 Task: Research Airbnb properties in Tabora, Tanzania from 12th  December, 2023 to 15th December, 2023 for 3 adults.2 bedrooms having 3 beds and 1 bathroom. Property type can be flat. Booking option can be shelf check-in. Look for 3 properties as per requirement.
Action: Mouse moved to (484, 114)
Screenshot: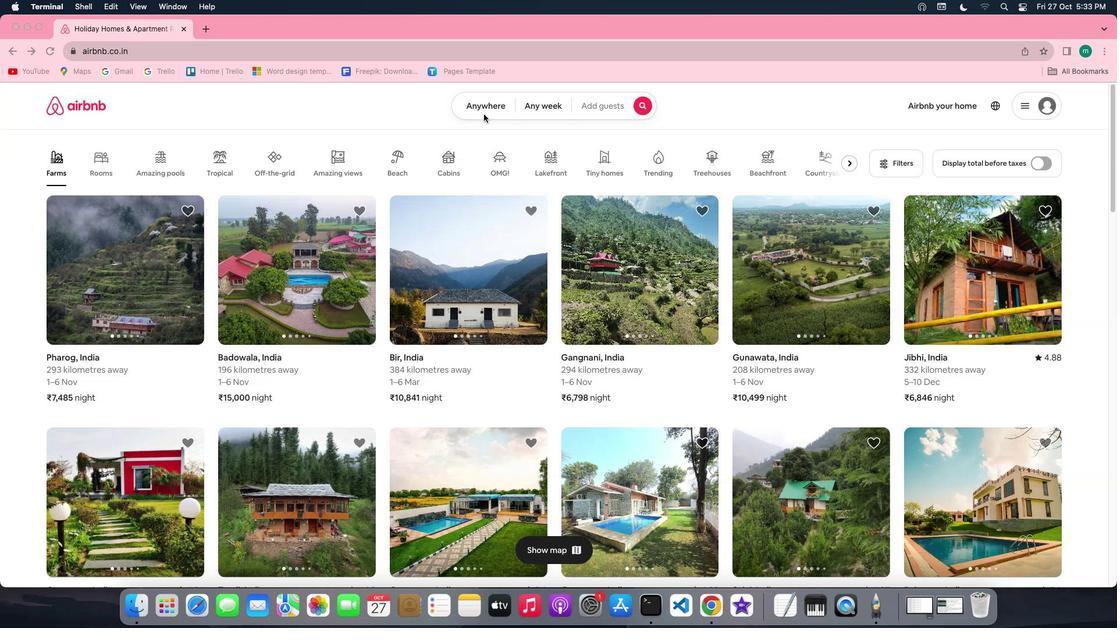 
Action: Mouse pressed left at (484, 114)
Screenshot: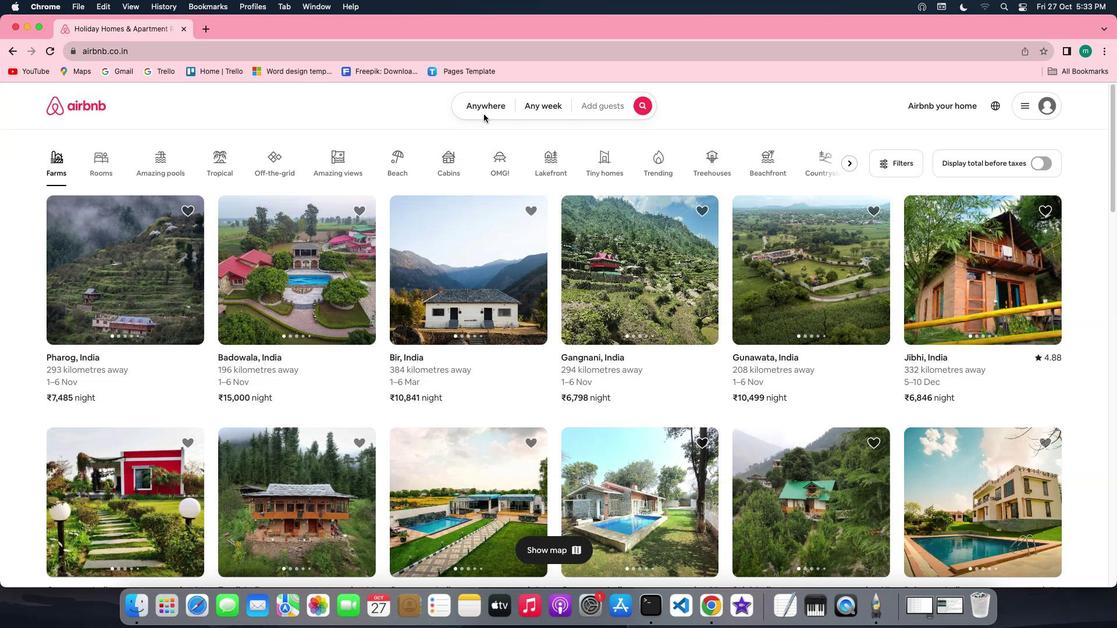 
Action: Mouse pressed left at (484, 114)
Screenshot: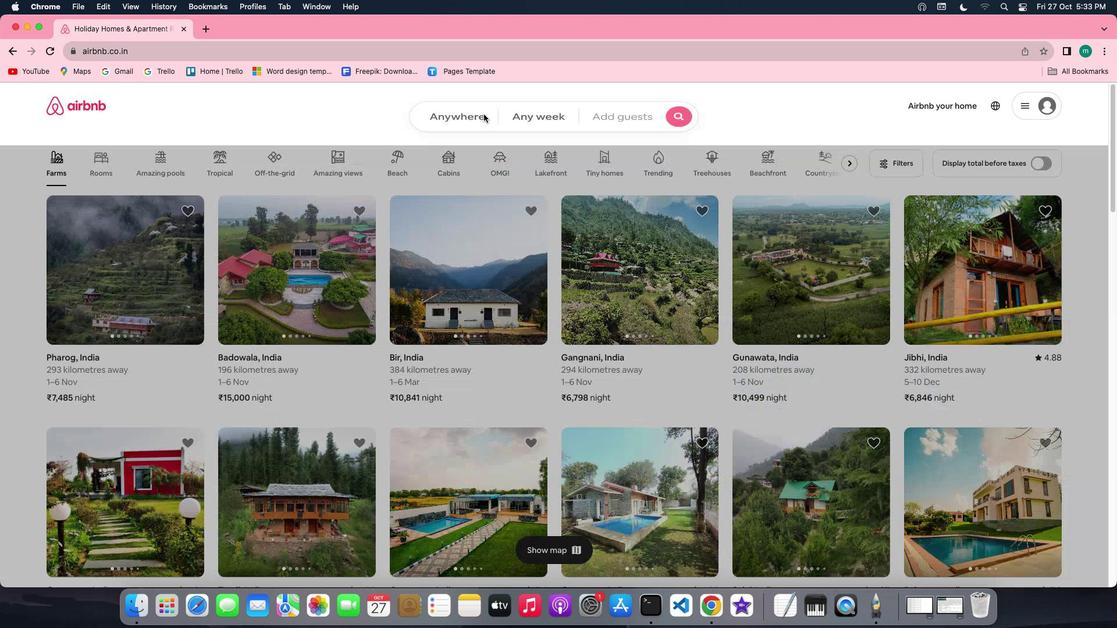 
Action: Mouse moved to (426, 149)
Screenshot: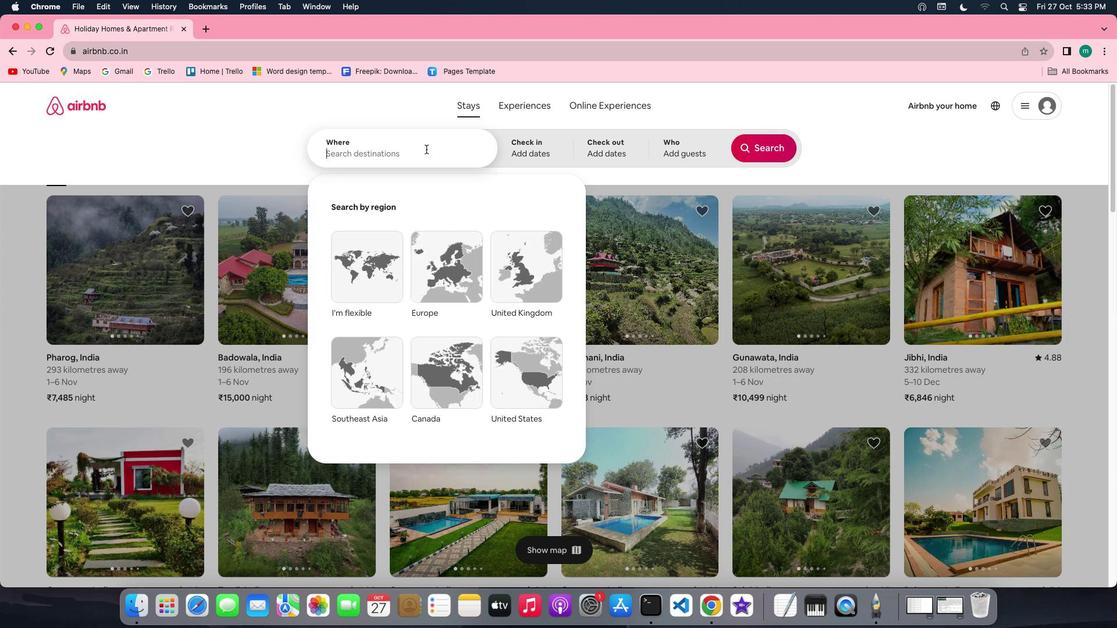 
Action: Mouse pressed left at (426, 149)
Screenshot: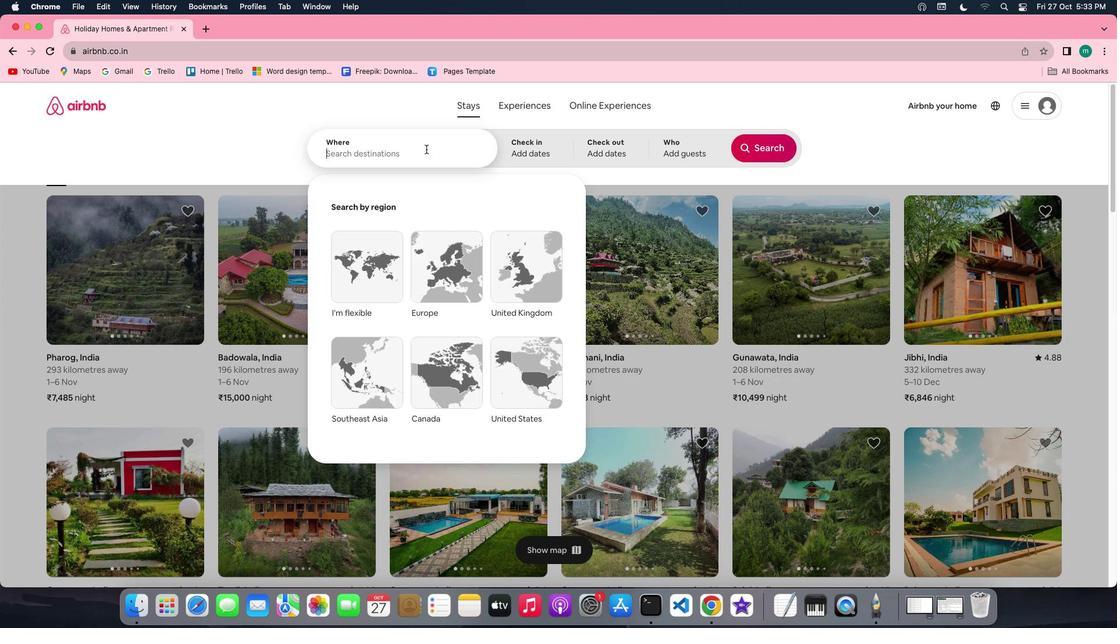 
Action: Key pressed Key.shift'T''a''b''o''r''a'','Key.spaceKey.shift't''a''n''z''a''n''i''a'
Screenshot: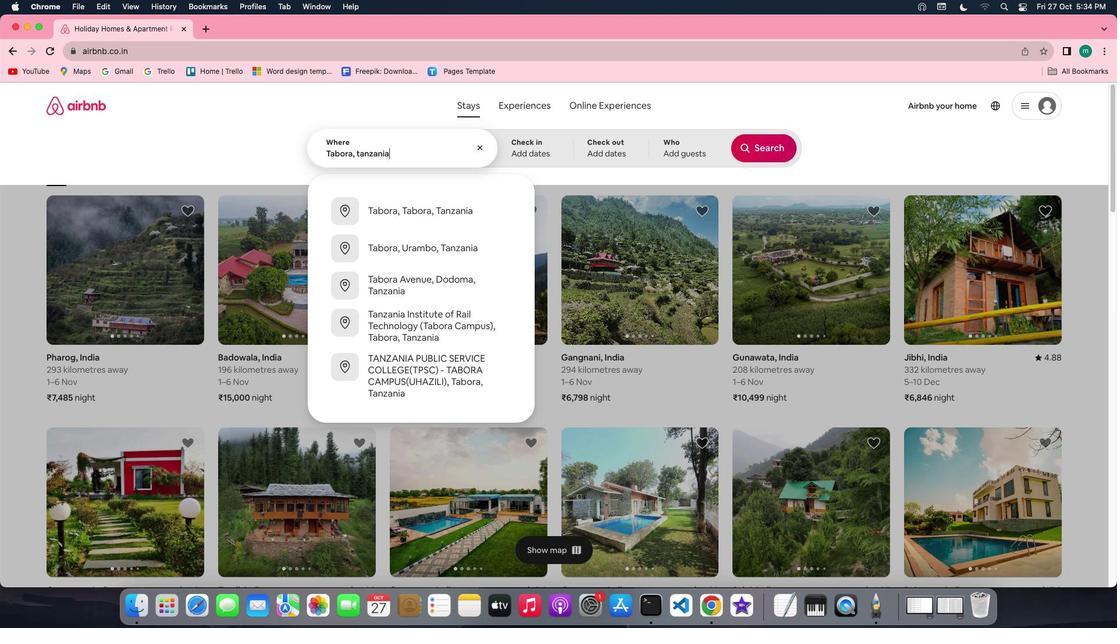 
Action: Mouse moved to (548, 148)
Screenshot: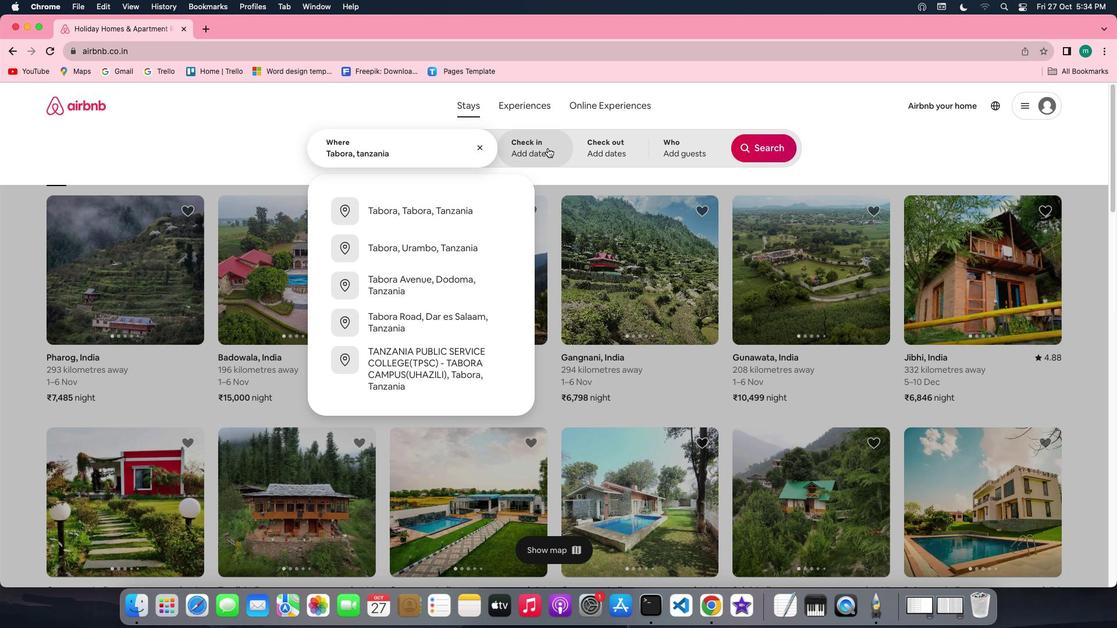 
Action: Mouse pressed left at (548, 148)
Screenshot: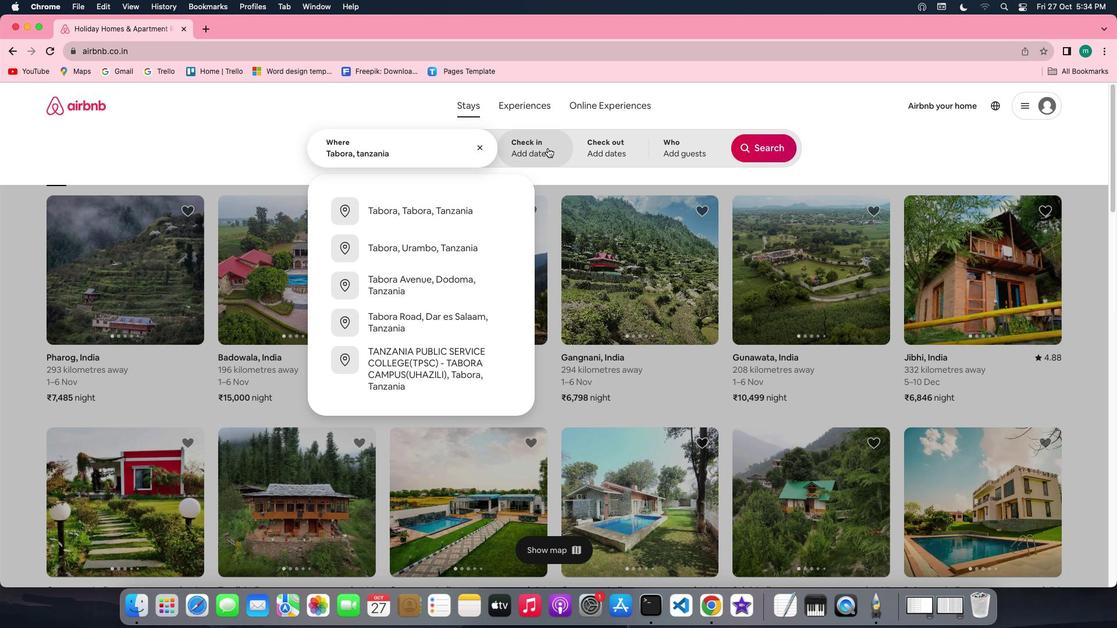 
Action: Mouse moved to (757, 238)
Screenshot: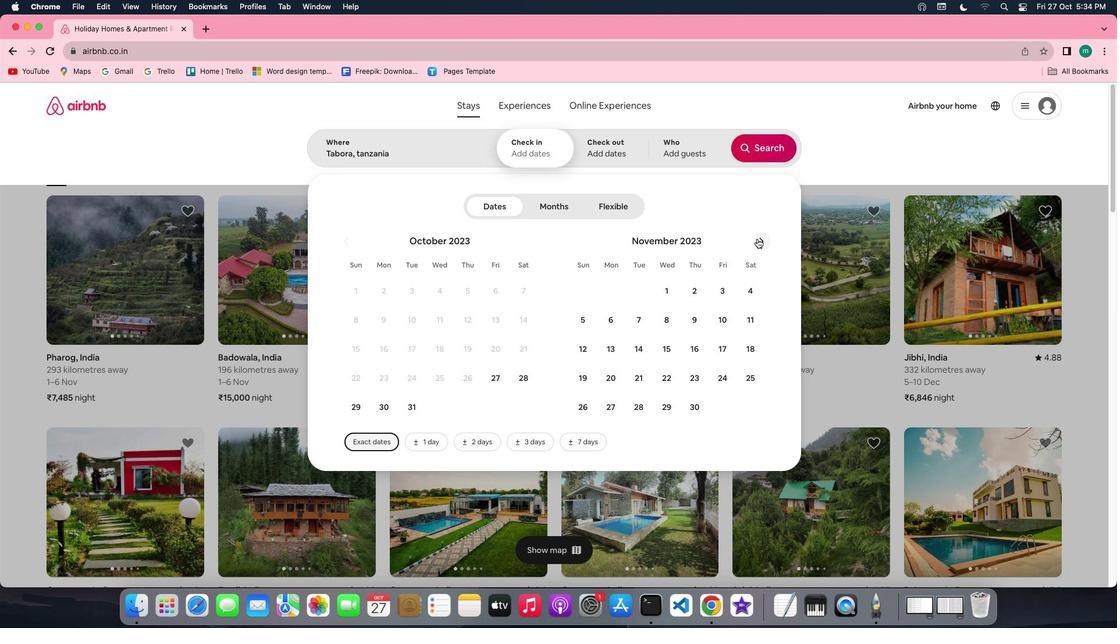 
Action: Mouse pressed left at (757, 238)
Screenshot: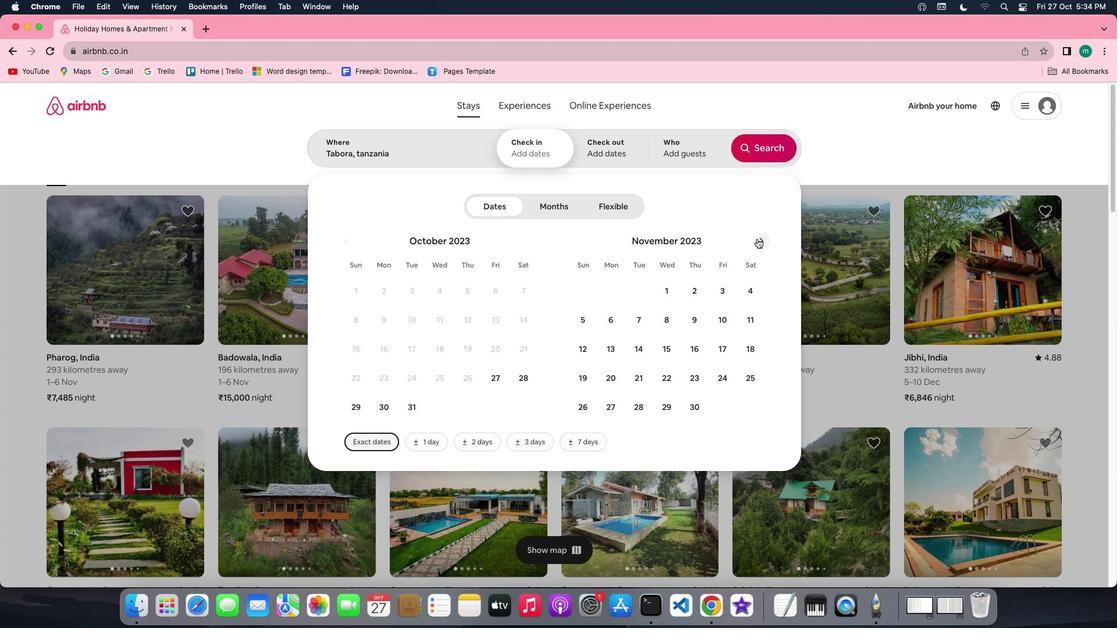 
Action: Mouse moved to (641, 351)
Screenshot: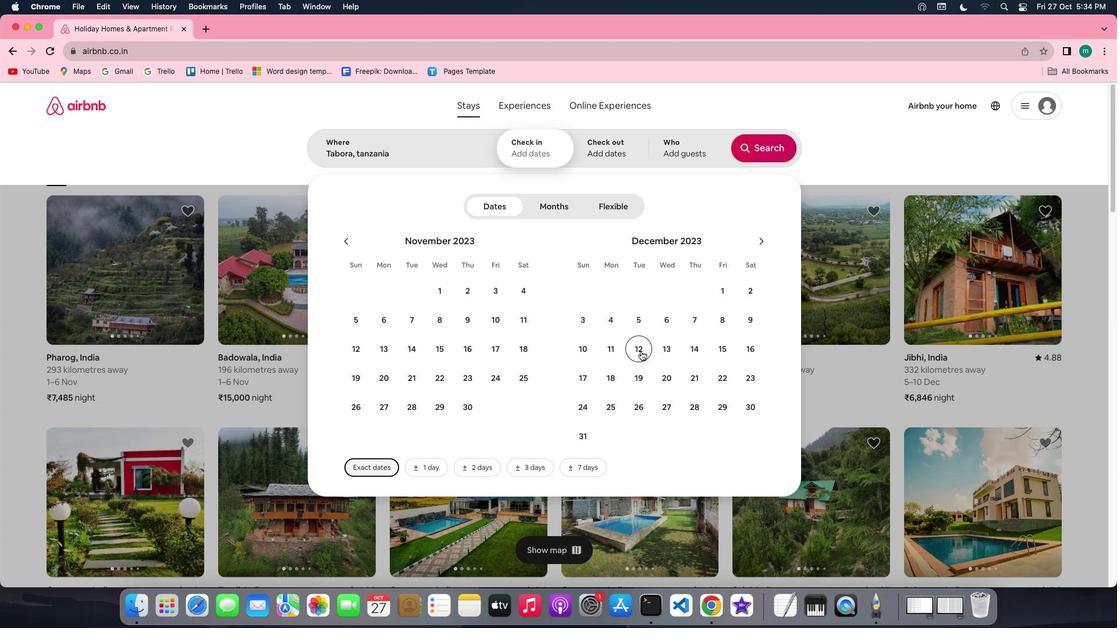 
Action: Mouse pressed left at (641, 351)
Screenshot: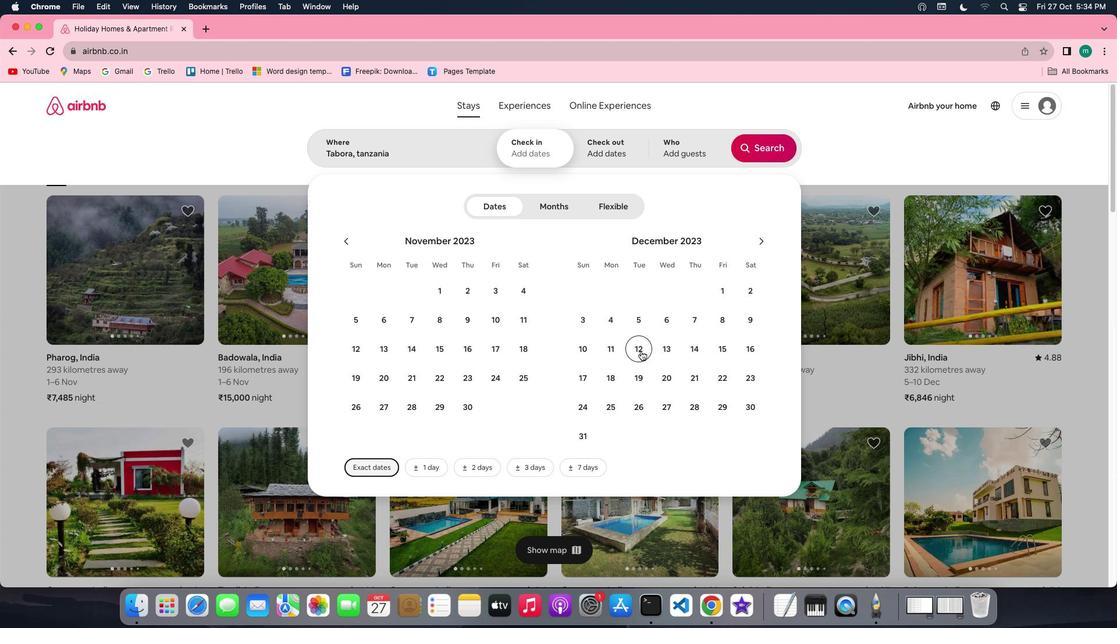 
Action: Mouse moved to (712, 348)
Screenshot: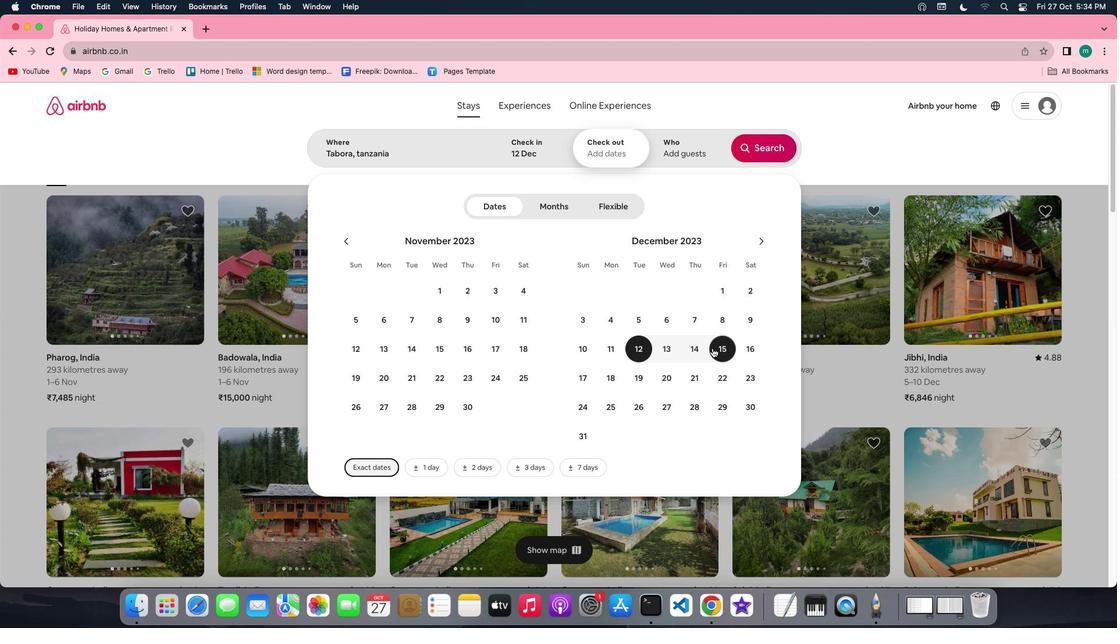
Action: Mouse pressed left at (712, 348)
Screenshot: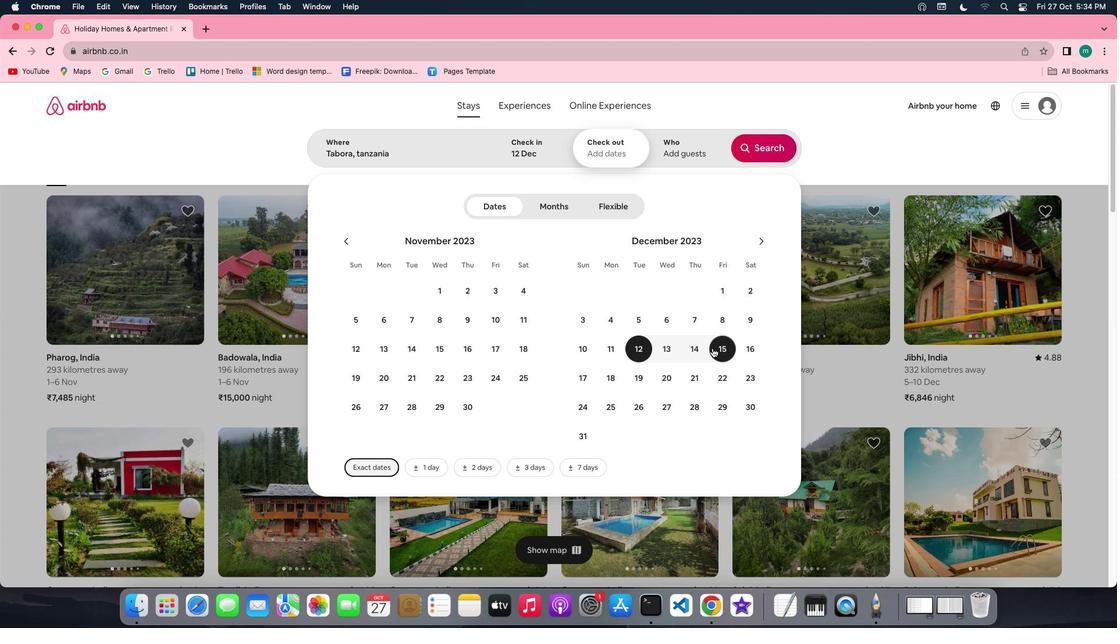
Action: Mouse moved to (679, 159)
Screenshot: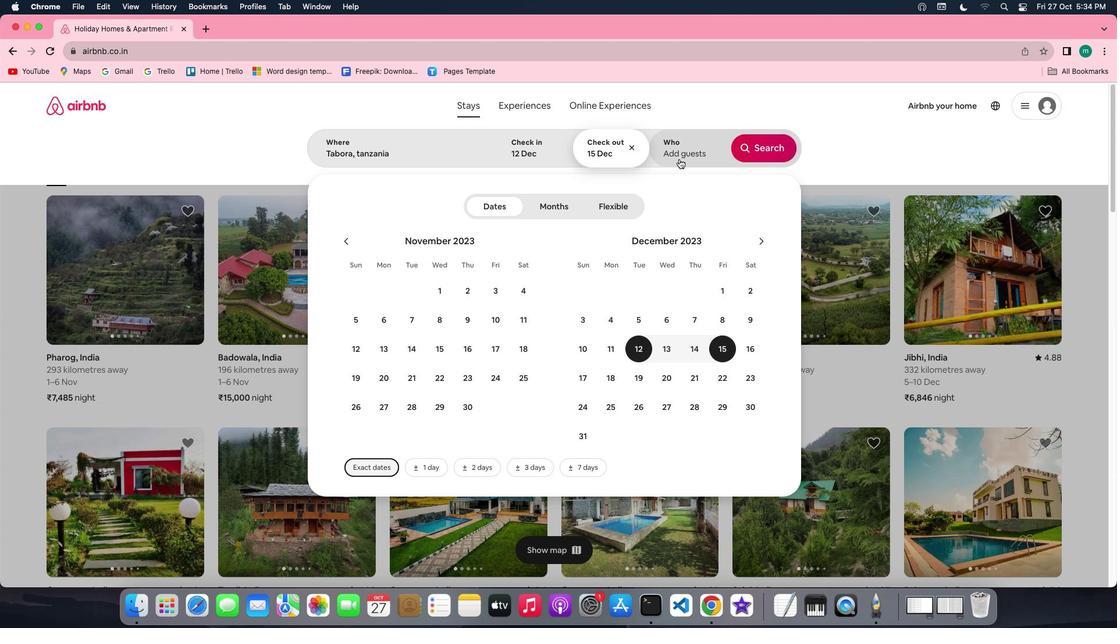 
Action: Mouse pressed left at (679, 159)
Screenshot: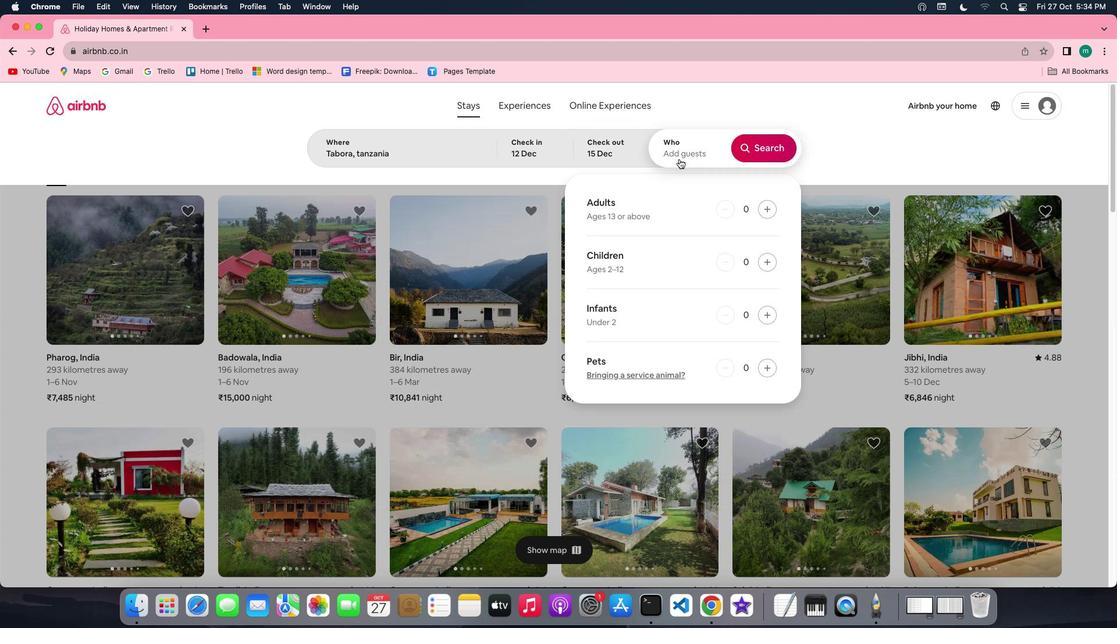
Action: Mouse moved to (768, 207)
Screenshot: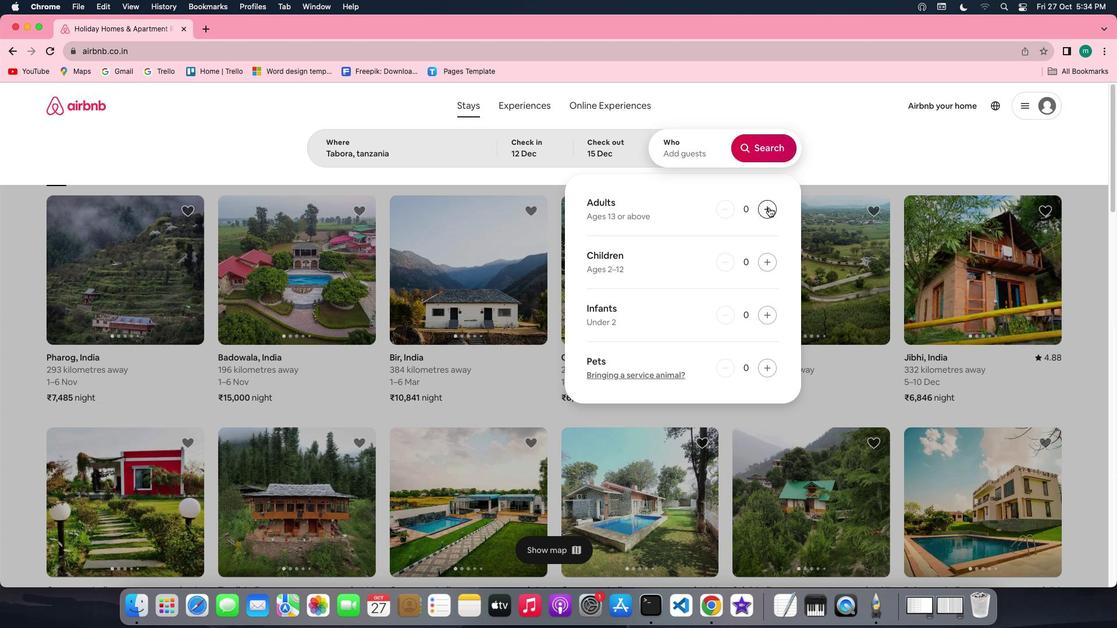
Action: Mouse pressed left at (768, 207)
Screenshot: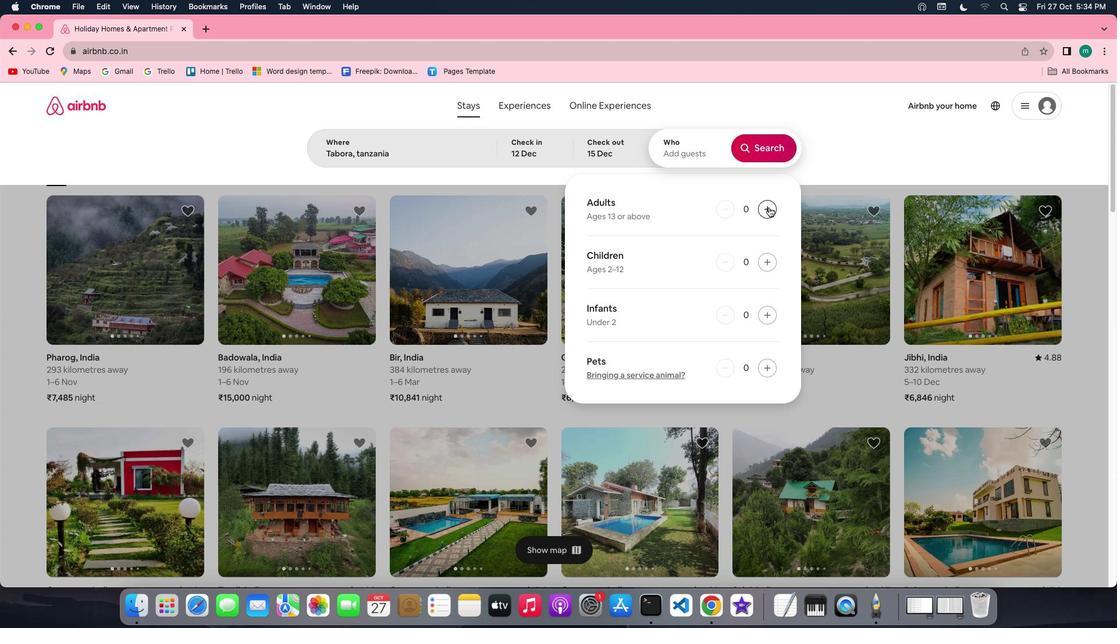 
Action: Mouse pressed left at (768, 207)
Screenshot: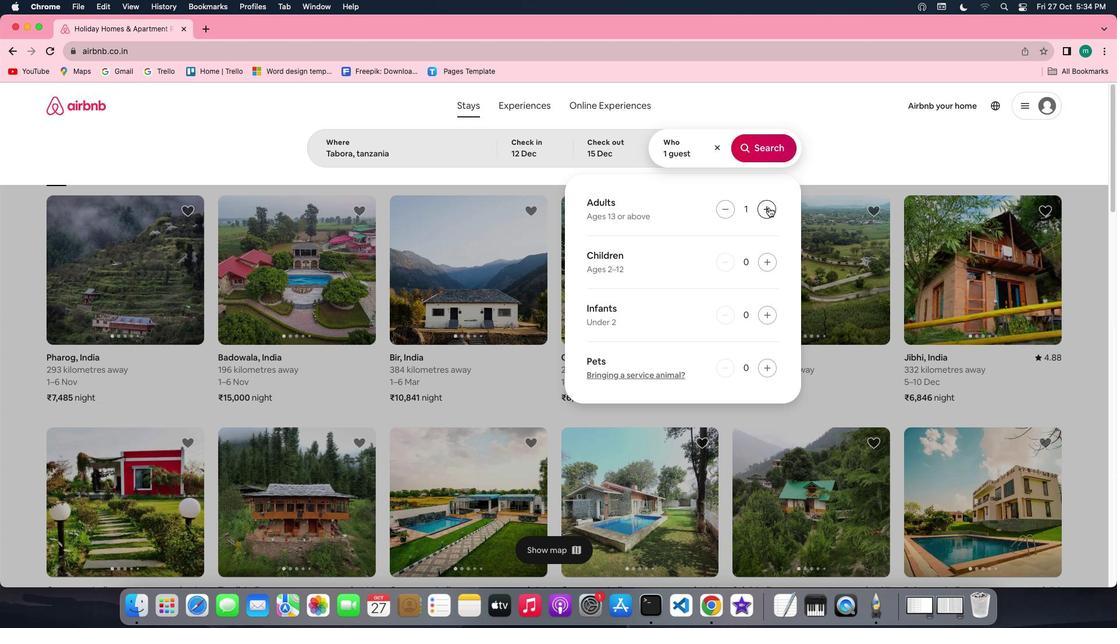 
Action: Mouse pressed left at (768, 207)
Screenshot: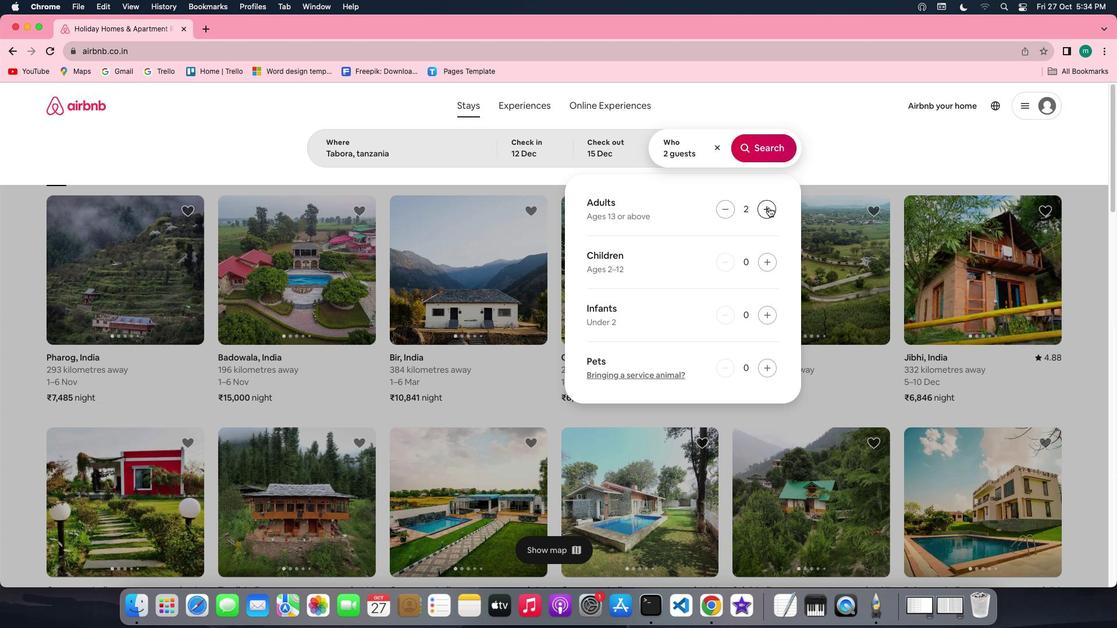 
Action: Mouse moved to (765, 153)
Screenshot: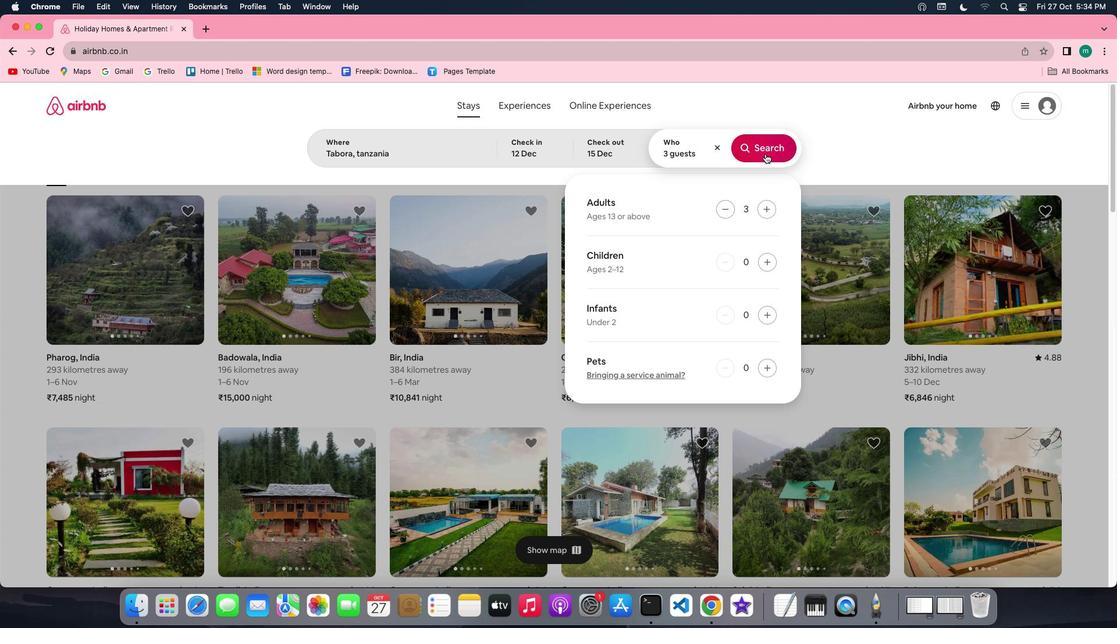 
Action: Mouse pressed left at (765, 153)
Screenshot: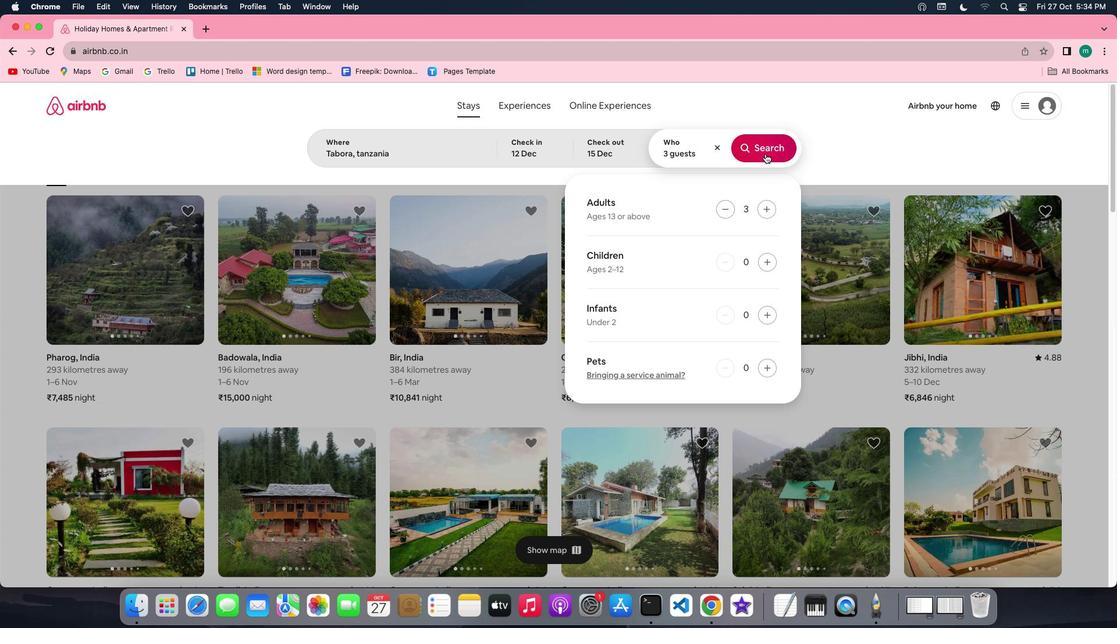 
Action: Mouse moved to (919, 148)
Screenshot: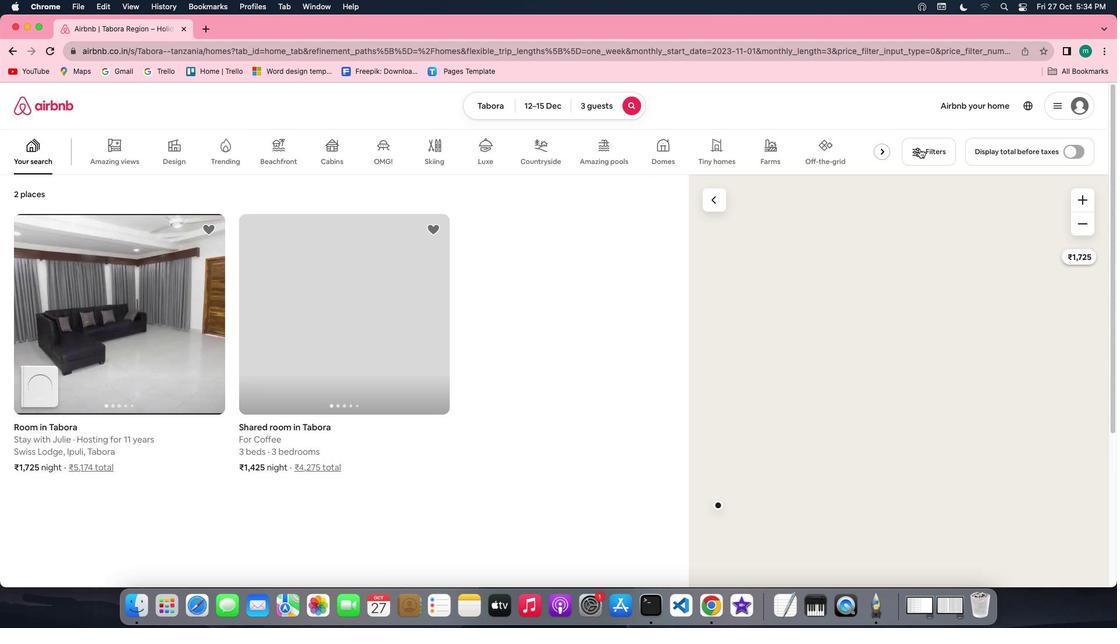 
Action: Mouse pressed left at (919, 148)
Screenshot: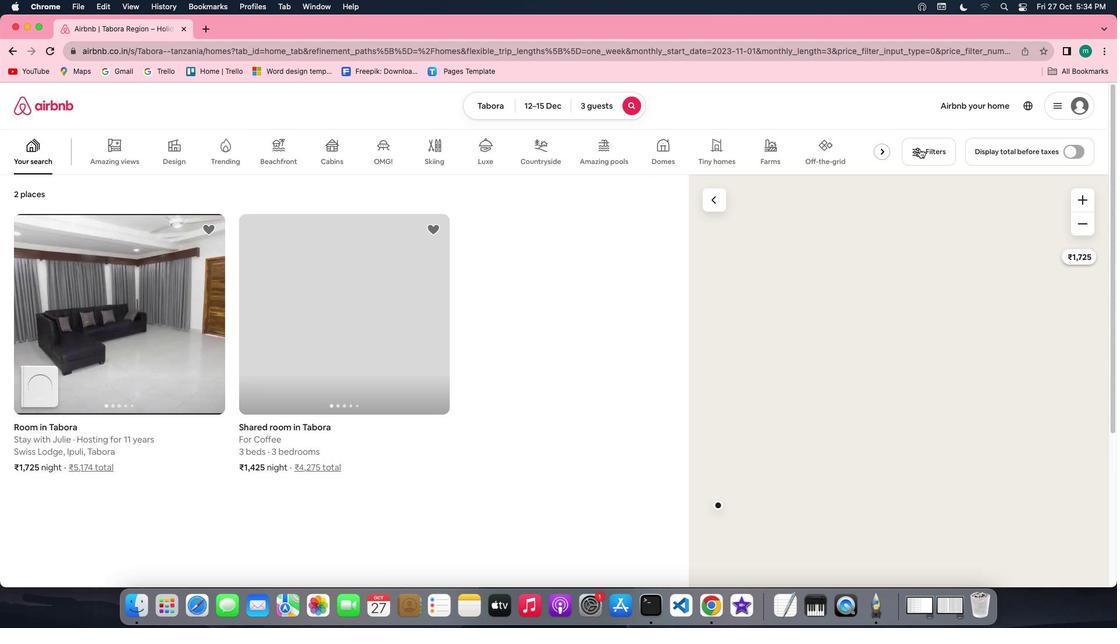 
Action: Mouse moved to (633, 346)
Screenshot: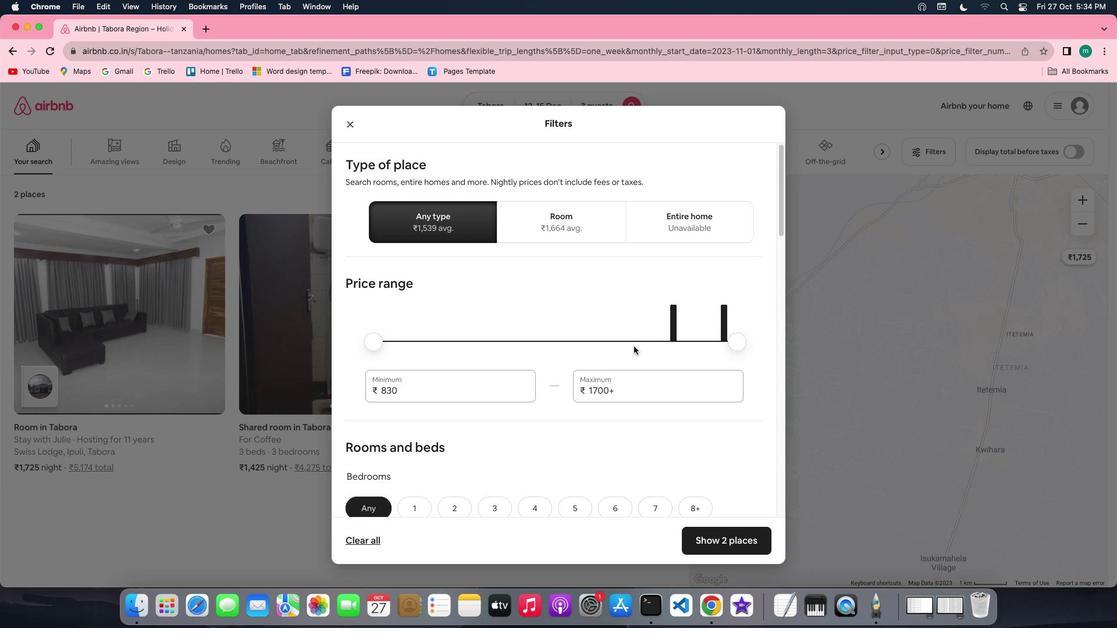 
Action: Mouse scrolled (633, 346) with delta (0, 0)
Screenshot: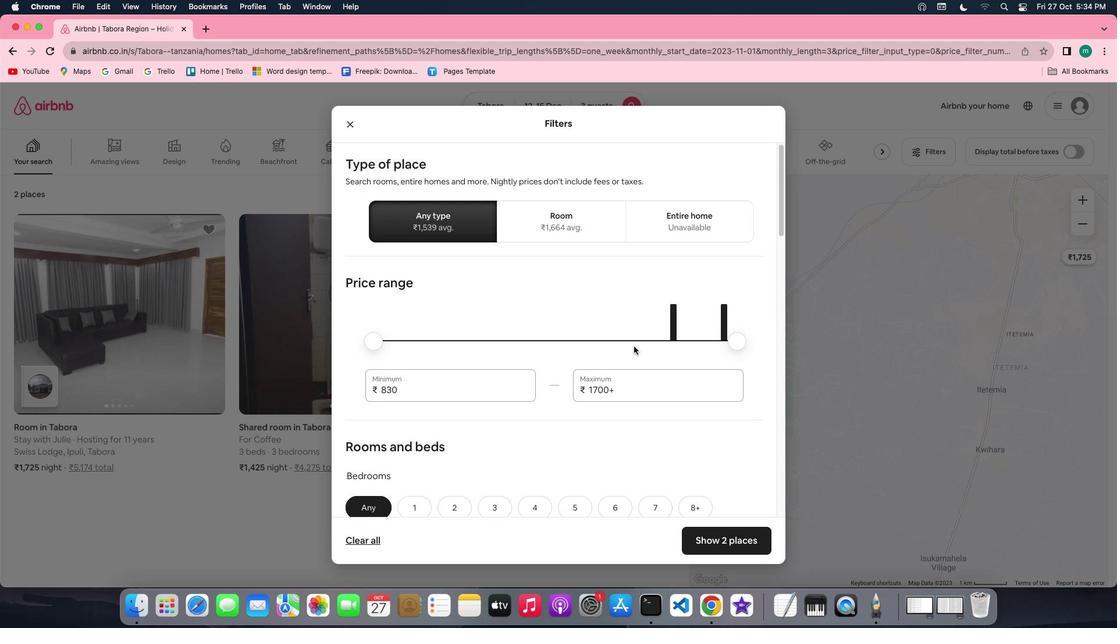 
Action: Mouse scrolled (633, 346) with delta (0, 0)
Screenshot: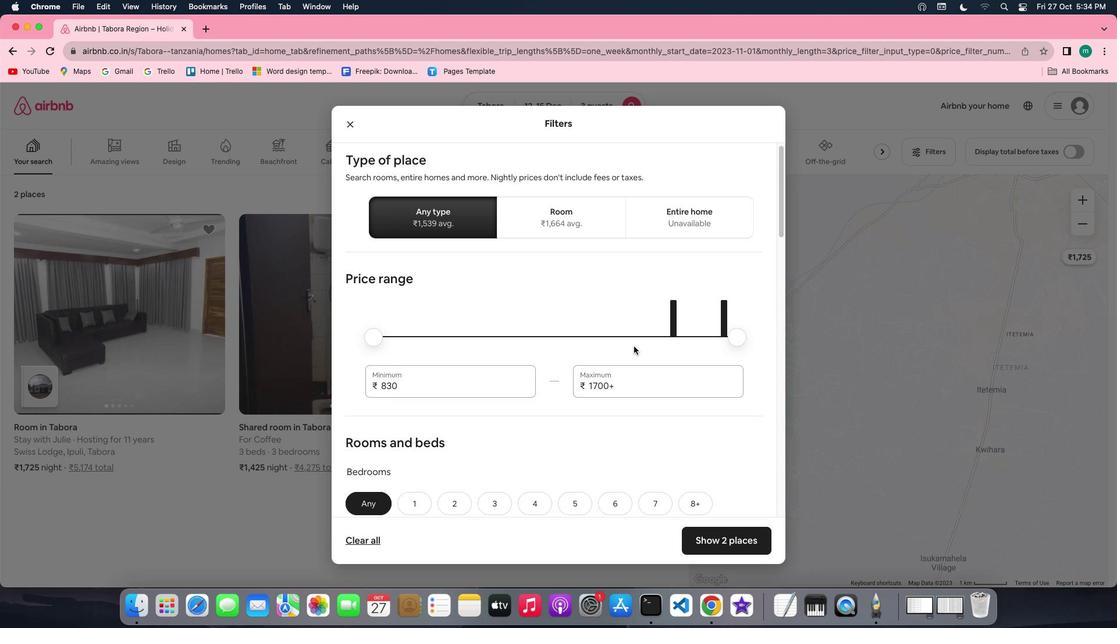 
Action: Mouse scrolled (633, 346) with delta (0, 0)
Screenshot: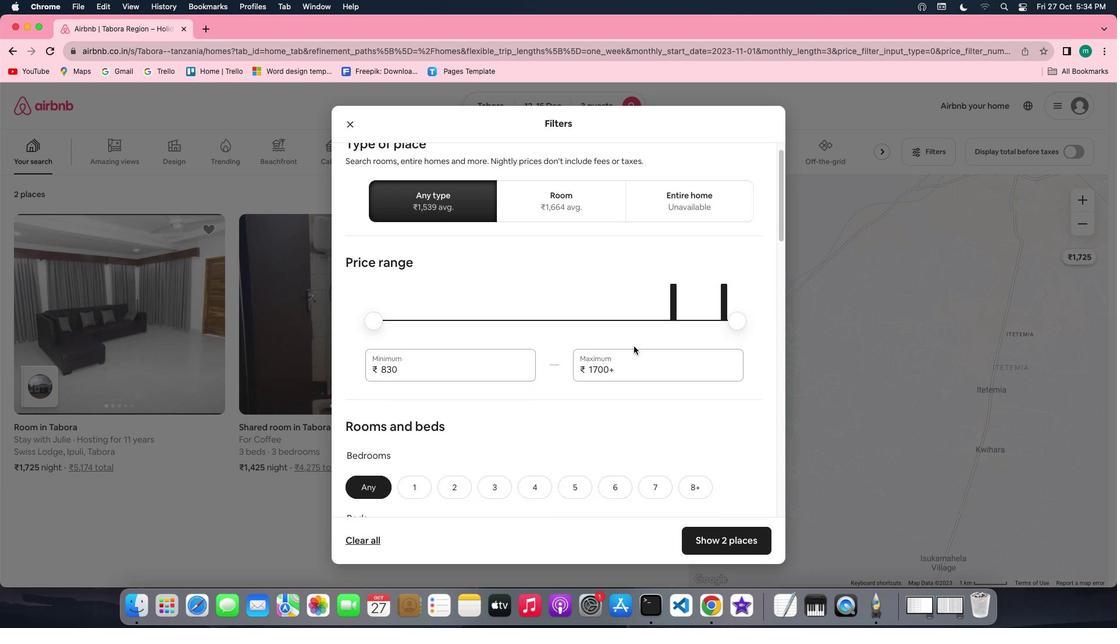 
Action: Mouse scrolled (633, 346) with delta (0, 0)
Screenshot: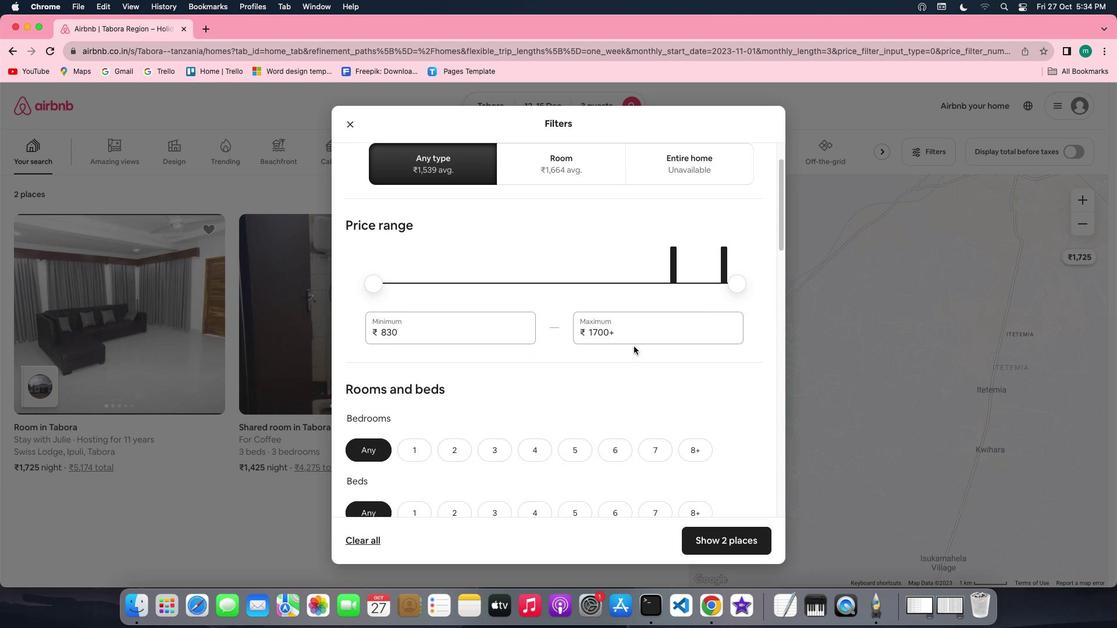 
Action: Mouse scrolled (633, 346) with delta (0, 0)
Screenshot: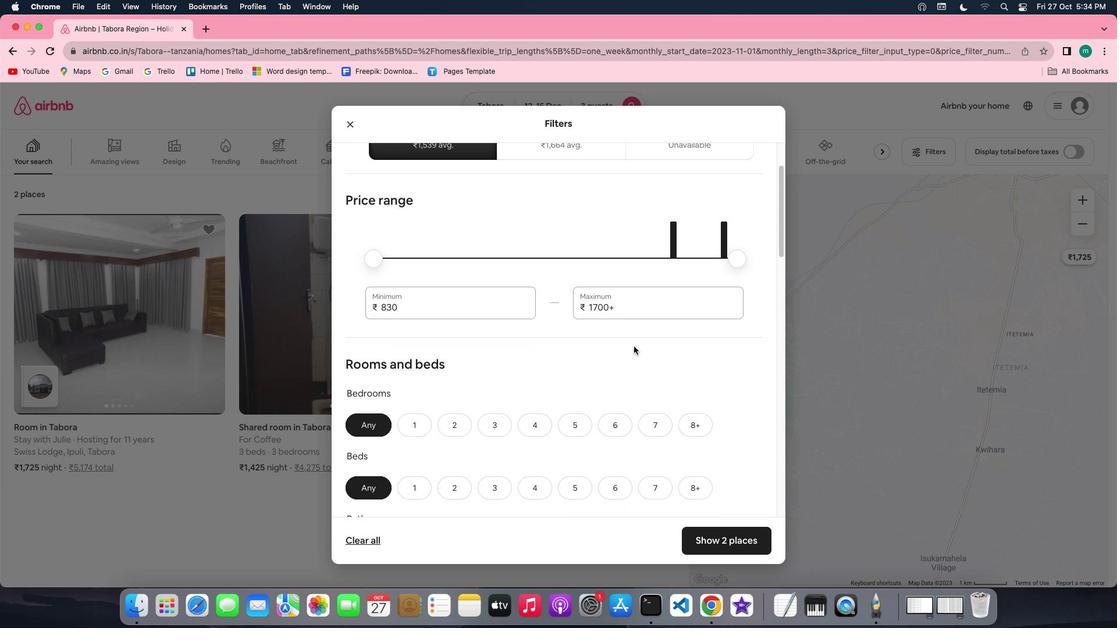 
Action: Mouse scrolled (633, 346) with delta (0, 0)
Screenshot: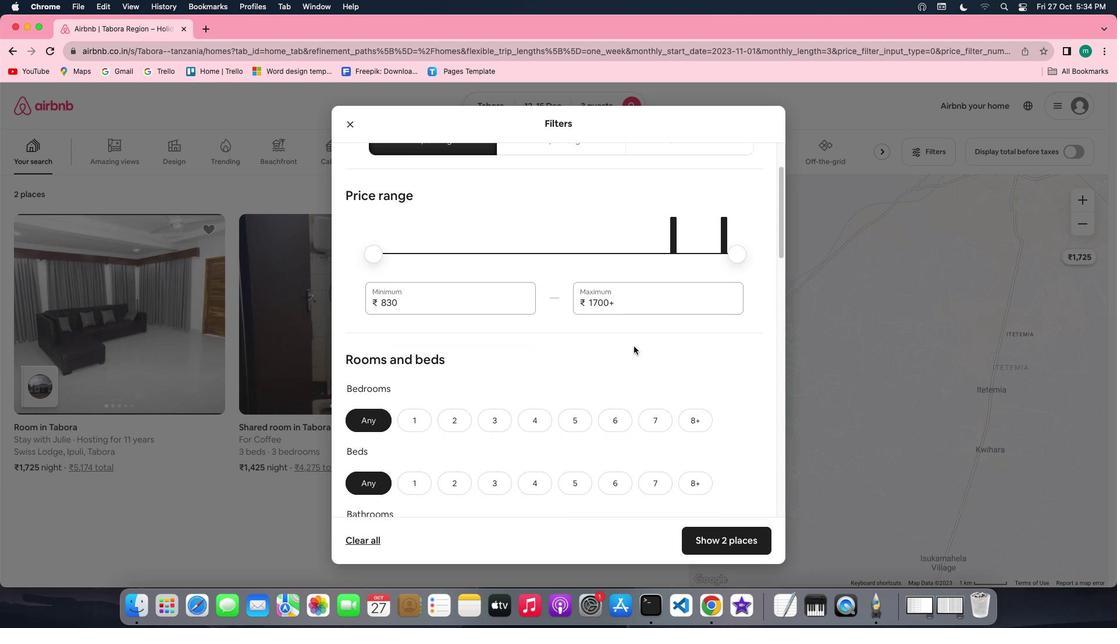 
Action: Mouse moved to (633, 346)
Screenshot: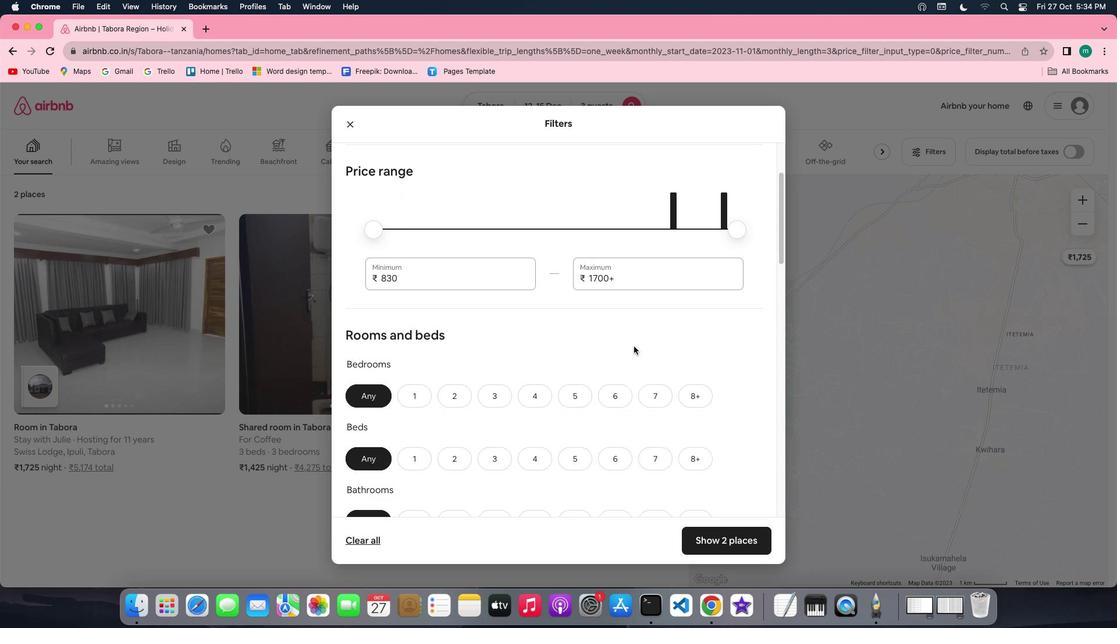 
Action: Mouse scrolled (633, 346) with delta (0, 0)
Screenshot: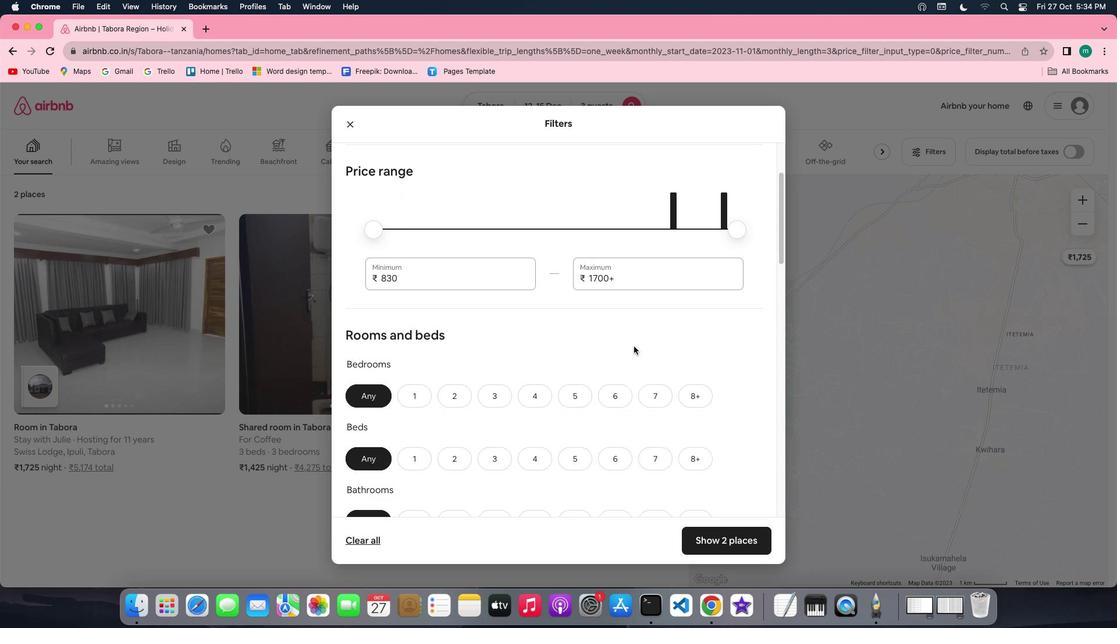 
Action: Mouse scrolled (633, 346) with delta (0, 0)
Screenshot: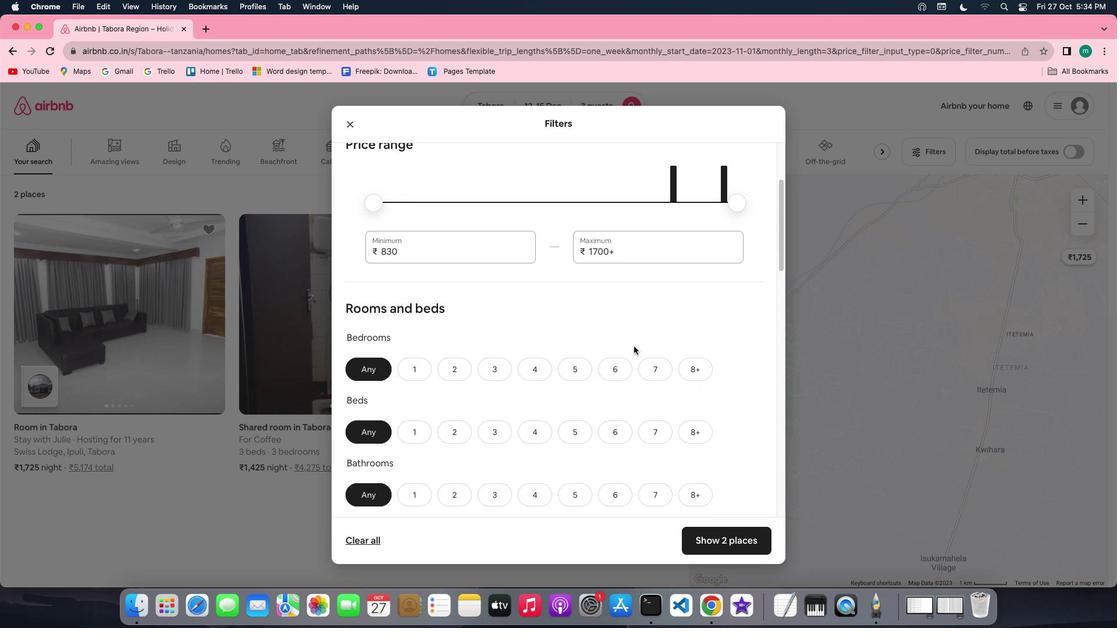 
Action: Mouse scrolled (633, 346) with delta (0, 0)
Screenshot: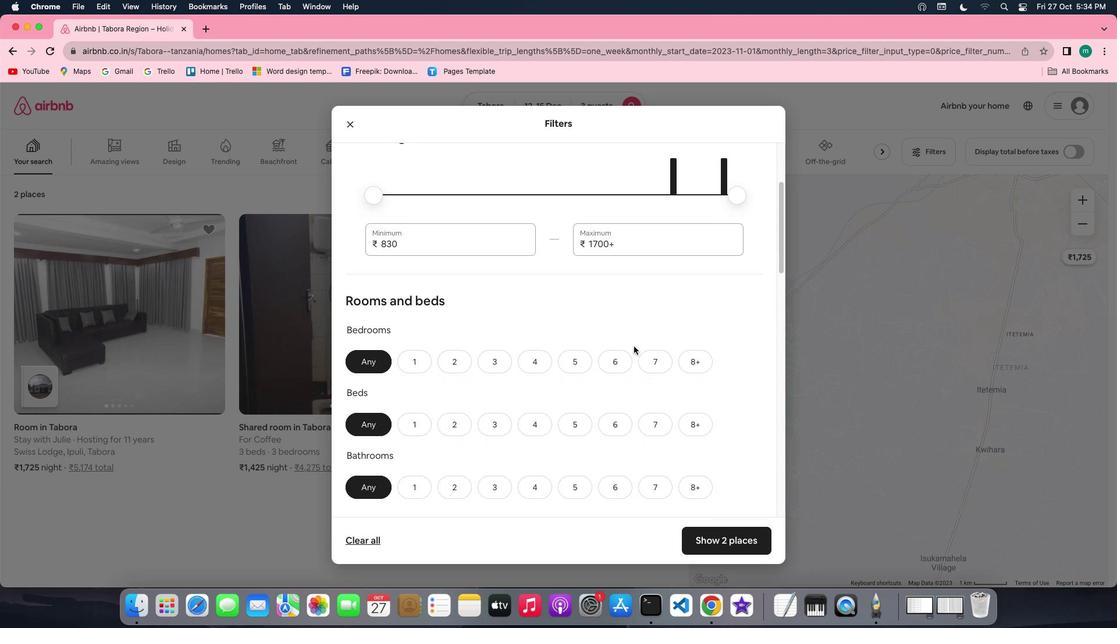 
Action: Mouse scrolled (633, 346) with delta (0, 0)
Screenshot: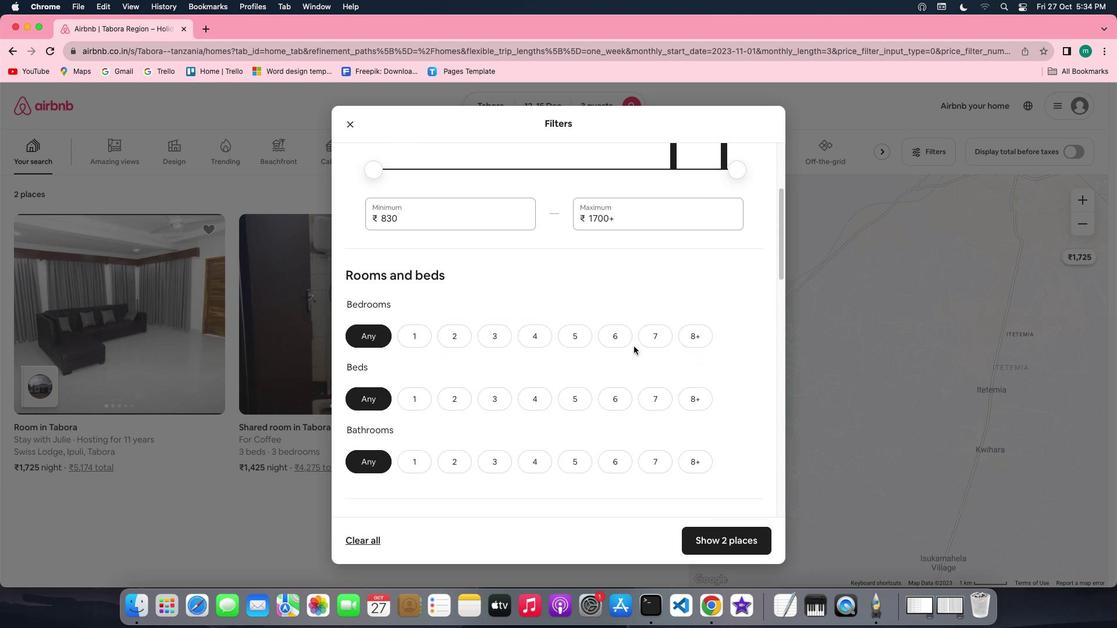 
Action: Mouse scrolled (633, 346) with delta (0, 0)
Screenshot: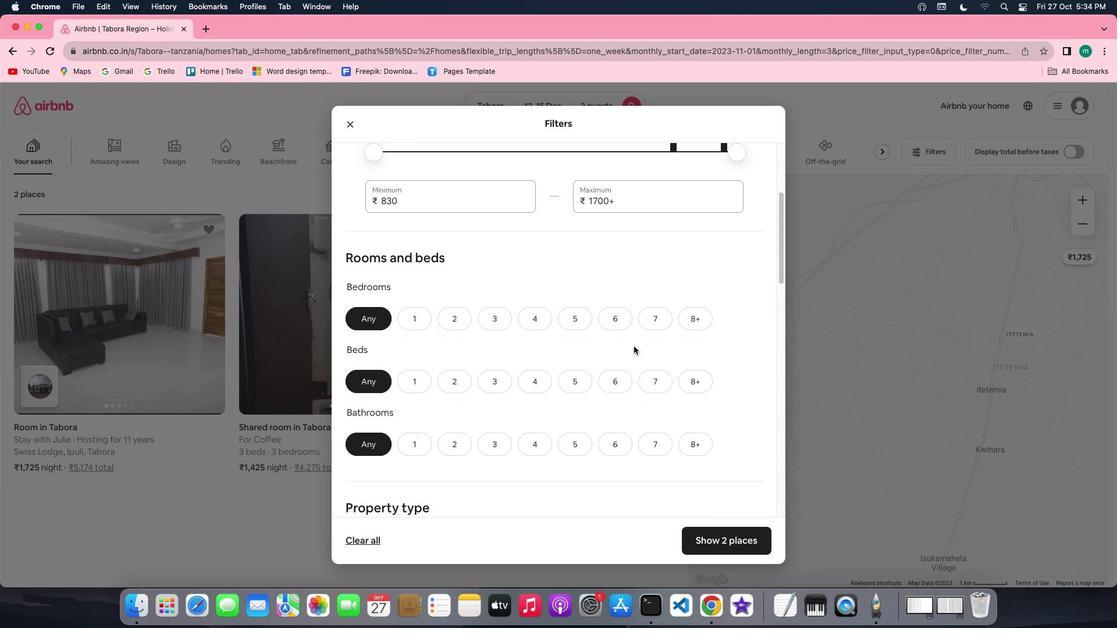 
Action: Mouse scrolled (633, 346) with delta (0, 0)
Screenshot: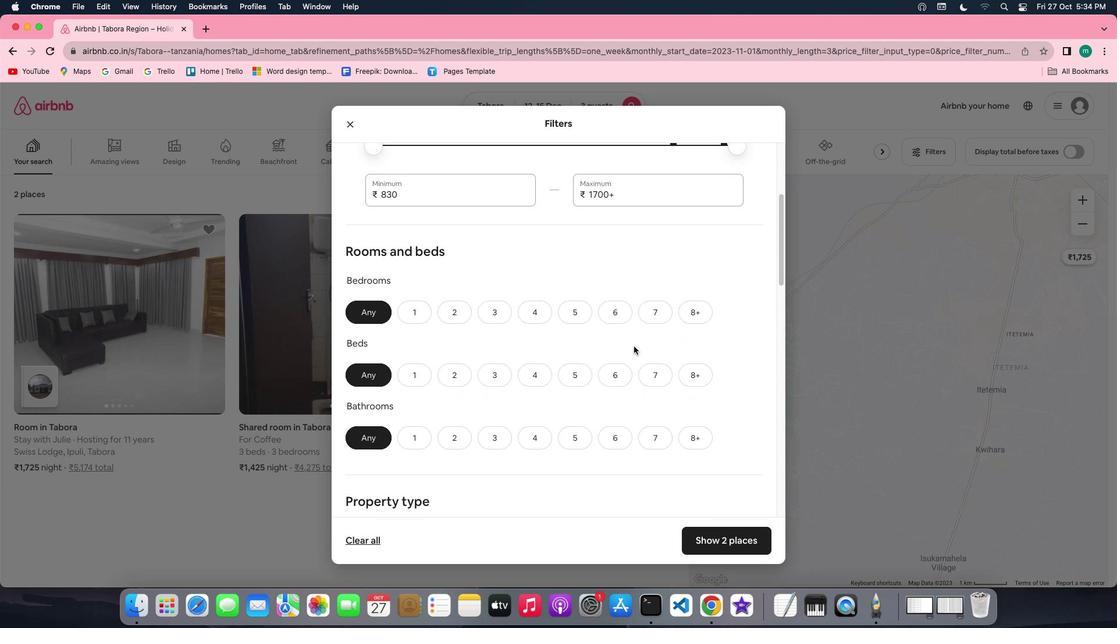 
Action: Mouse scrolled (633, 346) with delta (0, 0)
Screenshot: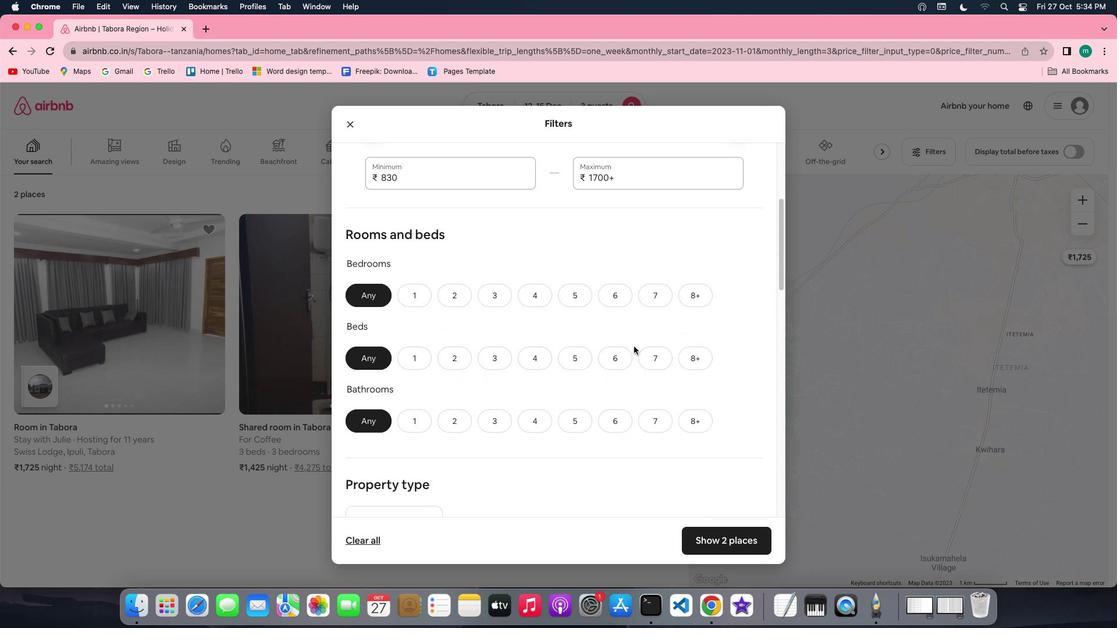 
Action: Mouse scrolled (633, 346) with delta (0, 0)
Screenshot: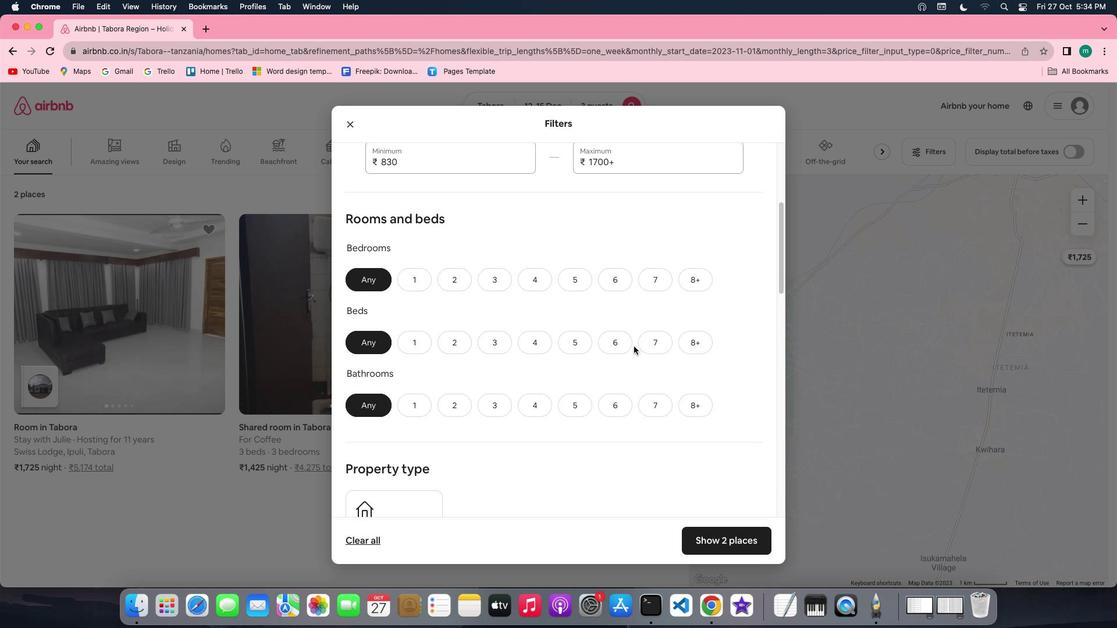 
Action: Mouse scrolled (633, 346) with delta (0, 0)
Screenshot: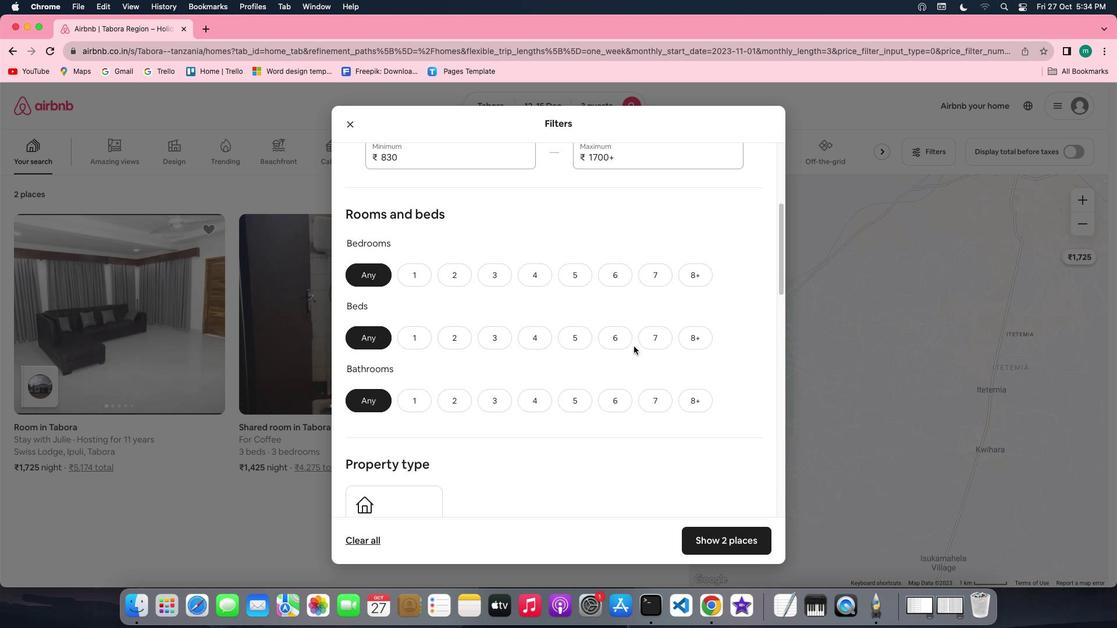 
Action: Mouse moved to (458, 271)
Screenshot: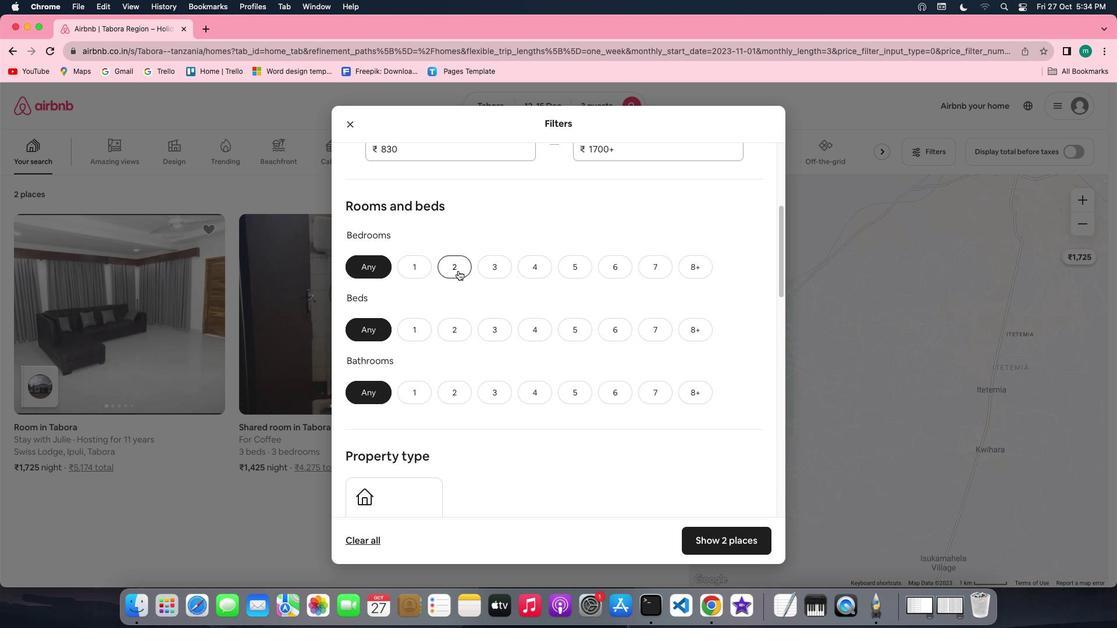 
Action: Mouse pressed left at (458, 271)
Screenshot: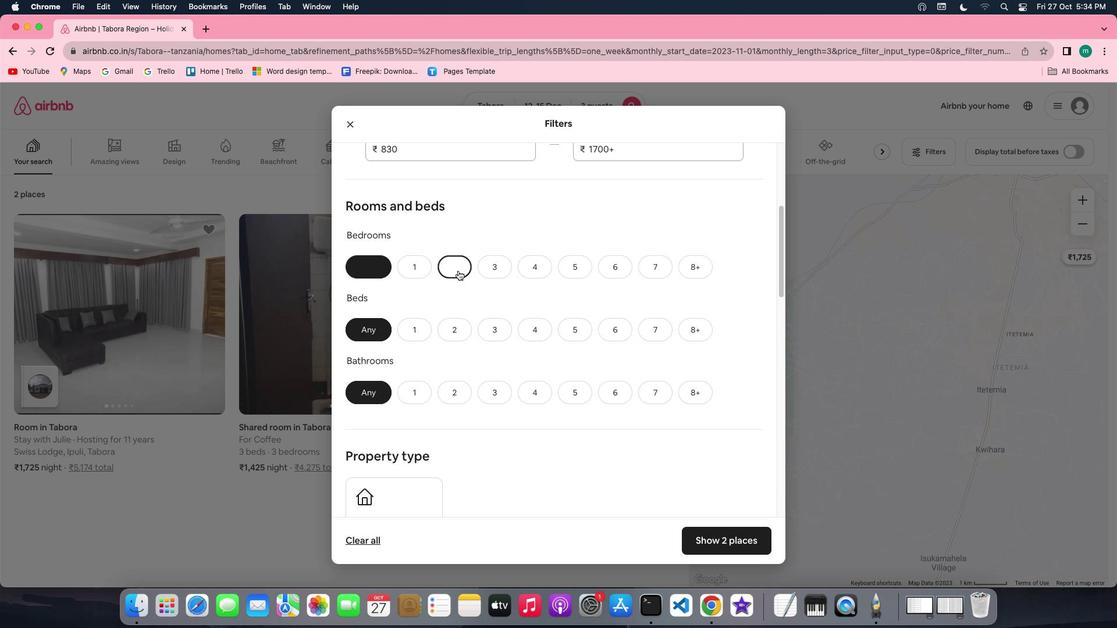 
Action: Mouse moved to (496, 325)
Screenshot: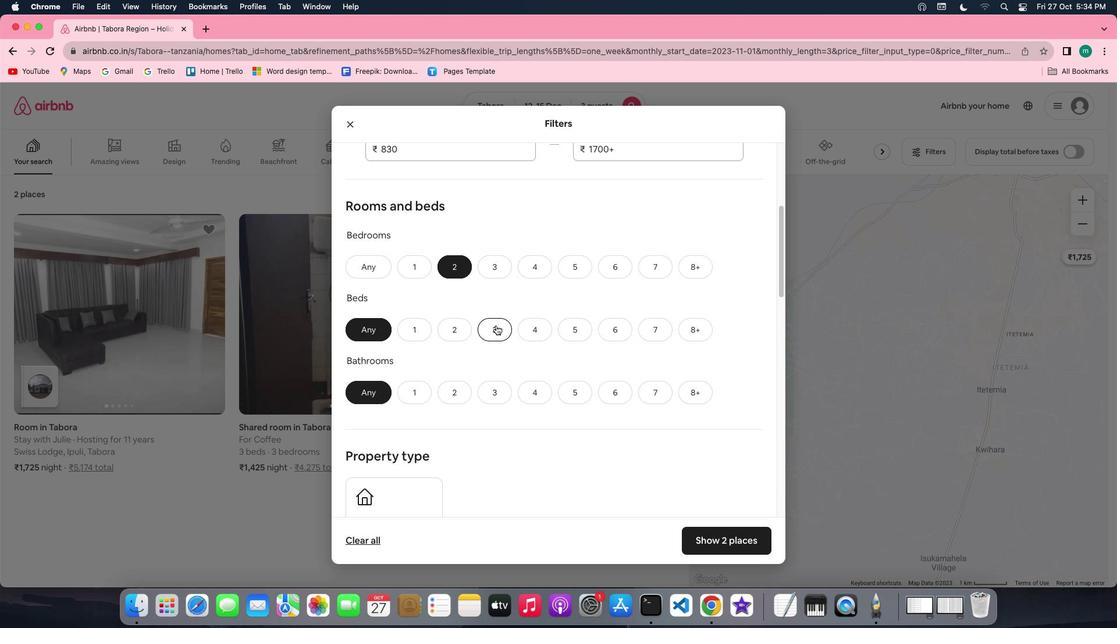 
Action: Mouse pressed left at (496, 325)
Screenshot: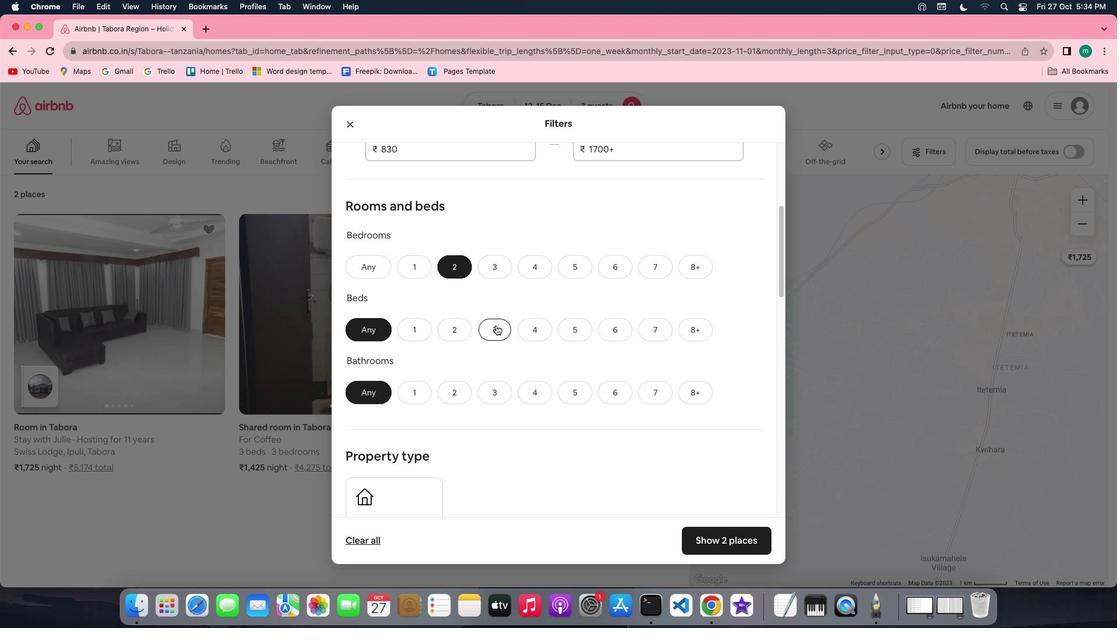 
Action: Mouse moved to (419, 380)
Screenshot: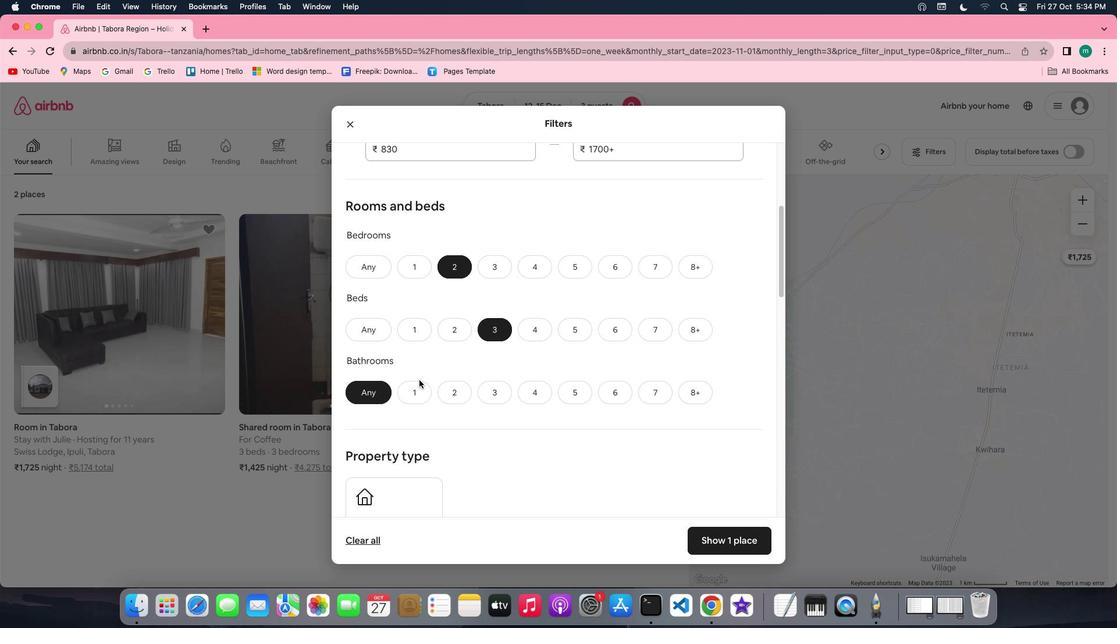 
Action: Mouse pressed left at (419, 380)
Screenshot: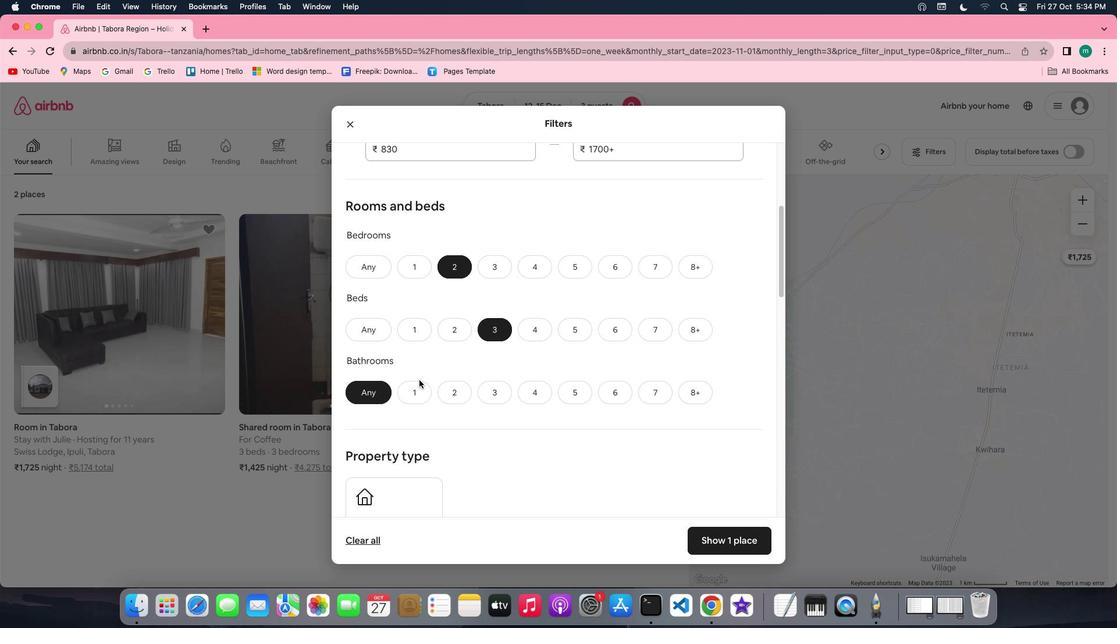 
Action: Mouse moved to (419, 390)
Screenshot: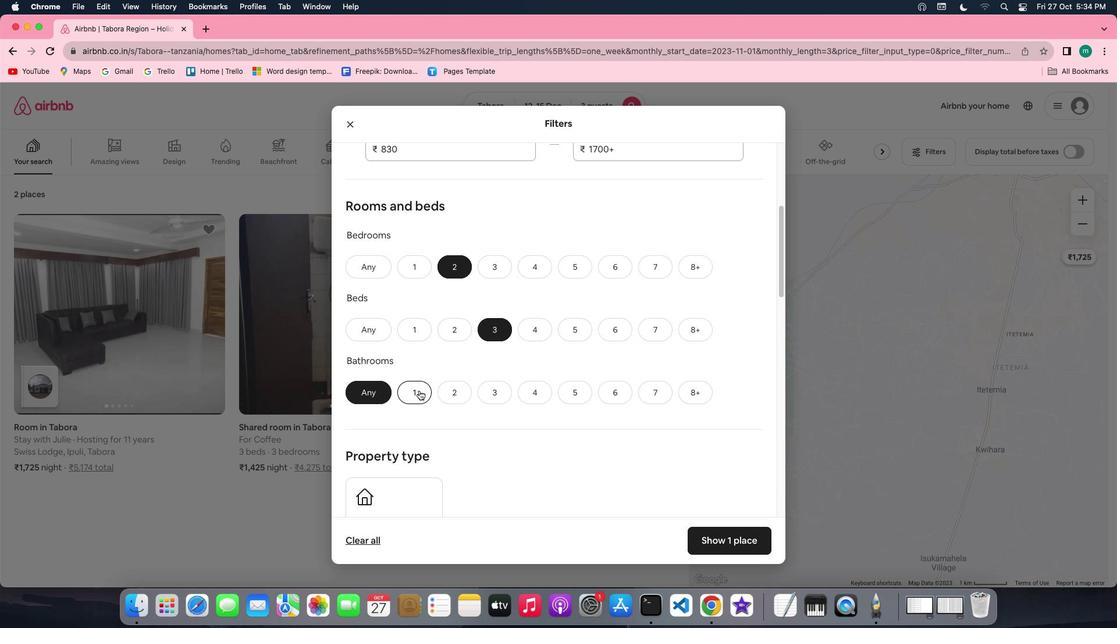 
Action: Mouse pressed left at (419, 390)
Screenshot: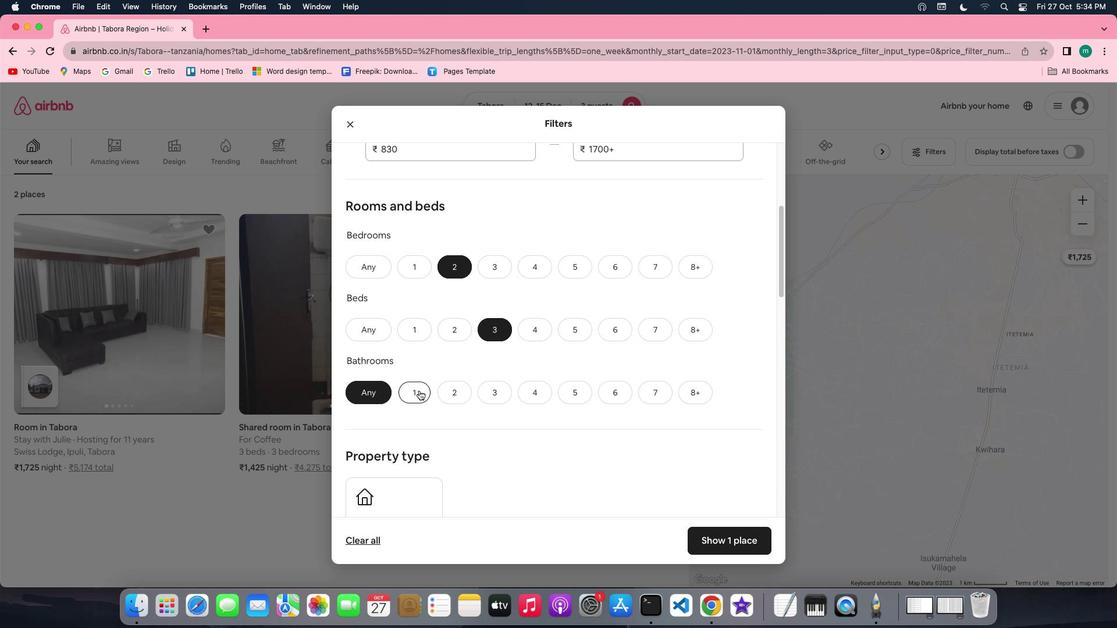 
Action: Mouse moved to (595, 401)
Screenshot: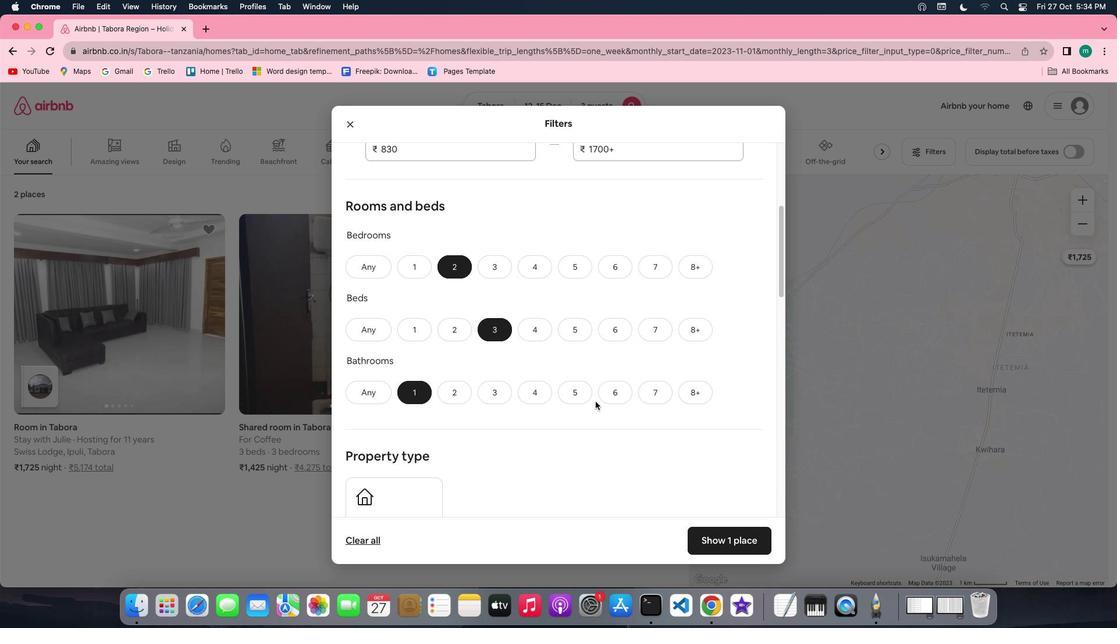 
Action: Mouse scrolled (595, 401) with delta (0, 0)
Screenshot: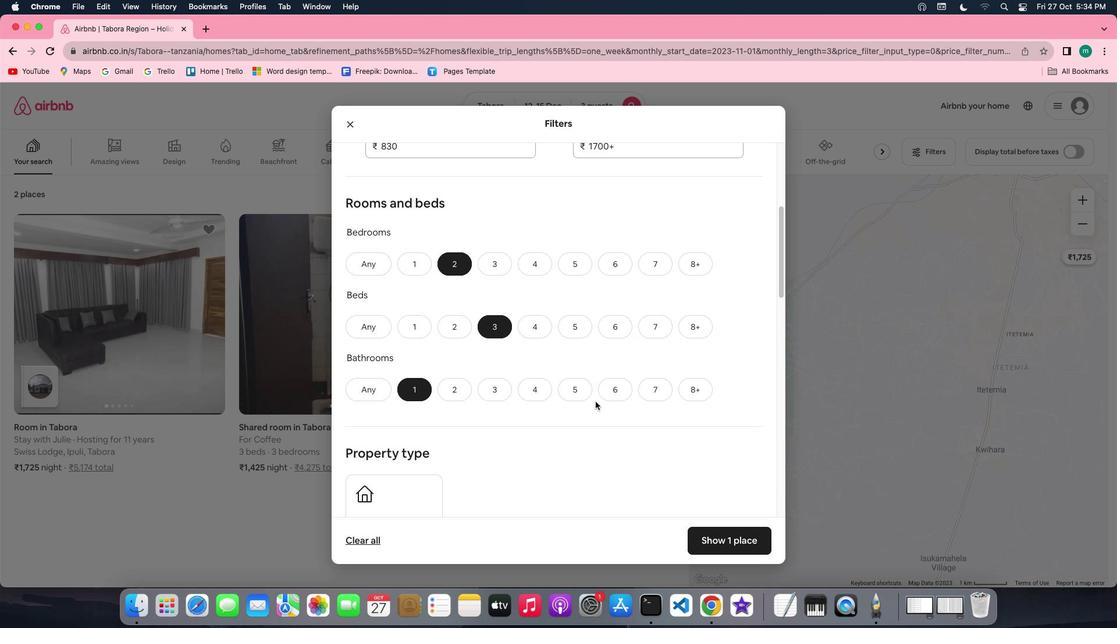 
Action: Mouse scrolled (595, 401) with delta (0, 0)
Screenshot: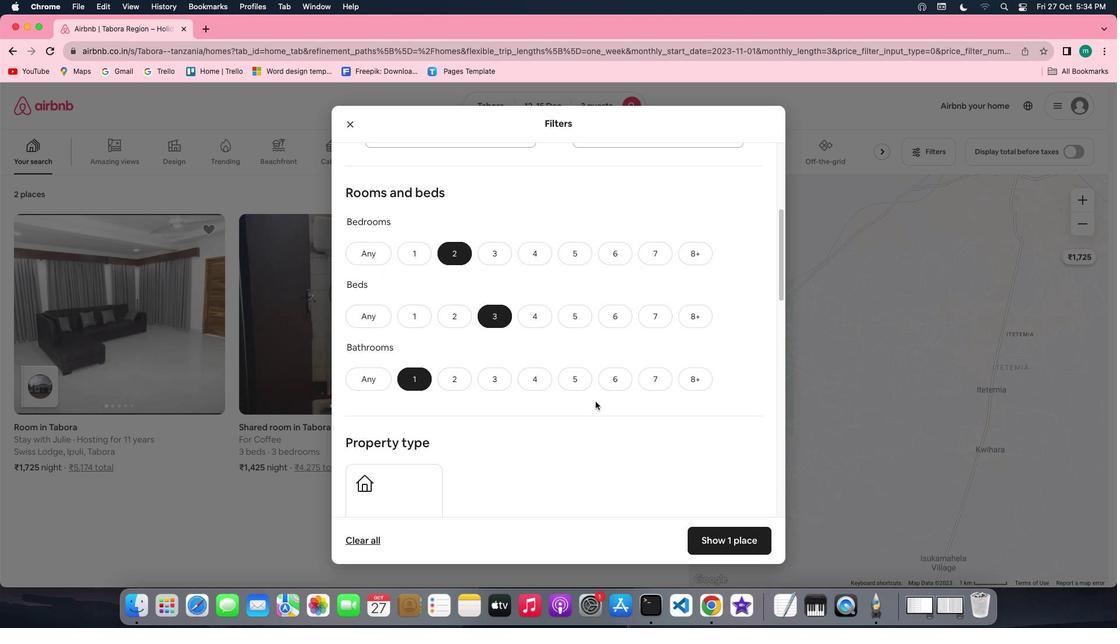 
Action: Mouse scrolled (595, 401) with delta (0, -1)
Screenshot: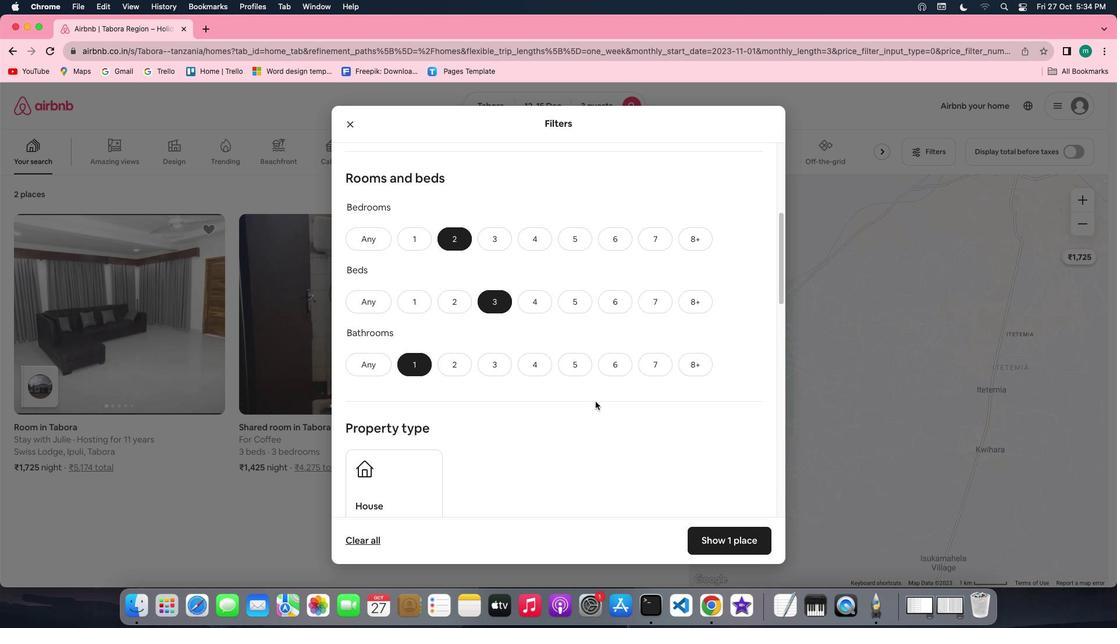 
Action: Mouse scrolled (595, 401) with delta (0, 0)
Screenshot: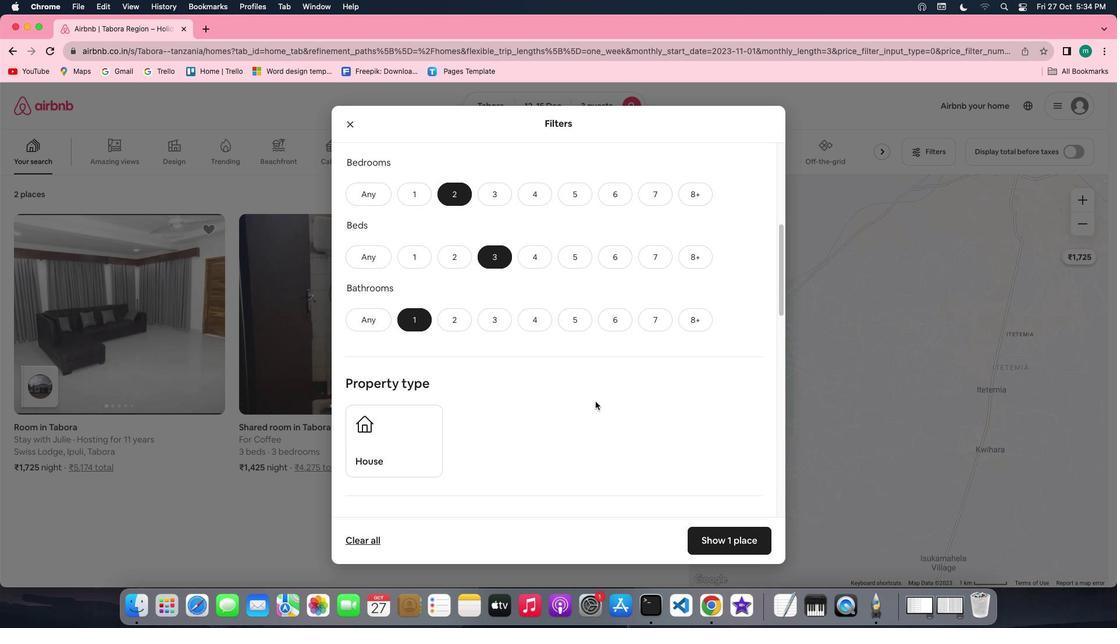 
Action: Mouse scrolled (595, 401) with delta (0, 0)
Screenshot: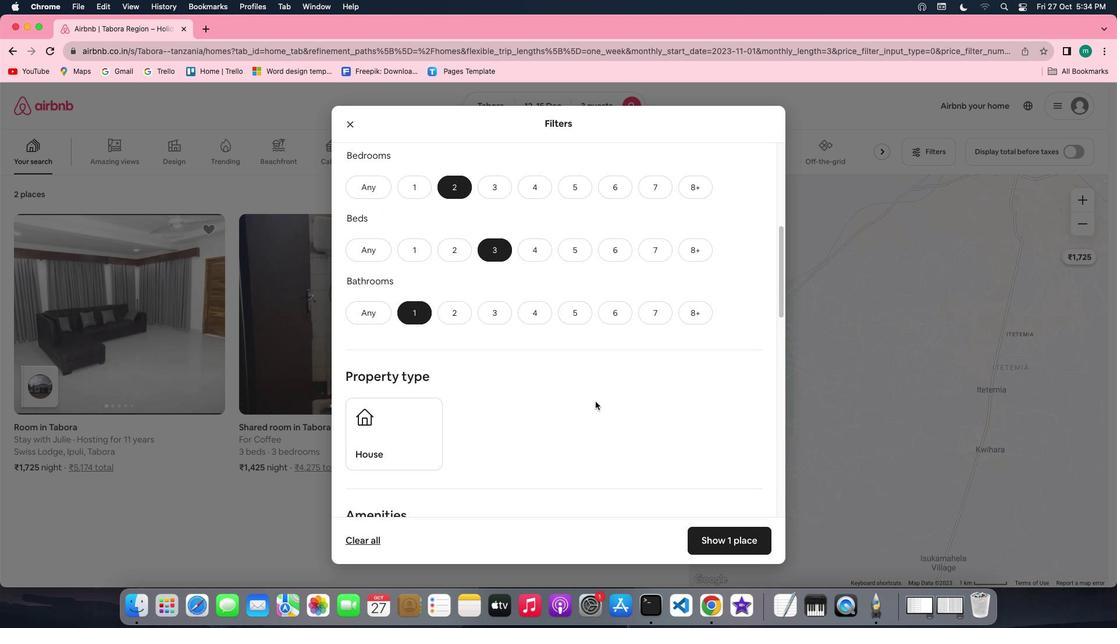 
Action: Mouse scrolled (595, 401) with delta (0, 0)
Screenshot: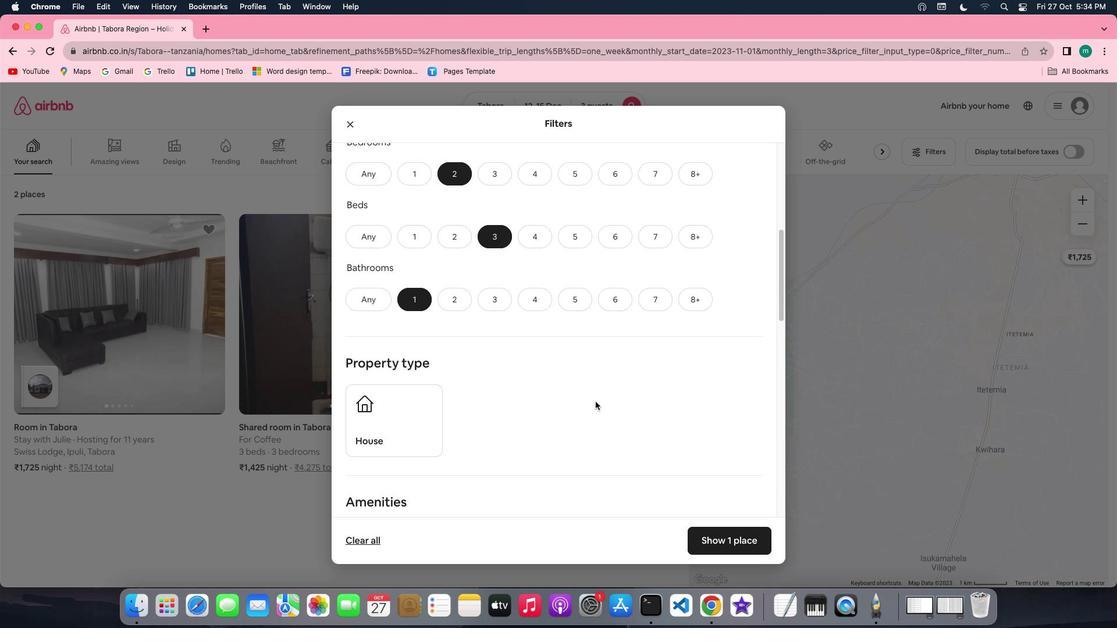
Action: Mouse scrolled (595, 401) with delta (0, 0)
Screenshot: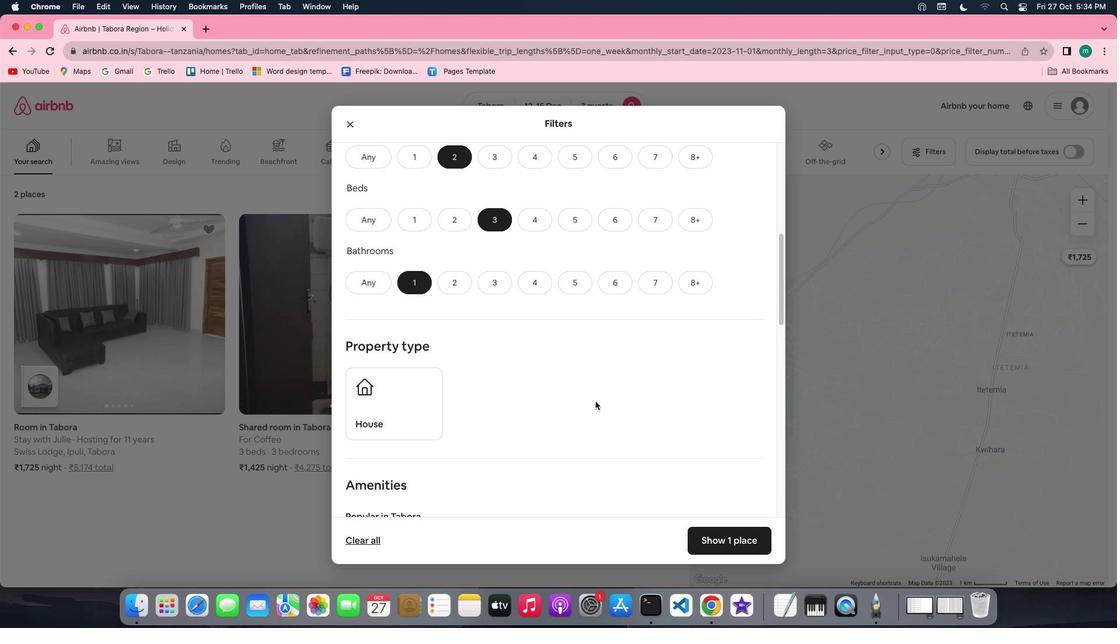 
Action: Mouse scrolled (595, 401) with delta (0, 0)
Screenshot: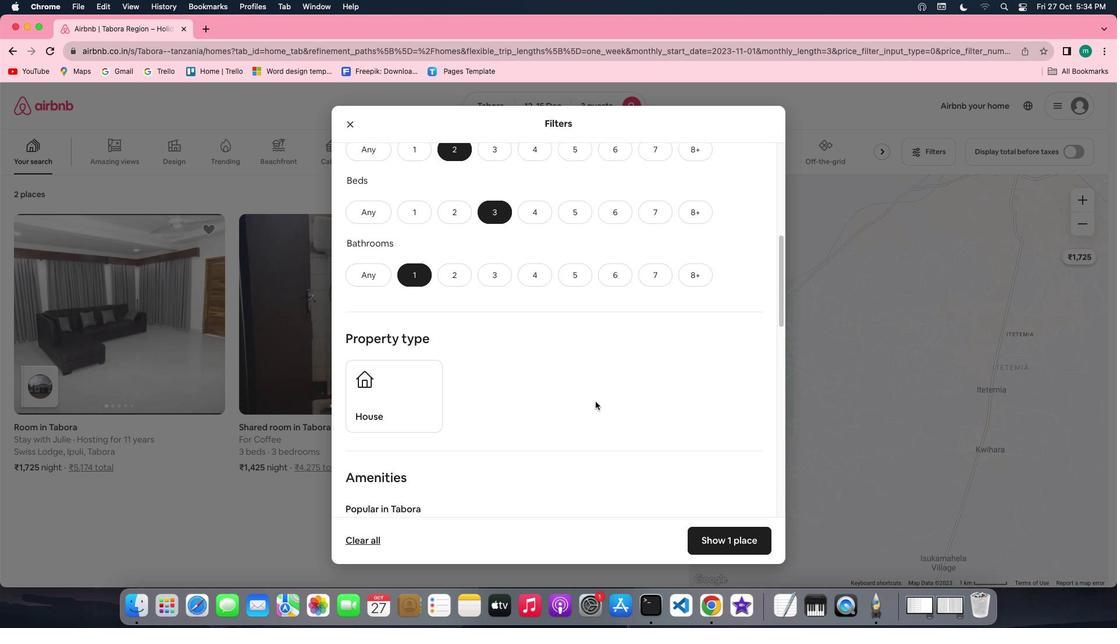 
Action: Mouse scrolled (595, 401) with delta (0, 0)
Screenshot: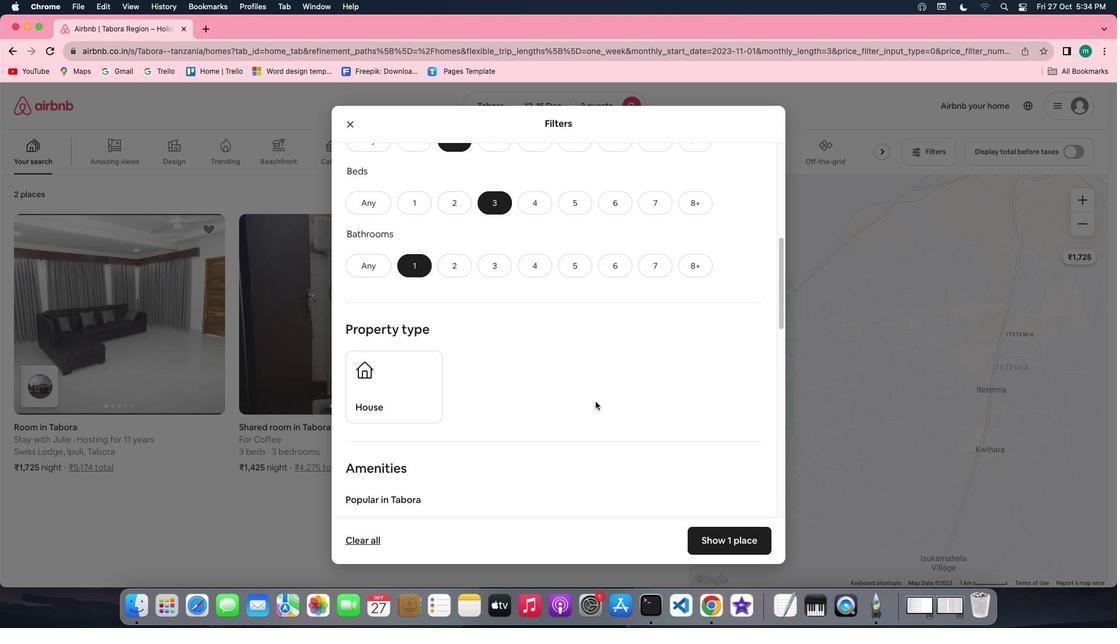 
Action: Mouse scrolled (595, 401) with delta (0, 0)
Screenshot: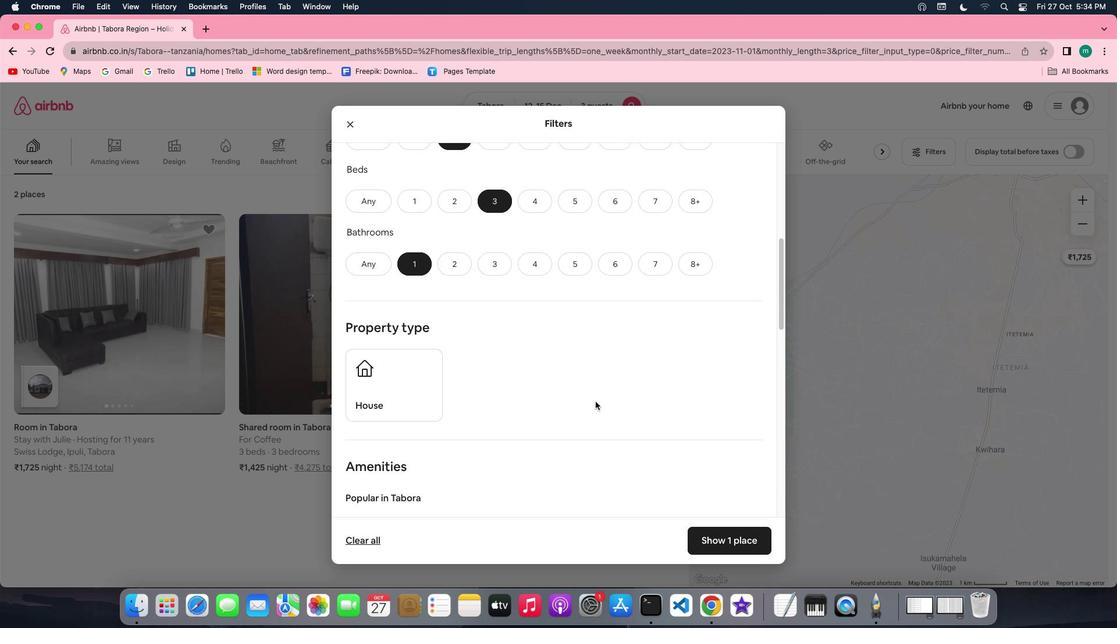 
Action: Mouse scrolled (595, 401) with delta (0, 0)
Screenshot: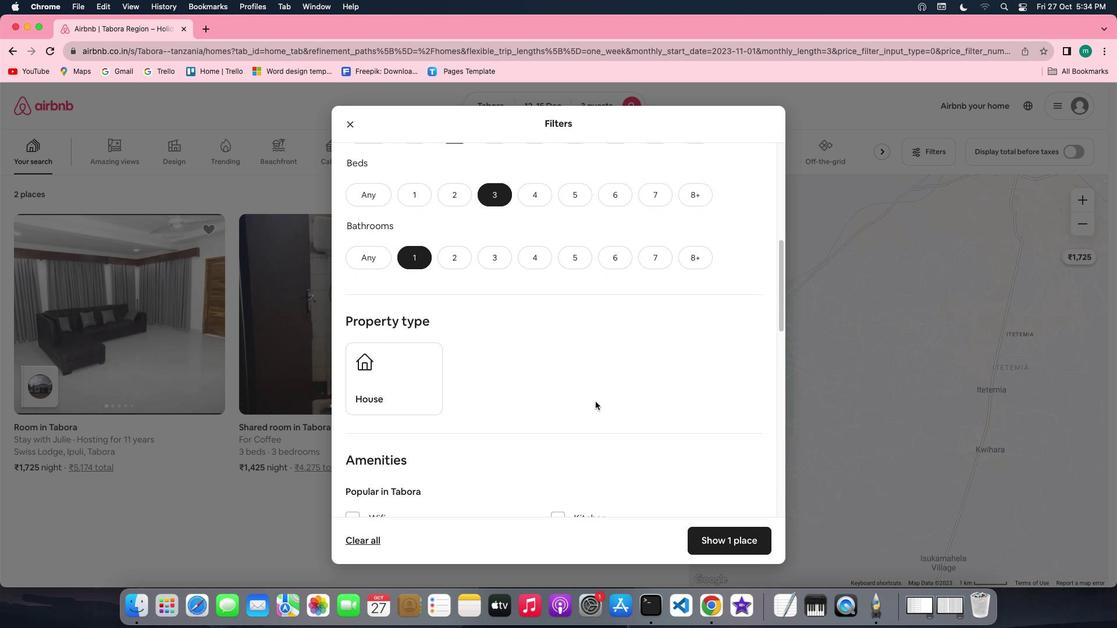 
Action: Mouse scrolled (595, 401) with delta (0, 0)
Screenshot: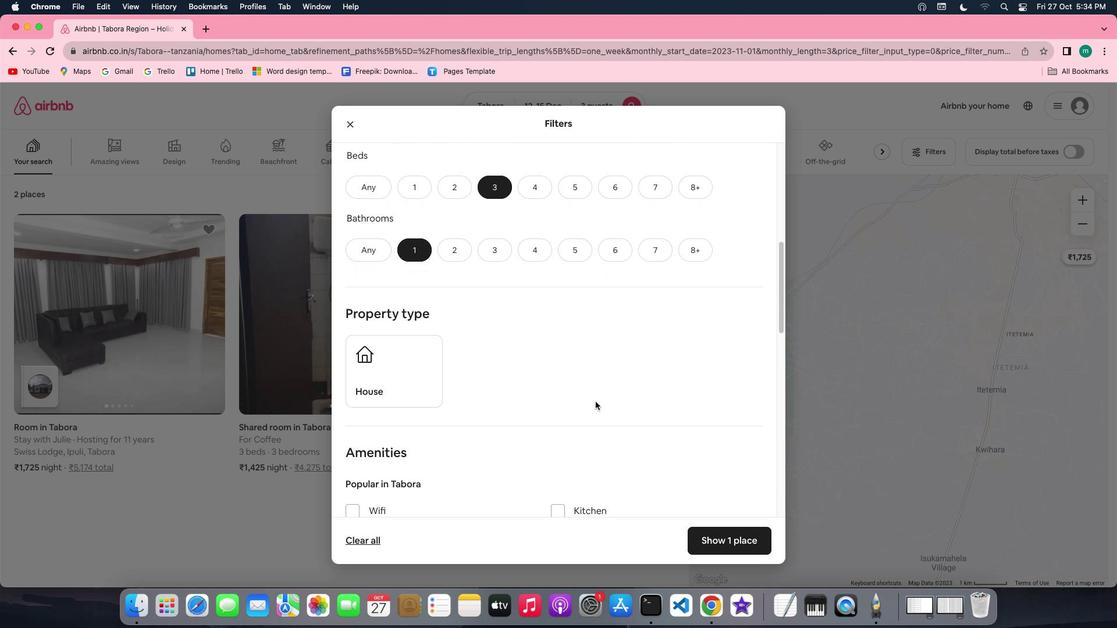 
Action: Mouse moved to (533, 391)
Screenshot: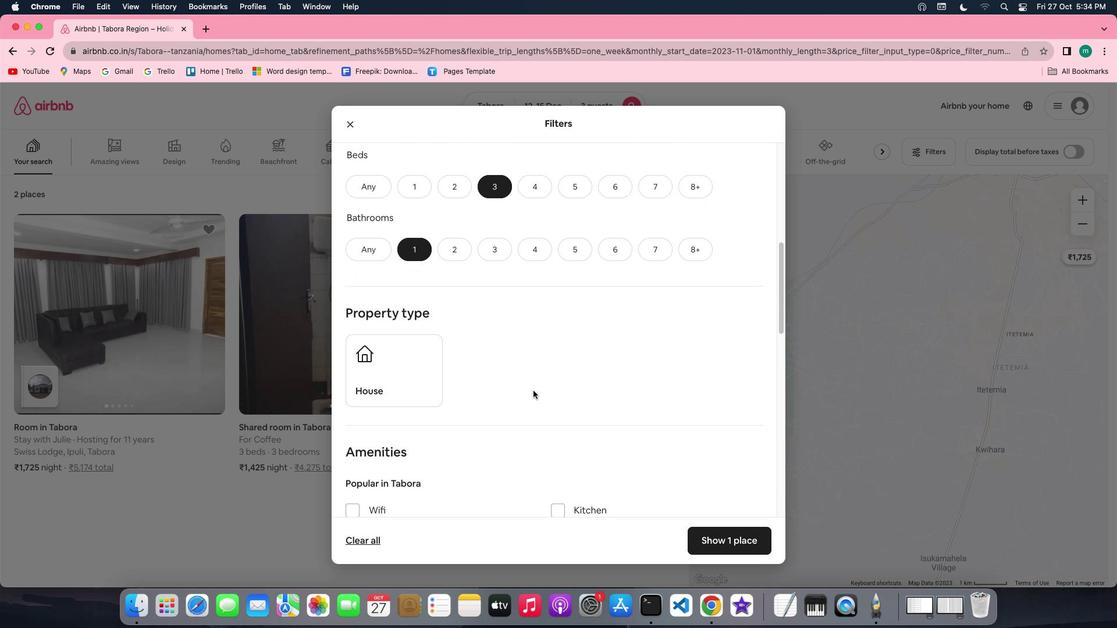 
Action: Mouse scrolled (533, 391) with delta (0, 0)
Screenshot: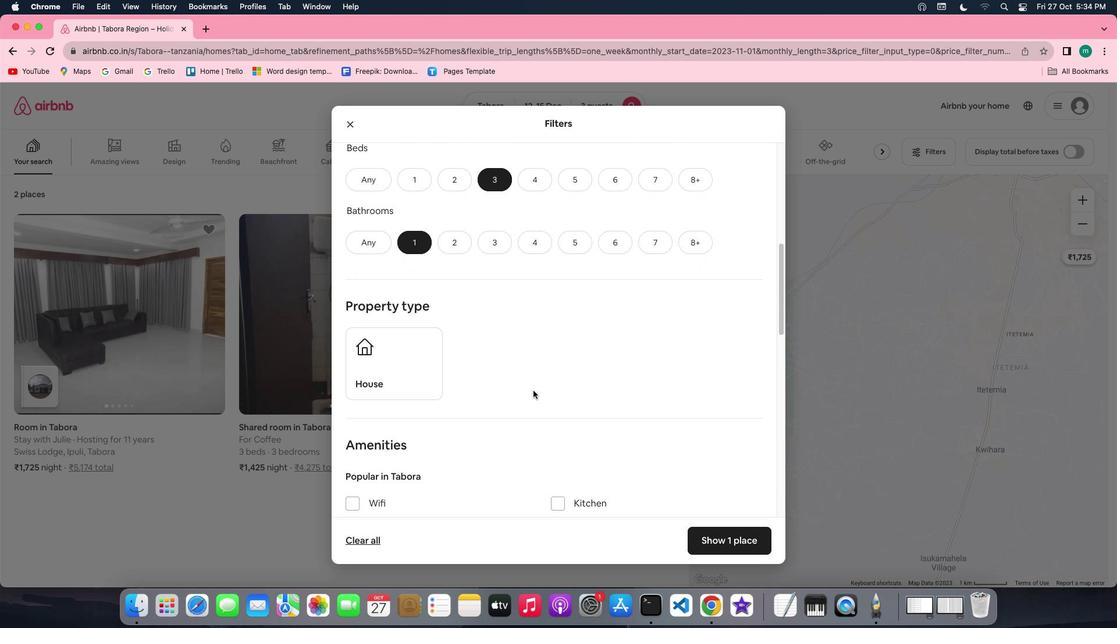 
Action: Mouse scrolled (533, 391) with delta (0, 0)
Screenshot: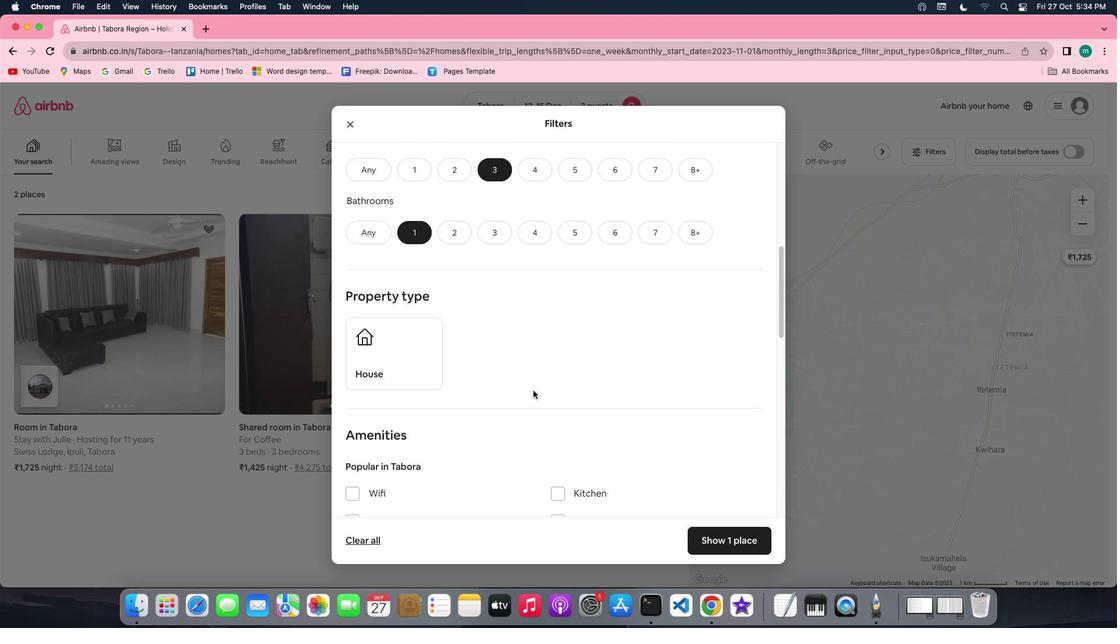 
Action: Mouse scrolled (533, 391) with delta (0, -1)
Screenshot: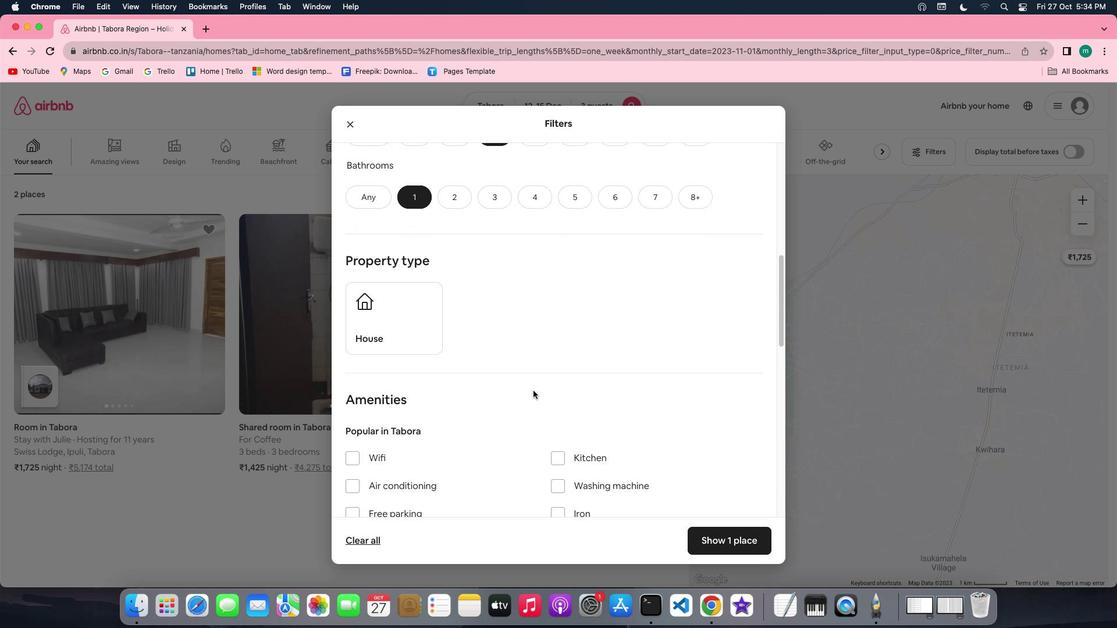 
Action: Mouse scrolled (533, 391) with delta (0, -1)
Screenshot: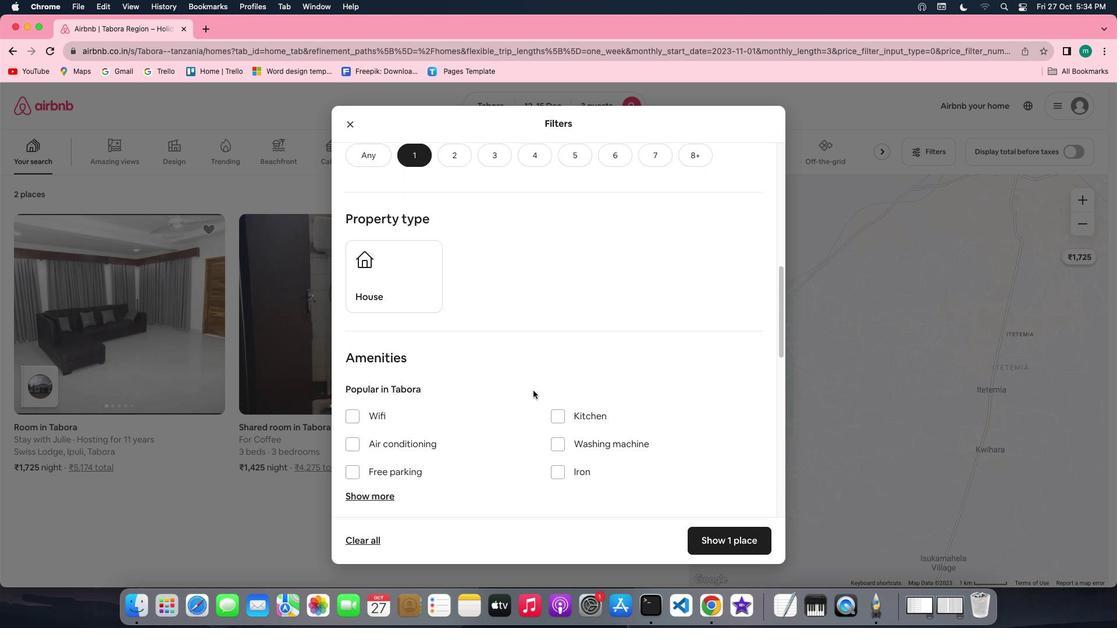 
Action: Mouse scrolled (533, 391) with delta (0, 0)
Screenshot: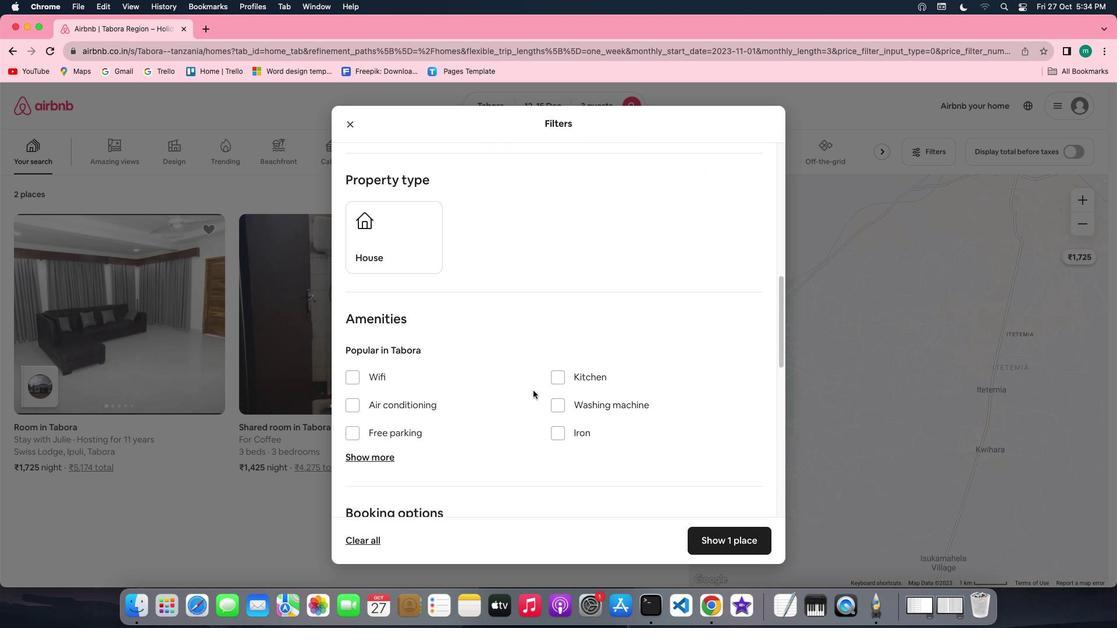 
Action: Mouse scrolled (533, 391) with delta (0, 0)
Screenshot: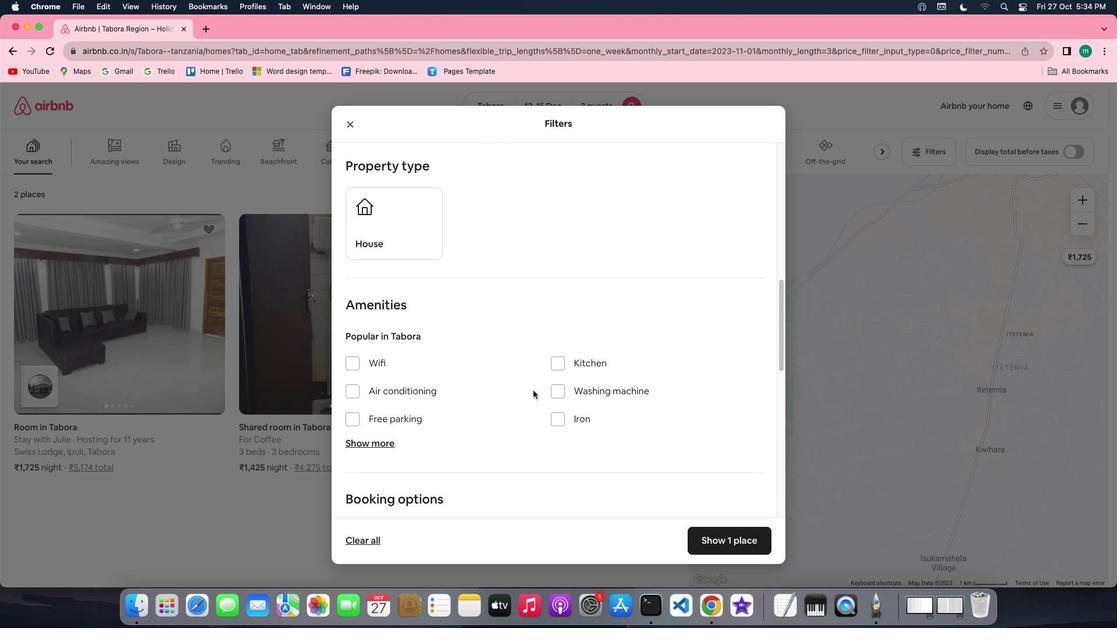 
Action: Mouse scrolled (533, 391) with delta (0, -1)
Screenshot: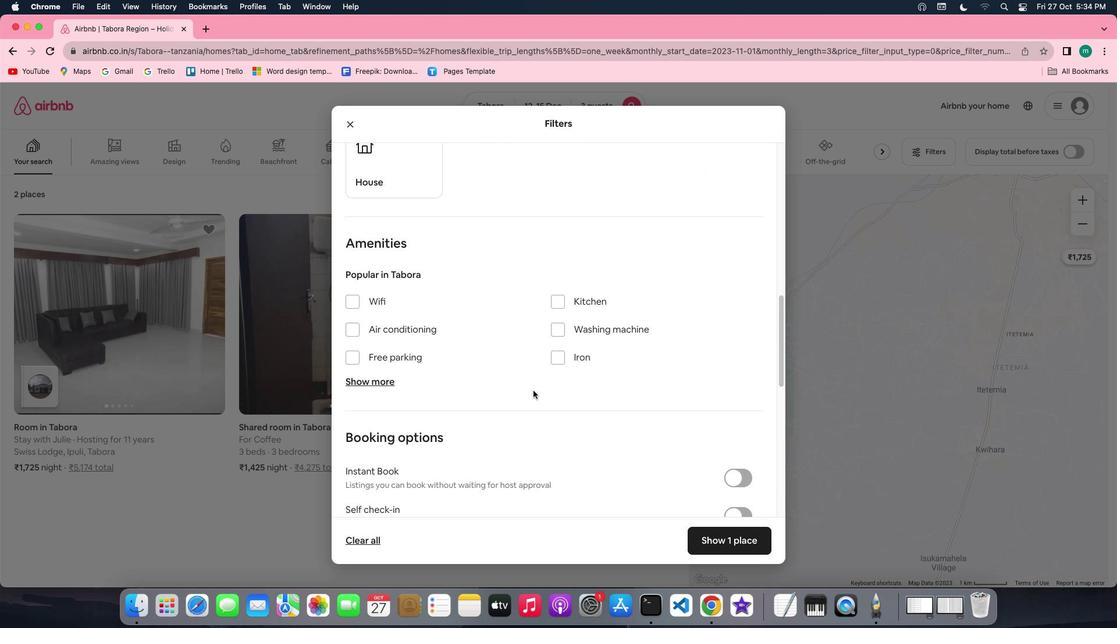 
Action: Mouse scrolled (533, 391) with delta (0, -1)
Screenshot: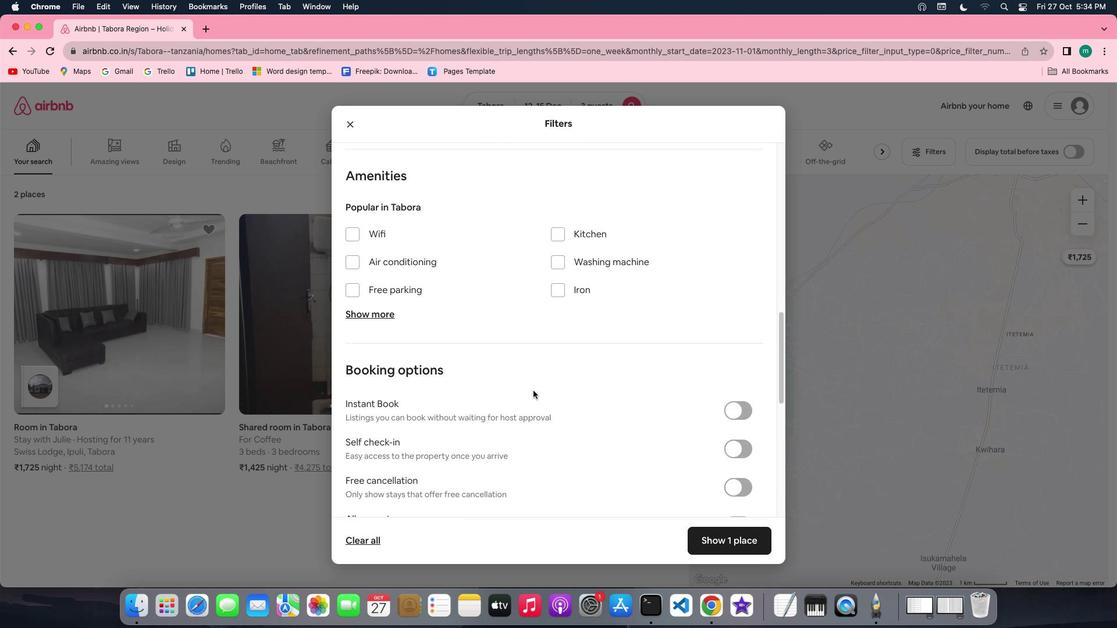
Action: Mouse moved to (592, 418)
Screenshot: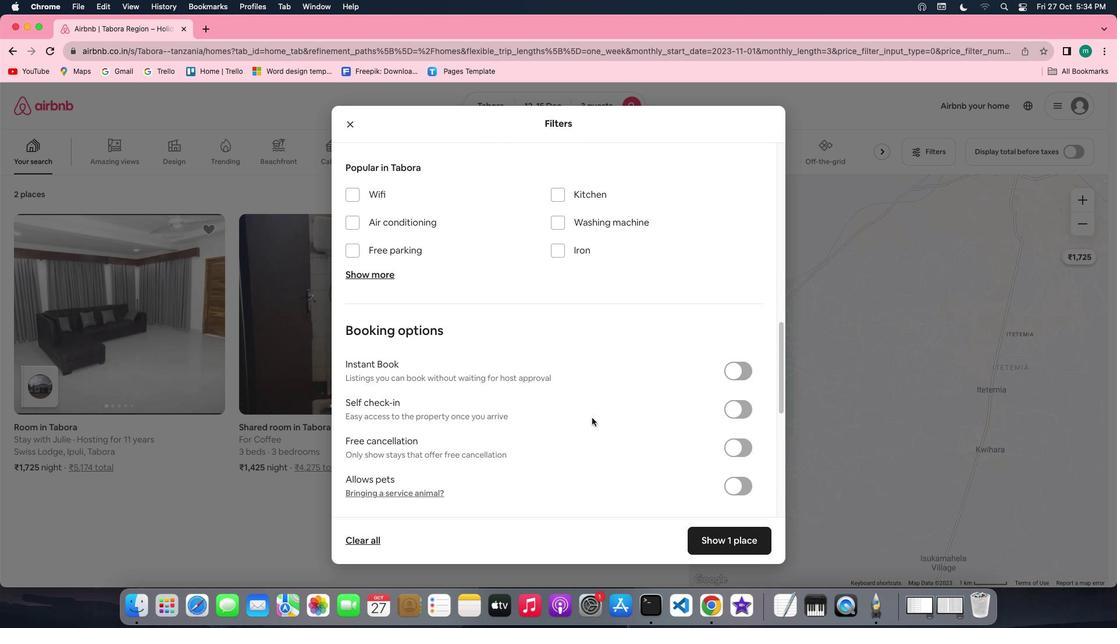 
Action: Mouse scrolled (592, 418) with delta (0, 0)
Screenshot: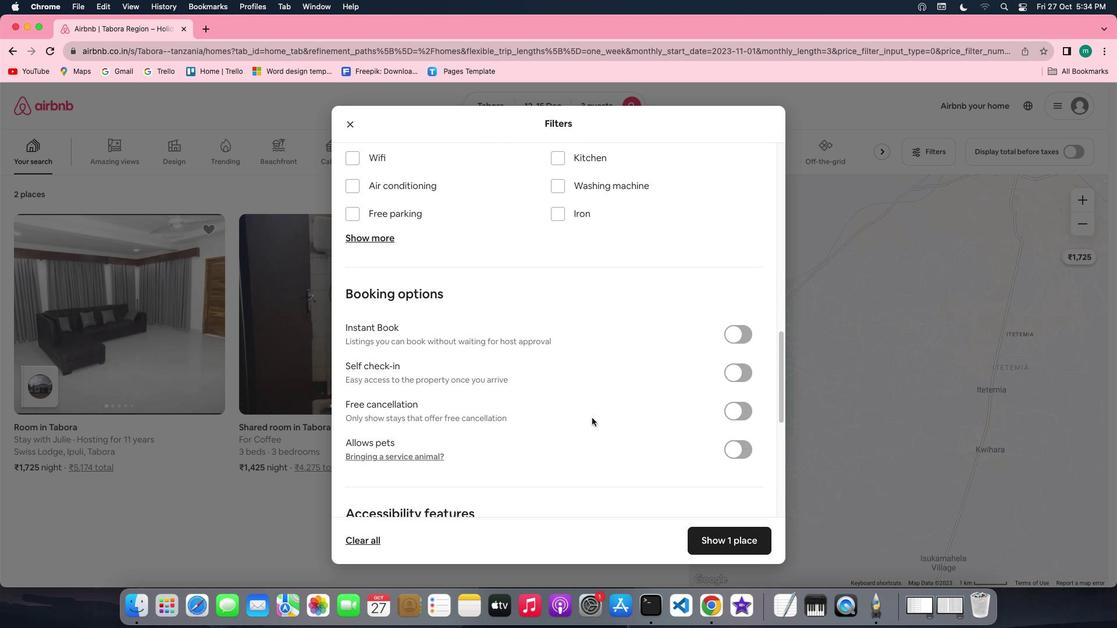 
Action: Mouse scrolled (592, 418) with delta (0, 0)
Screenshot: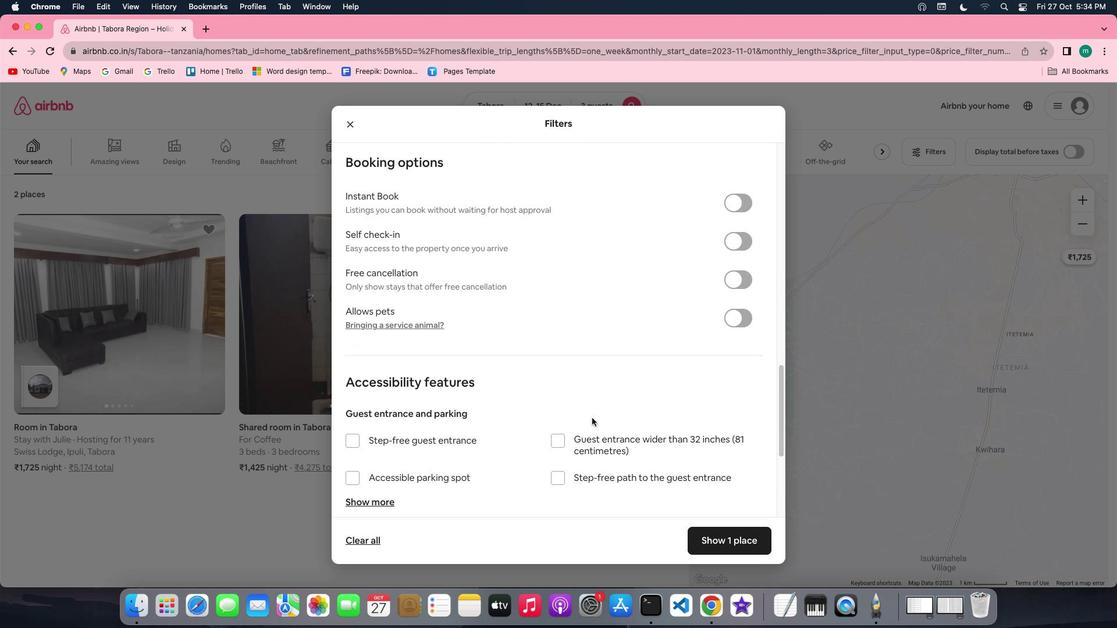 
Action: Mouse scrolled (592, 418) with delta (0, -1)
Screenshot: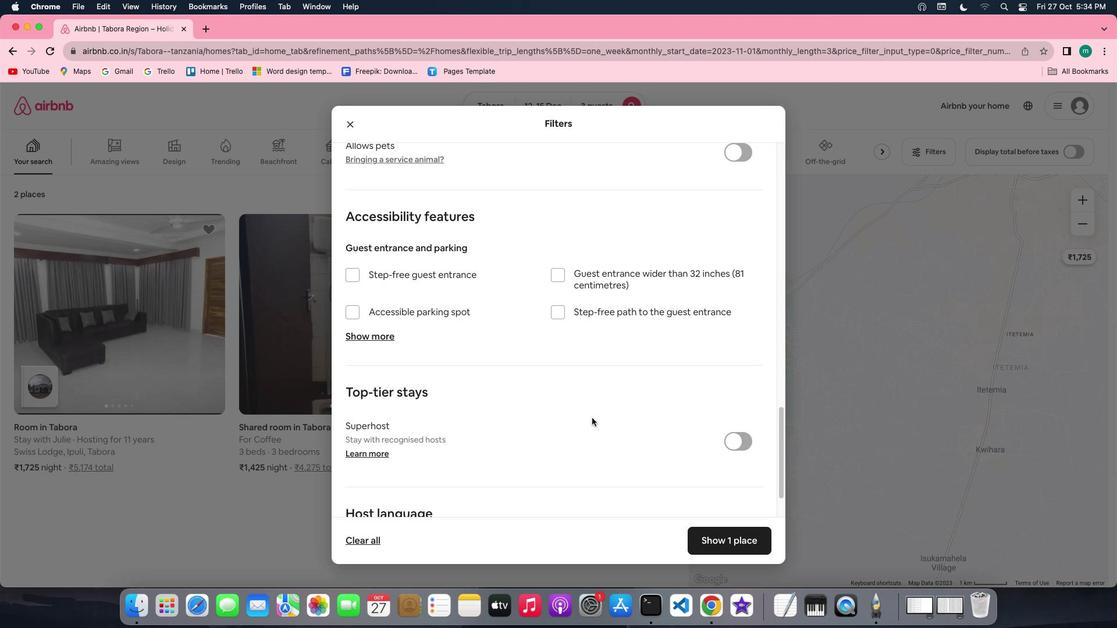 
Action: Mouse scrolled (592, 418) with delta (0, -2)
Screenshot: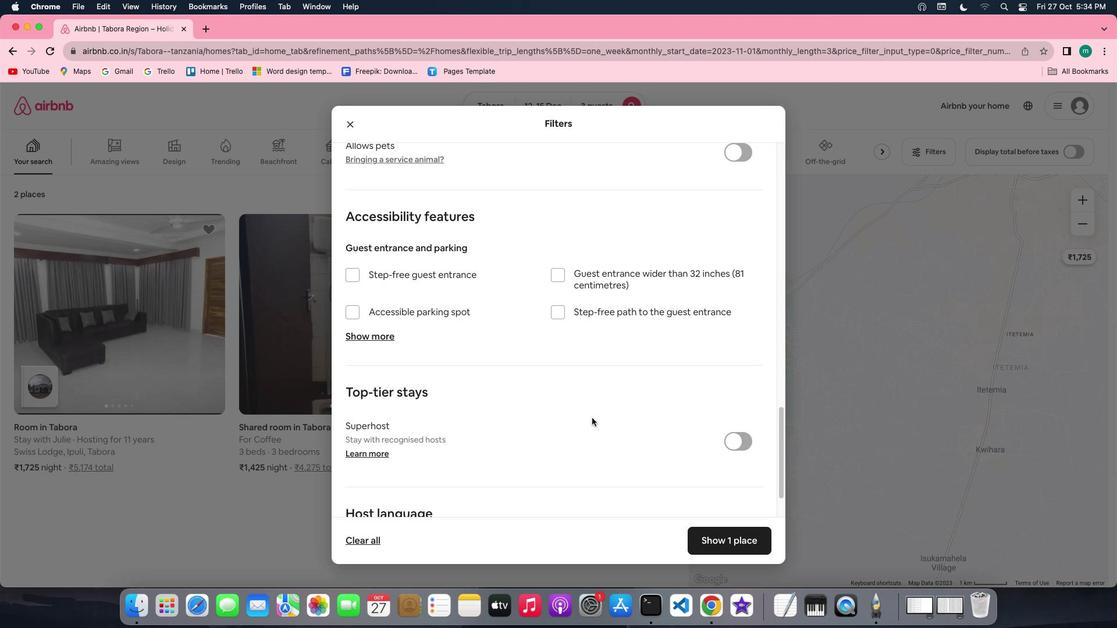 
Action: Mouse scrolled (592, 418) with delta (0, -3)
Screenshot: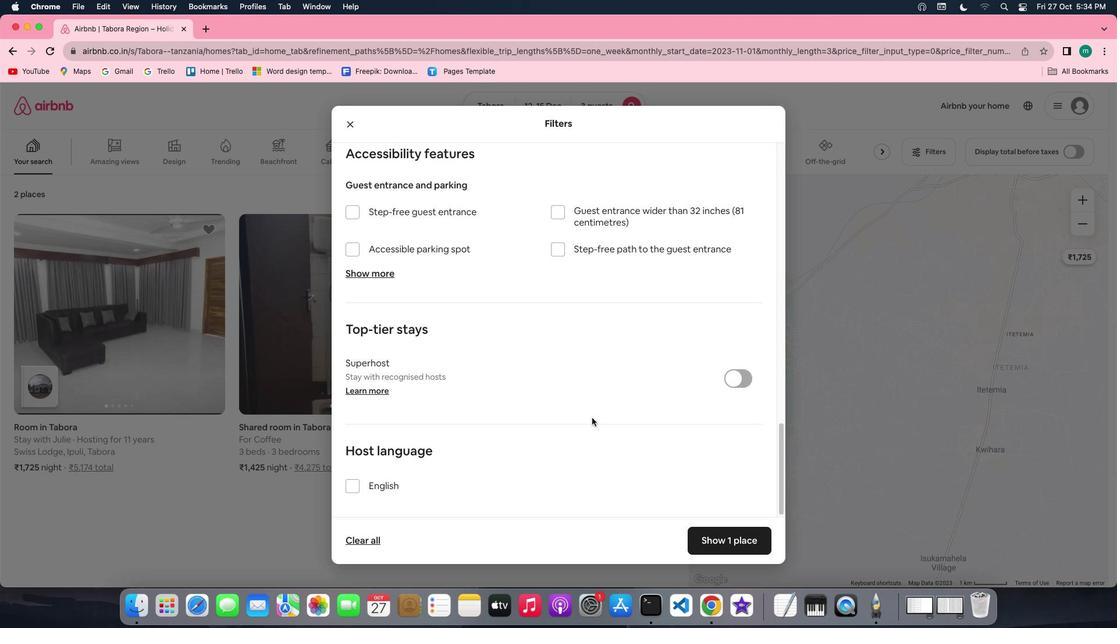 
Action: Mouse scrolled (592, 418) with delta (0, -3)
Screenshot: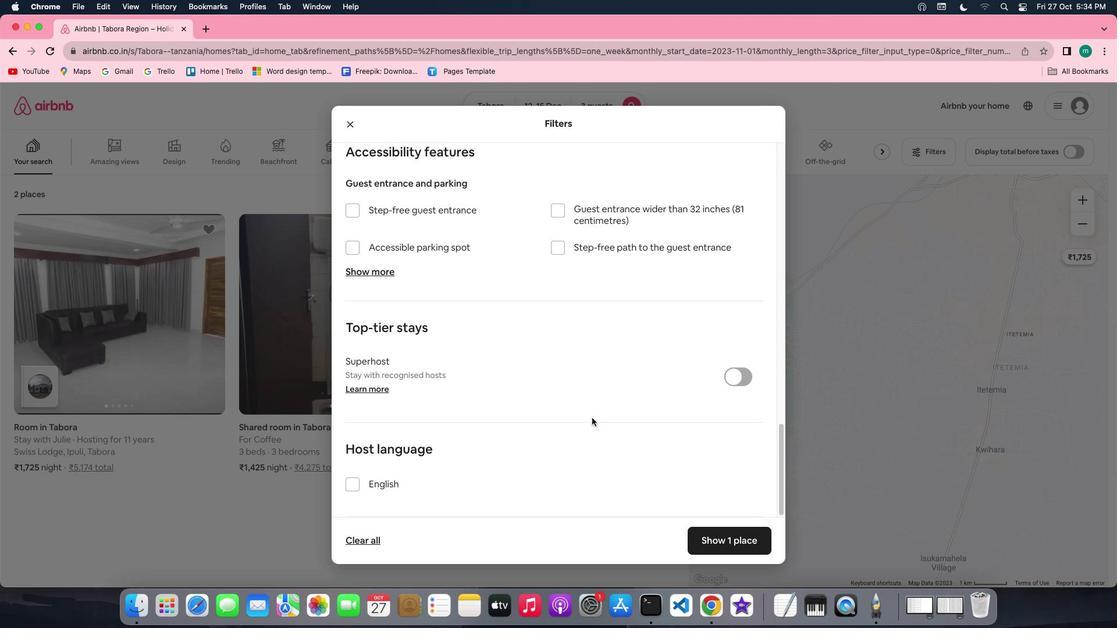 
Action: Mouse moved to (703, 501)
Screenshot: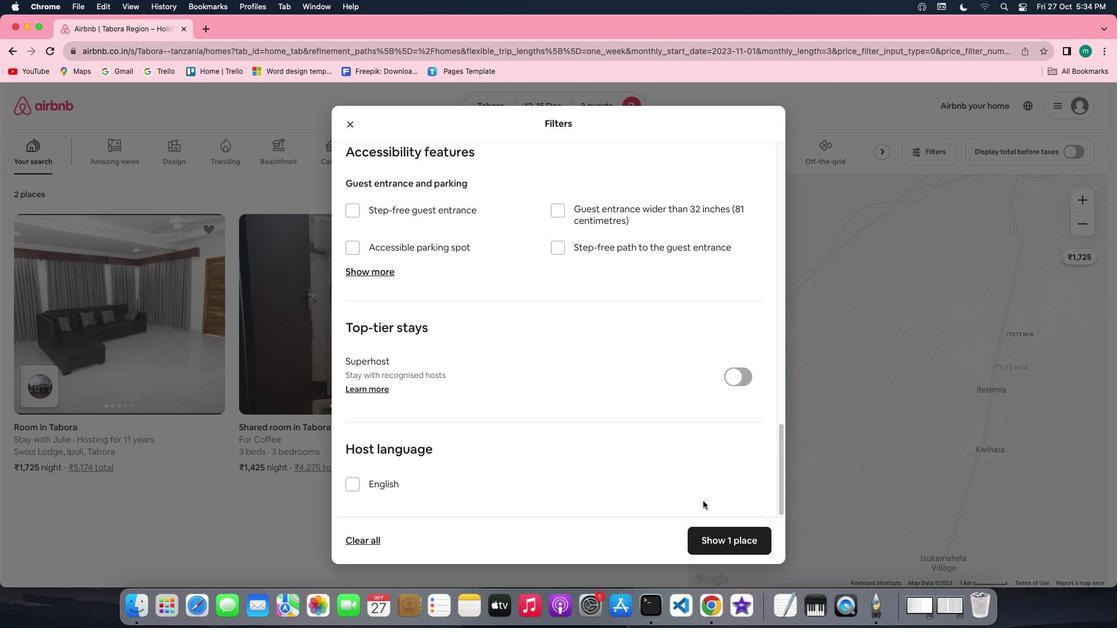 
Action: Mouse scrolled (703, 501) with delta (0, 0)
Screenshot: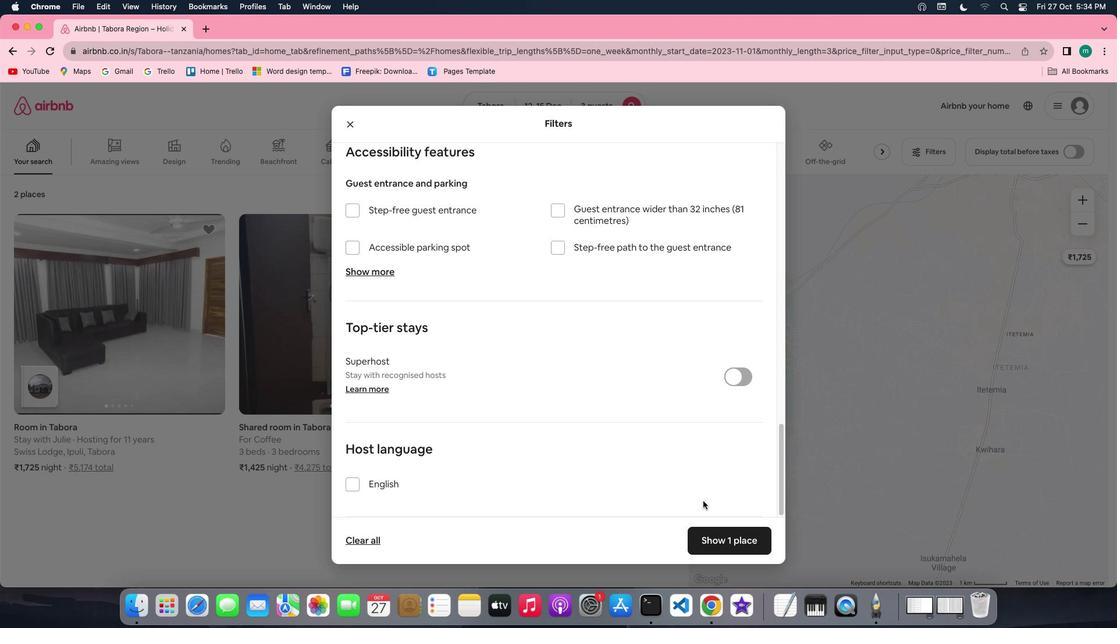 
Action: Mouse scrolled (703, 501) with delta (0, 0)
Screenshot: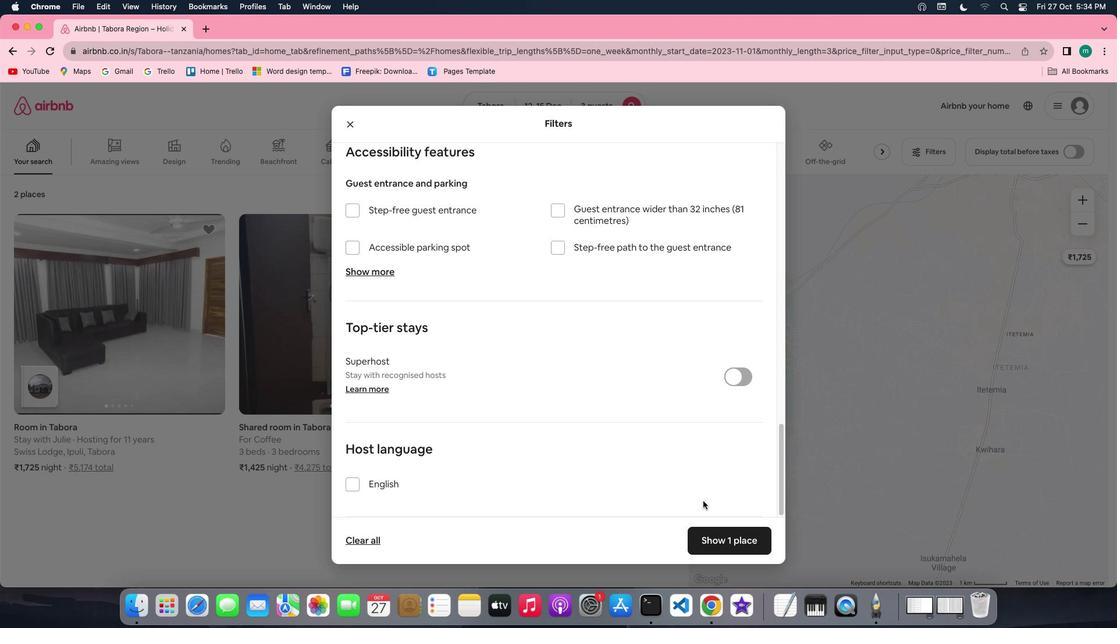 
Action: Mouse scrolled (703, 501) with delta (0, -1)
Screenshot: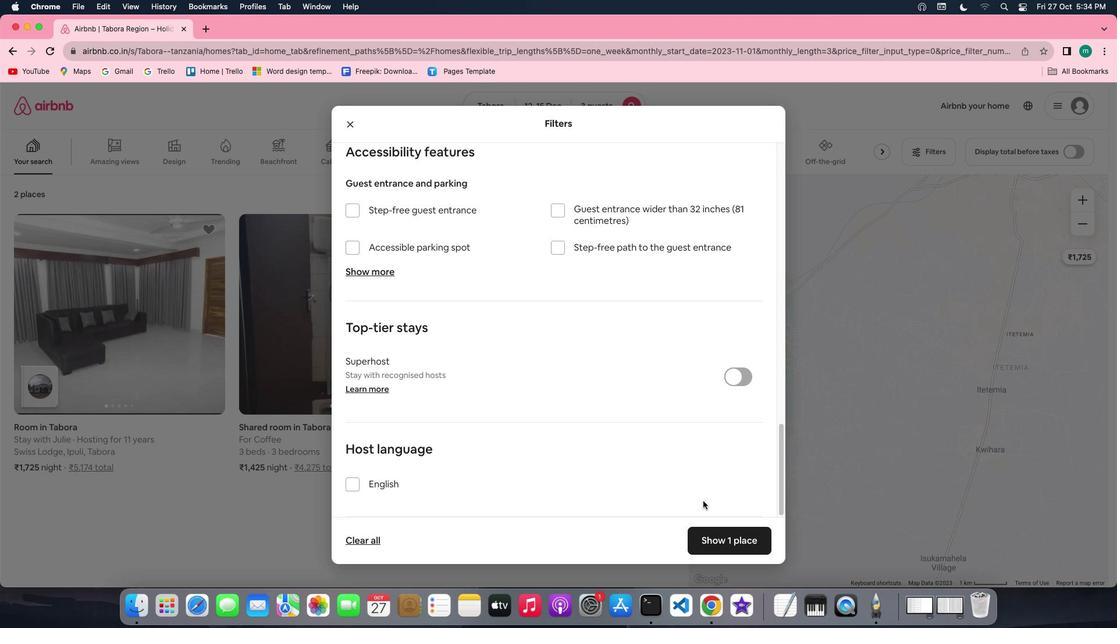 
Action: Mouse scrolled (703, 501) with delta (0, -2)
Screenshot: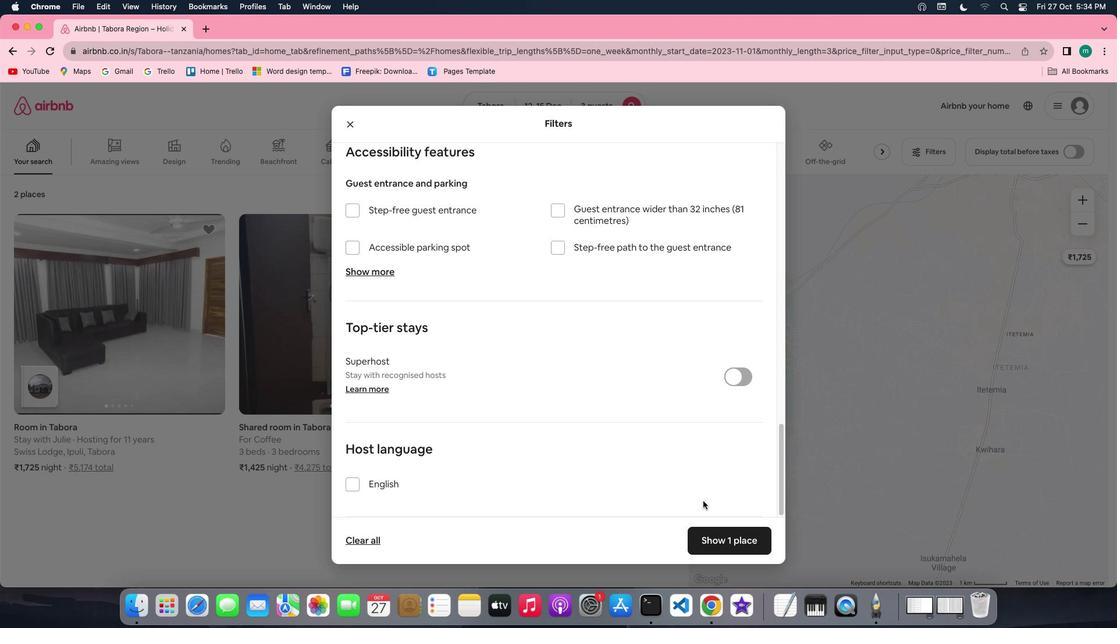 
Action: Mouse scrolled (703, 501) with delta (0, -2)
Screenshot: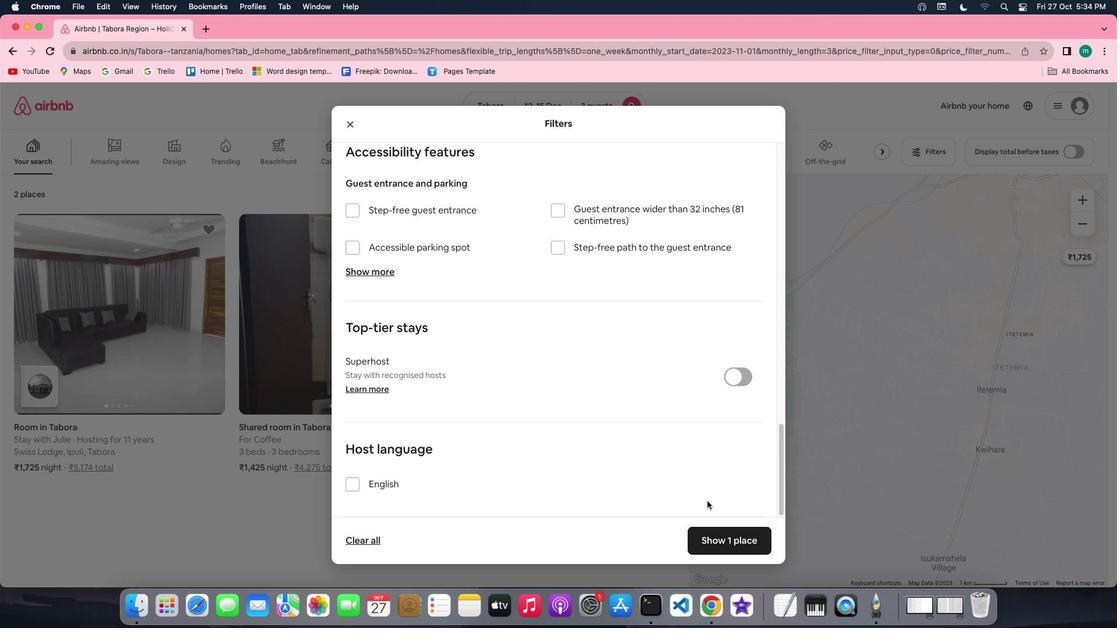 
Action: Mouse moved to (748, 541)
Screenshot: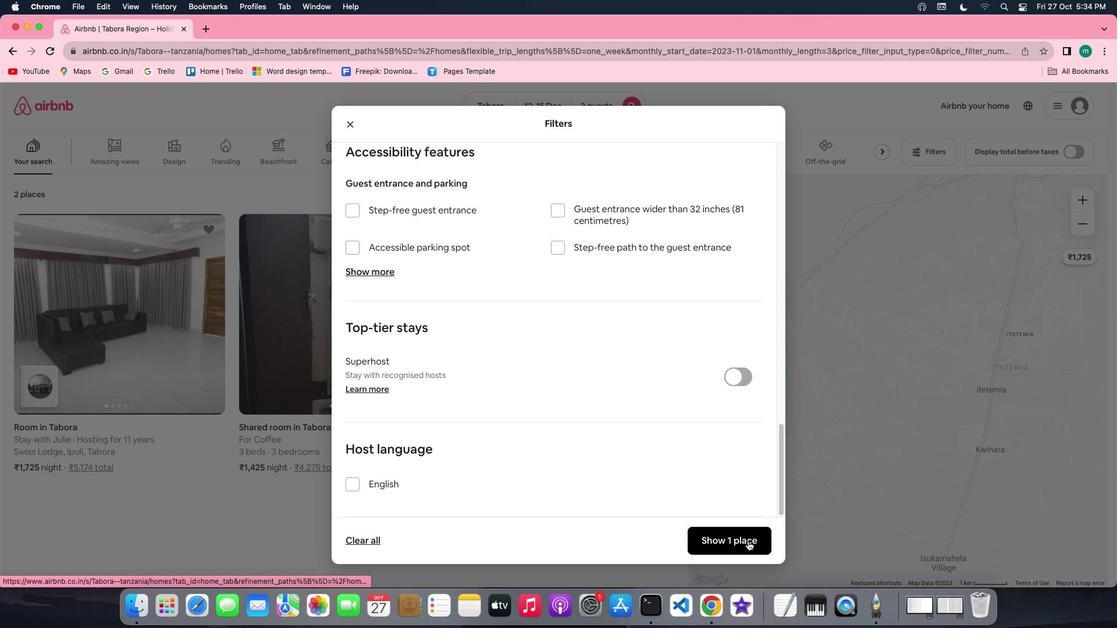 
Action: Mouse pressed left at (748, 541)
Screenshot: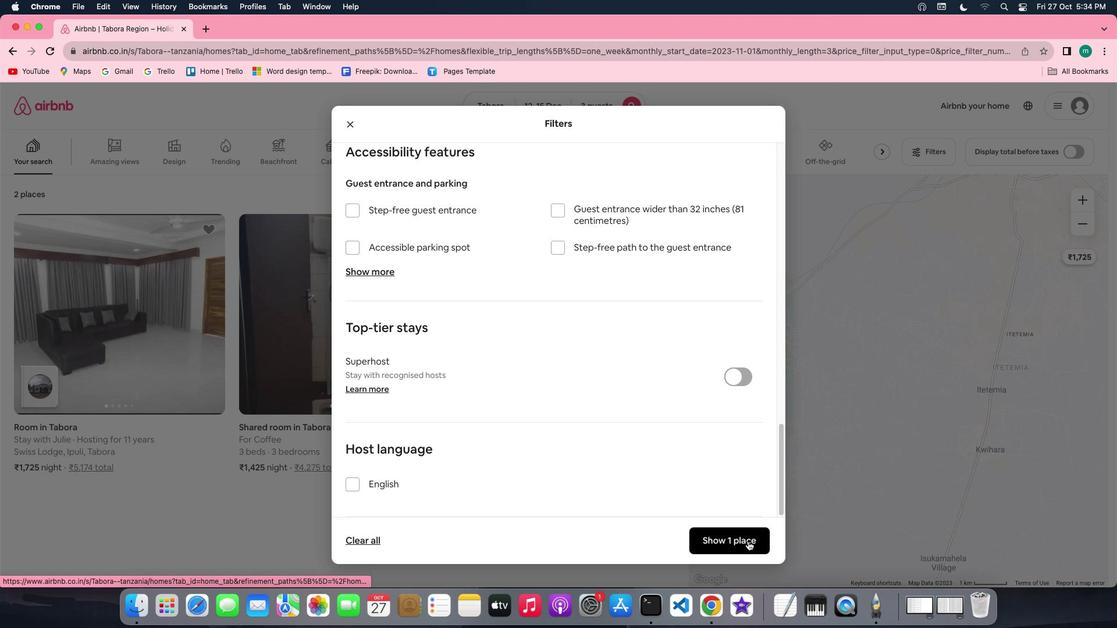
Action: Mouse moved to (158, 321)
Screenshot: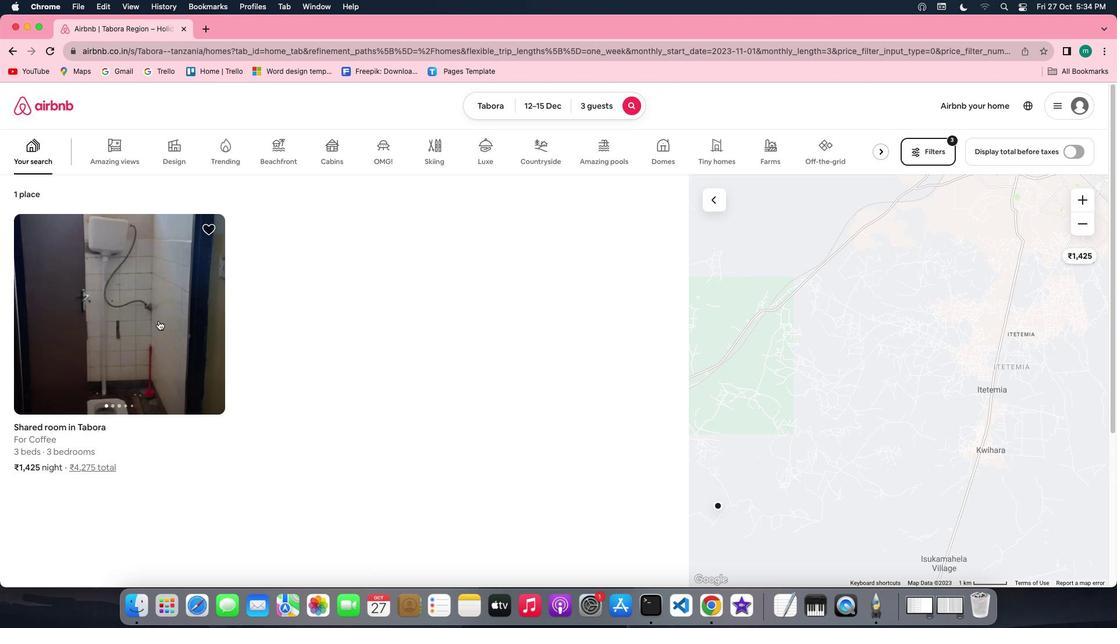 
Action: Mouse pressed left at (158, 321)
Screenshot: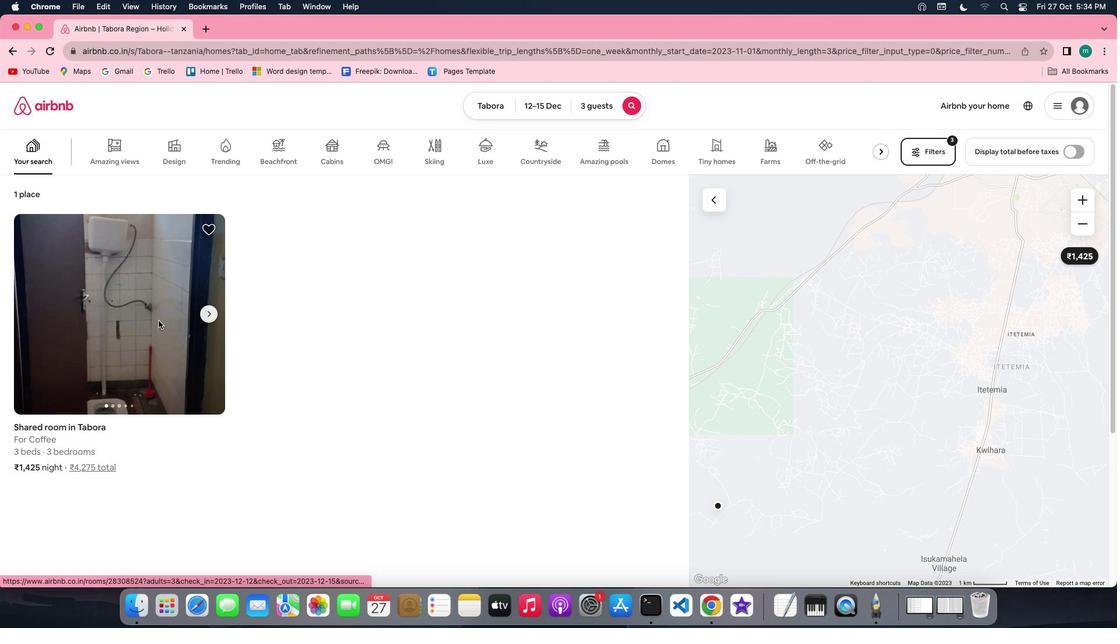 
Action: Mouse moved to (814, 434)
Screenshot: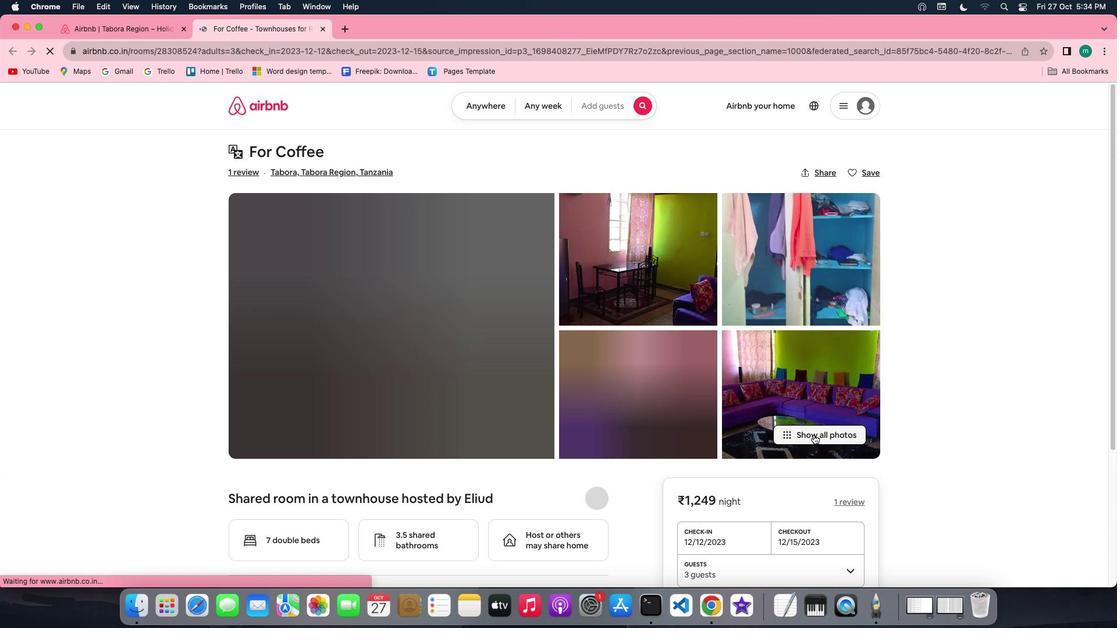 
Action: Mouse pressed left at (814, 434)
Screenshot: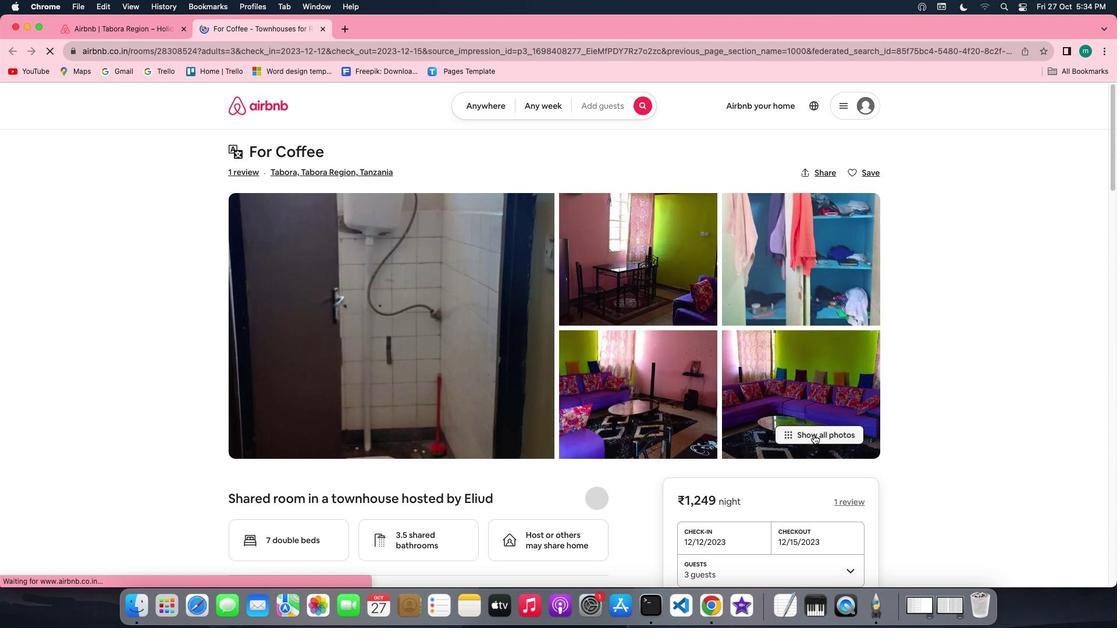 
Action: Mouse moved to (519, 460)
Screenshot: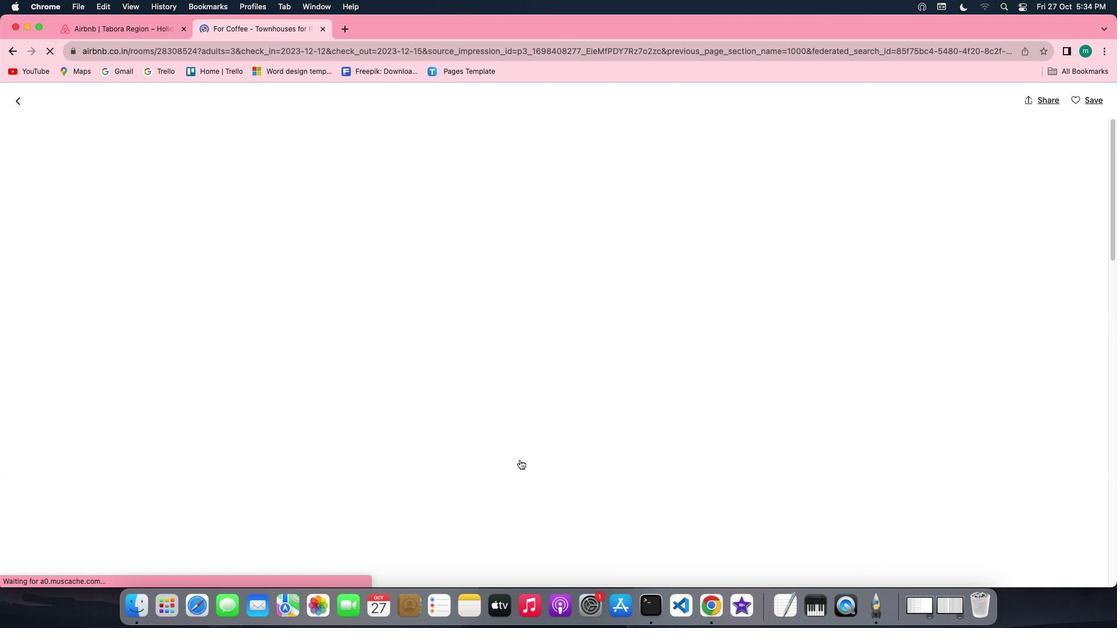 
Action: Mouse scrolled (519, 460) with delta (0, 0)
Screenshot: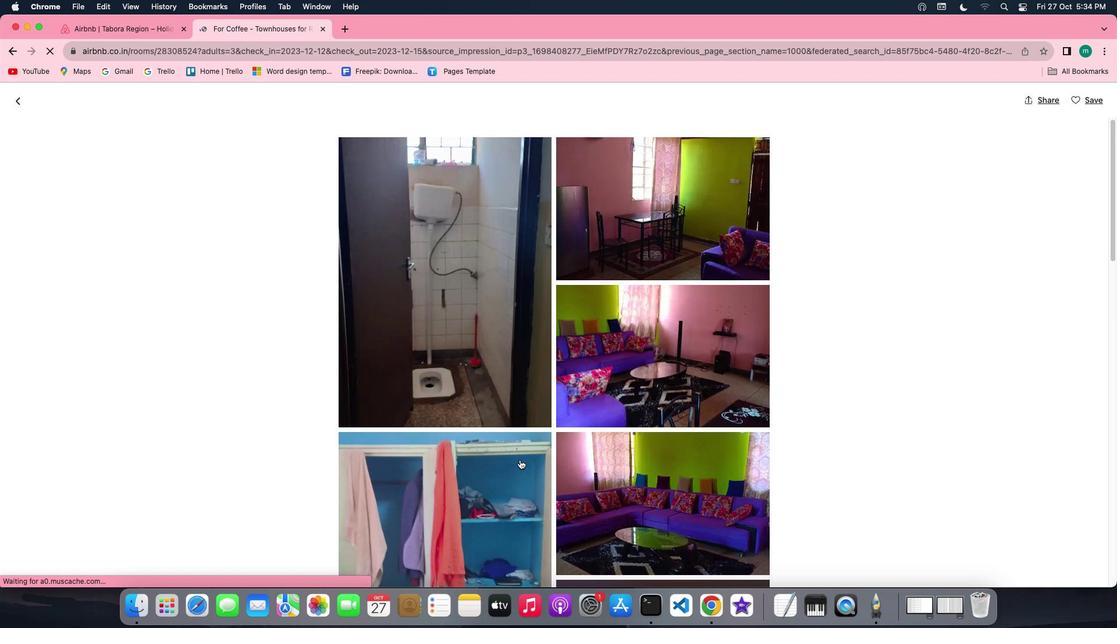 
Action: Mouse scrolled (519, 460) with delta (0, 0)
Screenshot: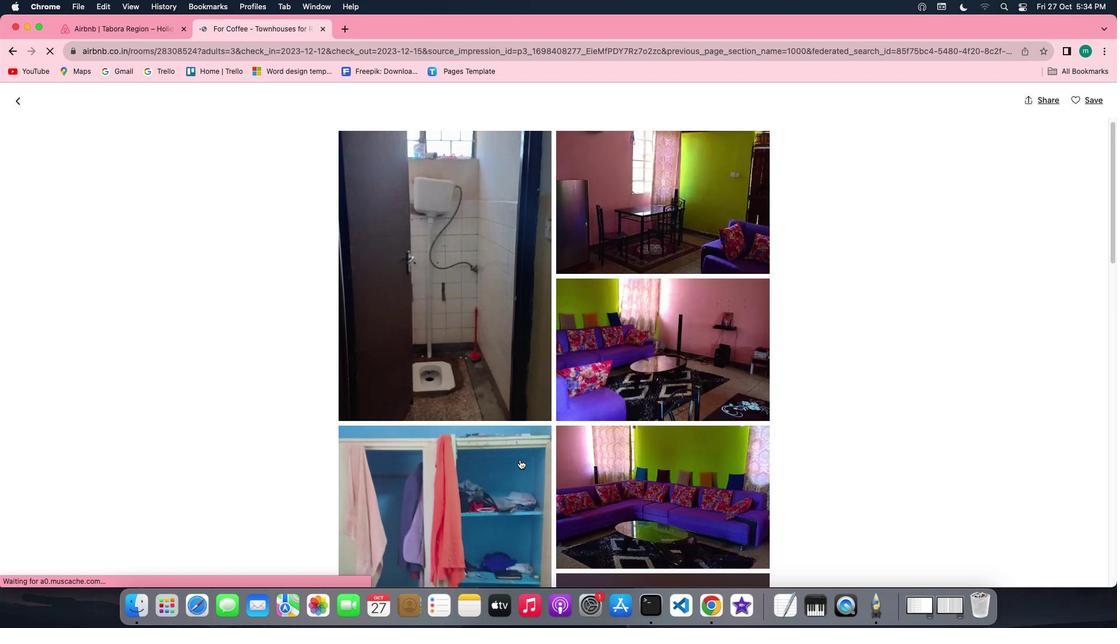 
Action: Mouse scrolled (519, 460) with delta (0, -1)
Screenshot: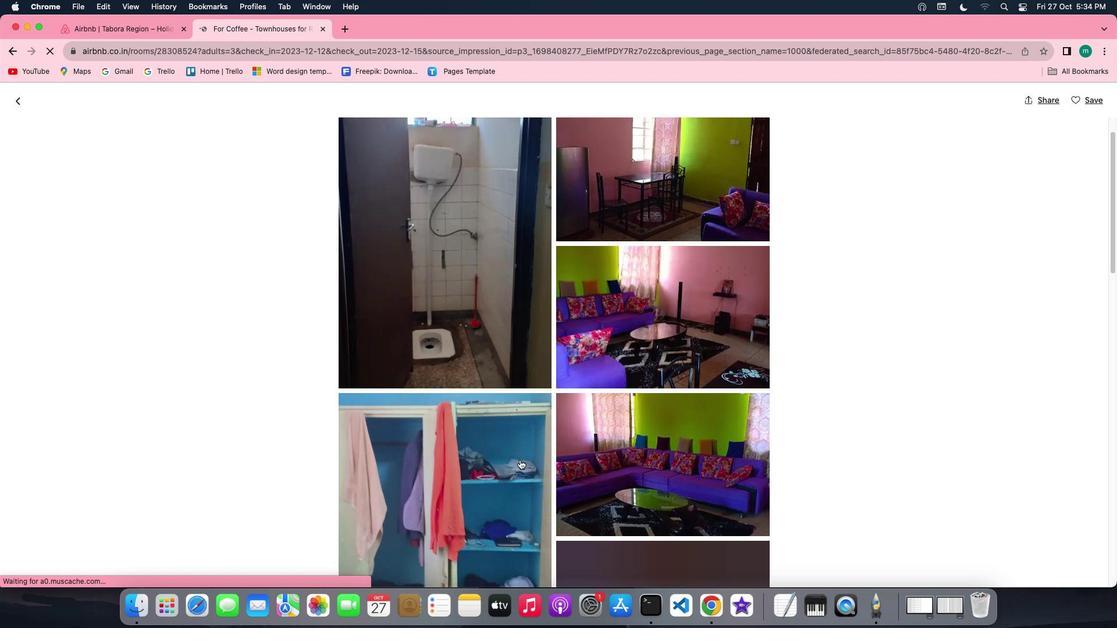 
Action: Mouse scrolled (519, 460) with delta (0, -1)
Screenshot: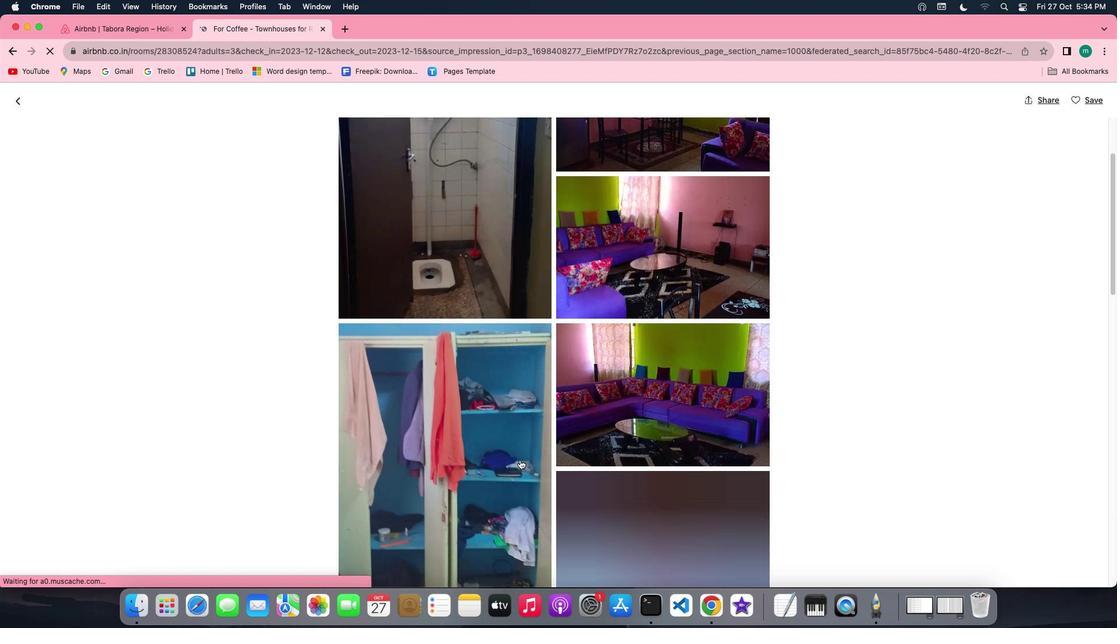 
Action: Mouse scrolled (519, 460) with delta (0, -1)
Screenshot: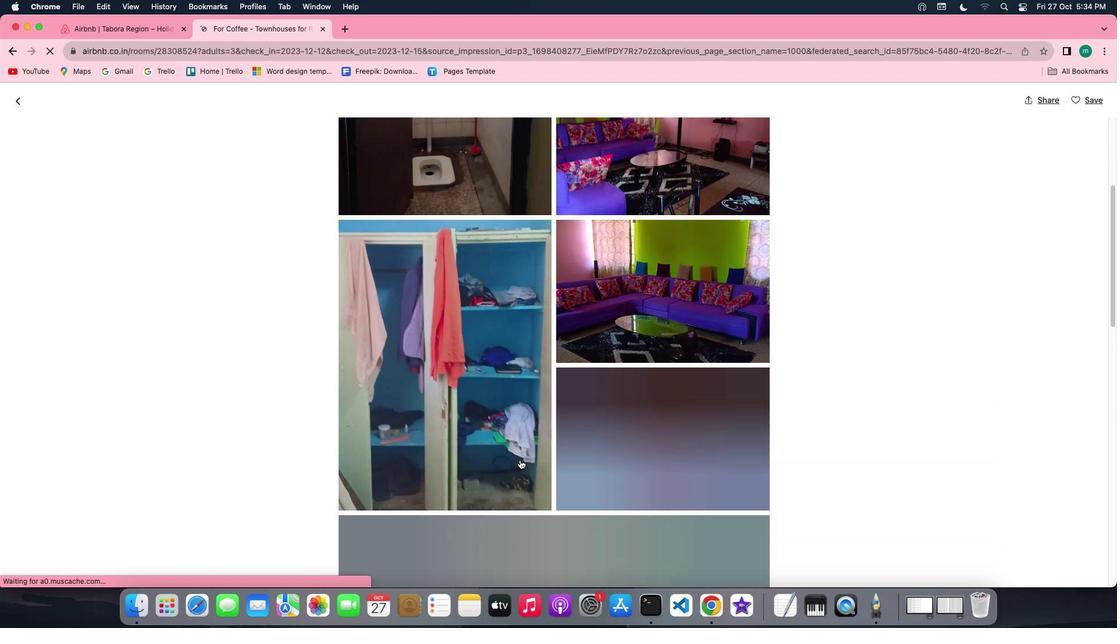 
Action: Mouse scrolled (519, 460) with delta (0, 0)
Screenshot: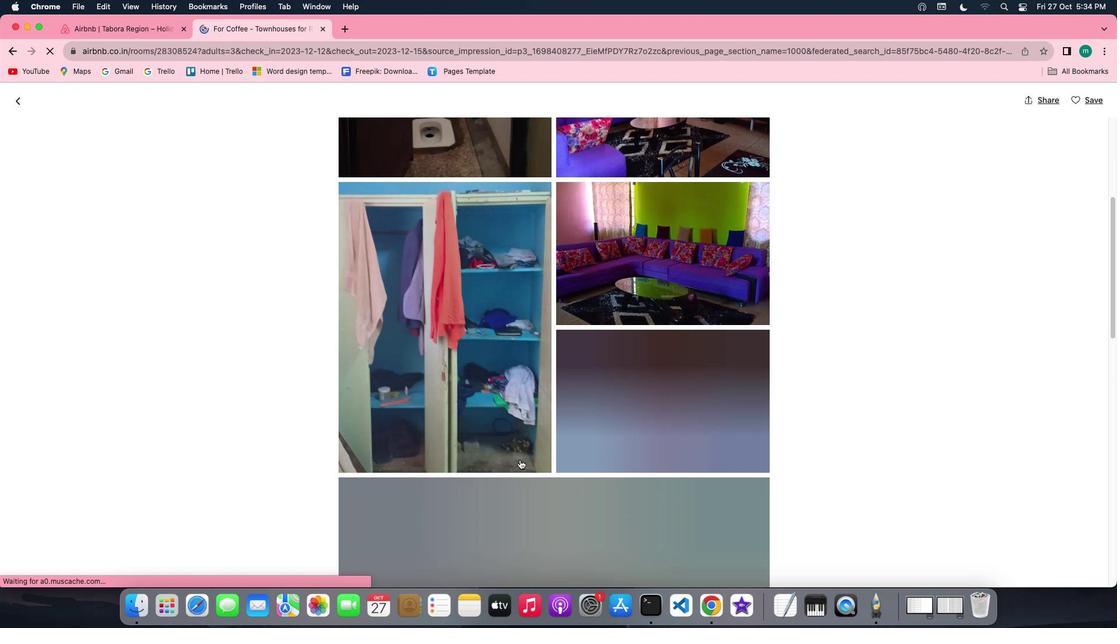 
Action: Mouse scrolled (519, 460) with delta (0, 0)
Screenshot: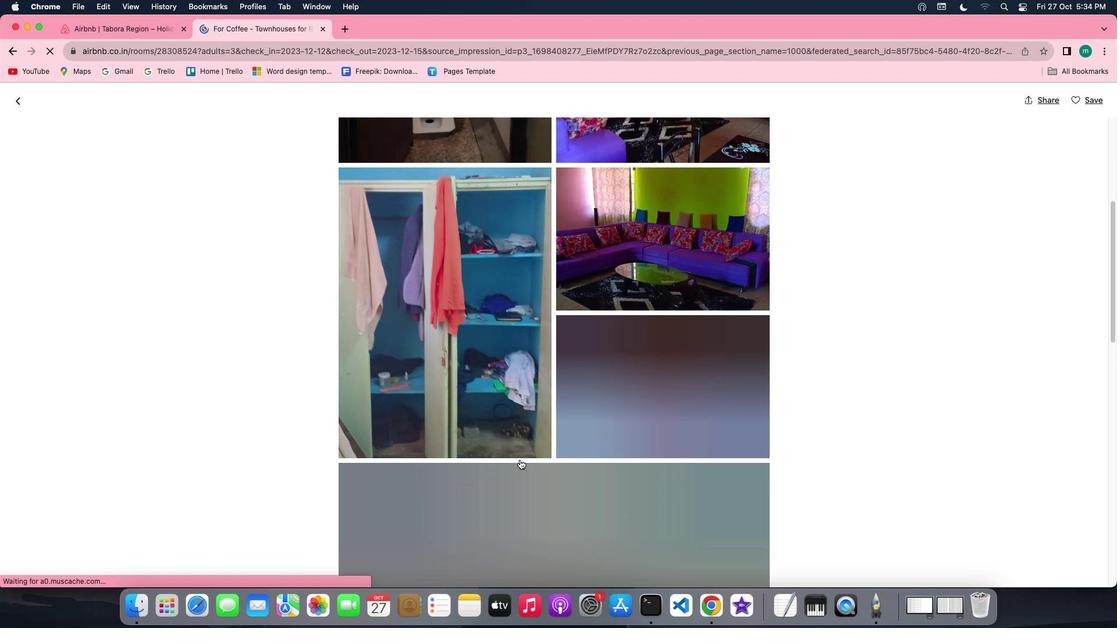
Action: Mouse scrolled (519, 460) with delta (0, -1)
Screenshot: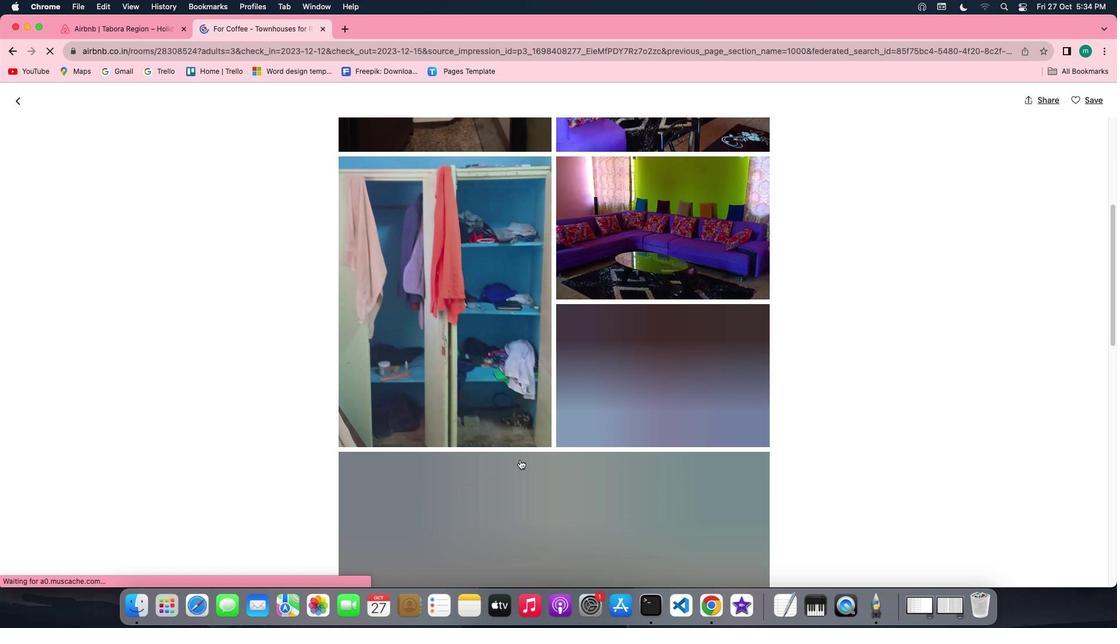 
Action: Mouse scrolled (519, 460) with delta (0, -1)
Screenshot: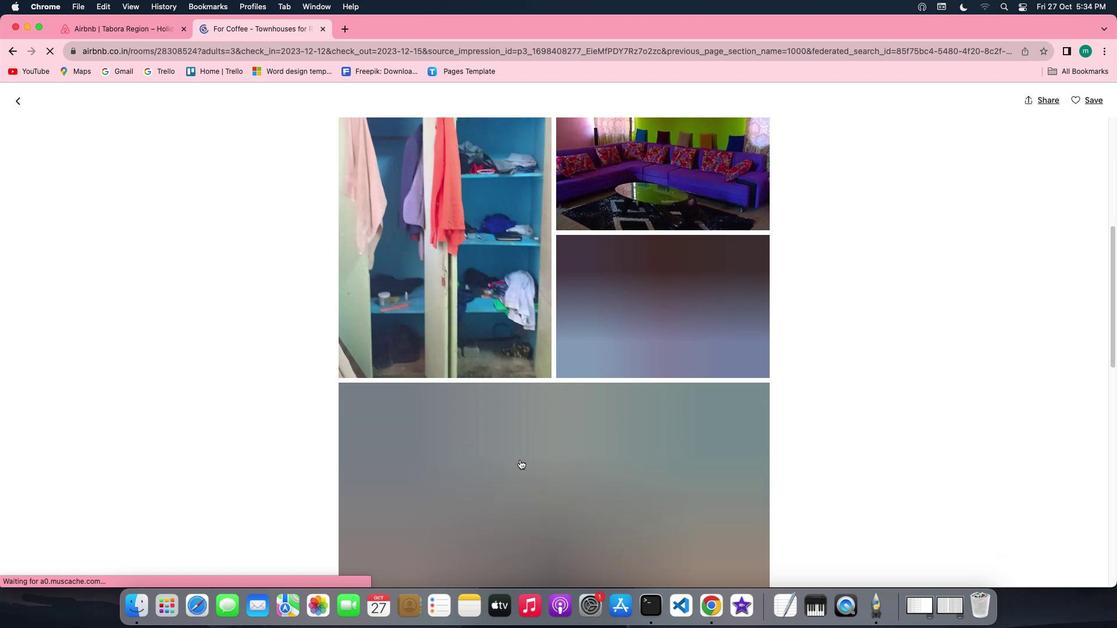
Action: Mouse scrolled (519, 460) with delta (0, 0)
Screenshot: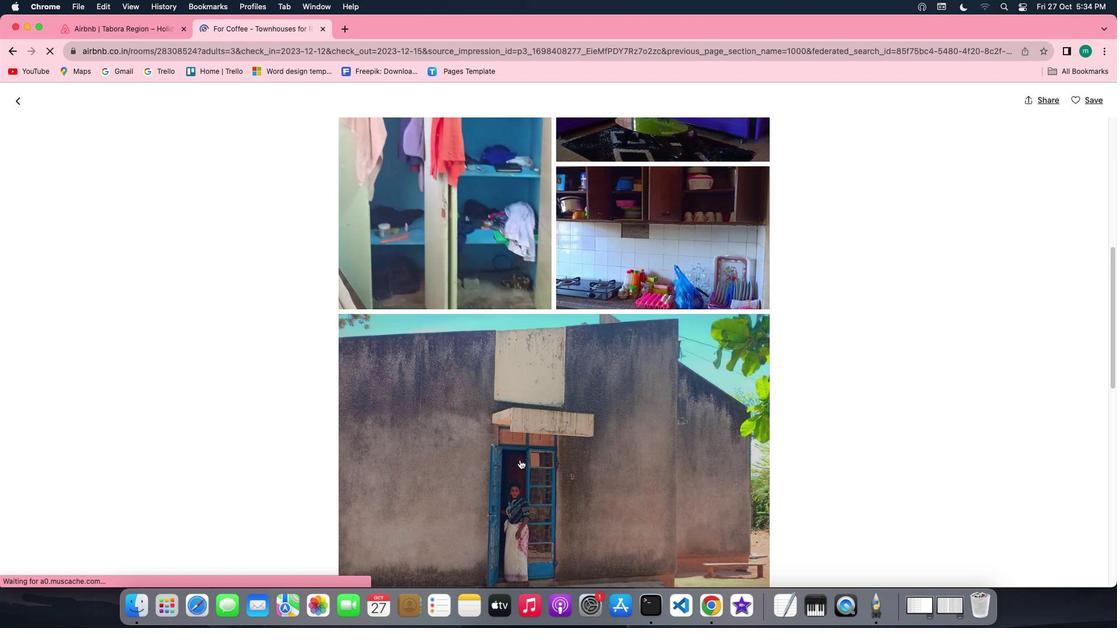 
Action: Mouse scrolled (519, 460) with delta (0, 0)
Screenshot: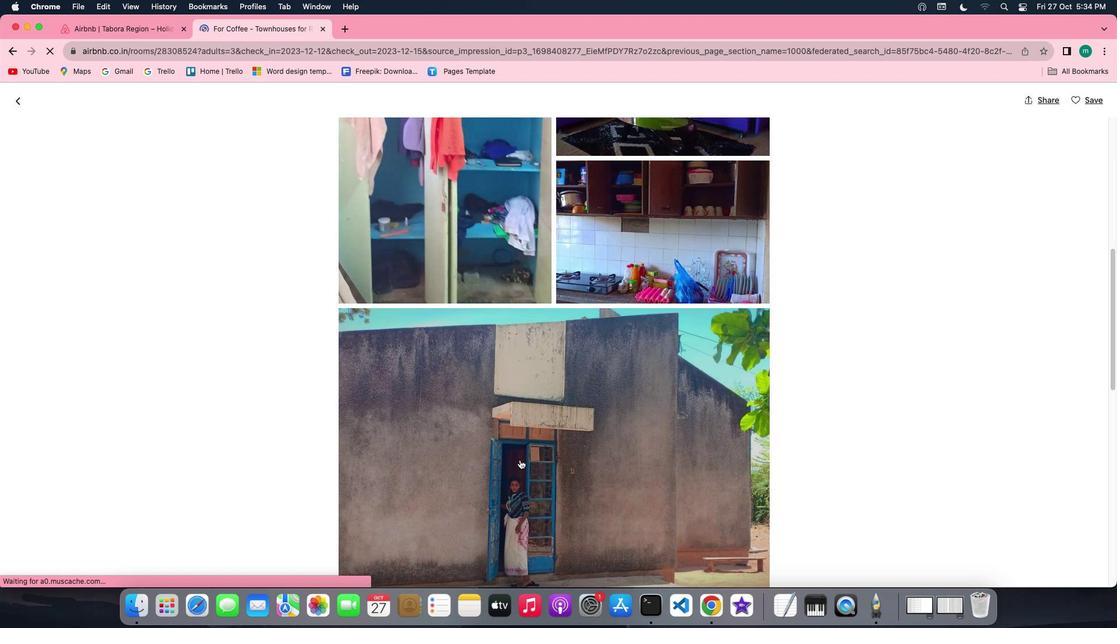 
Action: Mouse scrolled (519, 460) with delta (0, 0)
Screenshot: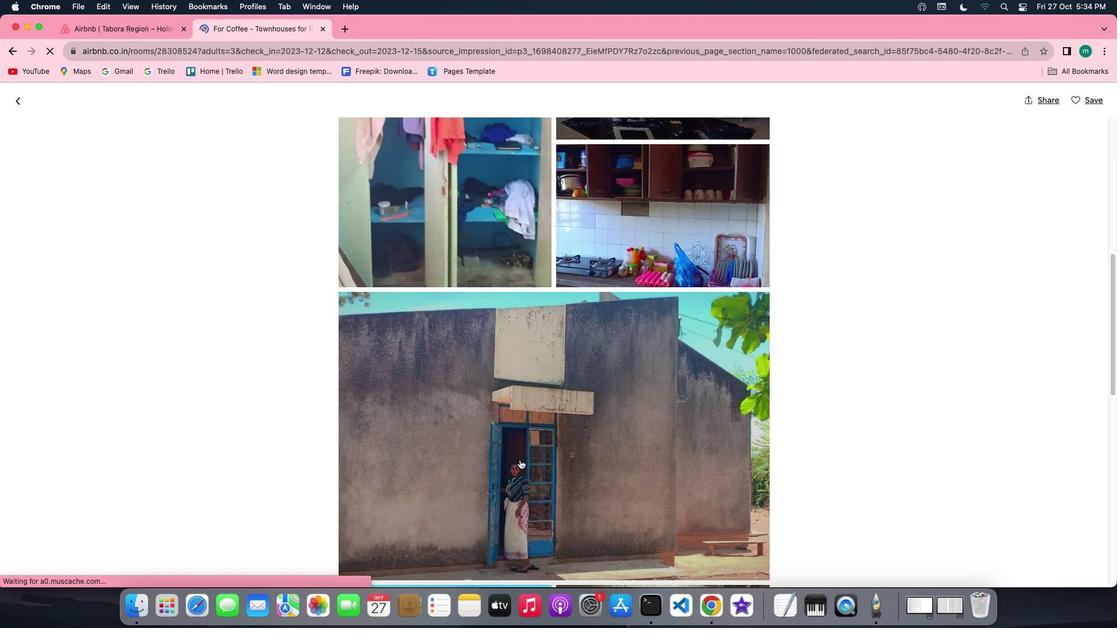 
Action: Mouse scrolled (519, 460) with delta (0, 0)
Screenshot: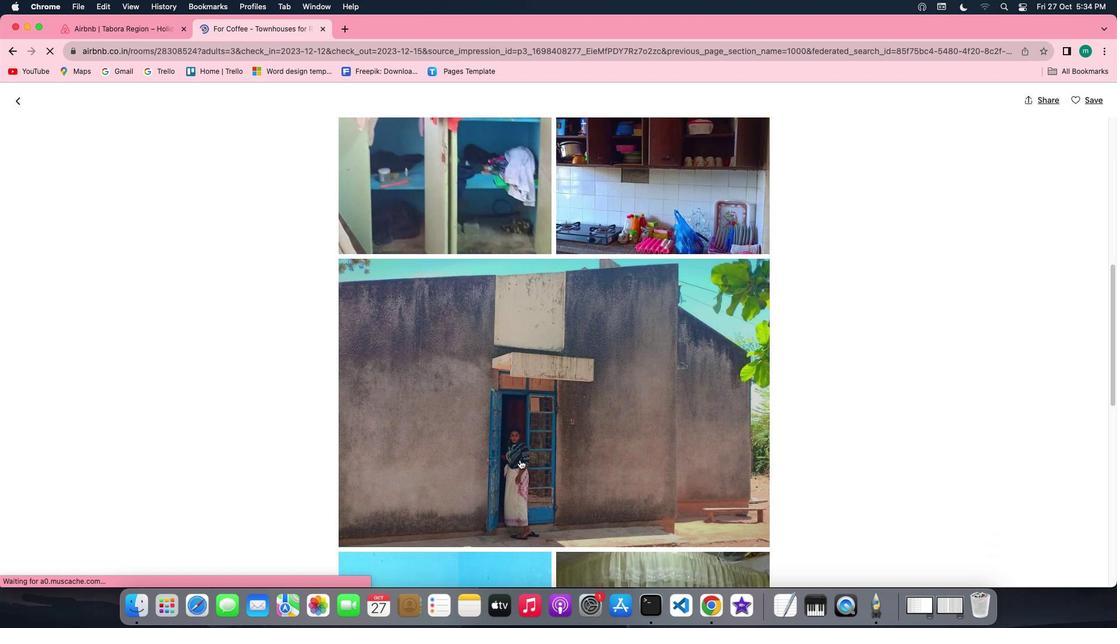 
Action: Mouse scrolled (519, 460) with delta (0, 0)
Screenshot: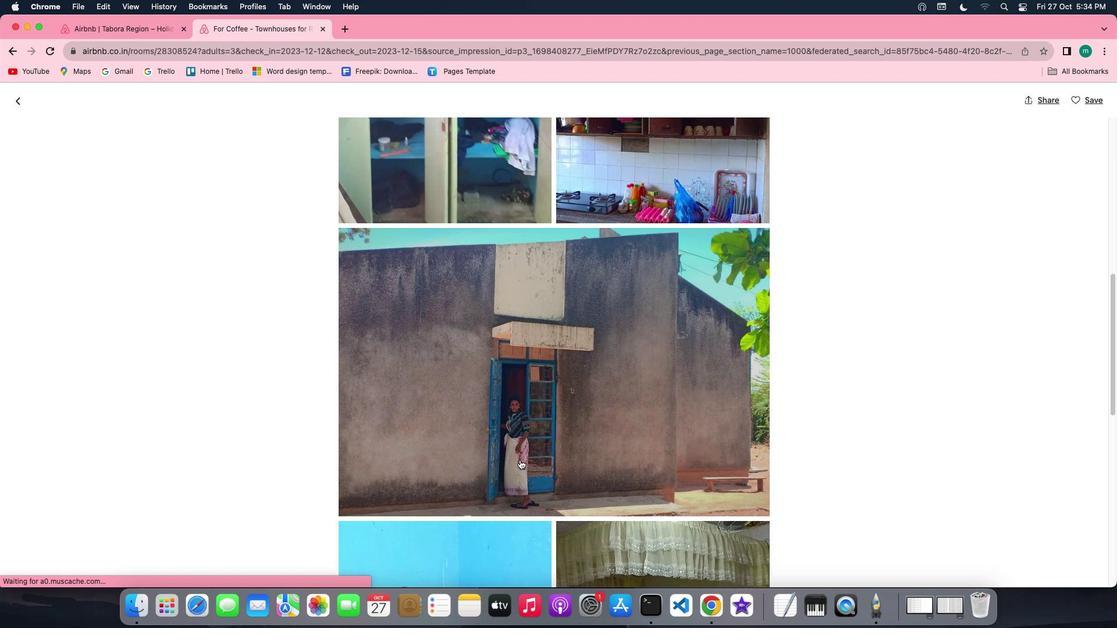 
Action: Mouse scrolled (519, 460) with delta (0, 0)
Screenshot: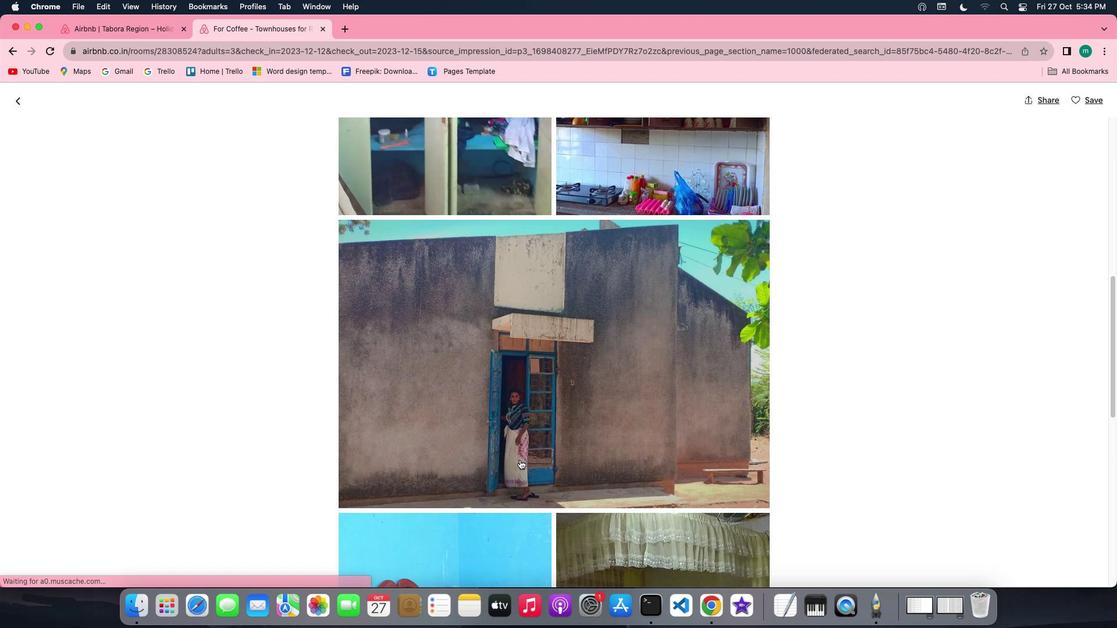 
Action: Mouse scrolled (519, 460) with delta (0, -1)
Screenshot: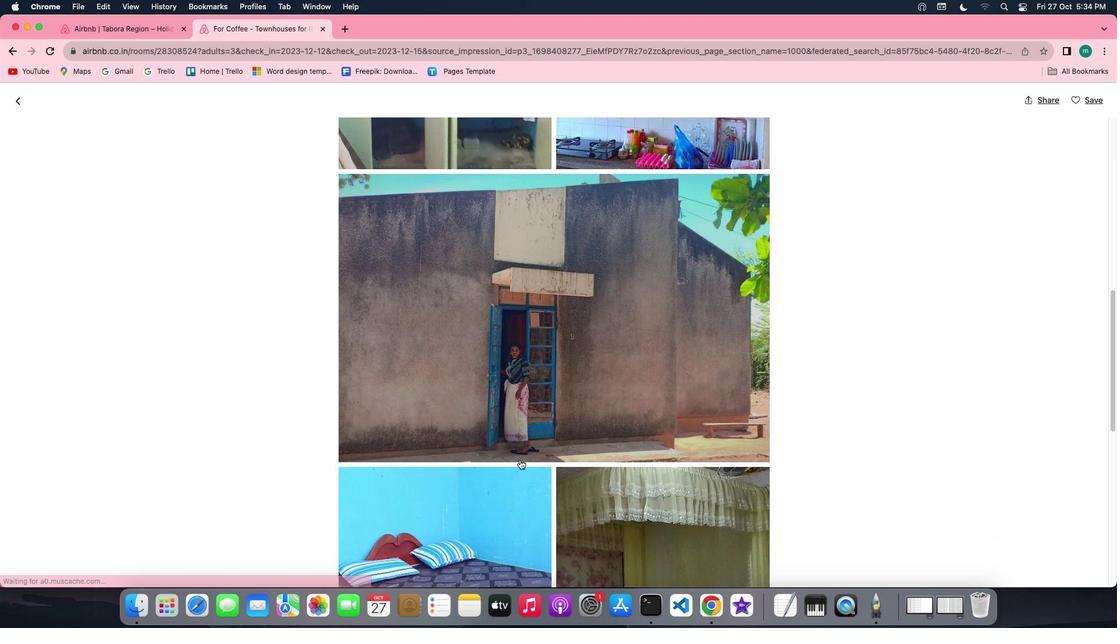 
Action: Mouse scrolled (519, 460) with delta (0, -1)
Screenshot: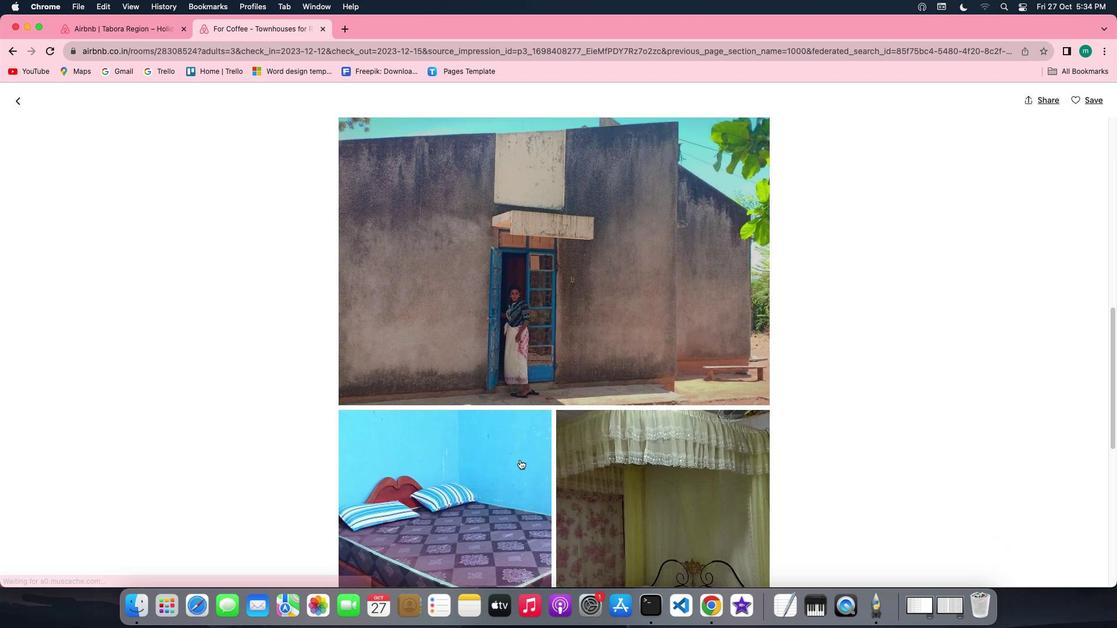 
Action: Mouse scrolled (519, 460) with delta (0, 0)
Screenshot: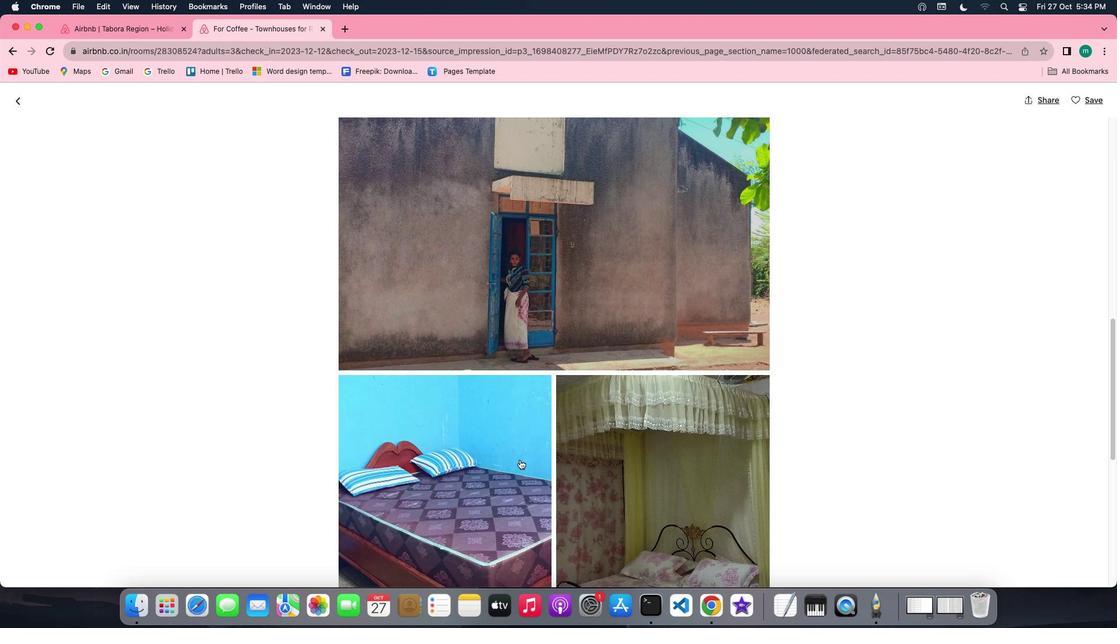 
Action: Mouse scrolled (519, 460) with delta (0, 0)
Screenshot: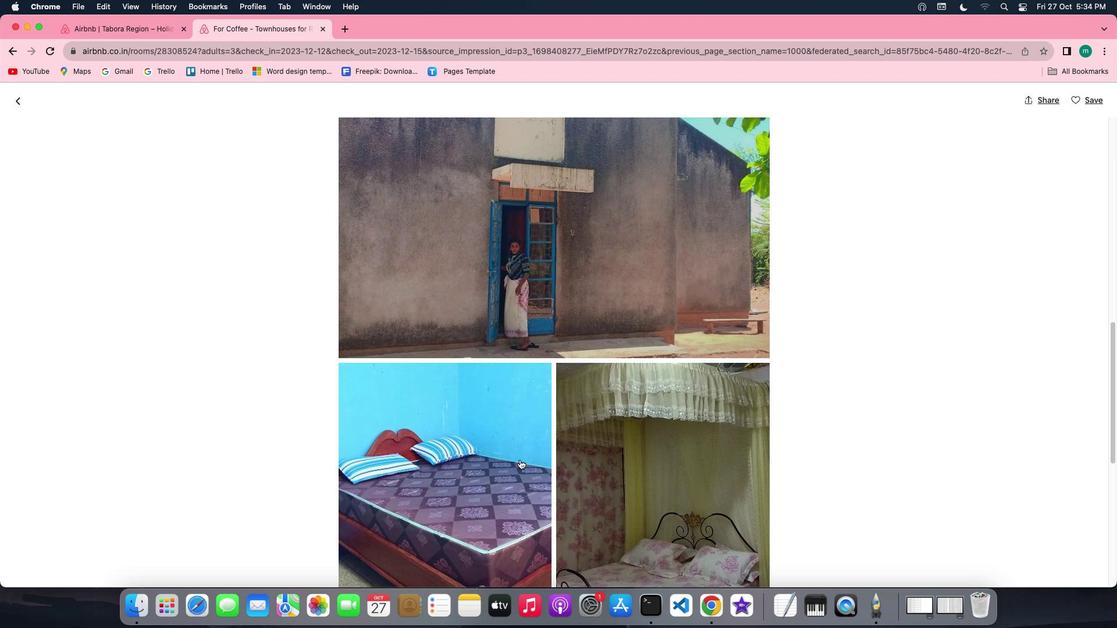 
Action: Mouse scrolled (519, 460) with delta (0, -1)
Screenshot: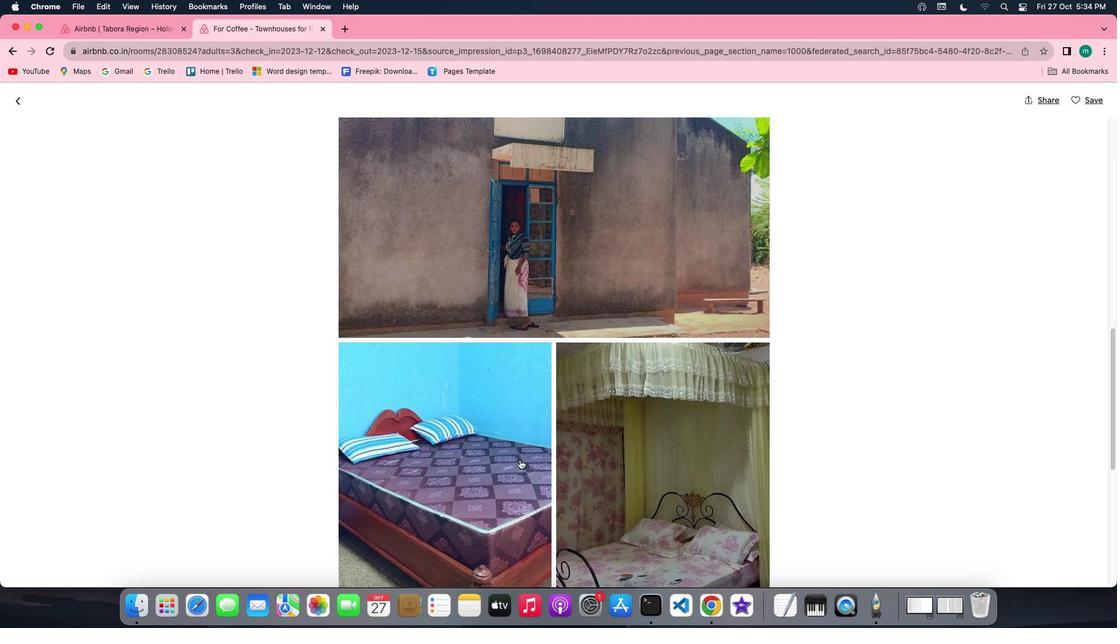 
Action: Mouse scrolled (519, 460) with delta (0, 0)
Screenshot: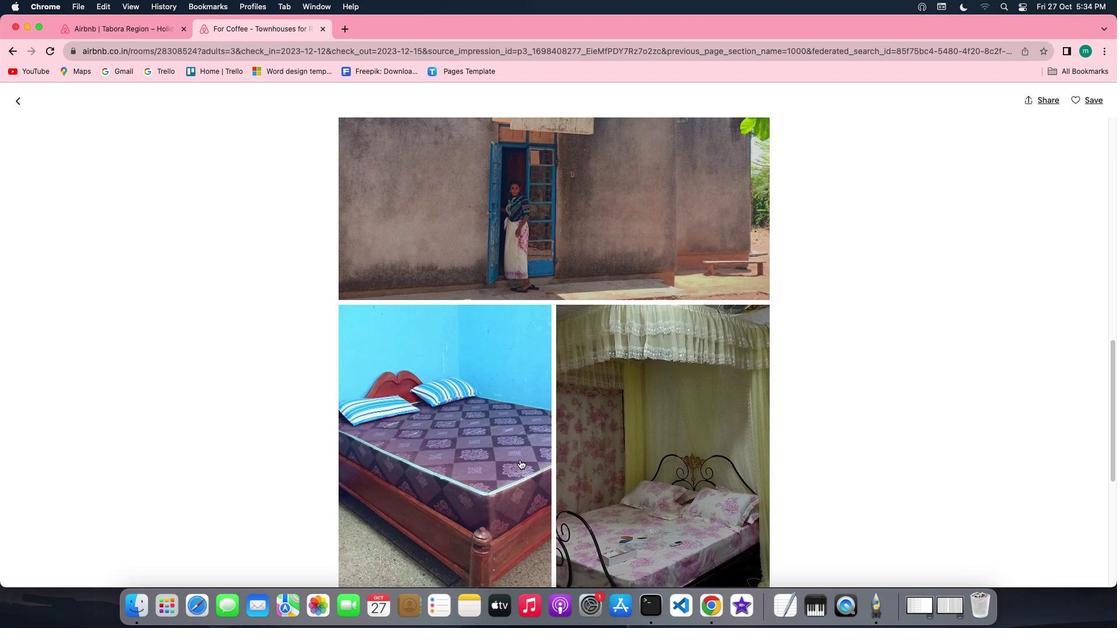 
Action: Mouse scrolled (519, 460) with delta (0, 0)
Screenshot: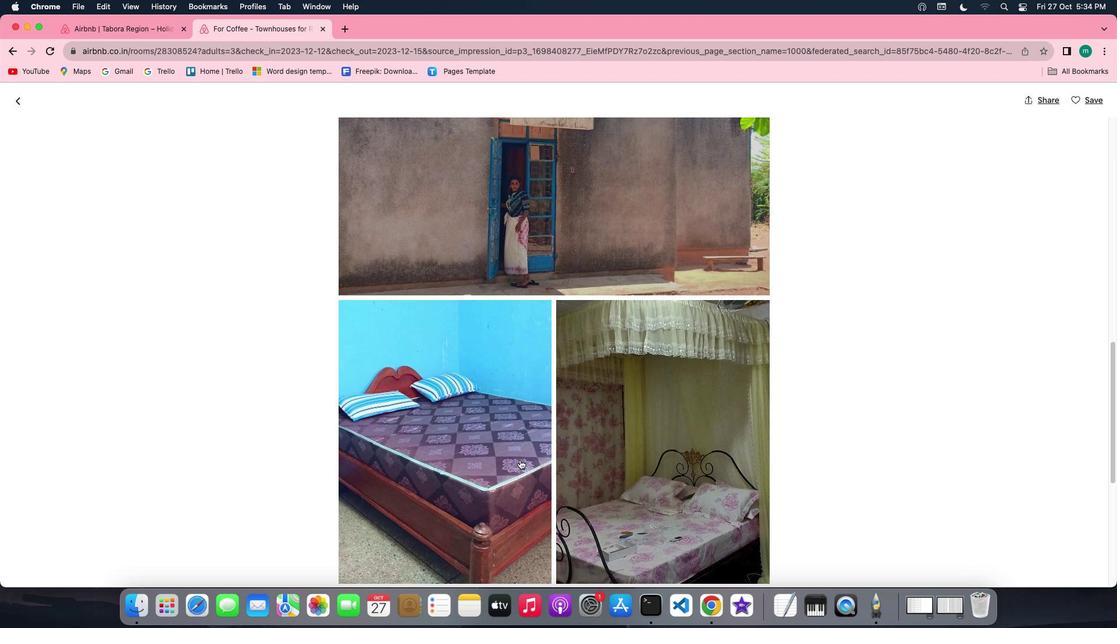 
Action: Mouse scrolled (519, 460) with delta (0, 0)
Screenshot: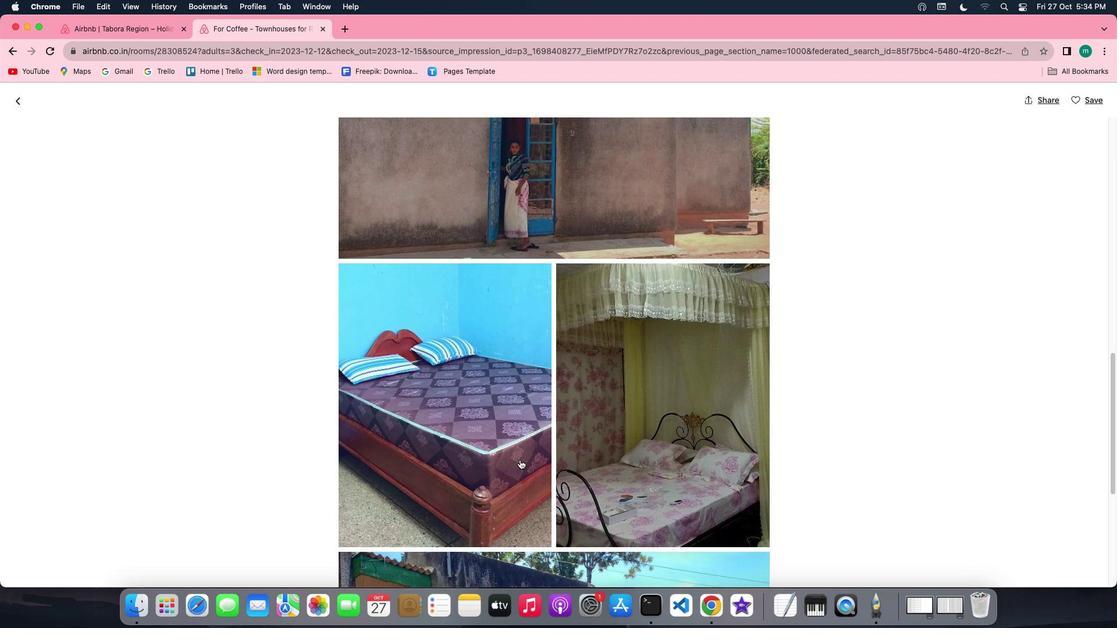
Action: Mouse scrolled (519, 460) with delta (0, 0)
Screenshot: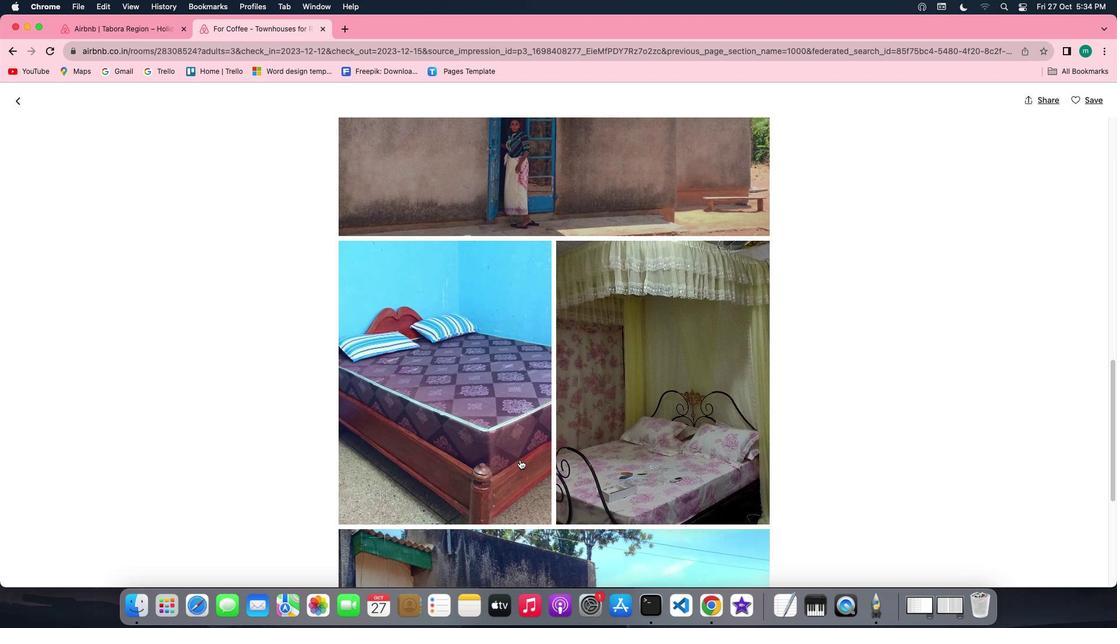 
Action: Mouse scrolled (519, 460) with delta (0, 0)
Screenshot: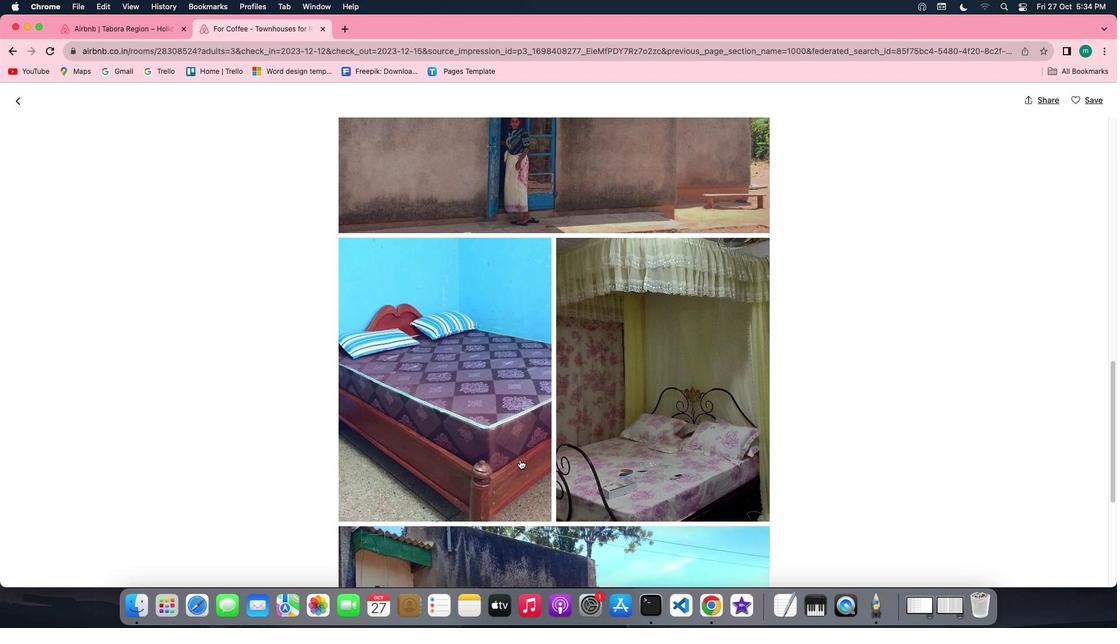 
Action: Mouse scrolled (519, 460) with delta (0, 0)
Screenshot: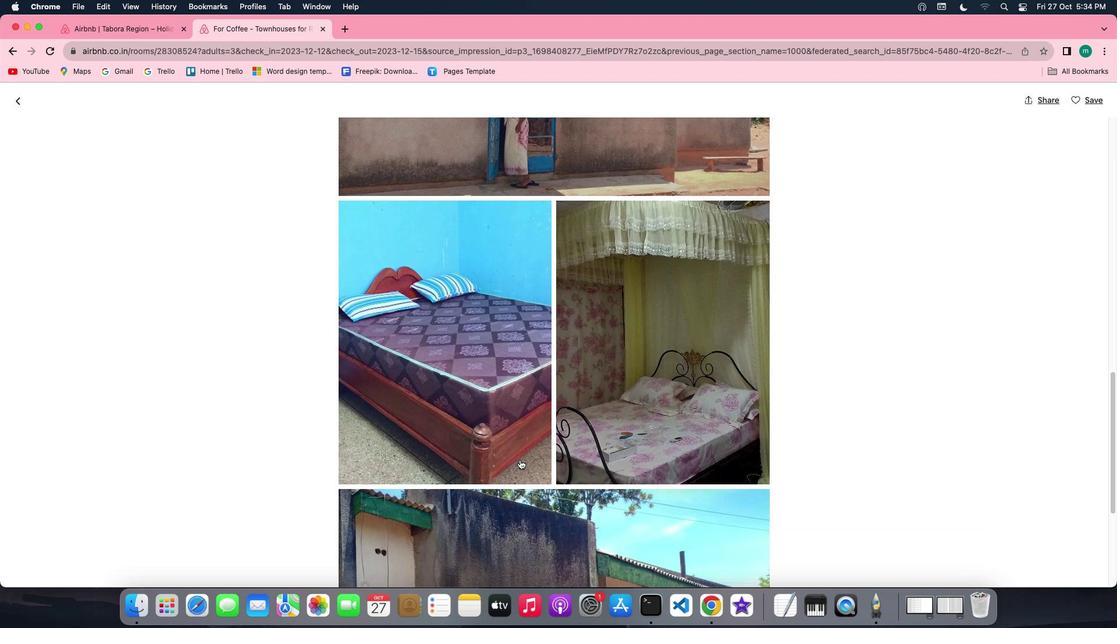 
Action: Mouse scrolled (519, 460) with delta (0, 0)
Screenshot: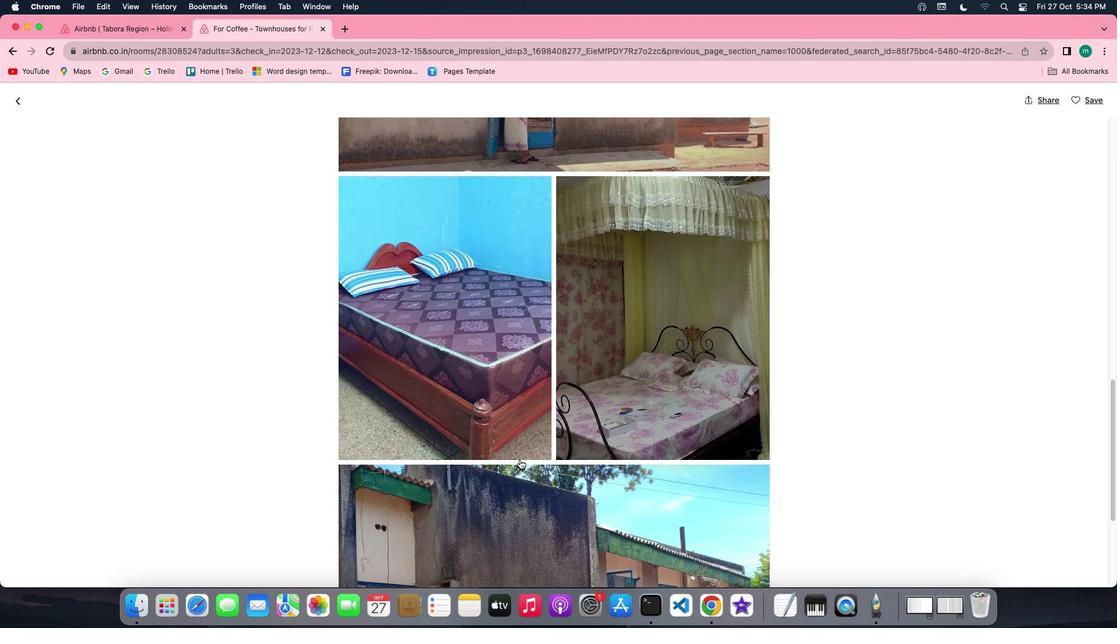 
Action: Mouse scrolled (519, 460) with delta (0, 0)
Screenshot: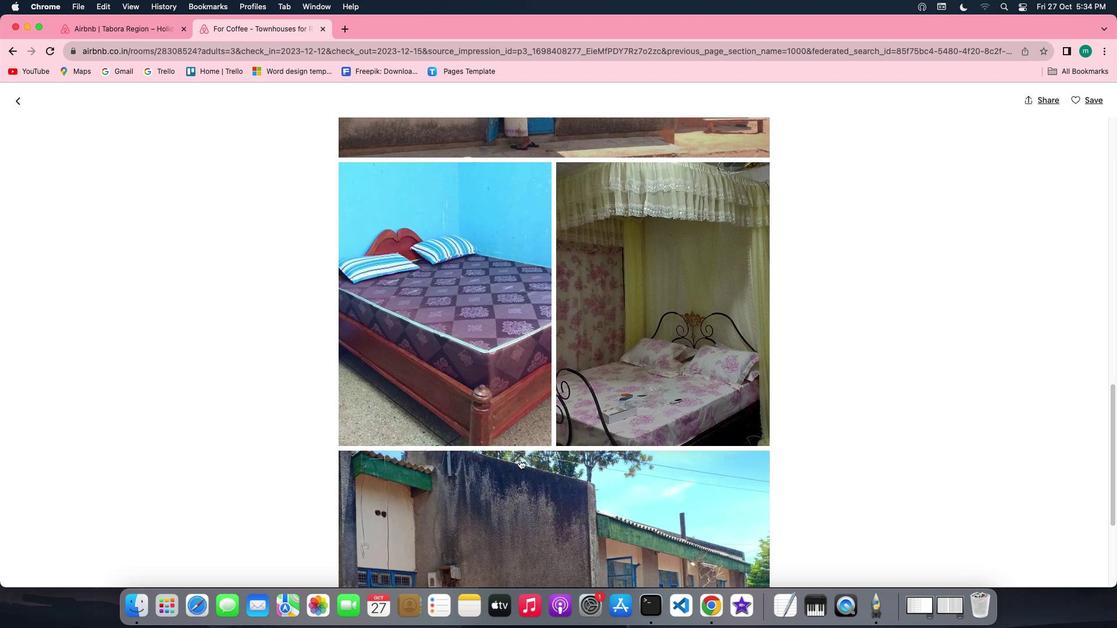 
Action: Mouse scrolled (519, 460) with delta (0, -1)
Screenshot: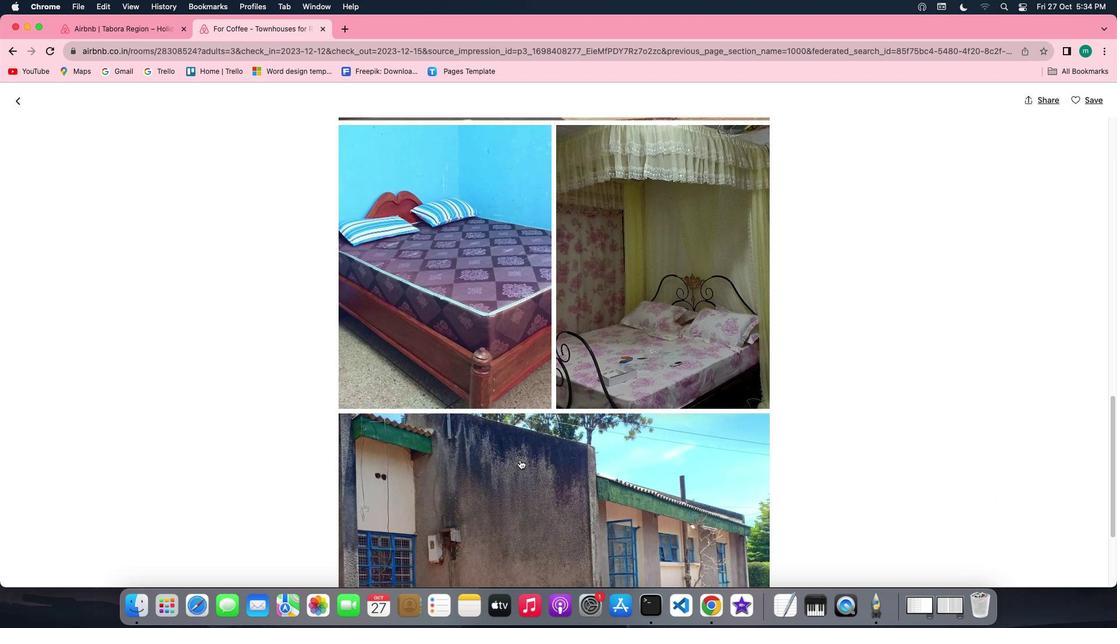 
Action: Mouse scrolled (519, 460) with delta (0, -1)
Screenshot: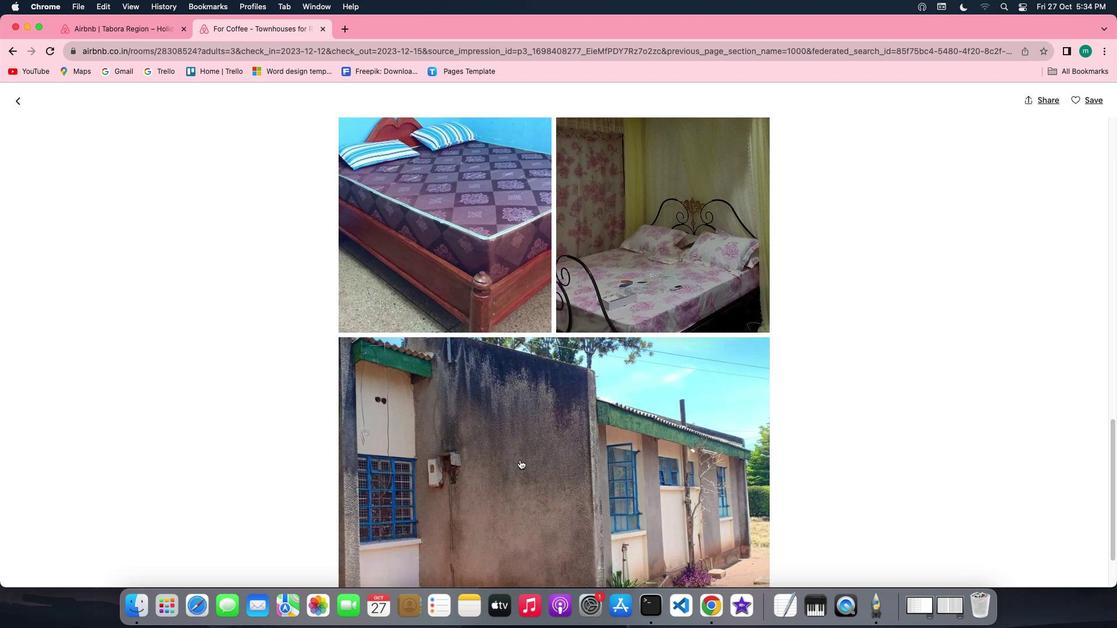 
Action: Mouse scrolled (519, 460) with delta (0, 0)
Screenshot: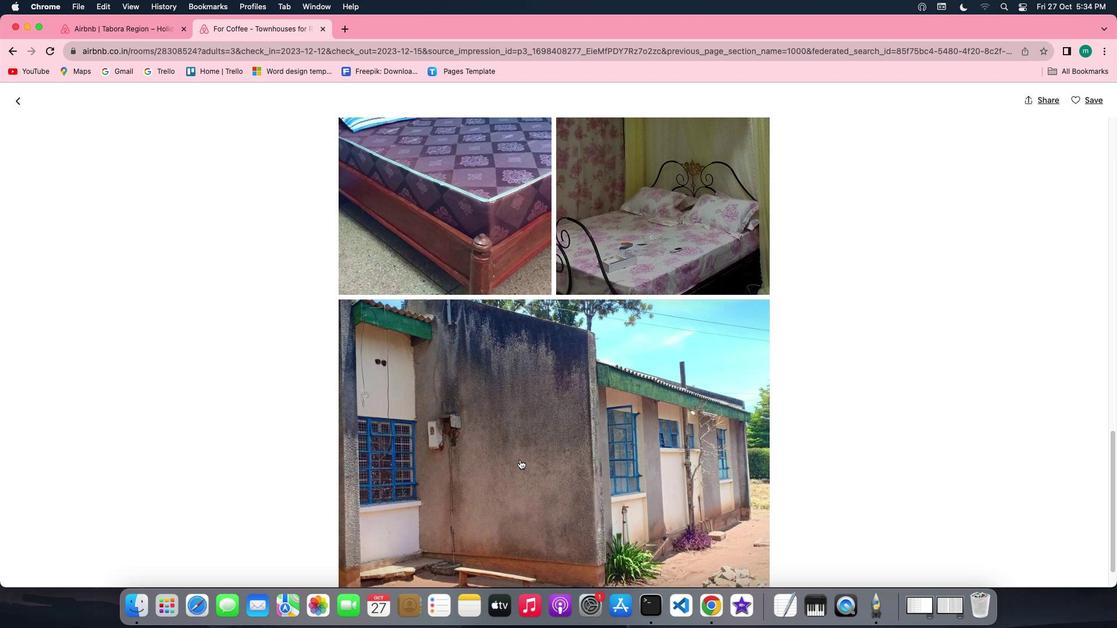 
Action: Mouse scrolled (519, 460) with delta (0, 0)
Screenshot: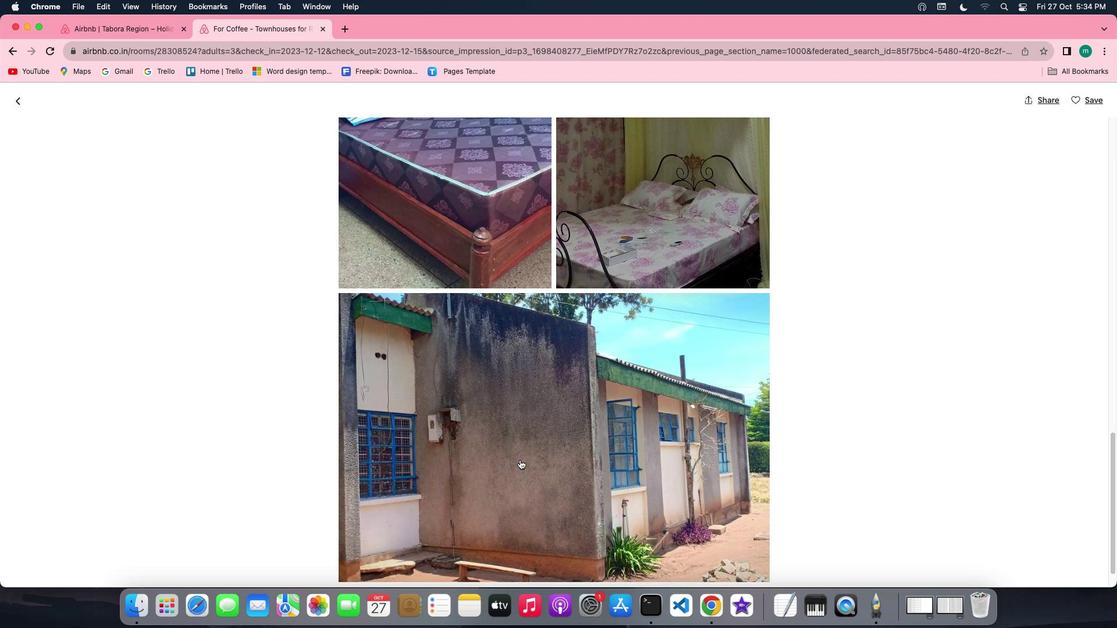 
Action: Mouse scrolled (519, 460) with delta (0, -1)
Screenshot: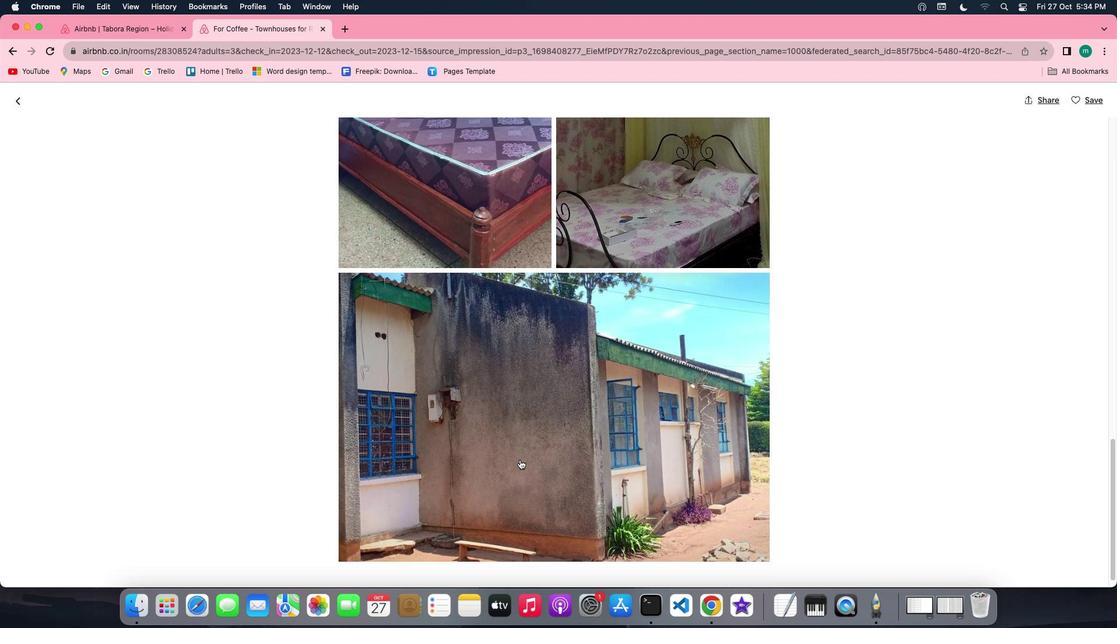 
Action: Mouse scrolled (519, 460) with delta (0, -1)
Screenshot: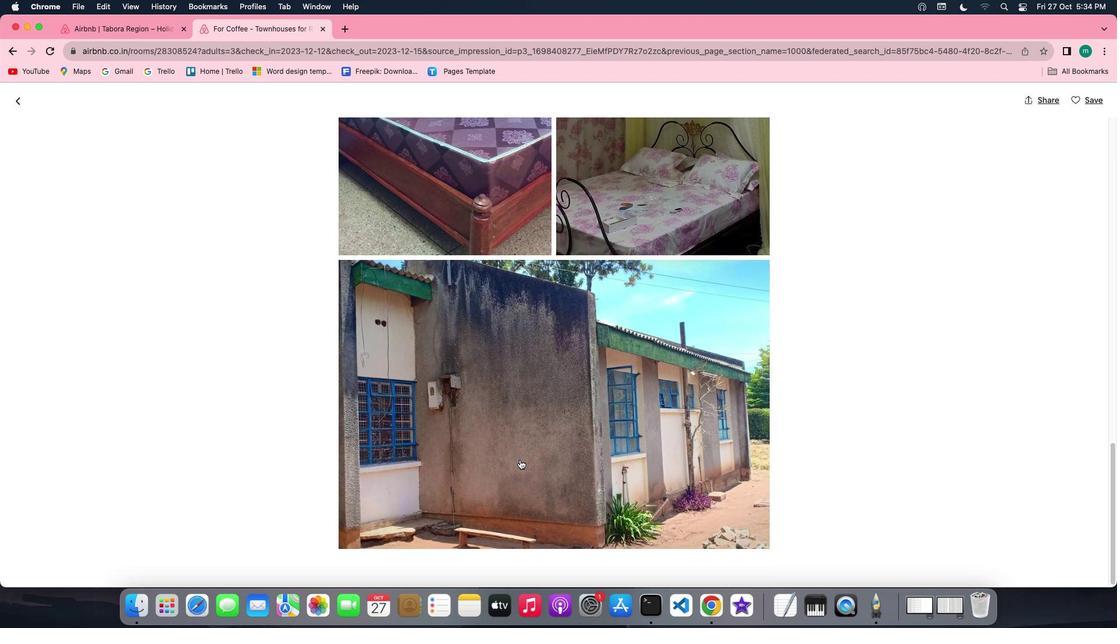
Action: Mouse scrolled (519, 460) with delta (0, 0)
Screenshot: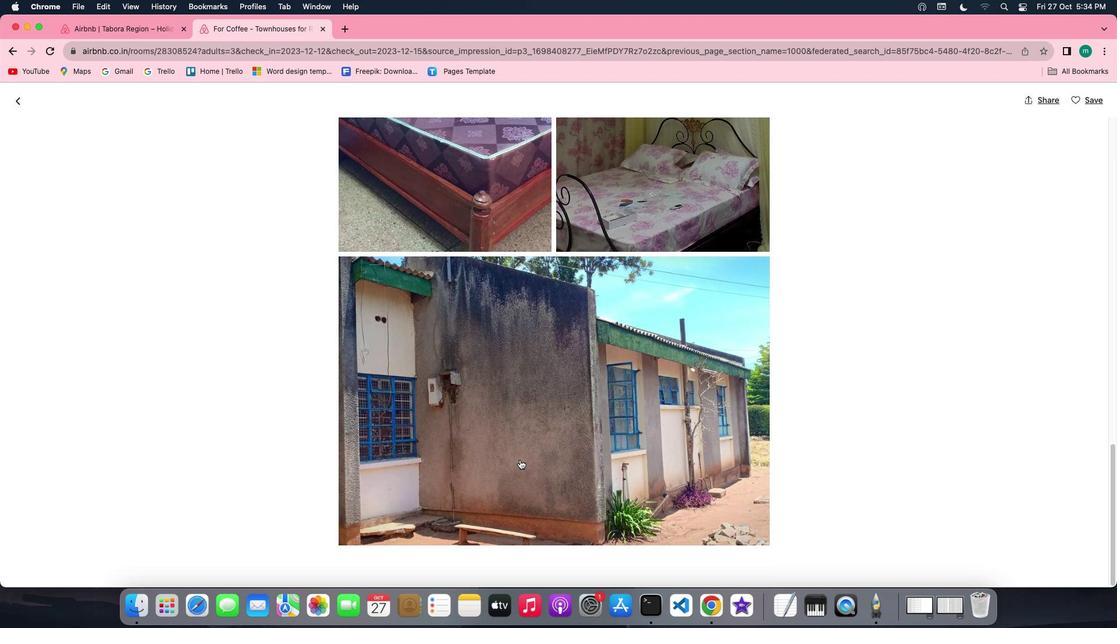 
Action: Mouse scrolled (519, 460) with delta (0, 0)
Screenshot: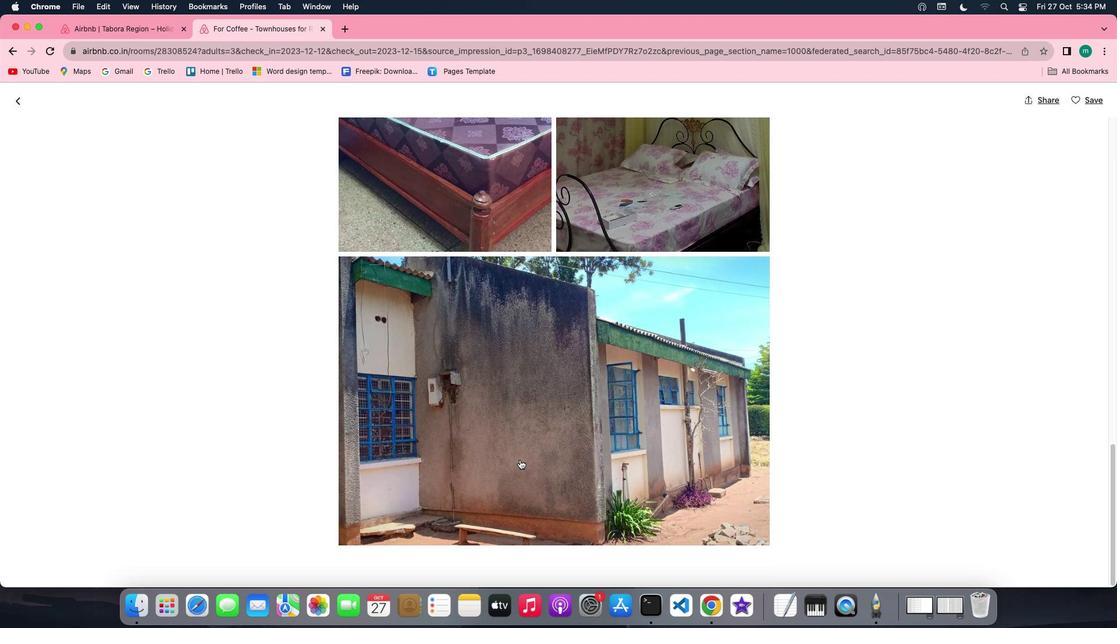 
Action: Mouse scrolled (519, 460) with delta (0, -1)
Screenshot: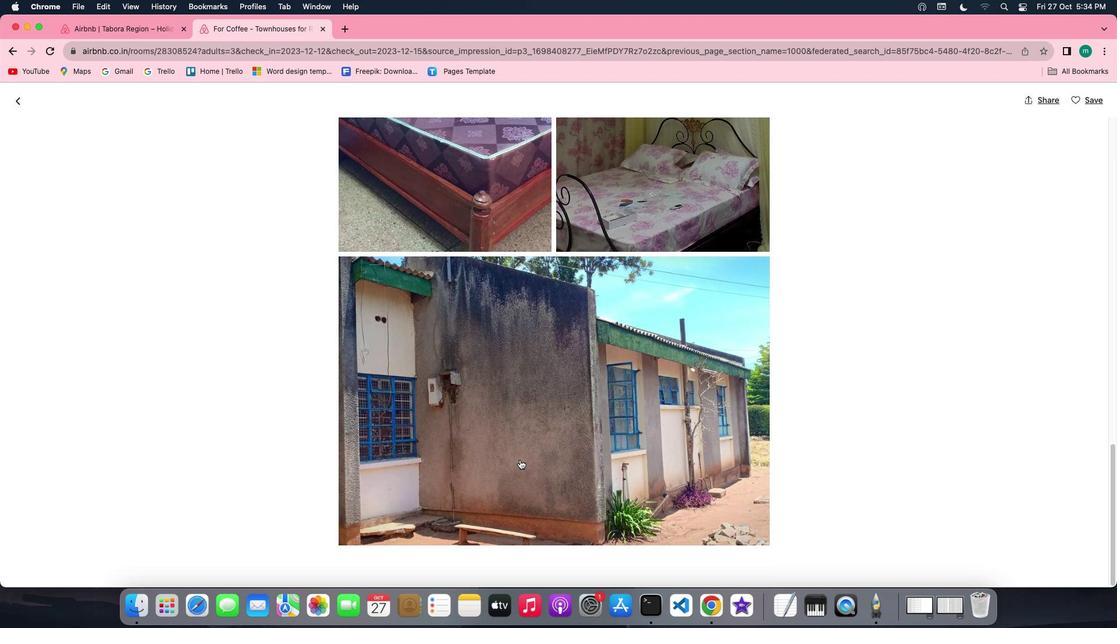
Action: Mouse scrolled (519, 460) with delta (0, -2)
Screenshot: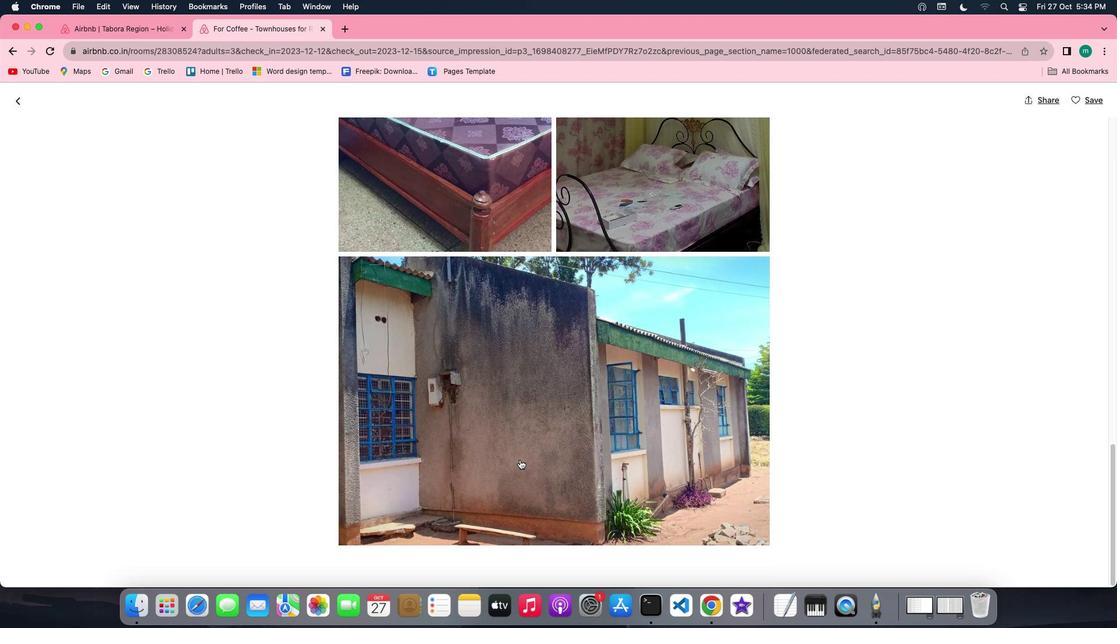 
Action: Mouse moved to (16, 102)
Screenshot: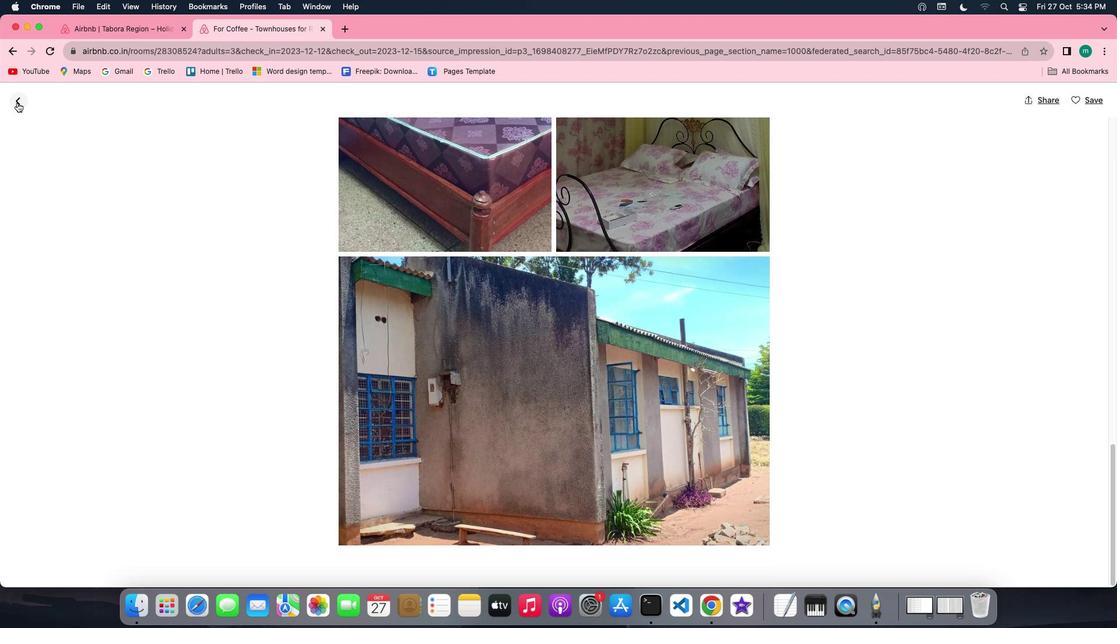 
Action: Mouse pressed left at (16, 102)
Screenshot: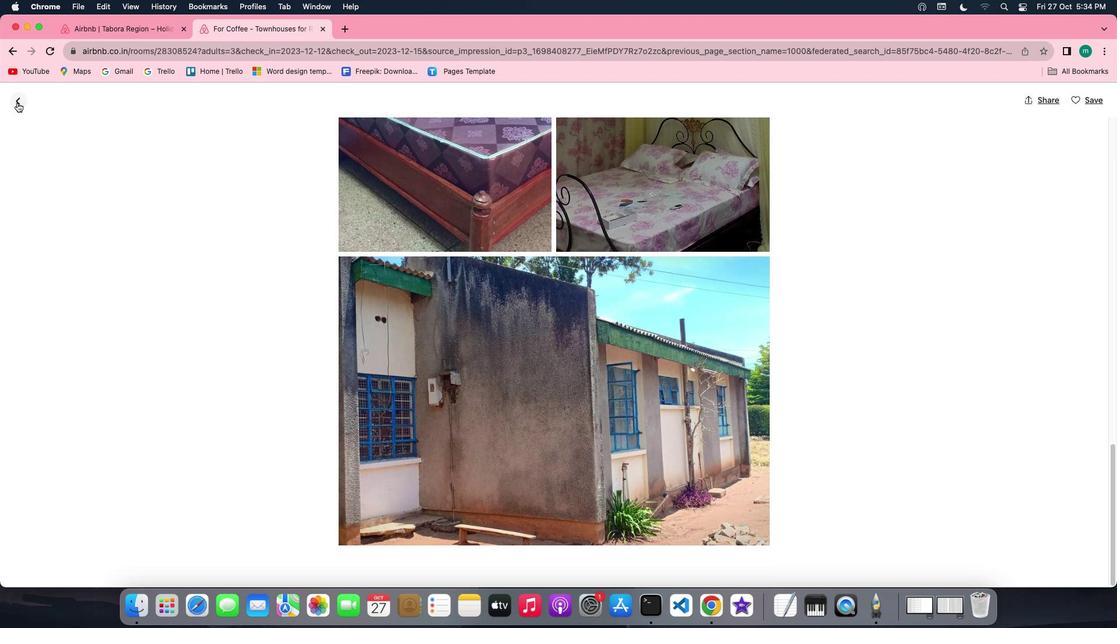 
Action: Mouse moved to (515, 427)
Screenshot: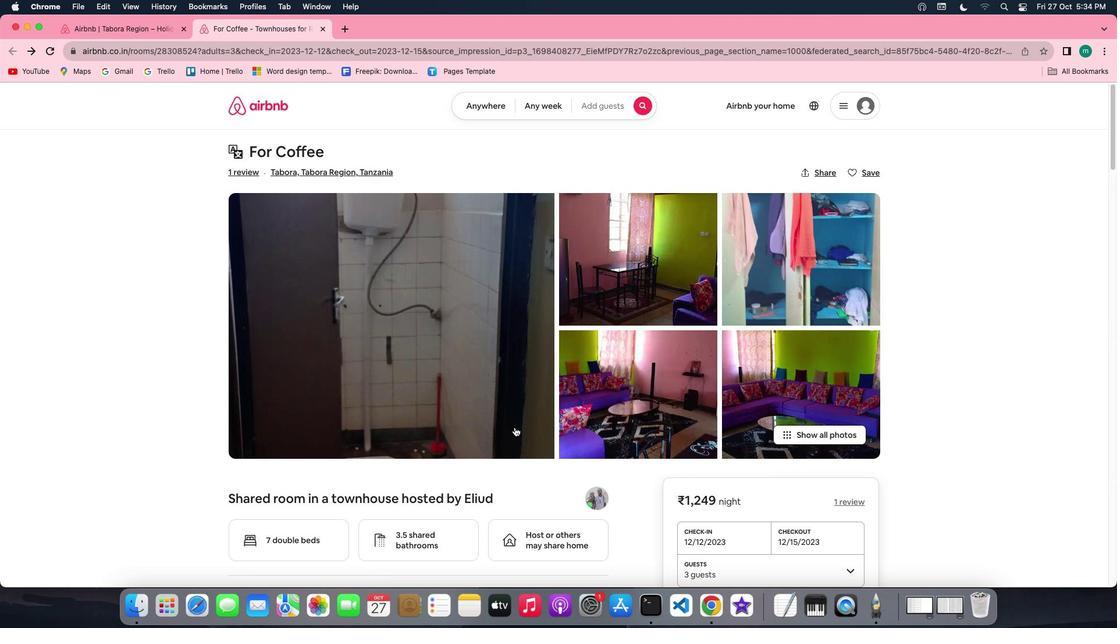 
Action: Mouse scrolled (515, 427) with delta (0, 0)
Screenshot: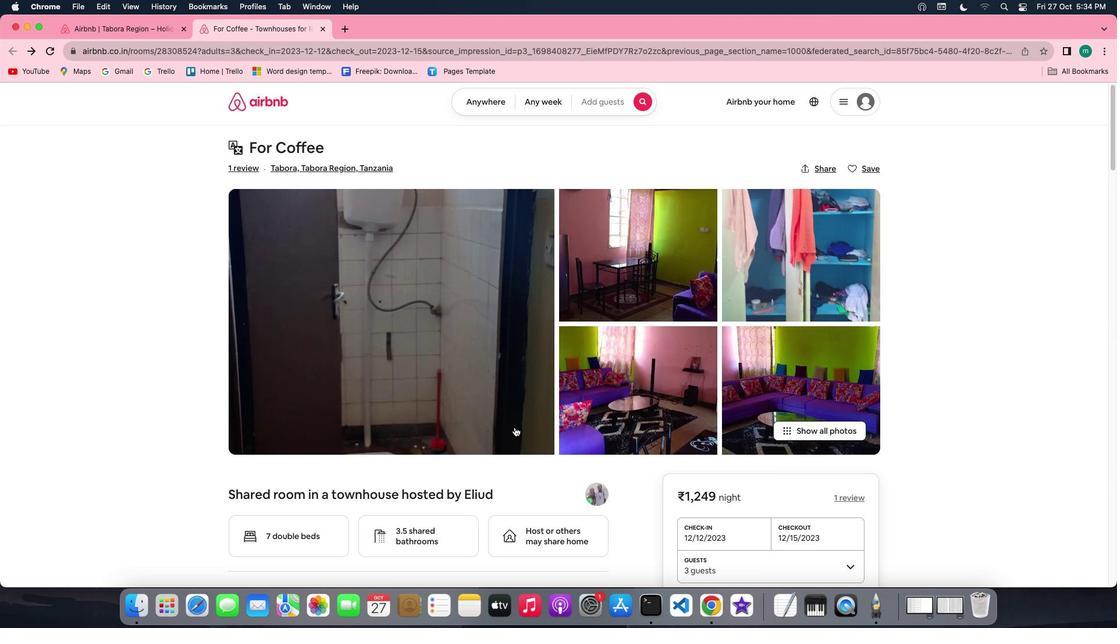 
Action: Mouse scrolled (515, 427) with delta (0, 0)
Screenshot: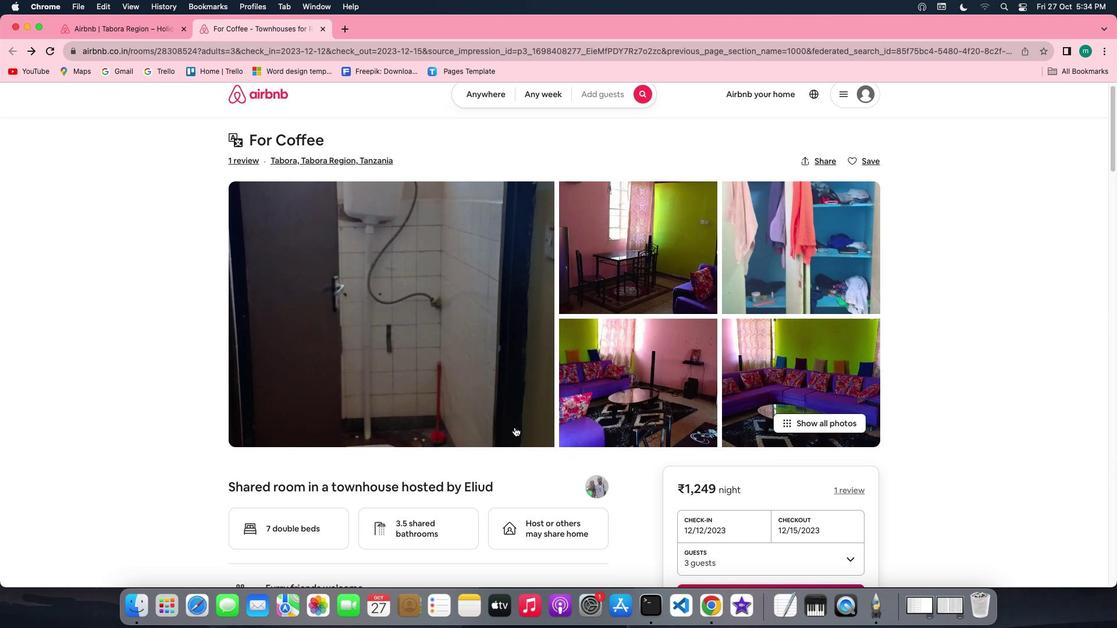 
Action: Mouse scrolled (515, 427) with delta (0, -1)
Screenshot: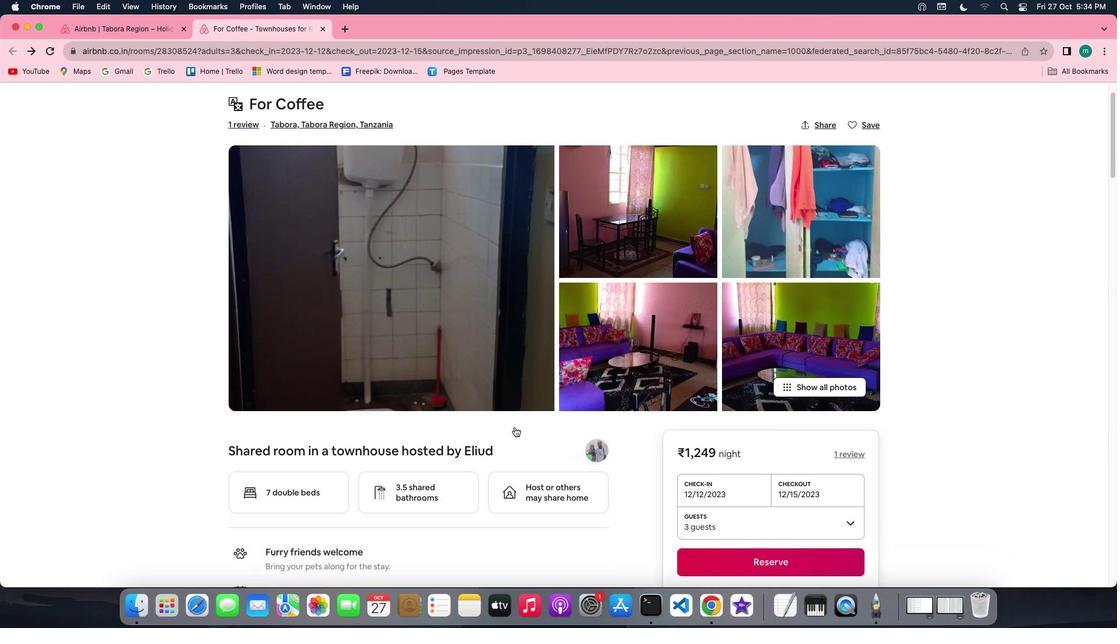 
Action: Mouse scrolled (515, 427) with delta (0, -1)
Screenshot: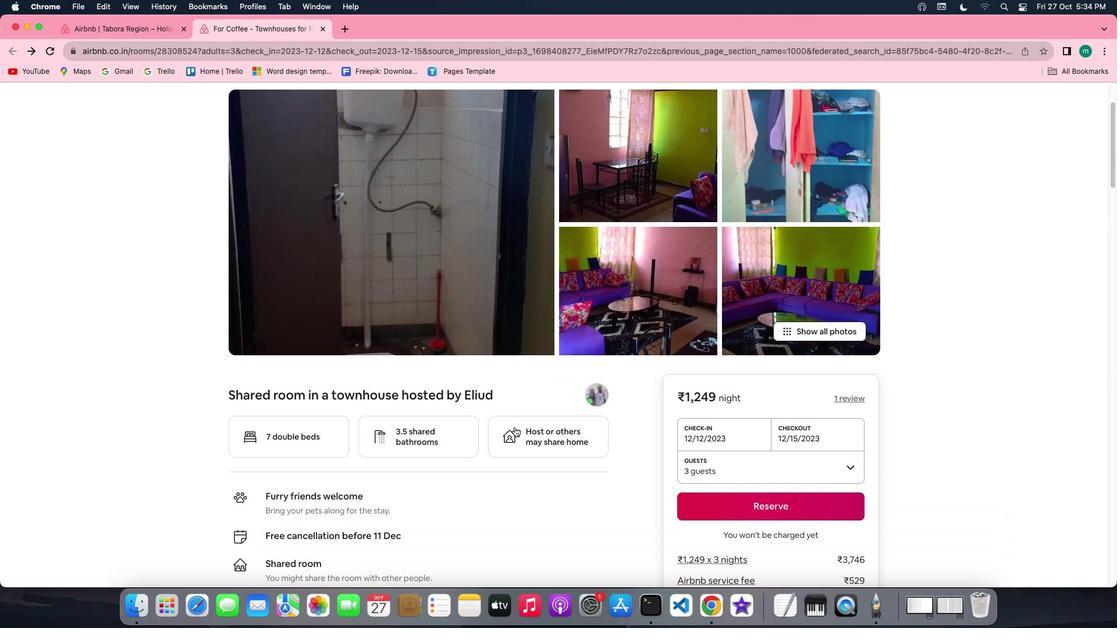 
Action: Mouse scrolled (515, 427) with delta (0, 0)
Screenshot: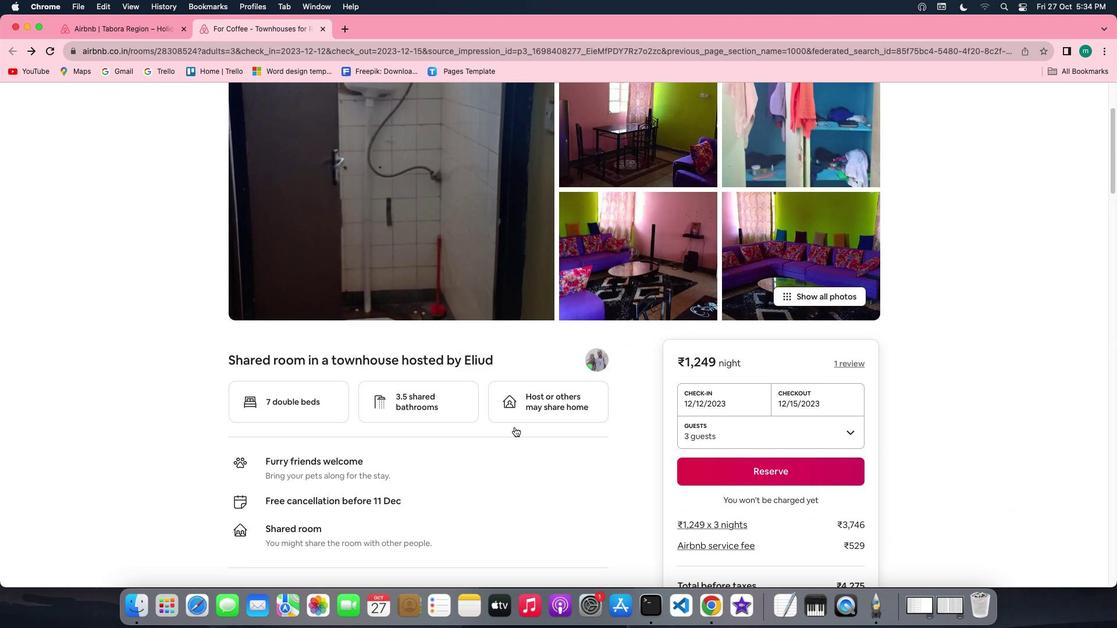 
Action: Mouse scrolled (515, 427) with delta (0, 0)
Screenshot: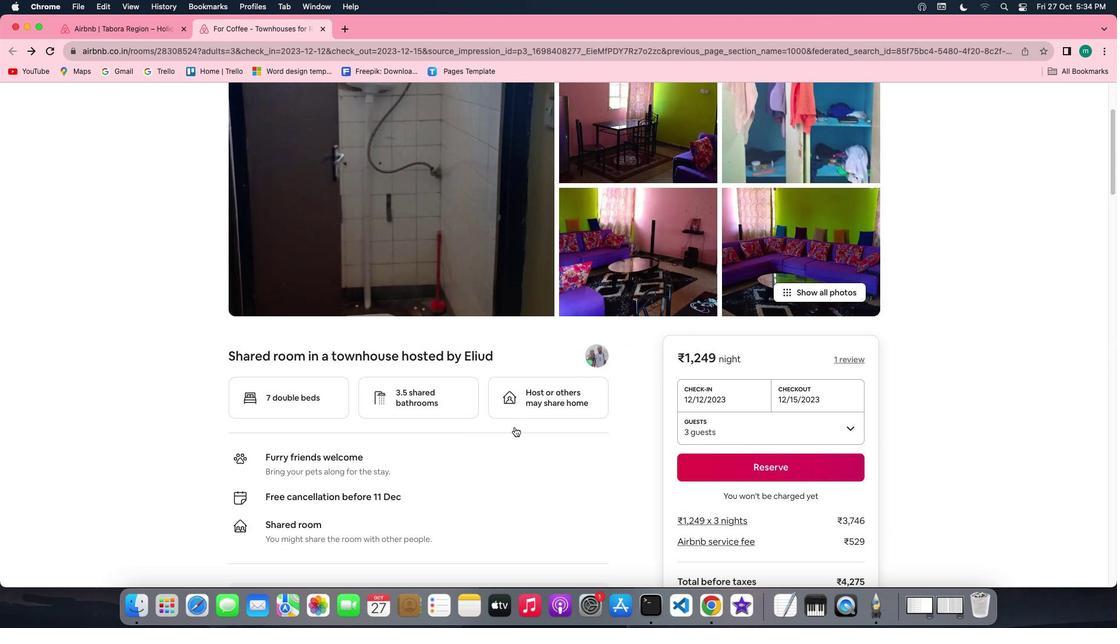 
Action: Mouse scrolled (515, 427) with delta (0, 0)
Screenshot: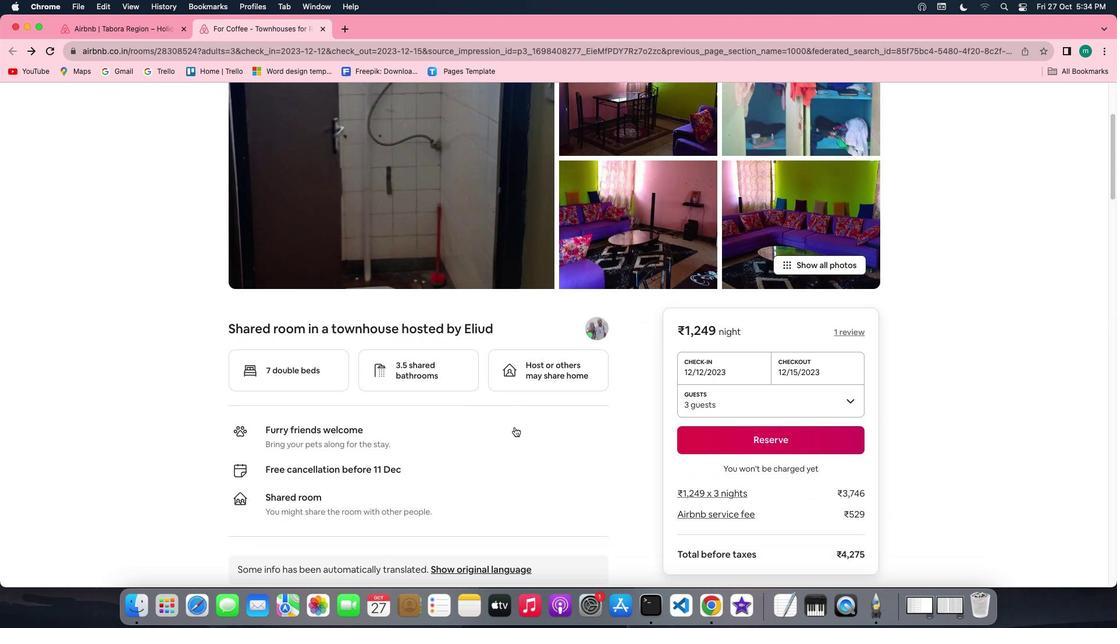 
Action: Mouse scrolled (515, 427) with delta (0, 0)
Screenshot: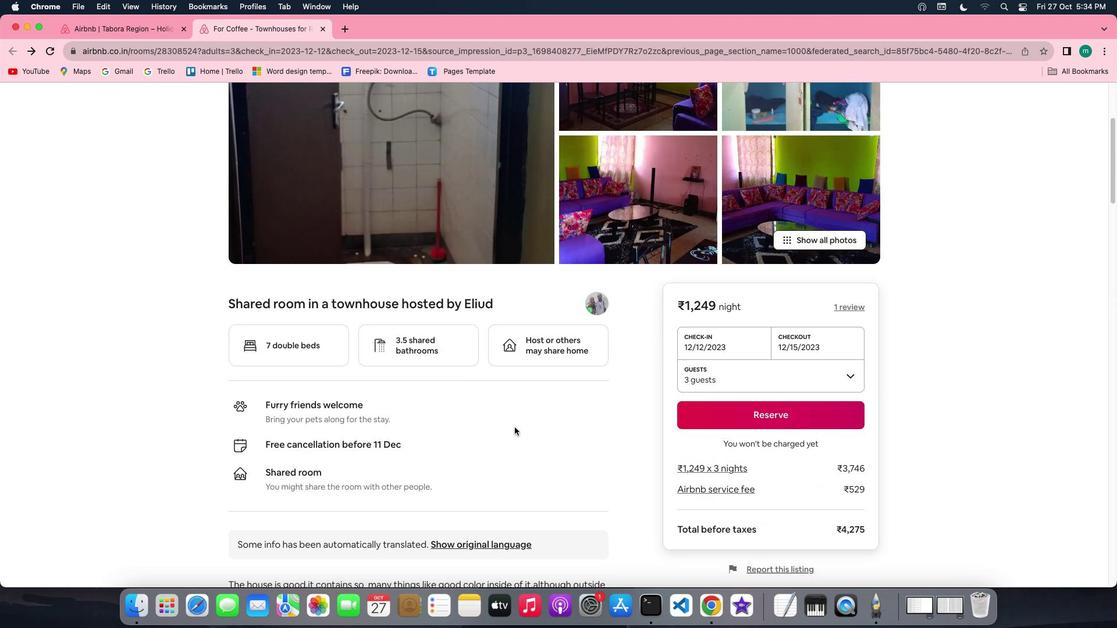 
Action: Mouse scrolled (515, 427) with delta (0, 0)
Screenshot: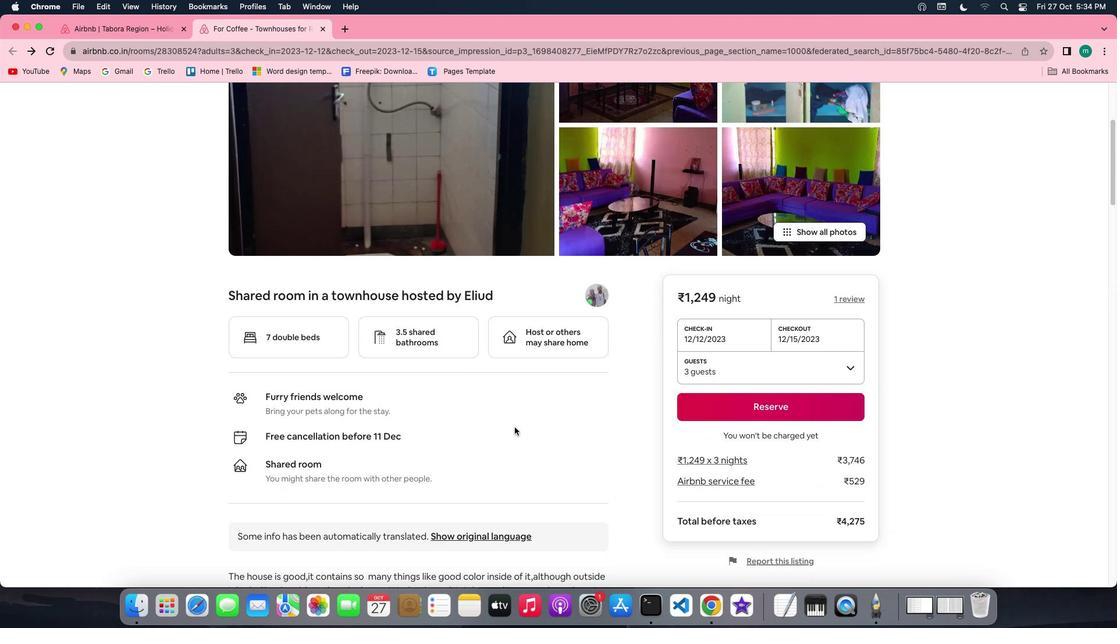 
Action: Mouse scrolled (515, 427) with delta (0, -1)
Screenshot: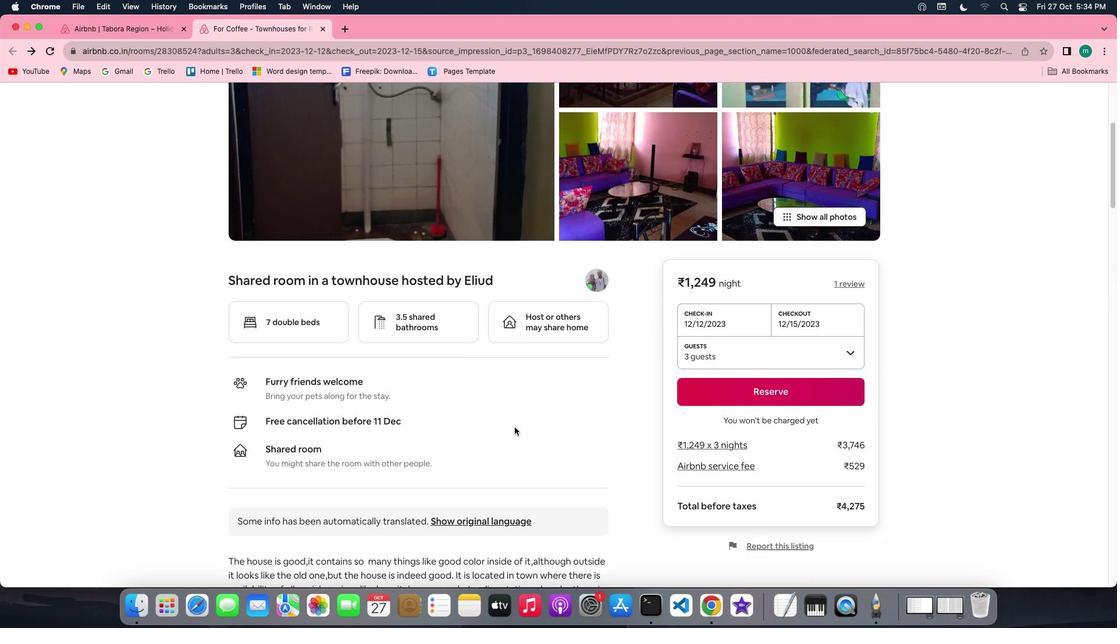 
Action: Mouse scrolled (515, 427) with delta (0, -1)
Screenshot: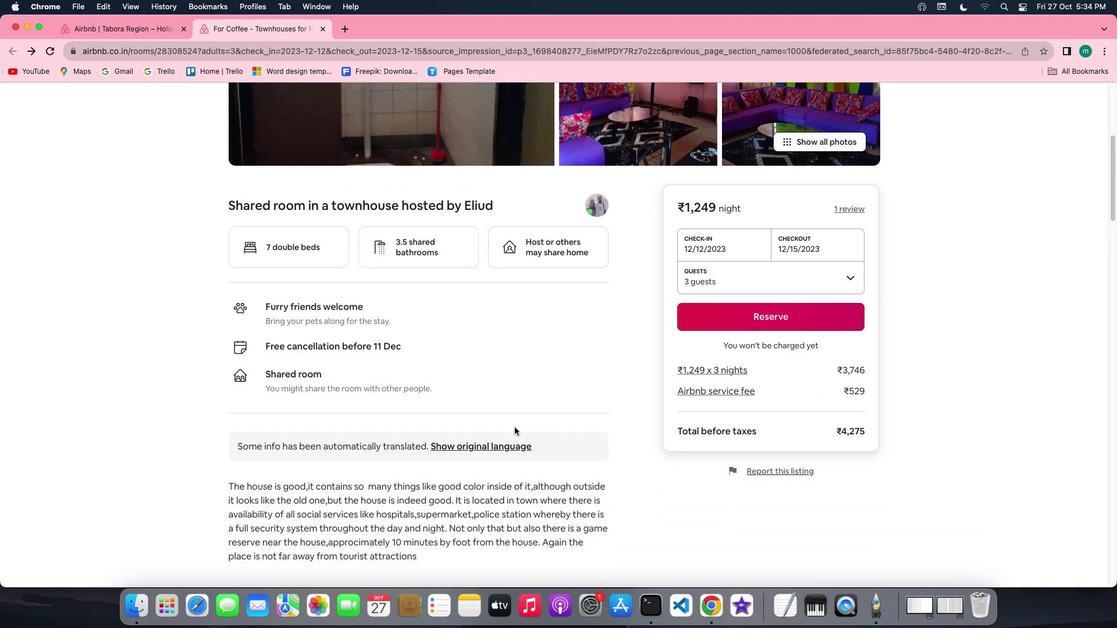 
Action: Mouse scrolled (515, 427) with delta (0, 0)
Screenshot: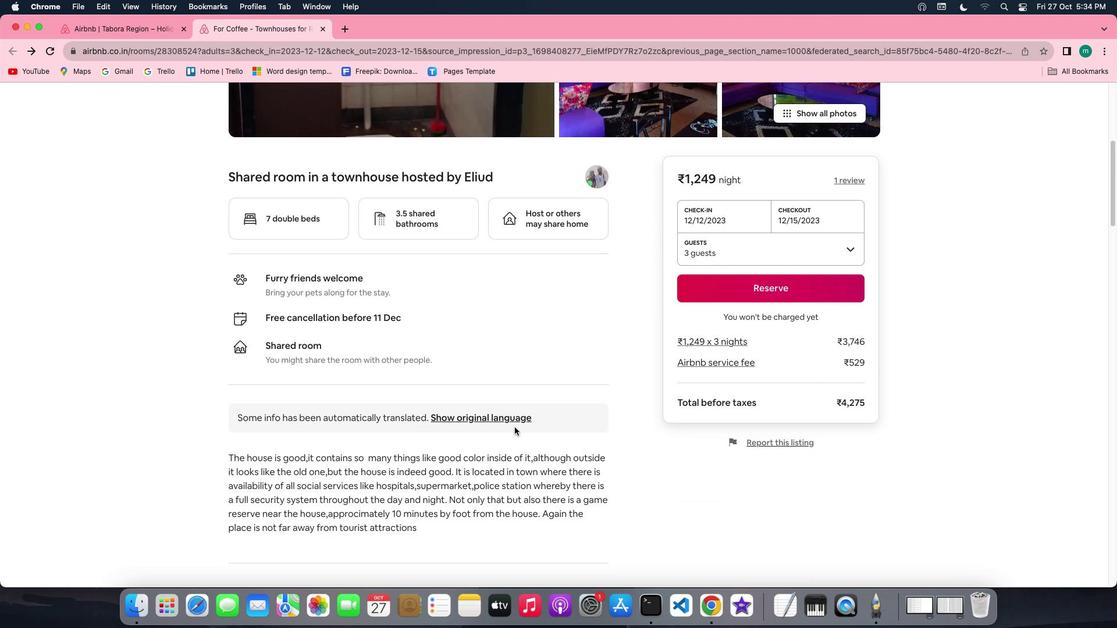 
Action: Mouse scrolled (515, 427) with delta (0, 0)
Screenshot: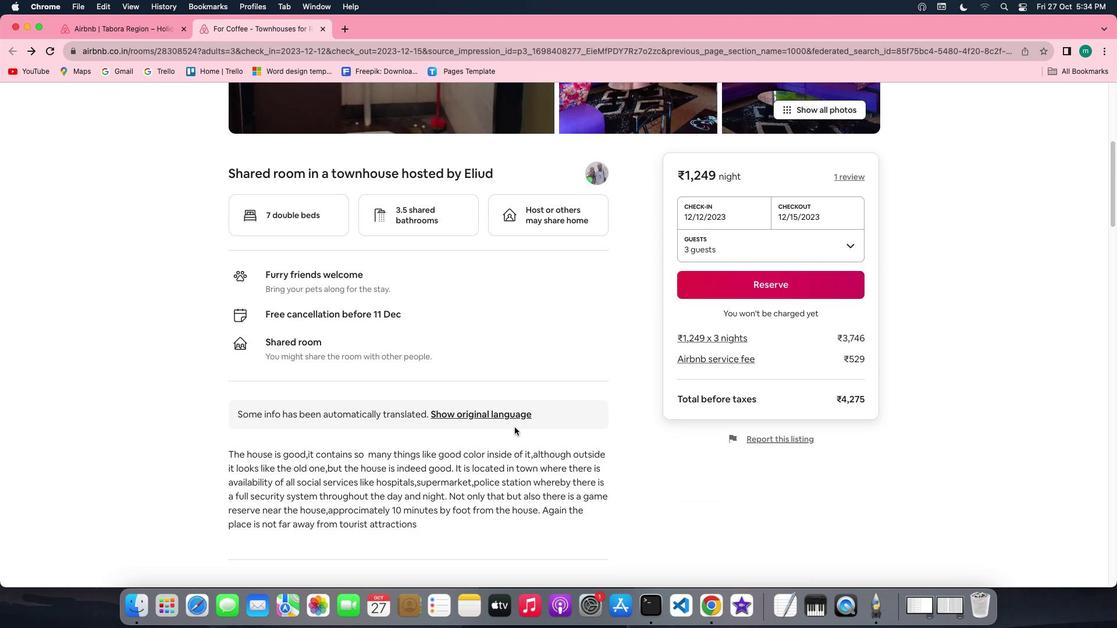 
Action: Mouse scrolled (515, 427) with delta (0, -1)
Screenshot: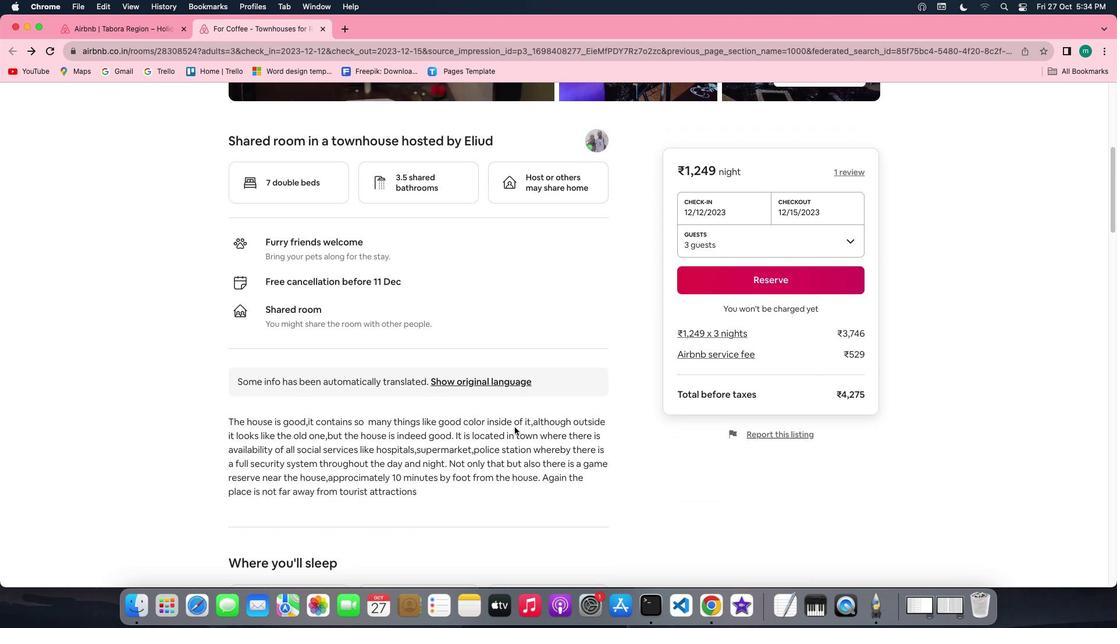 
Action: Mouse scrolled (515, 427) with delta (0, -1)
Screenshot: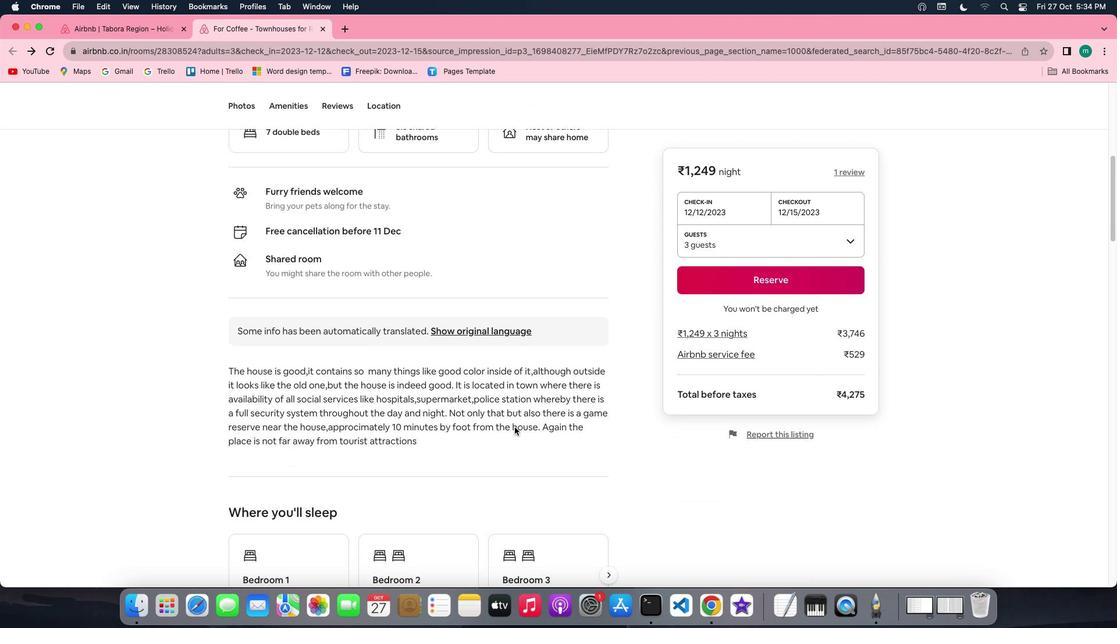 
Action: Mouse scrolled (515, 427) with delta (0, 0)
Screenshot: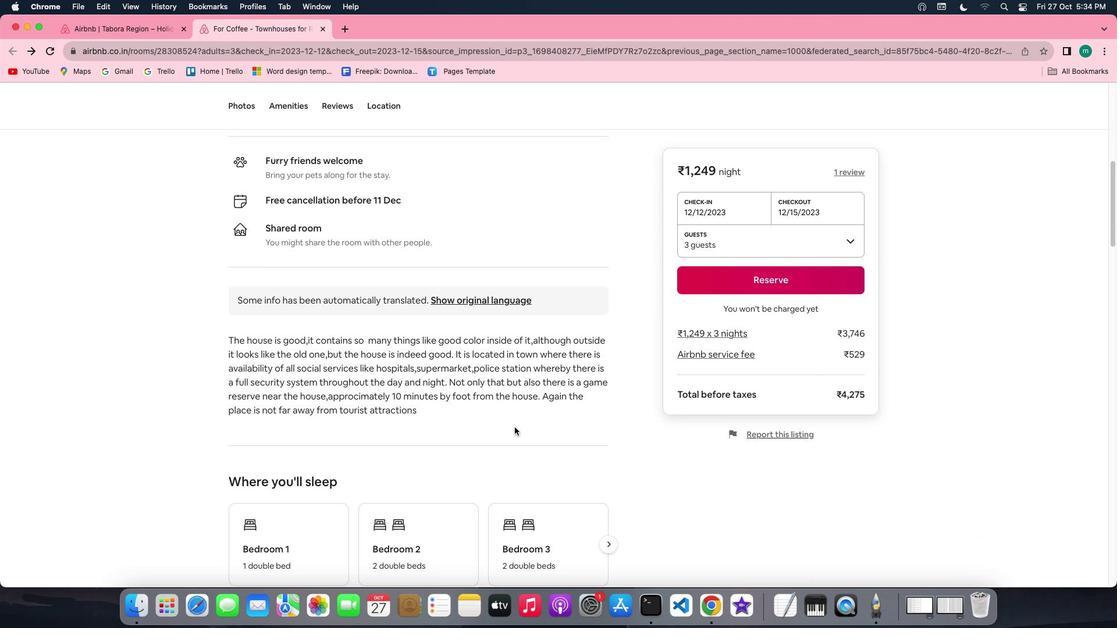 
Action: Mouse scrolled (515, 427) with delta (0, 0)
Screenshot: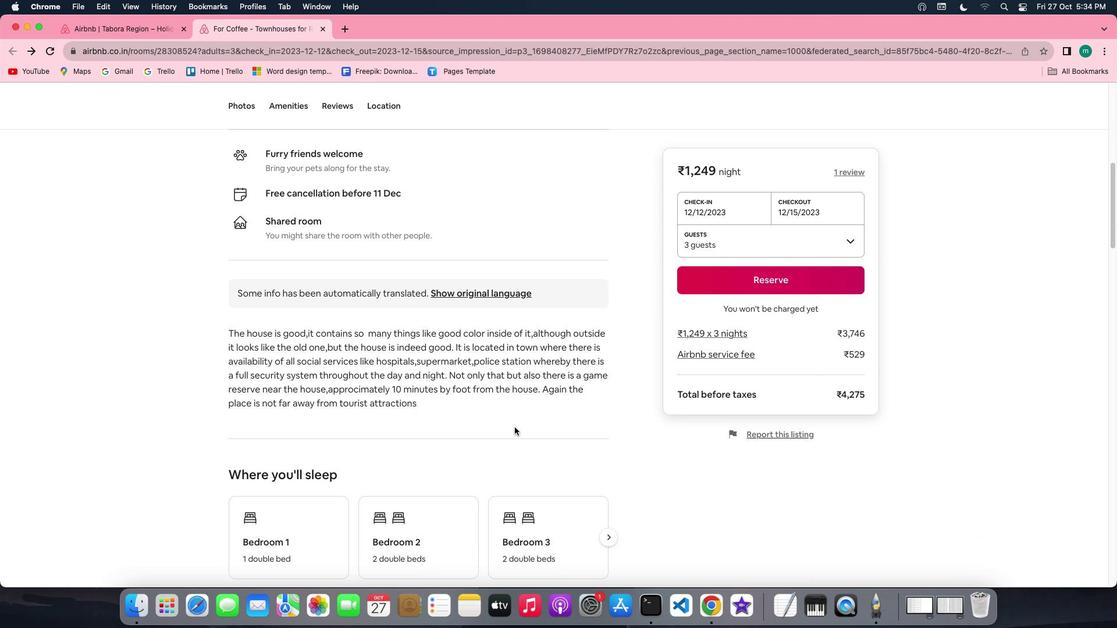 
Action: Mouse moved to (515, 428)
Screenshot: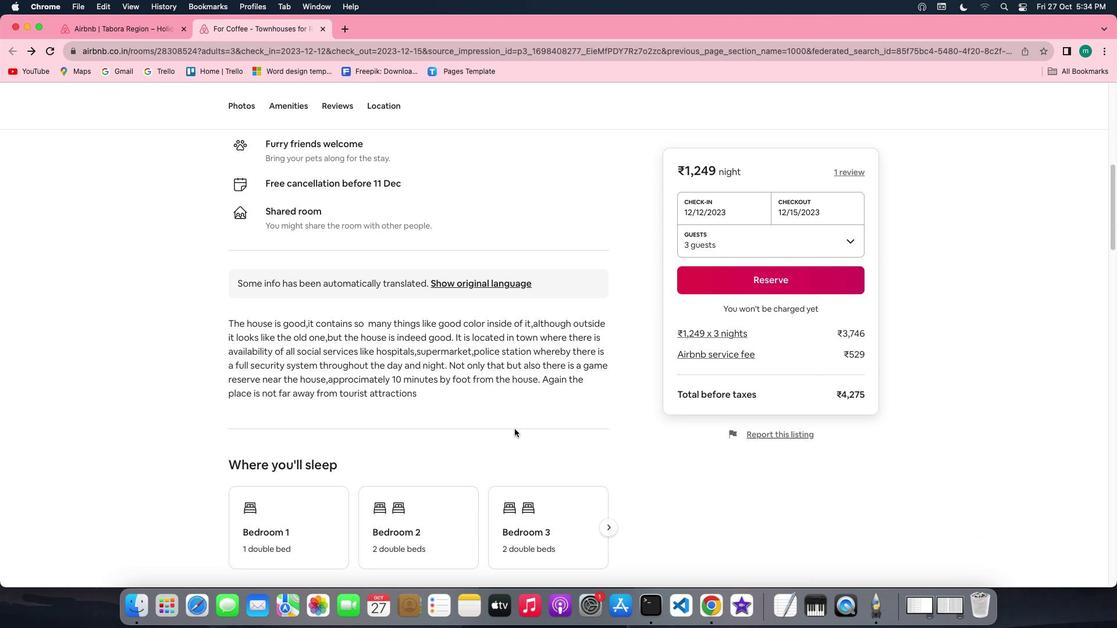 
Action: Mouse scrolled (515, 428) with delta (0, 0)
Screenshot: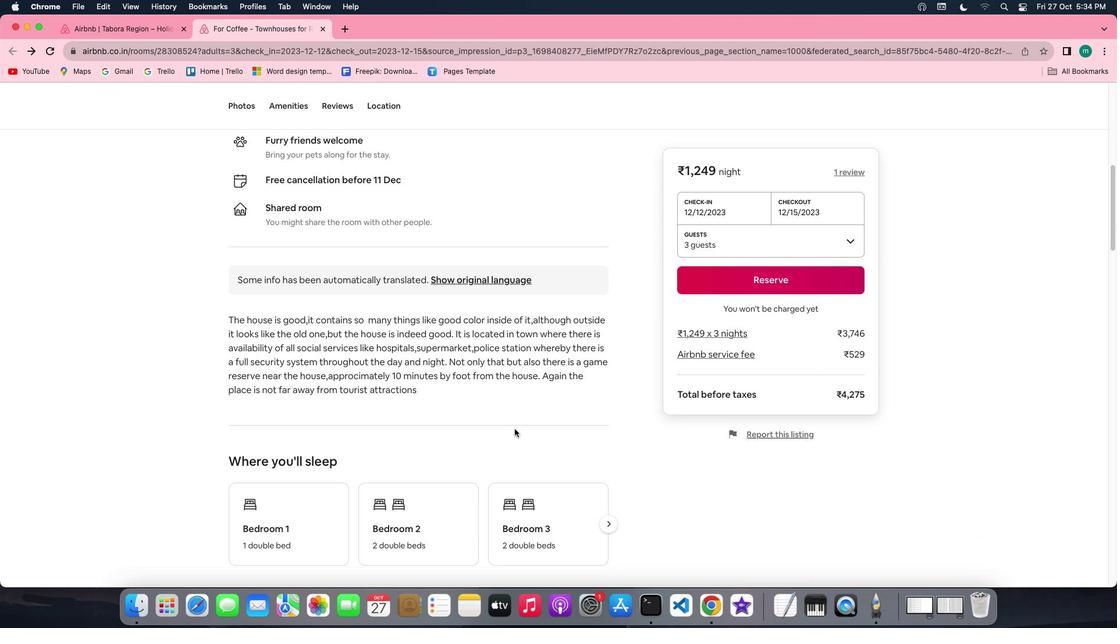 
Action: Mouse scrolled (515, 428) with delta (0, 0)
Screenshot: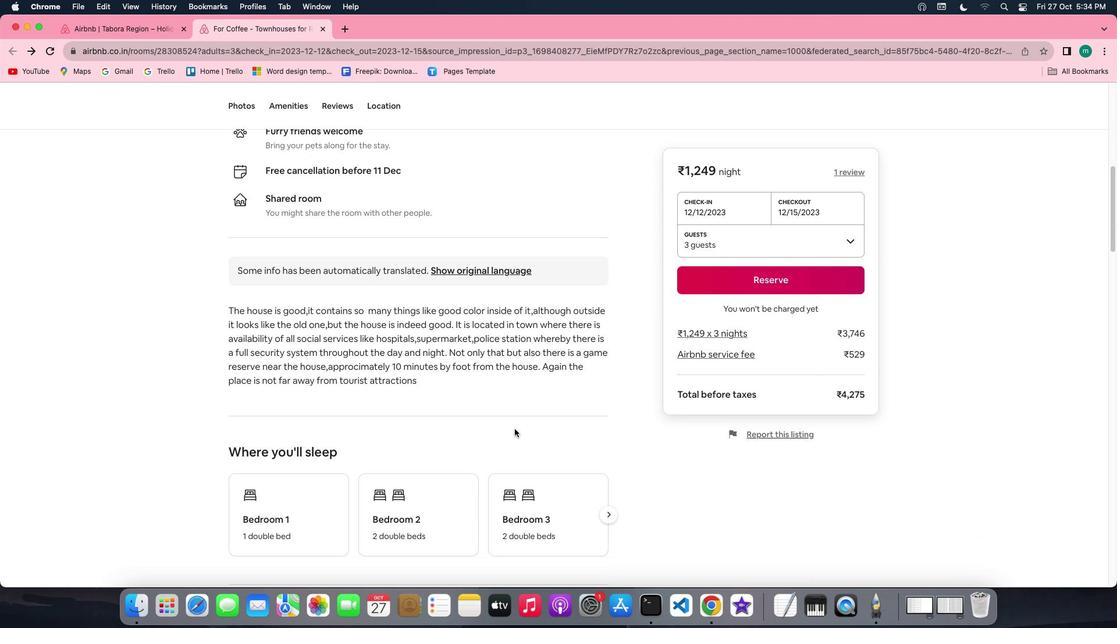 
Action: Mouse scrolled (515, 428) with delta (0, -1)
Screenshot: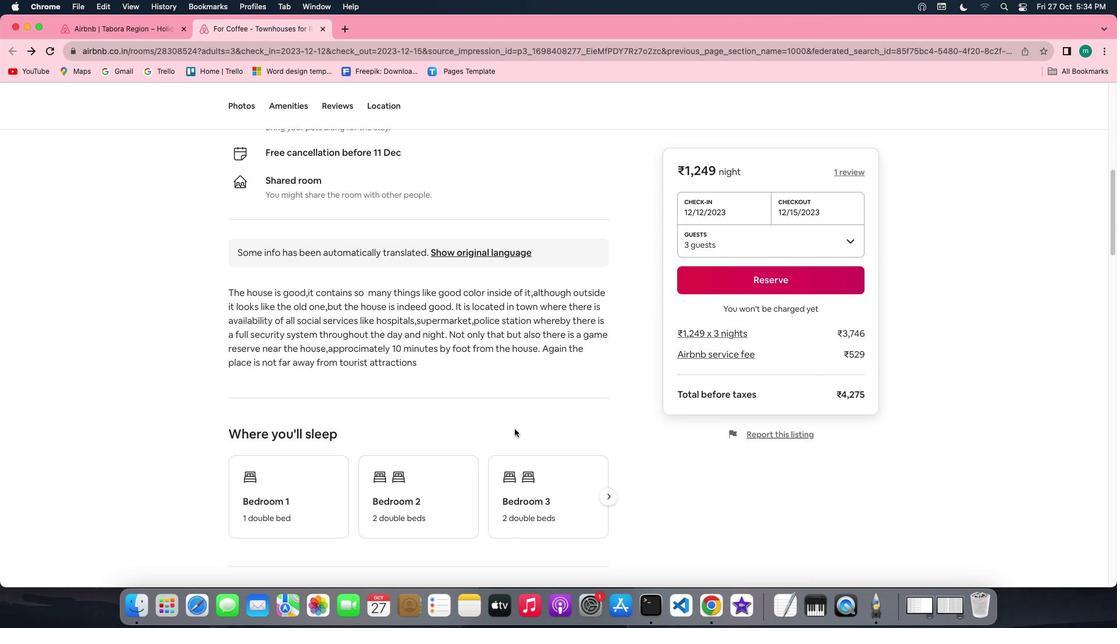 
Action: Mouse scrolled (515, 428) with delta (0, -1)
Screenshot: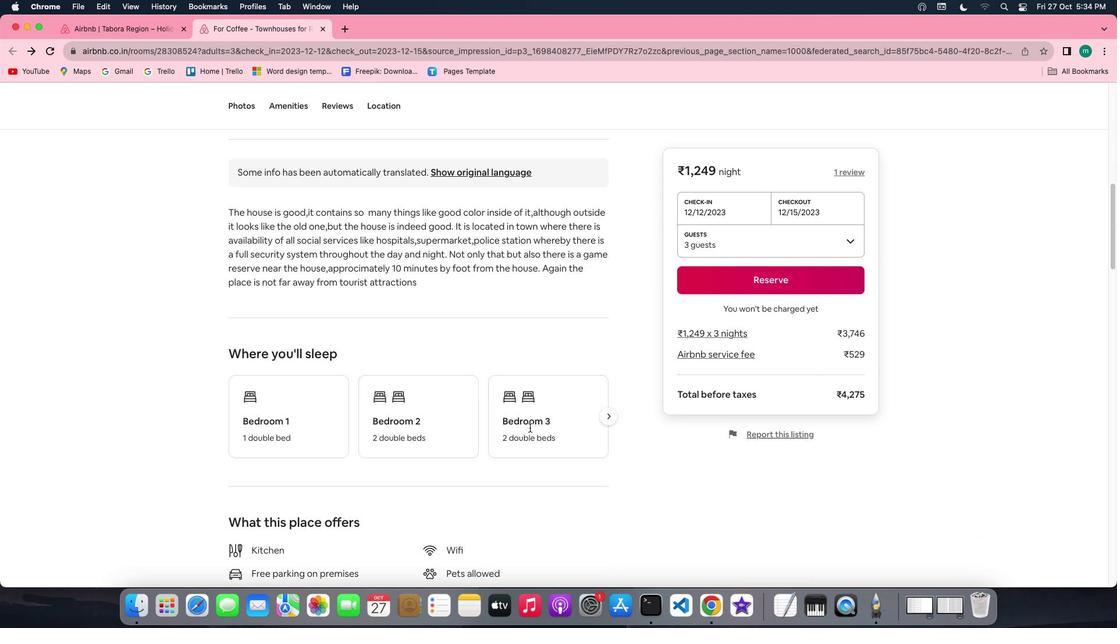 
Action: Mouse moved to (613, 382)
Screenshot: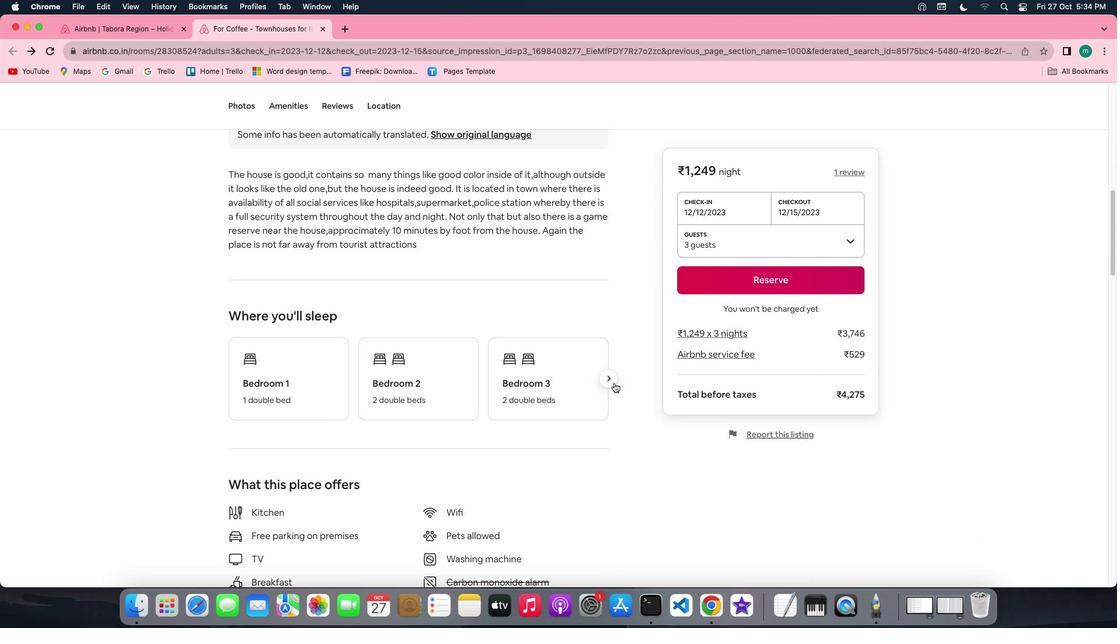 
Action: Mouse pressed left at (613, 382)
Screenshot: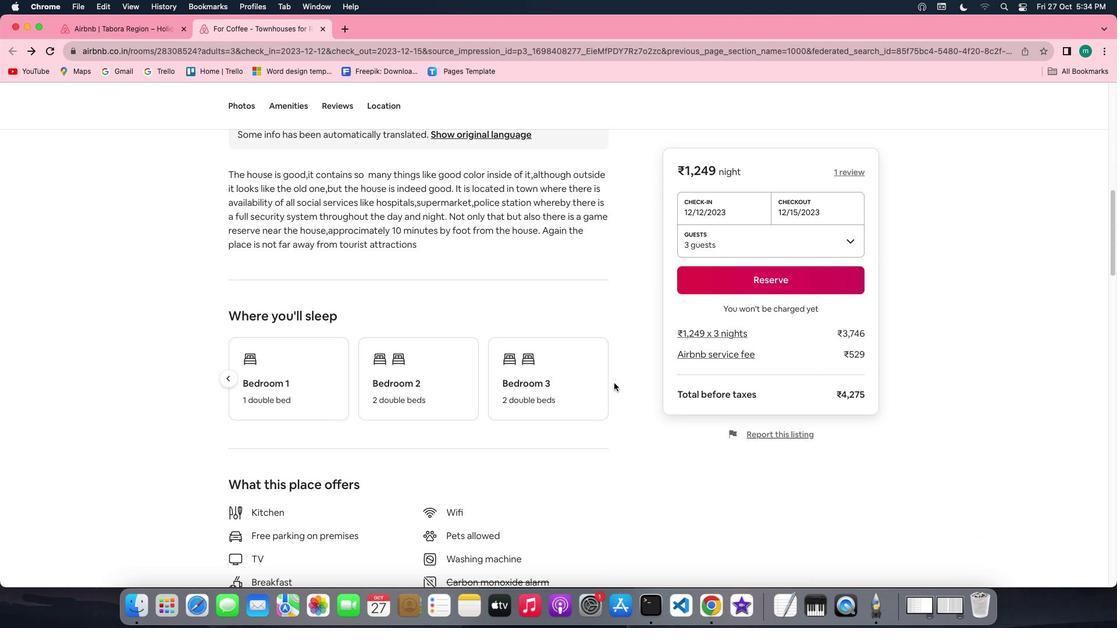 
Action: Mouse moved to (499, 432)
Screenshot: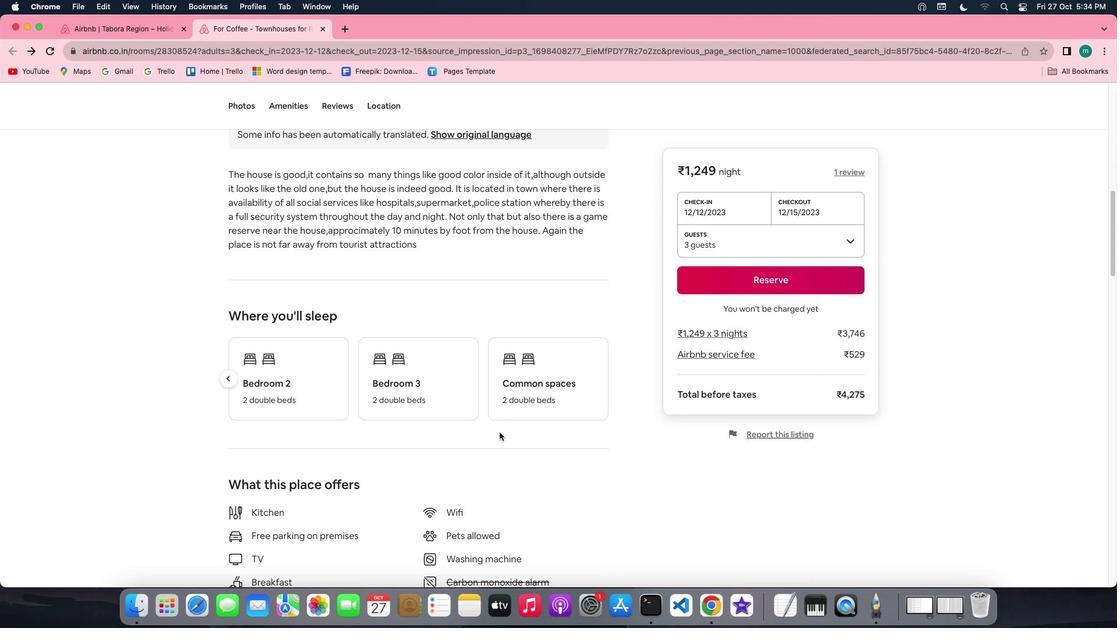 
Action: Mouse scrolled (499, 432) with delta (0, 0)
Screenshot: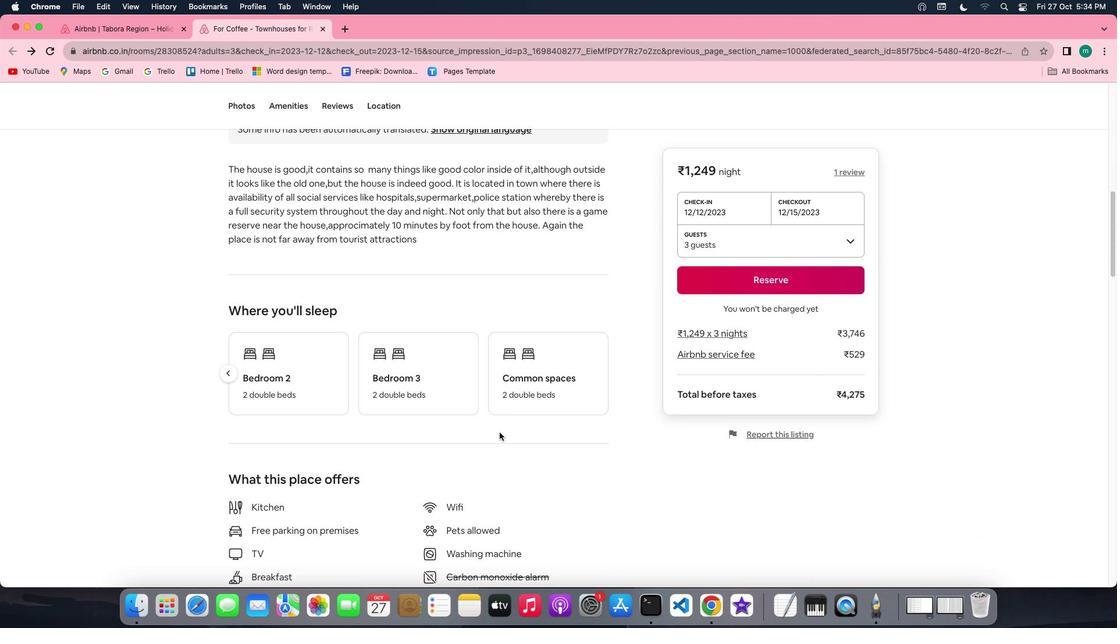 
Action: Mouse scrolled (499, 432) with delta (0, 0)
Screenshot: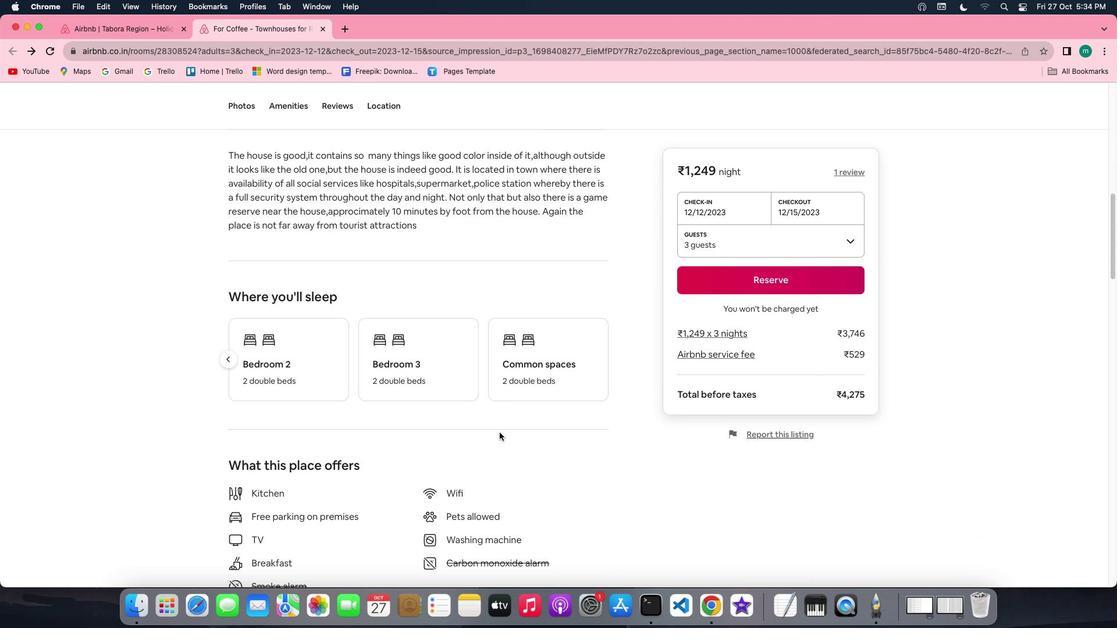 
Action: Mouse scrolled (499, 432) with delta (0, -1)
Screenshot: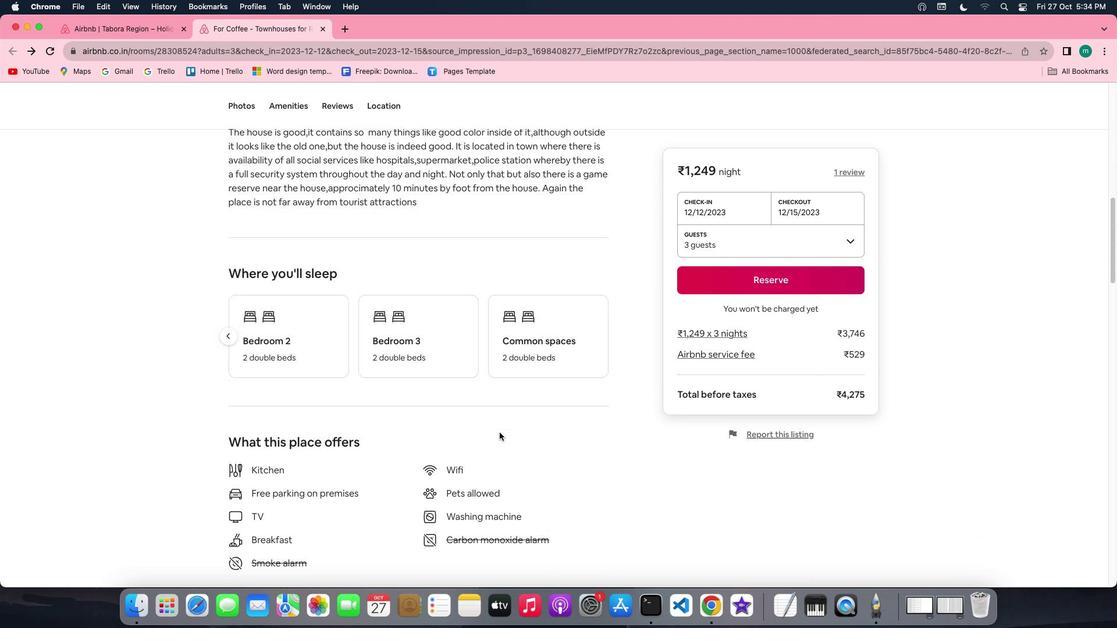 
Action: Mouse moved to (458, 449)
Screenshot: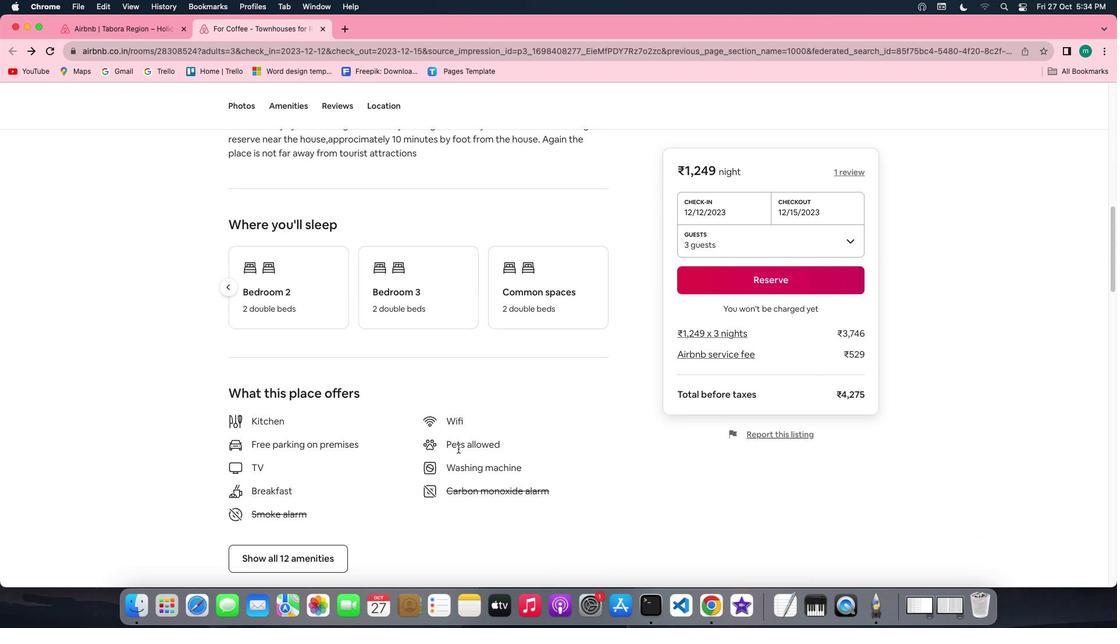 
Action: Mouse scrolled (458, 449) with delta (0, 0)
Screenshot: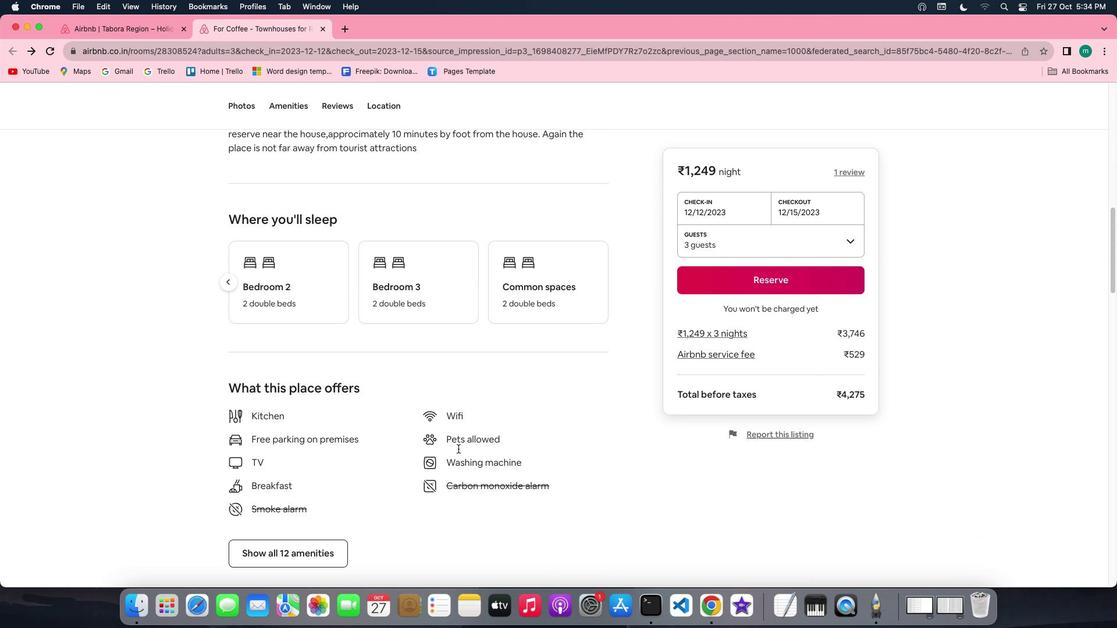 
Action: Mouse scrolled (458, 449) with delta (0, 0)
Screenshot: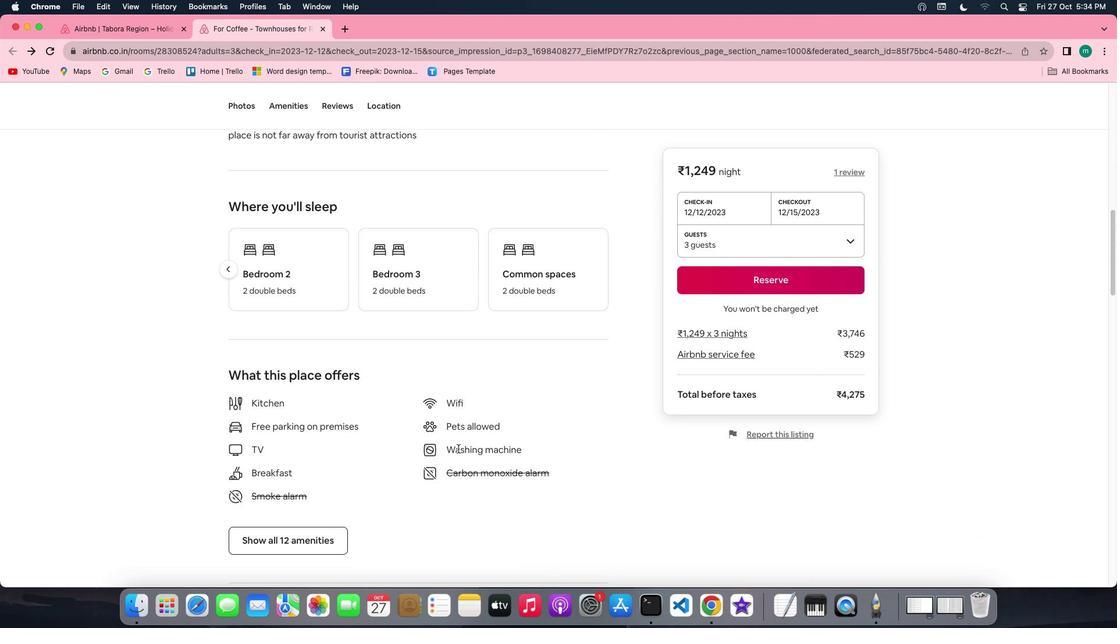 
Action: Mouse scrolled (458, 449) with delta (0, -1)
Screenshot: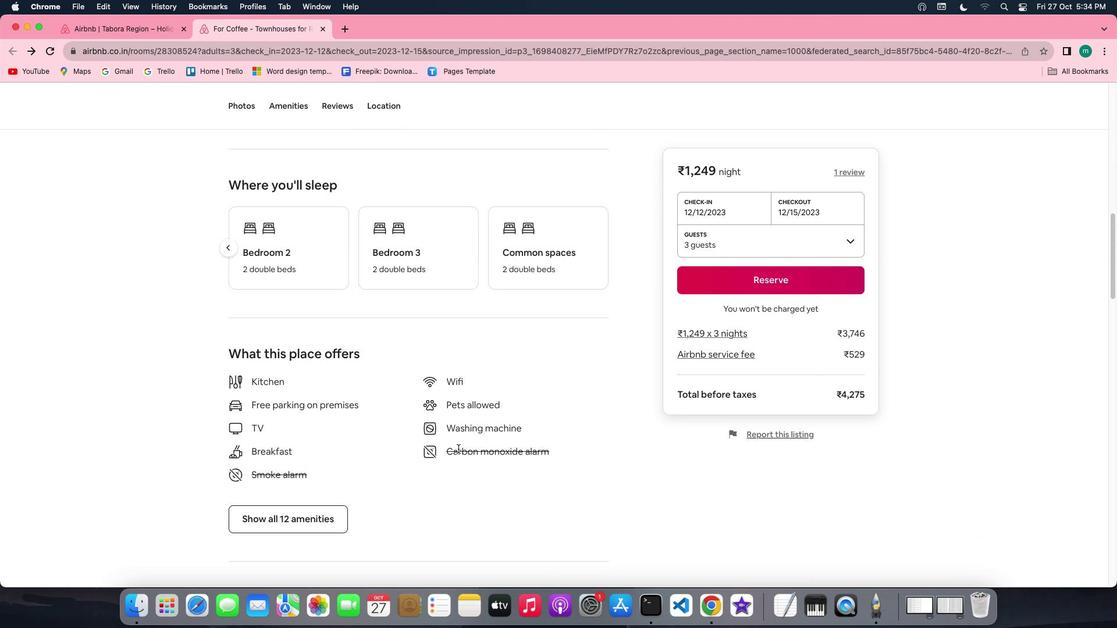 
Action: Mouse moved to (294, 467)
Screenshot: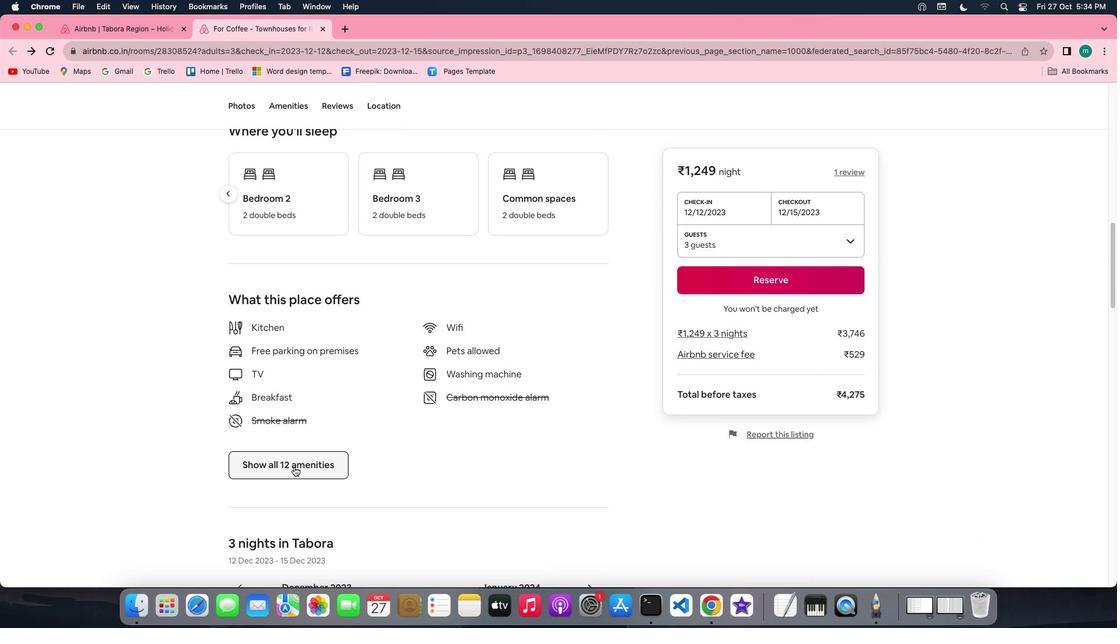 
Action: Mouse pressed left at (294, 467)
Screenshot: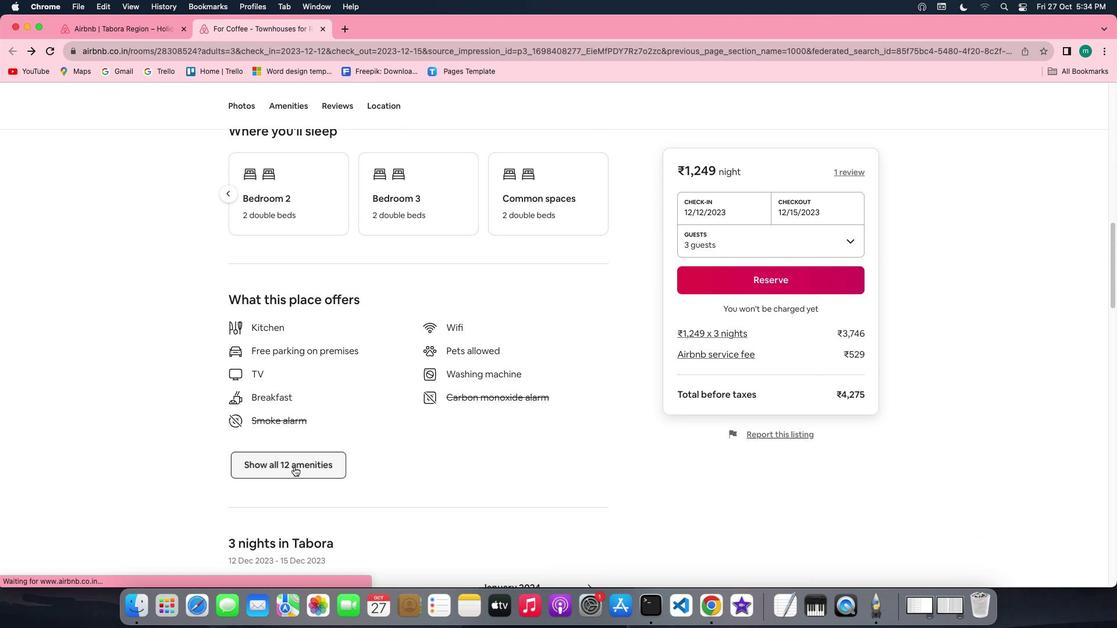 
Action: Mouse moved to (511, 449)
Screenshot: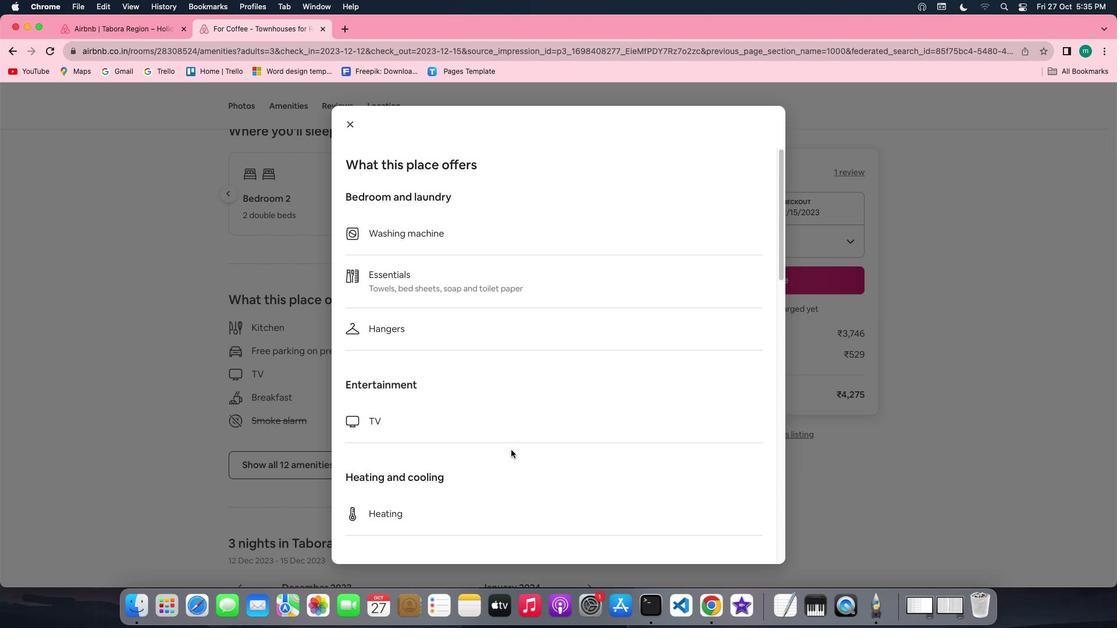 
Action: Mouse scrolled (511, 449) with delta (0, 0)
Screenshot: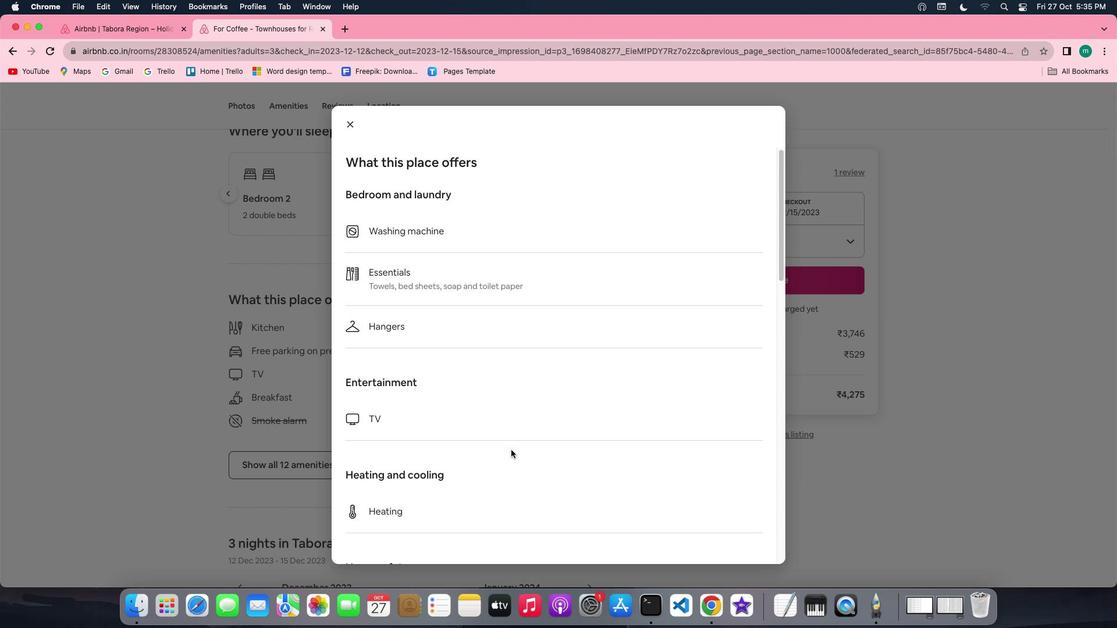 
Action: Mouse scrolled (511, 449) with delta (0, 0)
Screenshot: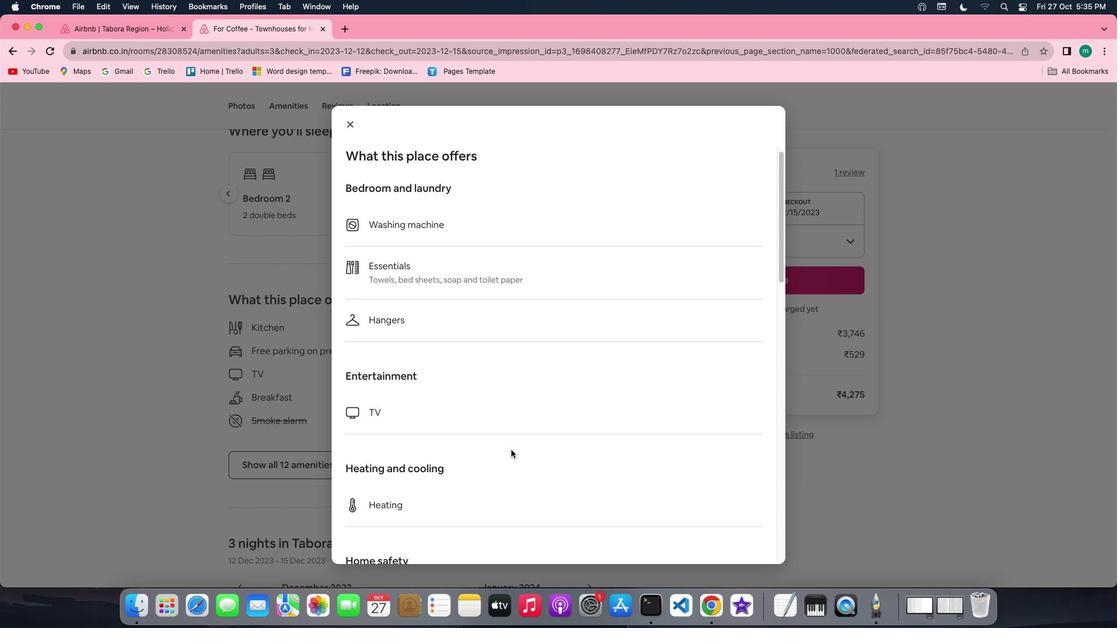 
Action: Mouse scrolled (511, 449) with delta (0, -1)
Screenshot: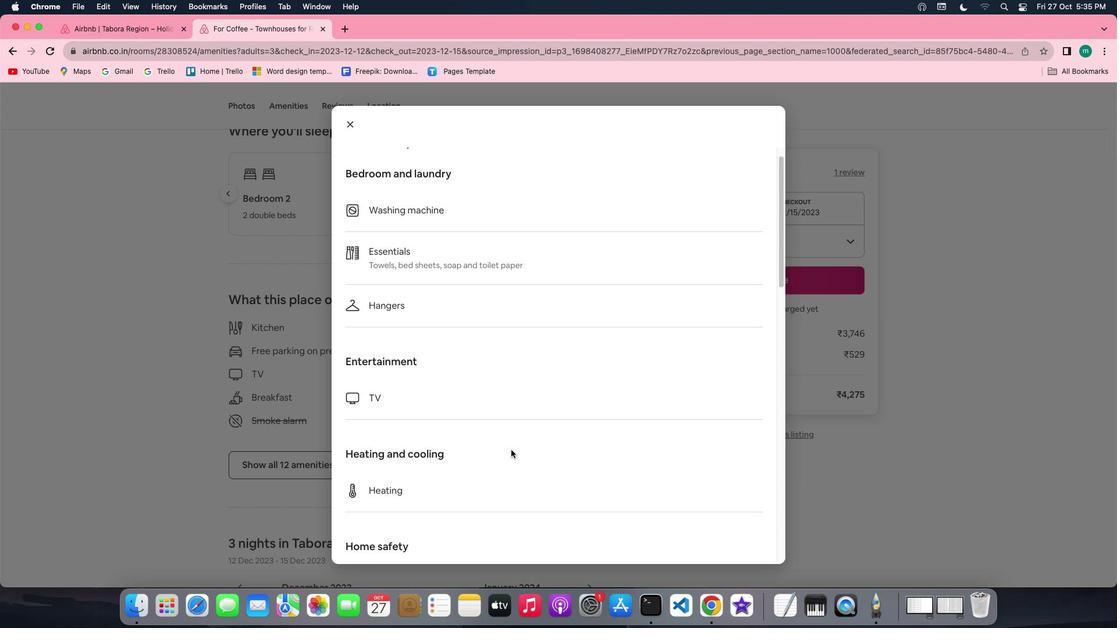 
Action: Mouse scrolled (511, 449) with delta (0, -1)
Screenshot: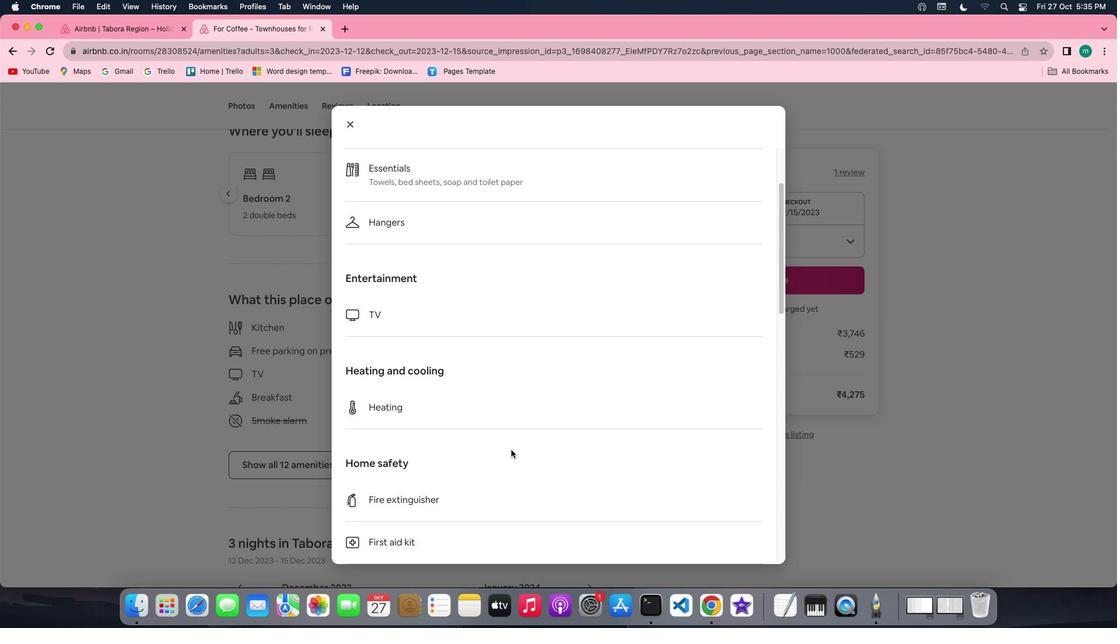 
Action: Mouse moved to (510, 450)
Screenshot: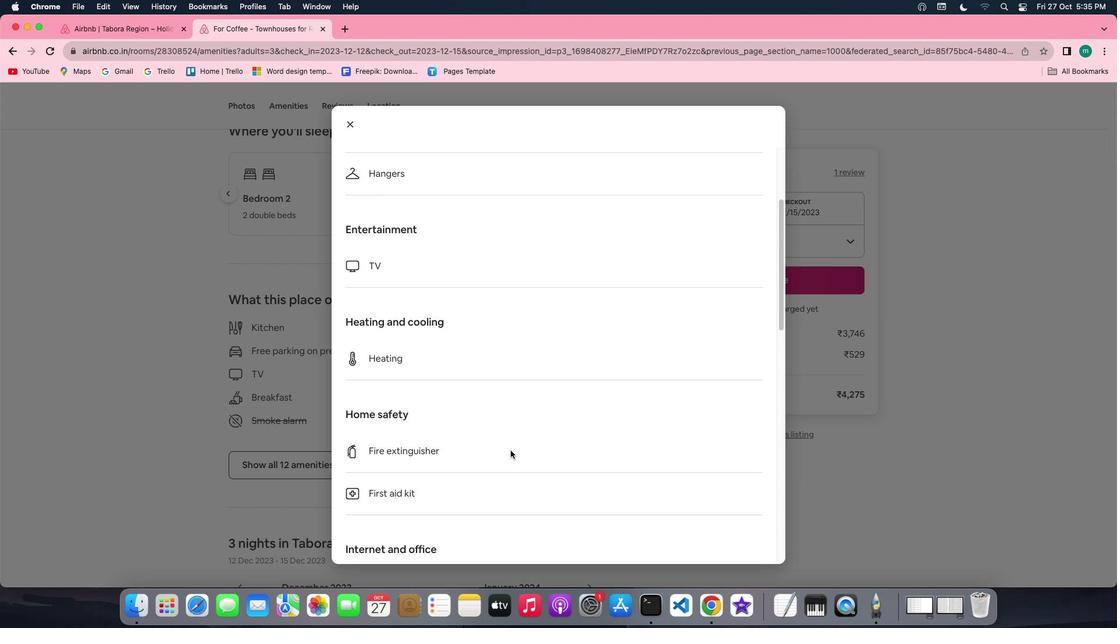 
Action: Mouse scrolled (510, 450) with delta (0, 0)
Screenshot: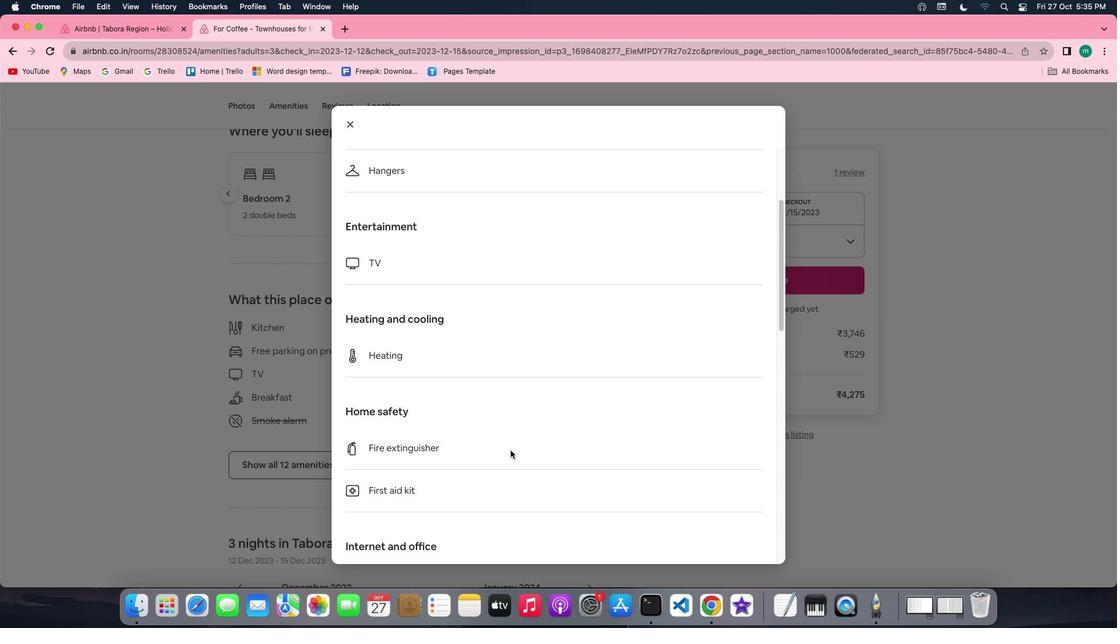 
Action: Mouse scrolled (510, 450) with delta (0, 0)
Screenshot: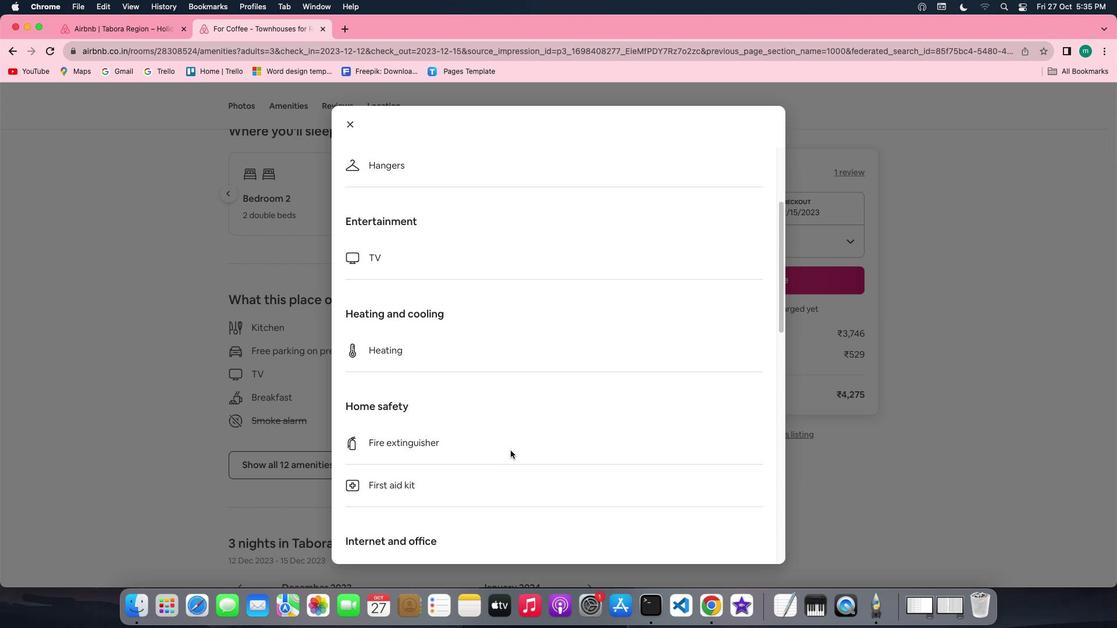
Action: Mouse scrolled (510, 450) with delta (0, 0)
Screenshot: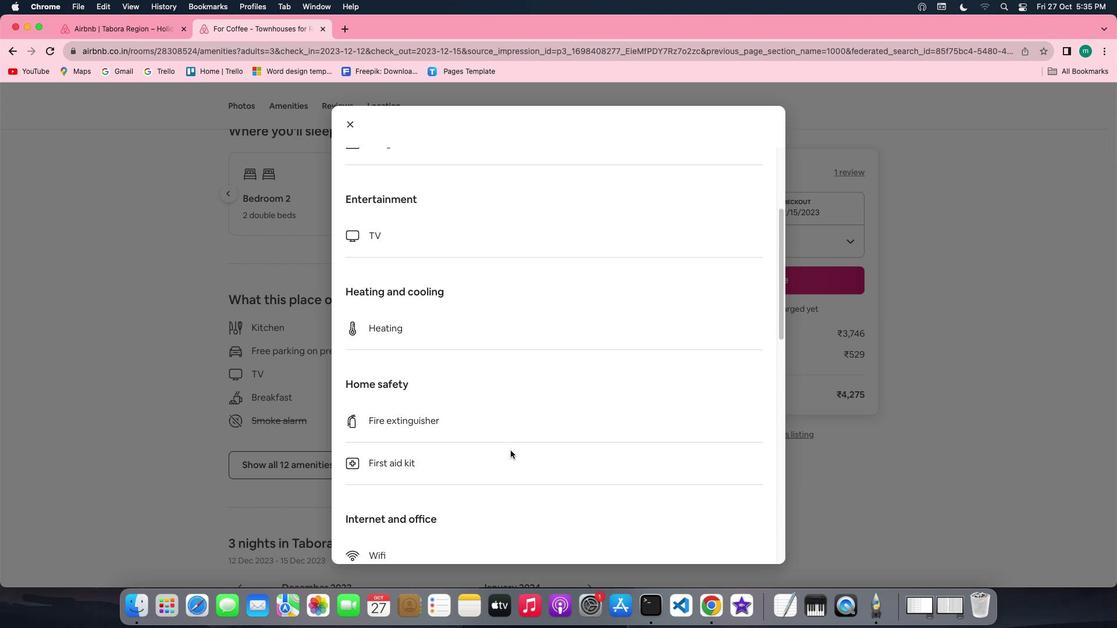 
Action: Mouse scrolled (510, 450) with delta (0, 0)
Screenshot: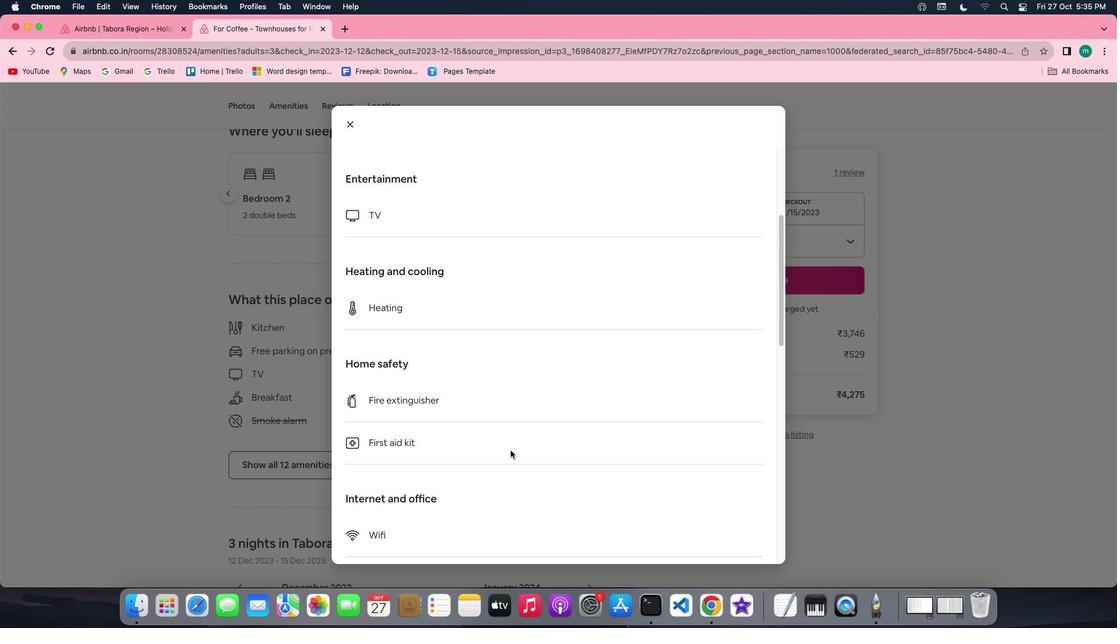 
Action: Mouse scrolled (510, 450) with delta (0, 0)
Screenshot: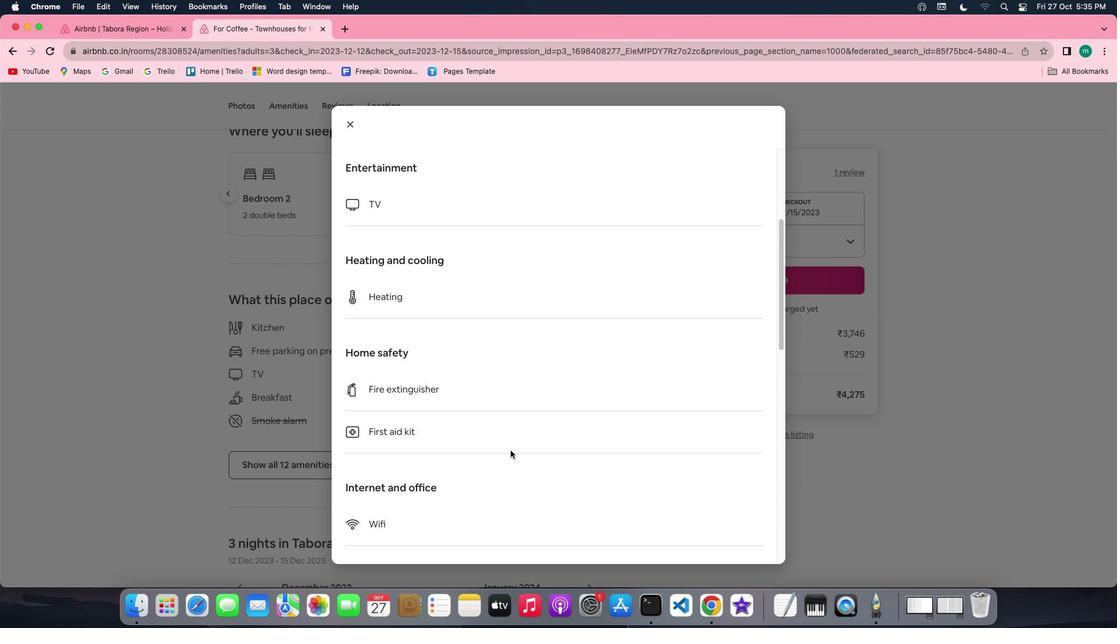 
Action: Mouse scrolled (510, 450) with delta (0, -1)
Screenshot: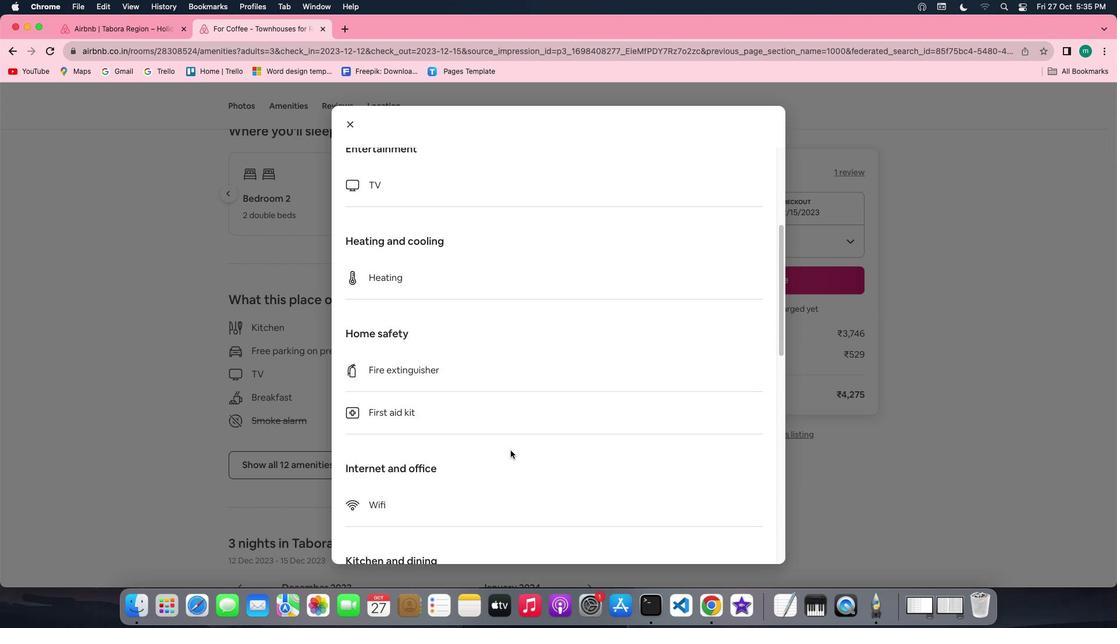 
Action: Mouse scrolled (510, 450) with delta (0, -1)
Screenshot: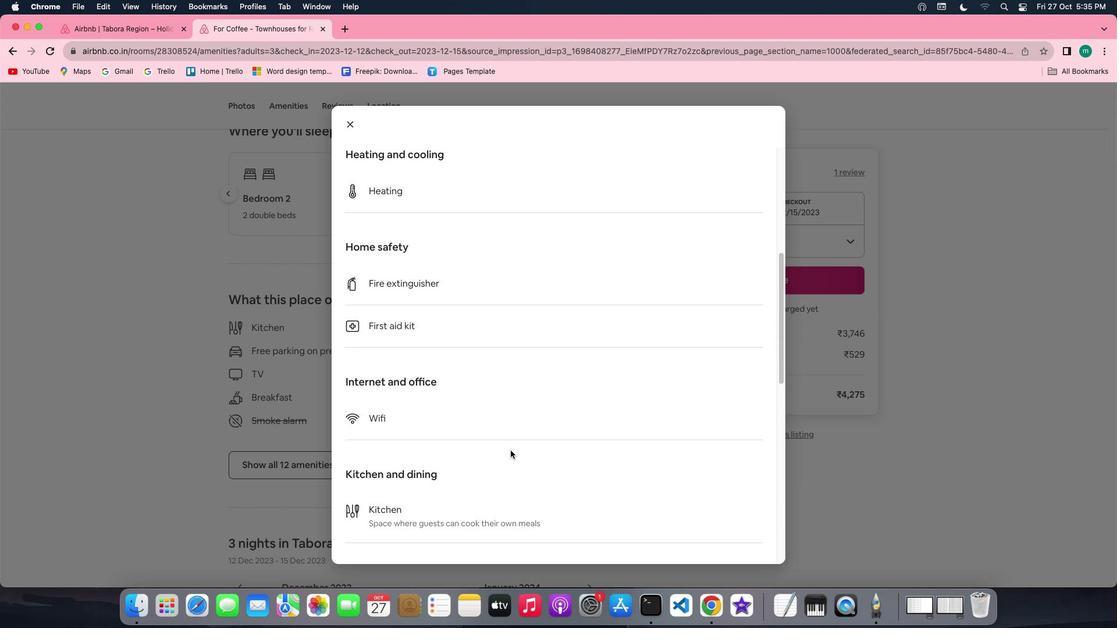 
Action: Mouse scrolled (510, 450) with delta (0, 0)
Screenshot: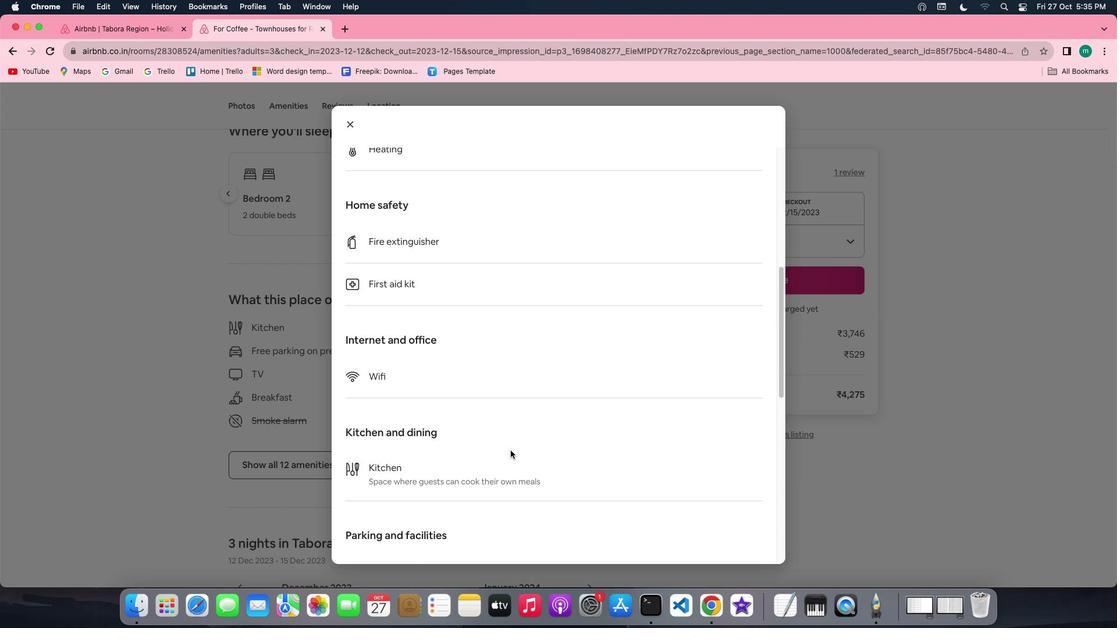 
Action: Mouse scrolled (510, 450) with delta (0, 0)
Screenshot: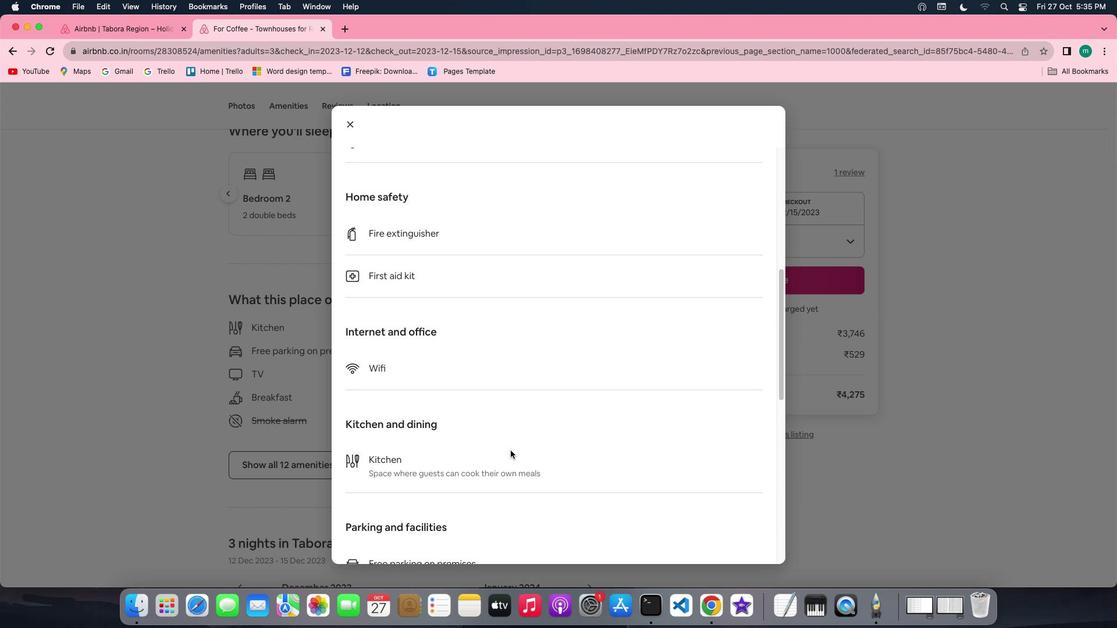 
Action: Mouse scrolled (510, 450) with delta (0, -1)
Screenshot: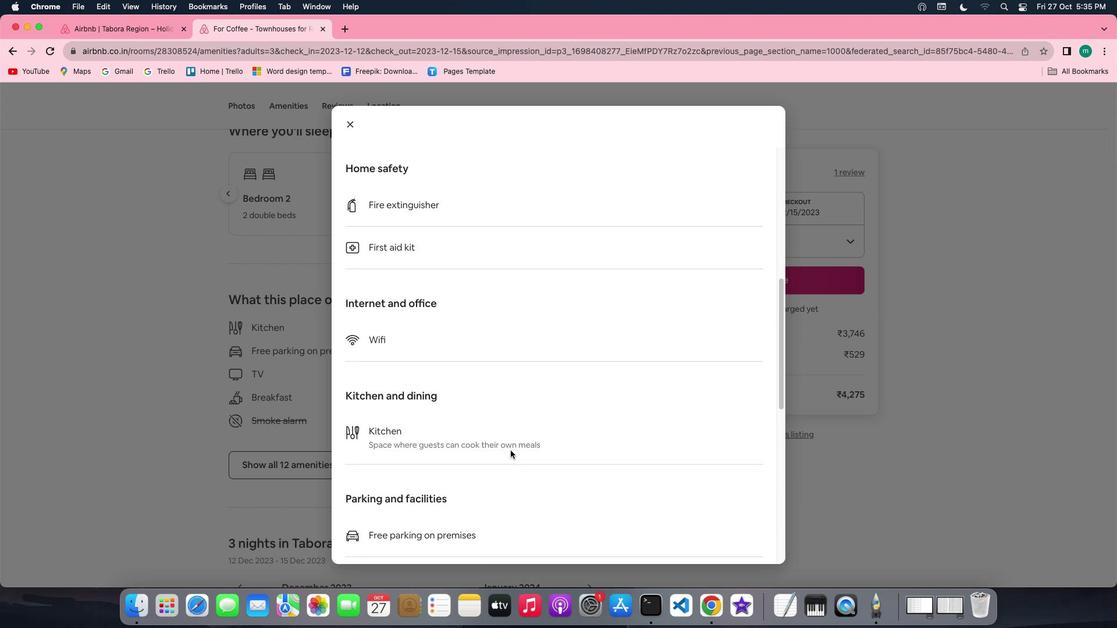 
Action: Mouse scrolled (510, 450) with delta (0, 0)
Screenshot: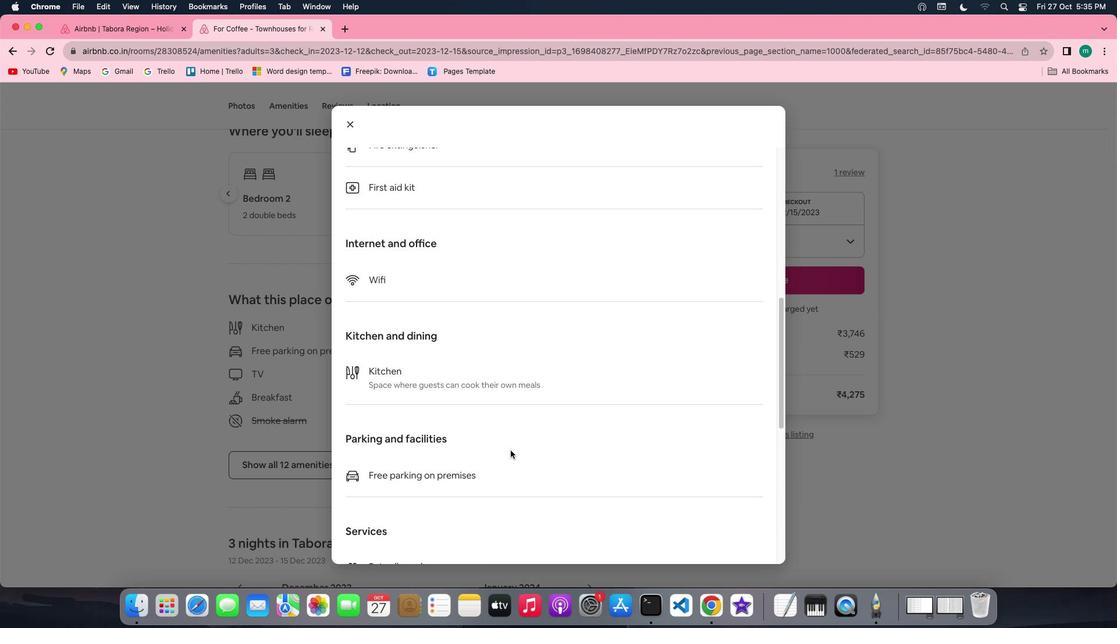 
Action: Mouse scrolled (510, 450) with delta (0, 0)
Screenshot: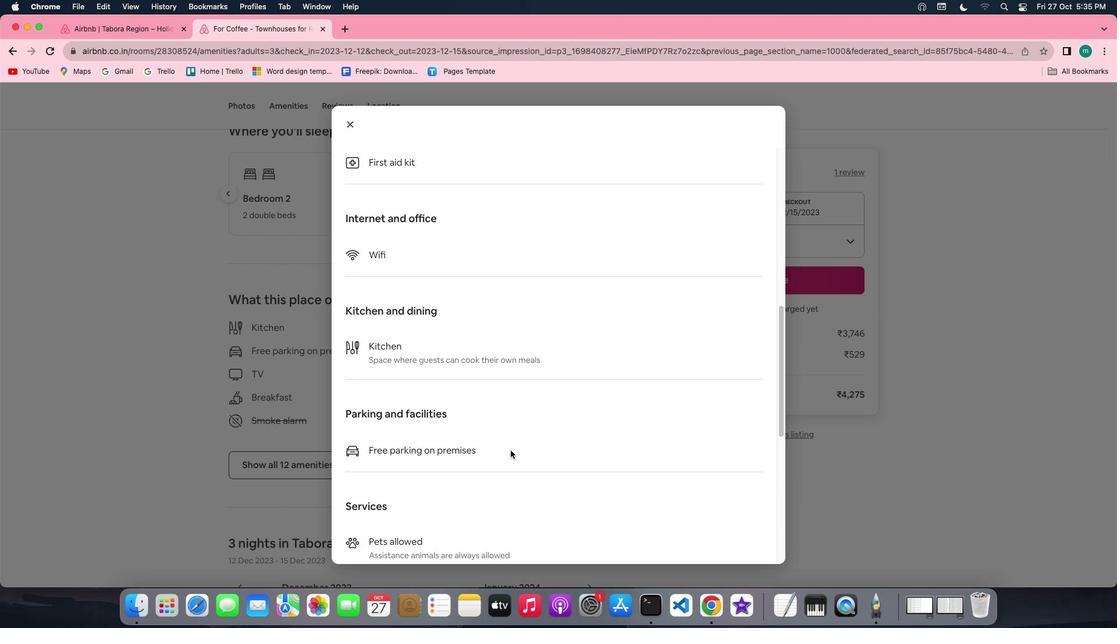 
Action: Mouse scrolled (510, 450) with delta (0, -1)
Screenshot: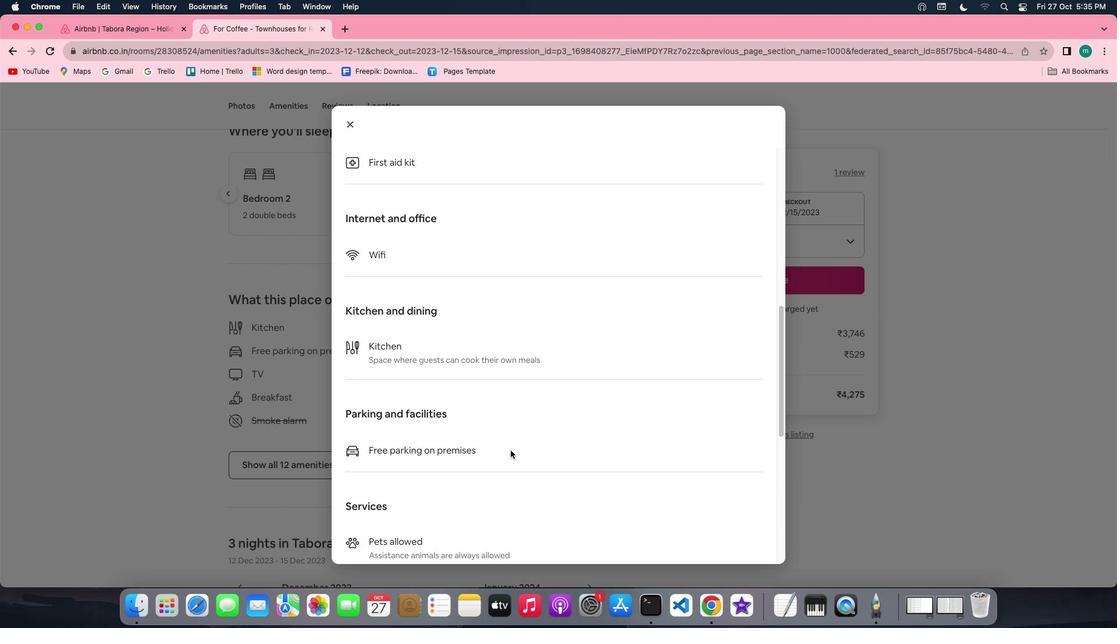 
Action: Mouse scrolled (510, 450) with delta (0, -2)
Screenshot: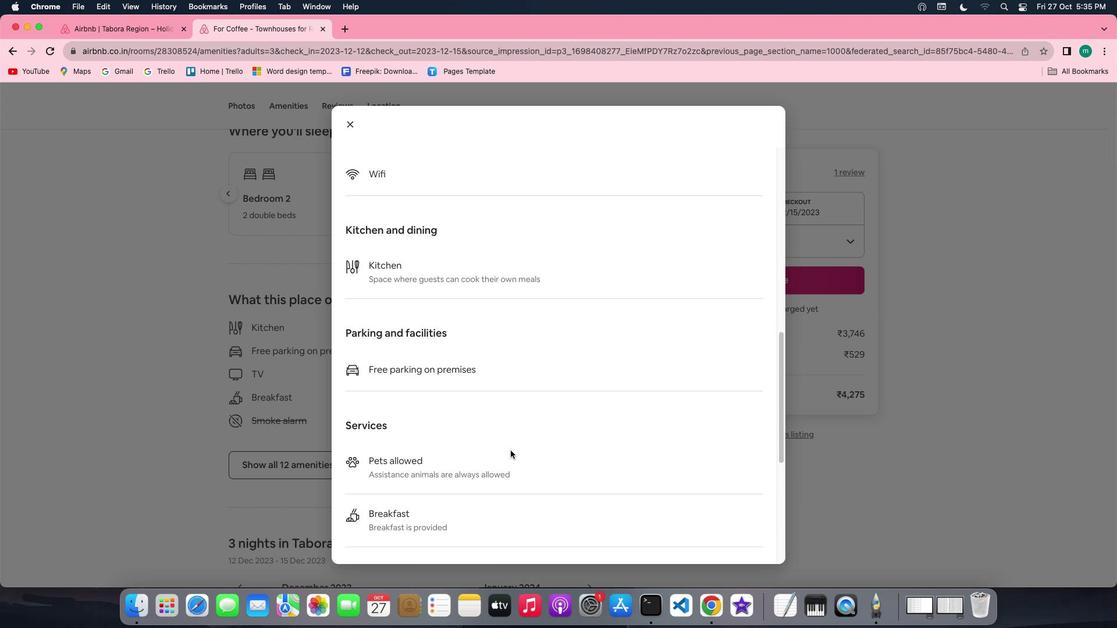 
Action: Mouse scrolled (510, 450) with delta (0, 0)
Screenshot: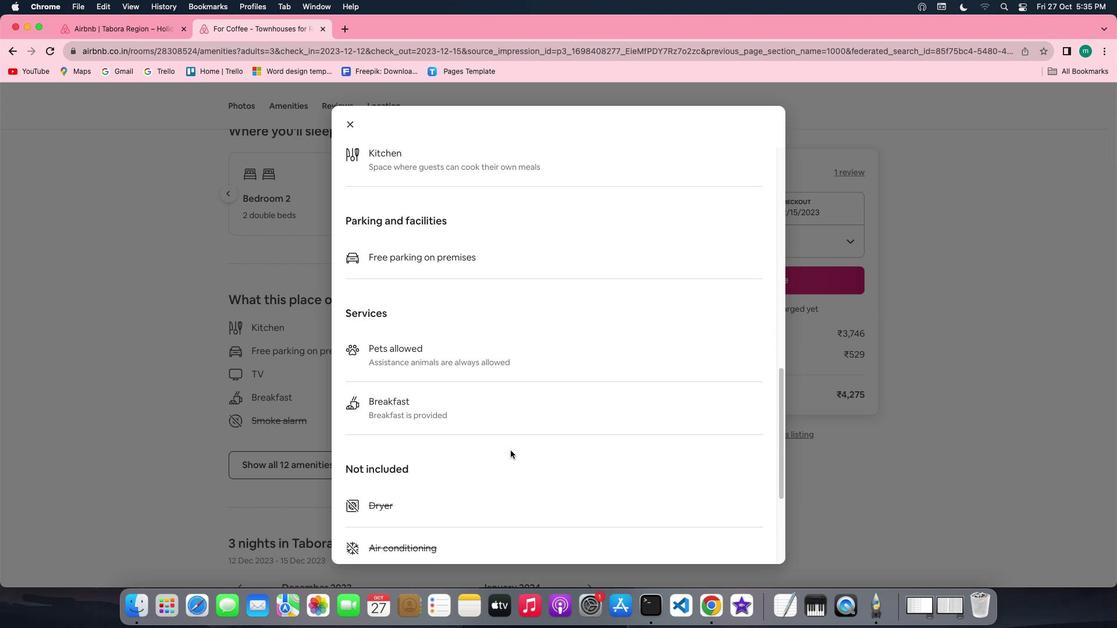 
Action: Mouse scrolled (510, 450) with delta (0, 0)
Screenshot: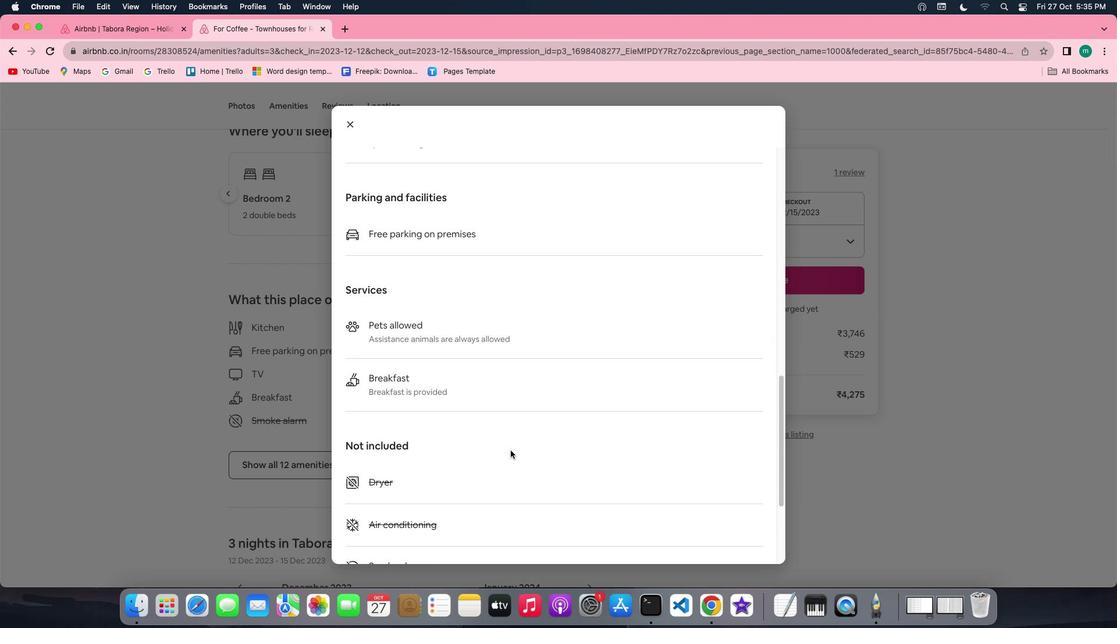
Action: Mouse scrolled (510, 450) with delta (0, -1)
Screenshot: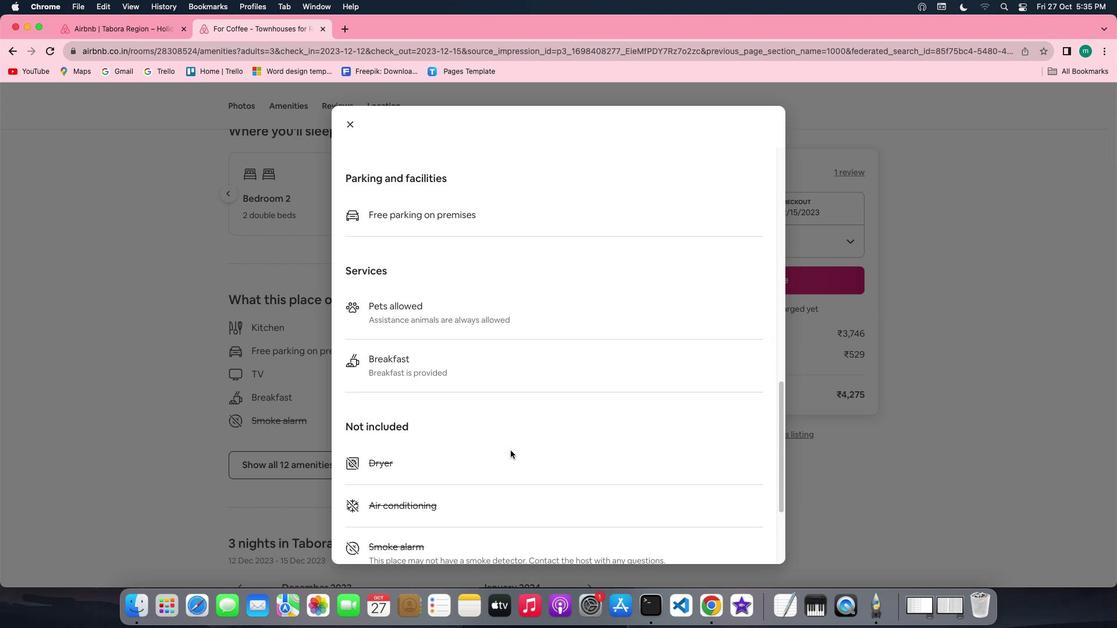 
Action: Mouse scrolled (510, 450) with delta (0, -2)
Screenshot: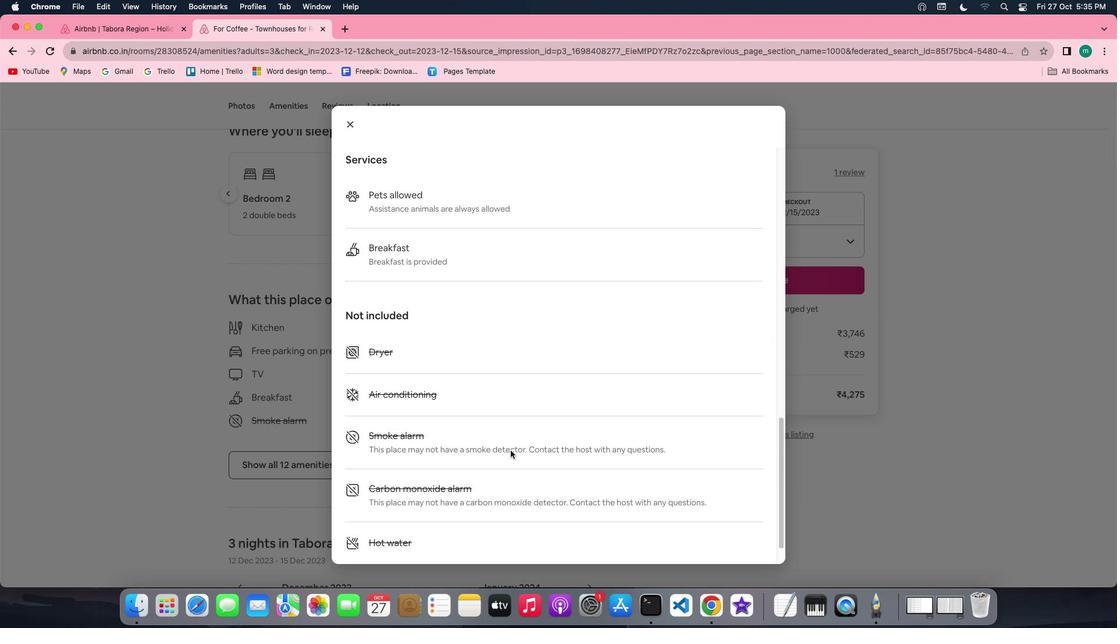 
Action: Mouse scrolled (510, 450) with delta (0, 0)
Screenshot: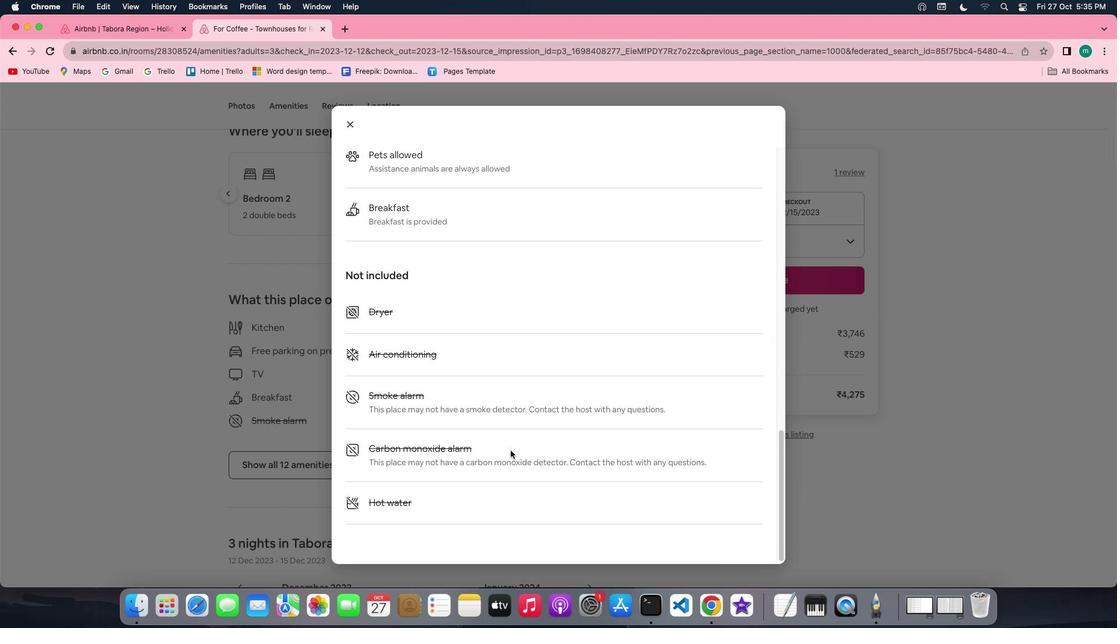 
Action: Mouse scrolled (510, 450) with delta (0, 0)
Screenshot: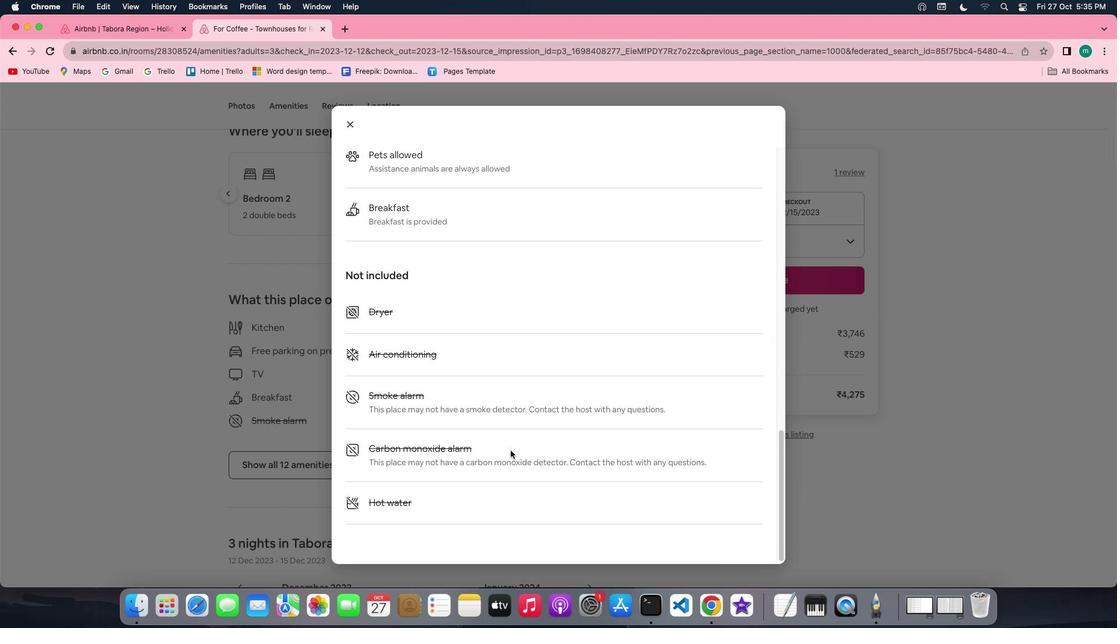 
Action: Mouse scrolled (510, 450) with delta (0, -1)
Screenshot: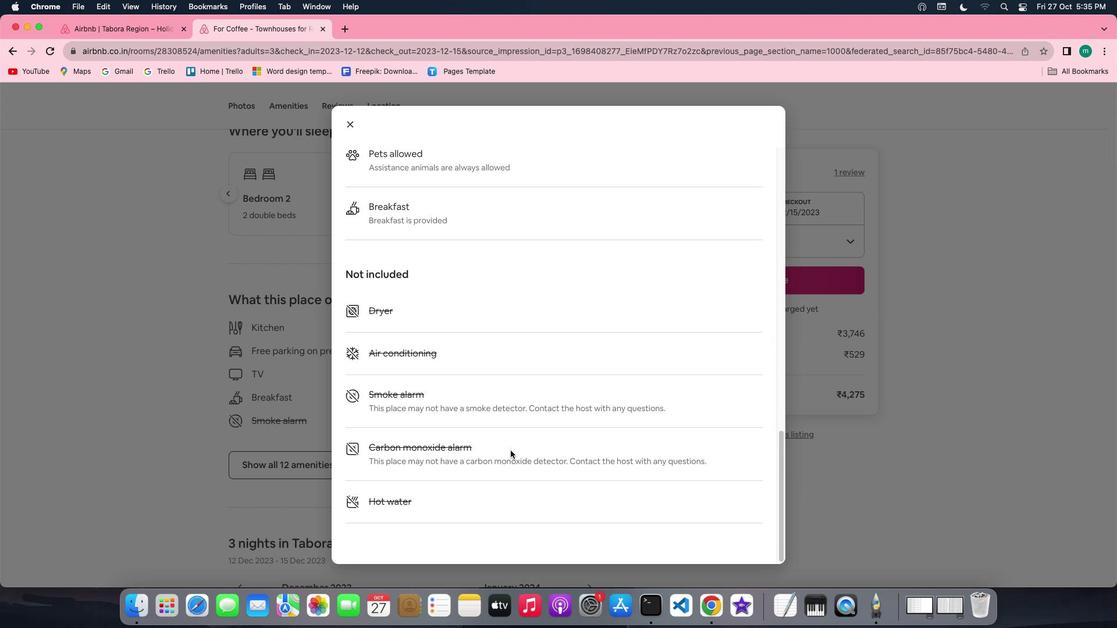 
Action: Mouse scrolled (510, 450) with delta (0, -2)
Screenshot: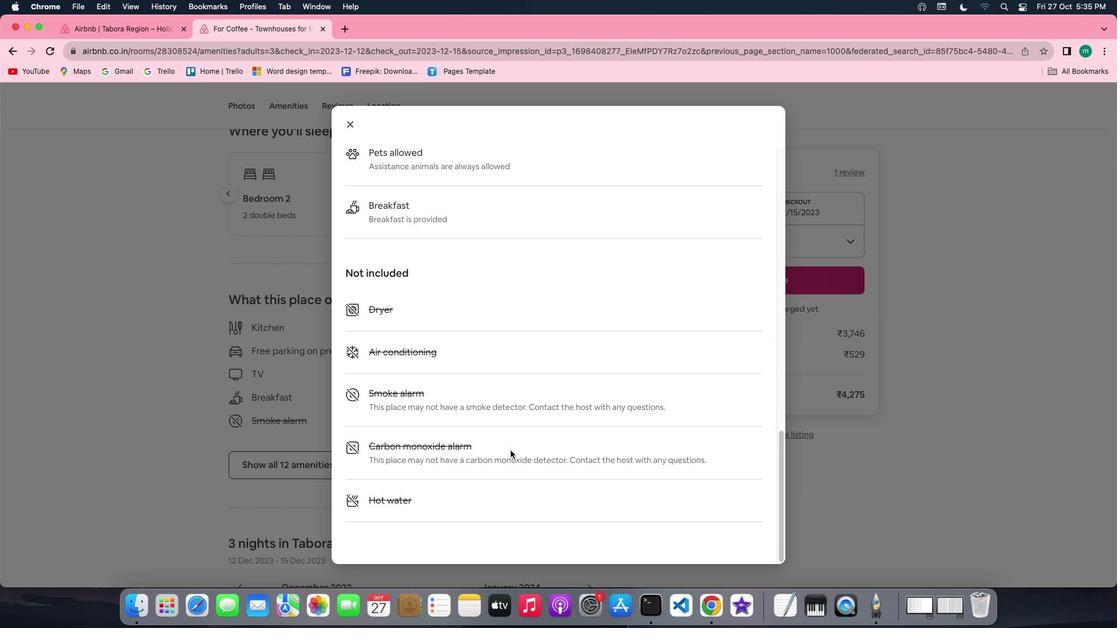 
Action: Mouse scrolled (510, 450) with delta (0, -2)
Screenshot: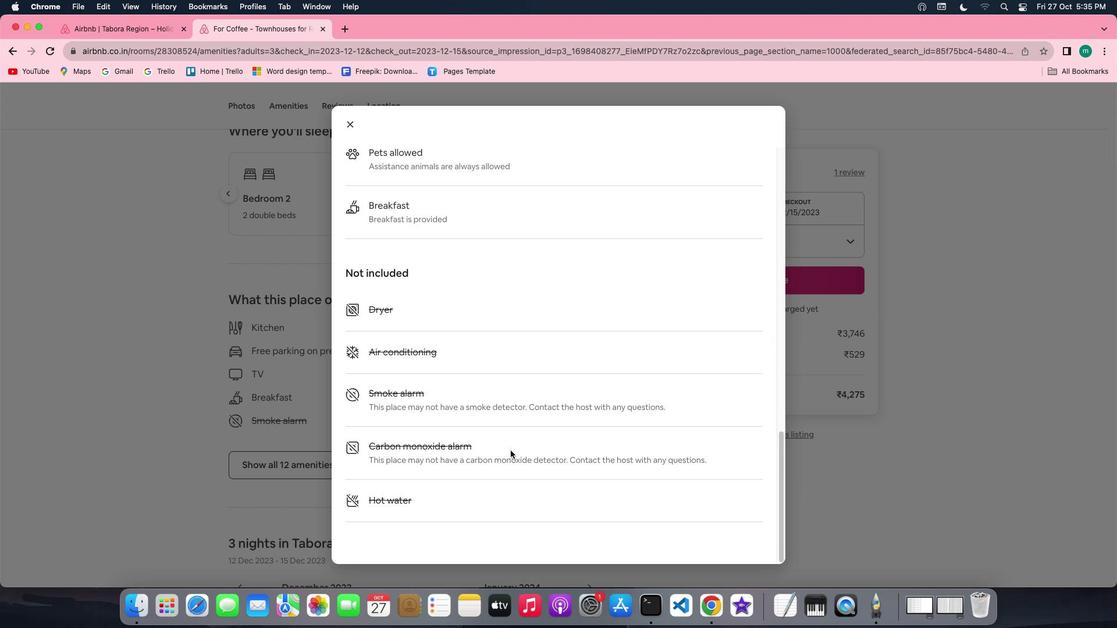 
Action: Mouse scrolled (510, 450) with delta (0, 0)
Screenshot: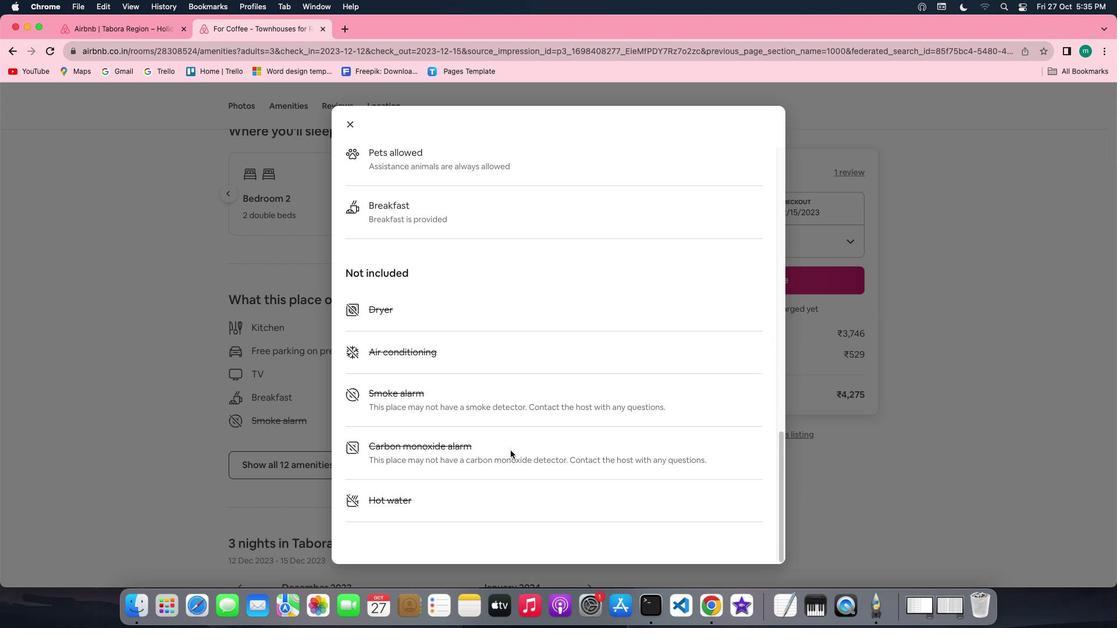 
Action: Mouse scrolled (510, 450) with delta (0, 0)
Screenshot: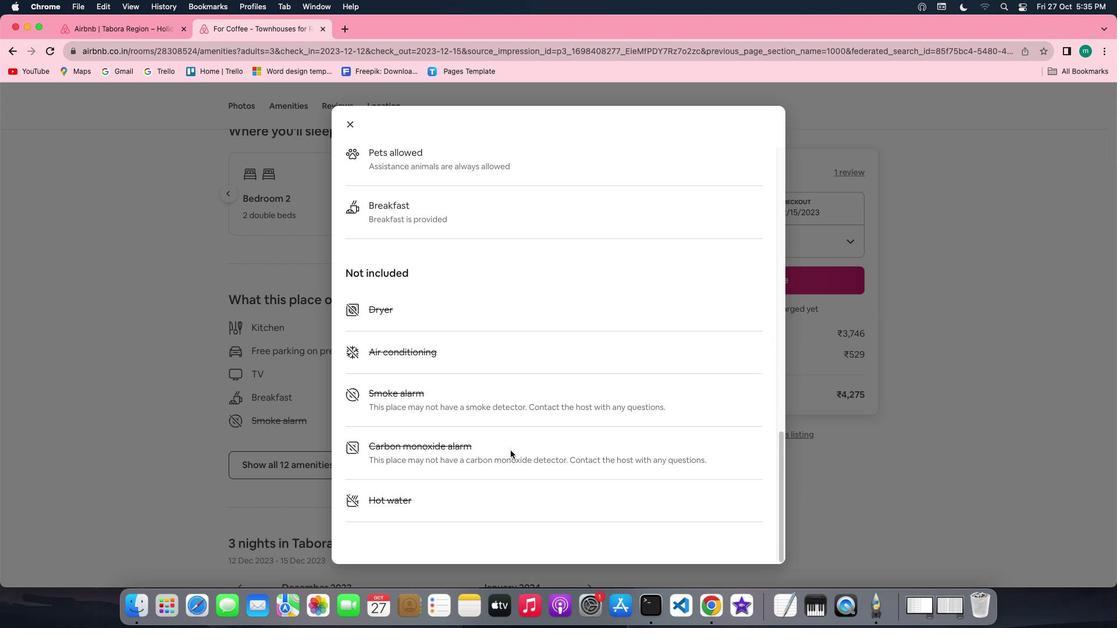 
Action: Mouse scrolled (510, 450) with delta (0, -1)
Screenshot: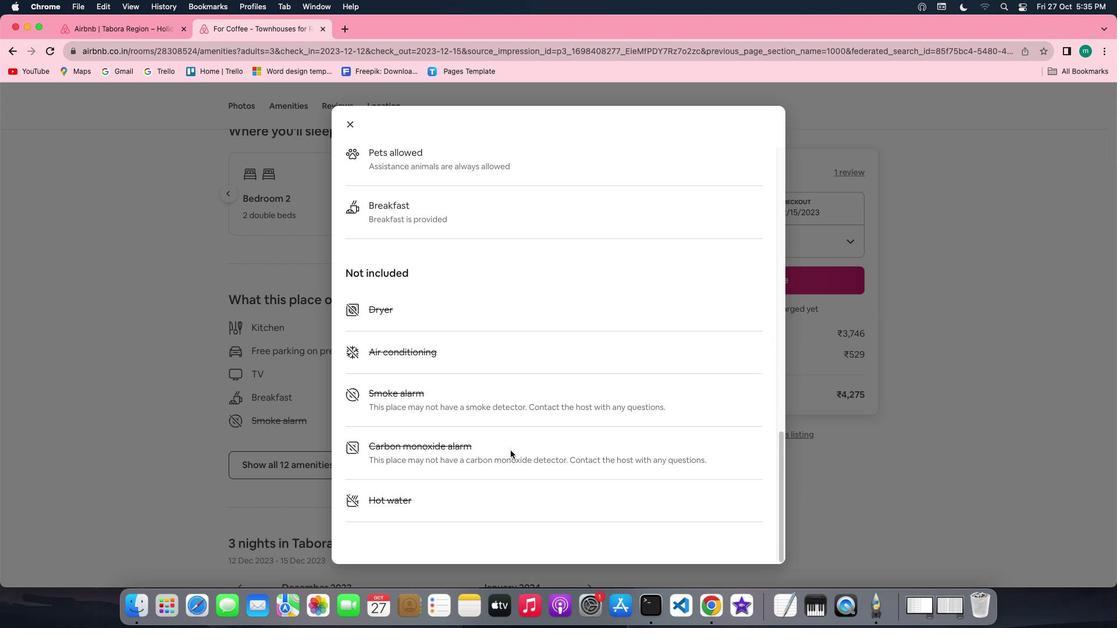 
Action: Mouse scrolled (510, 450) with delta (0, -1)
Screenshot: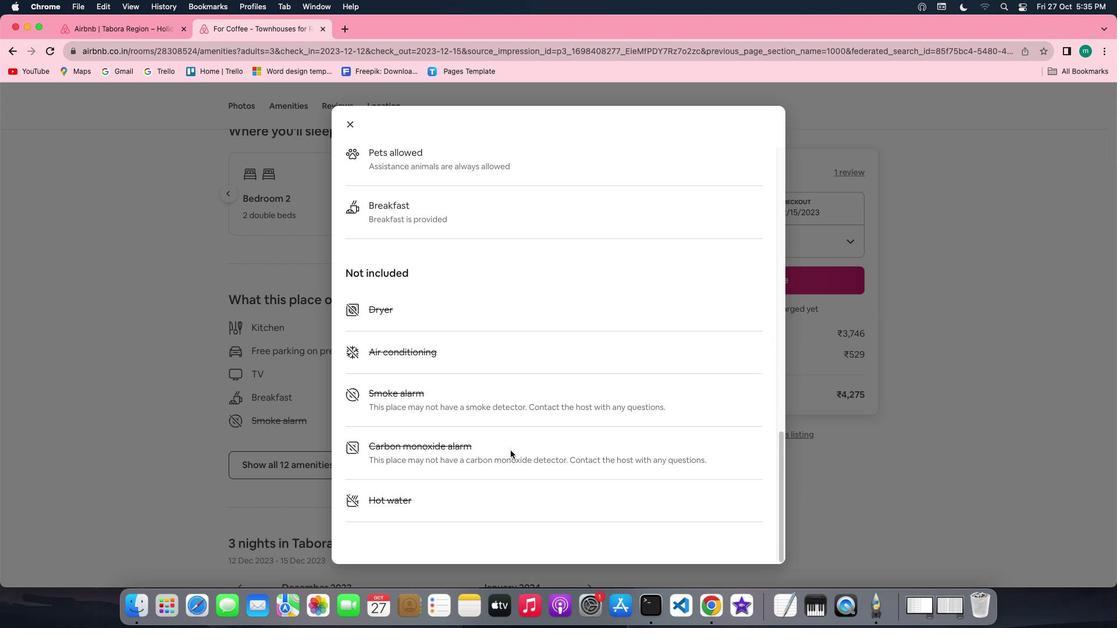 
Action: Mouse moved to (348, 129)
Screenshot: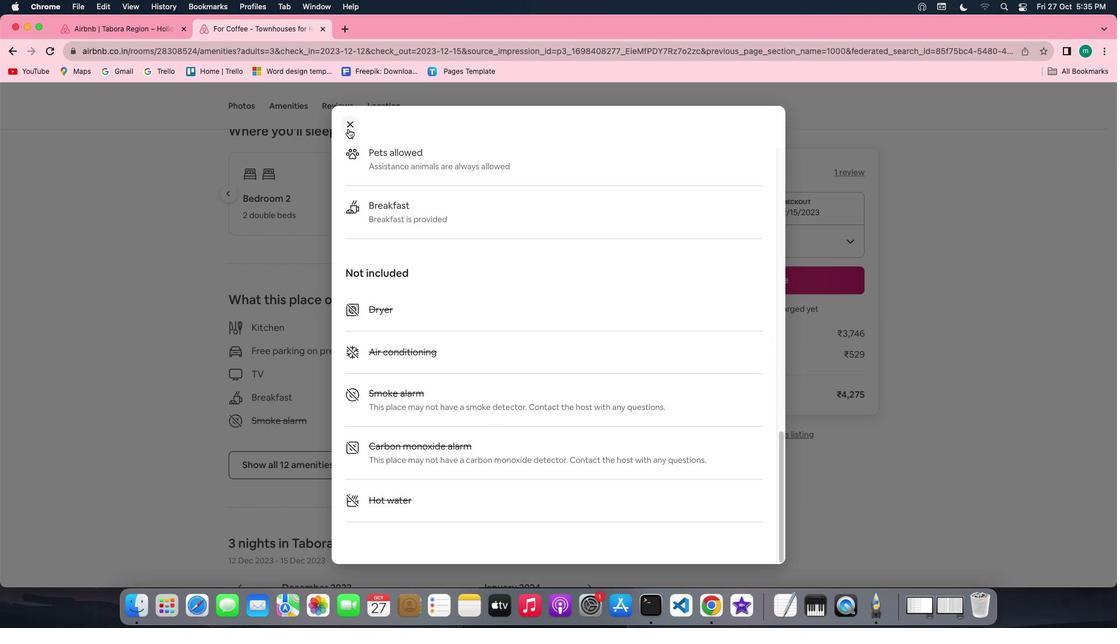
Action: Mouse pressed left at (348, 129)
Screenshot: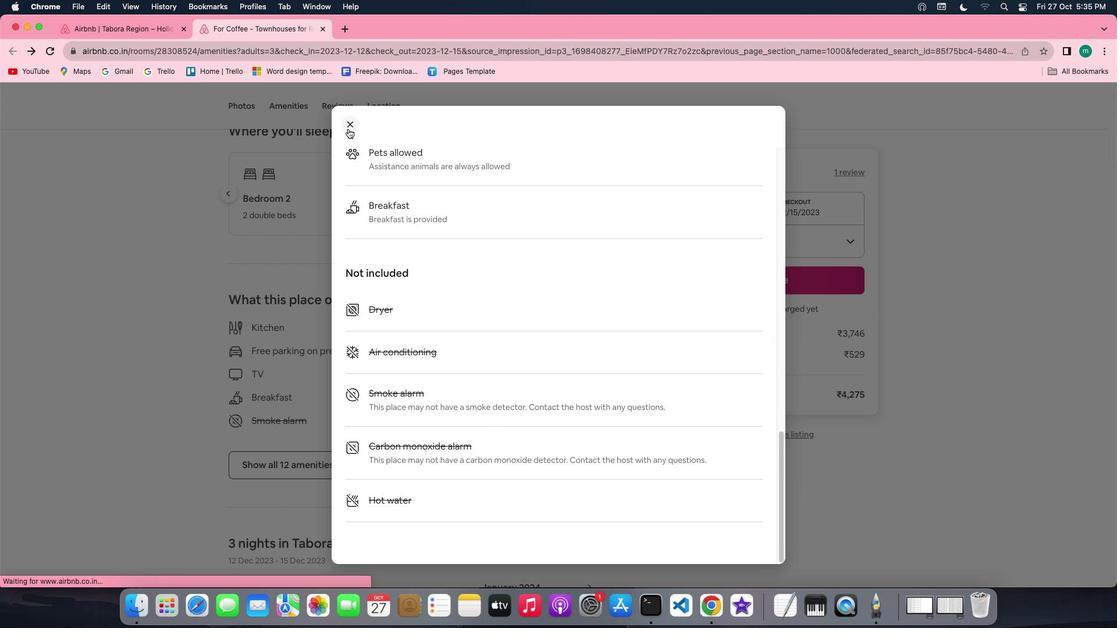 
Action: Mouse moved to (432, 428)
Screenshot: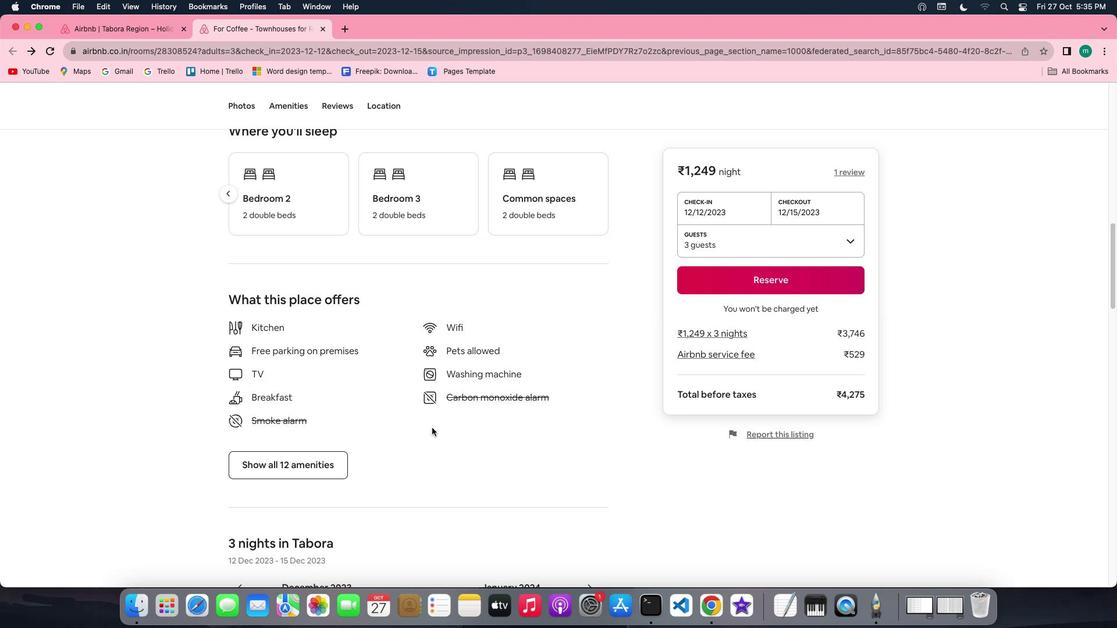 
Action: Mouse scrolled (432, 428) with delta (0, 0)
Screenshot: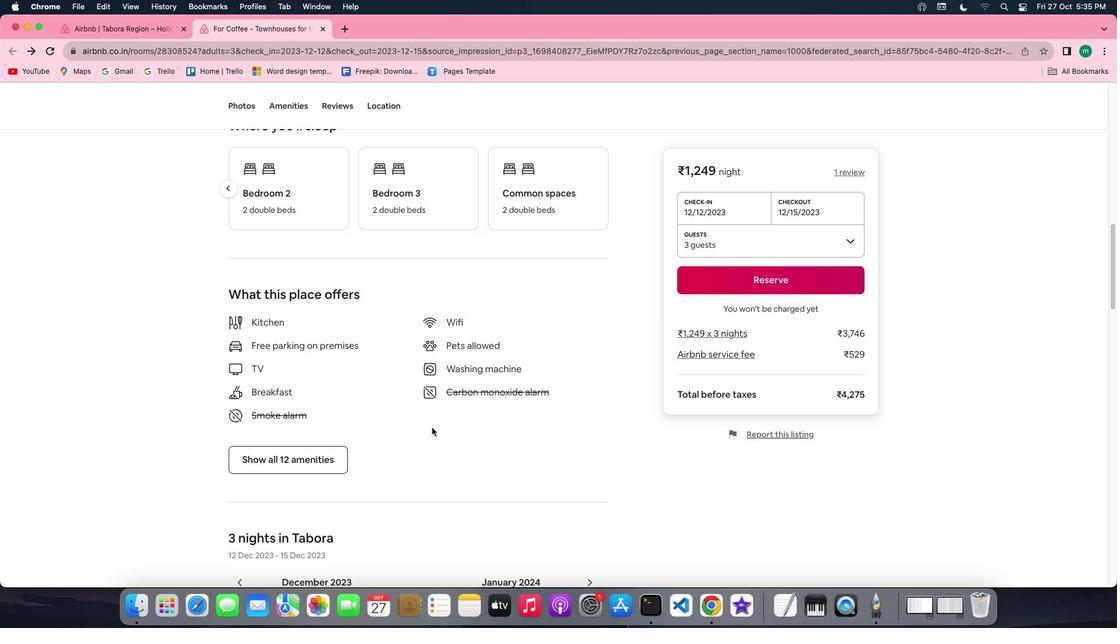
Action: Mouse scrolled (432, 428) with delta (0, 0)
Screenshot: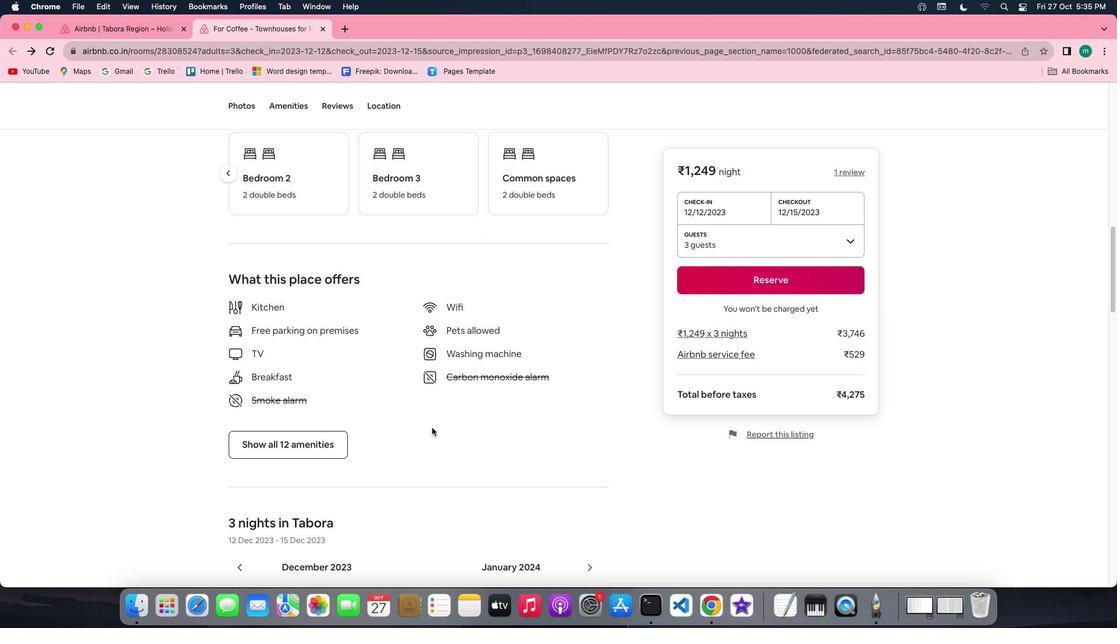 
Action: Mouse scrolled (432, 428) with delta (0, -1)
Screenshot: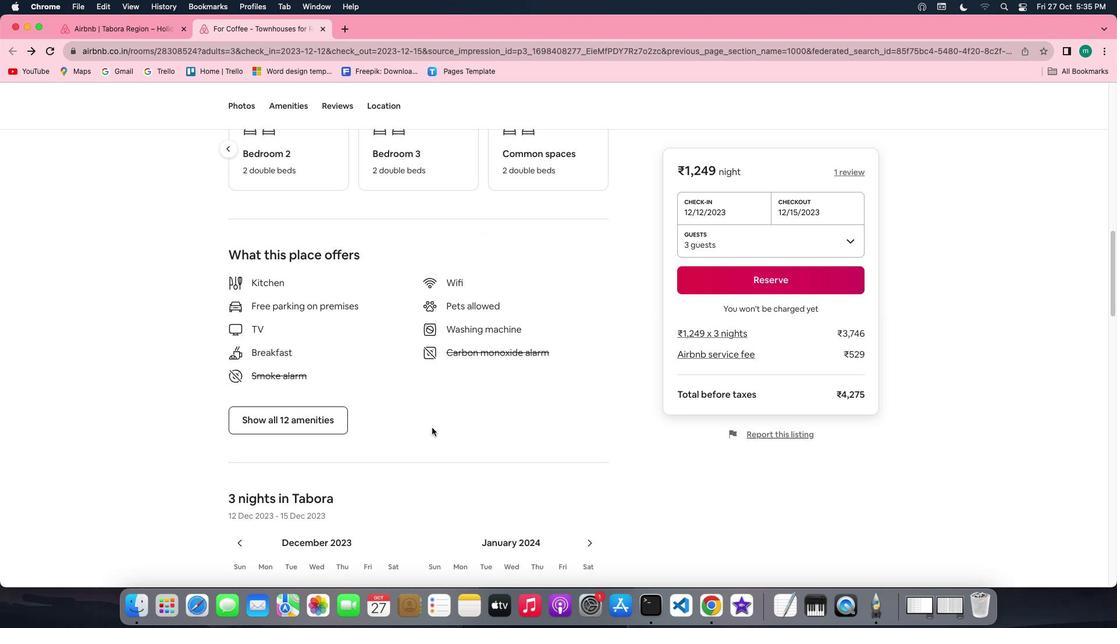 
Action: Mouse scrolled (432, 428) with delta (0, 0)
Screenshot: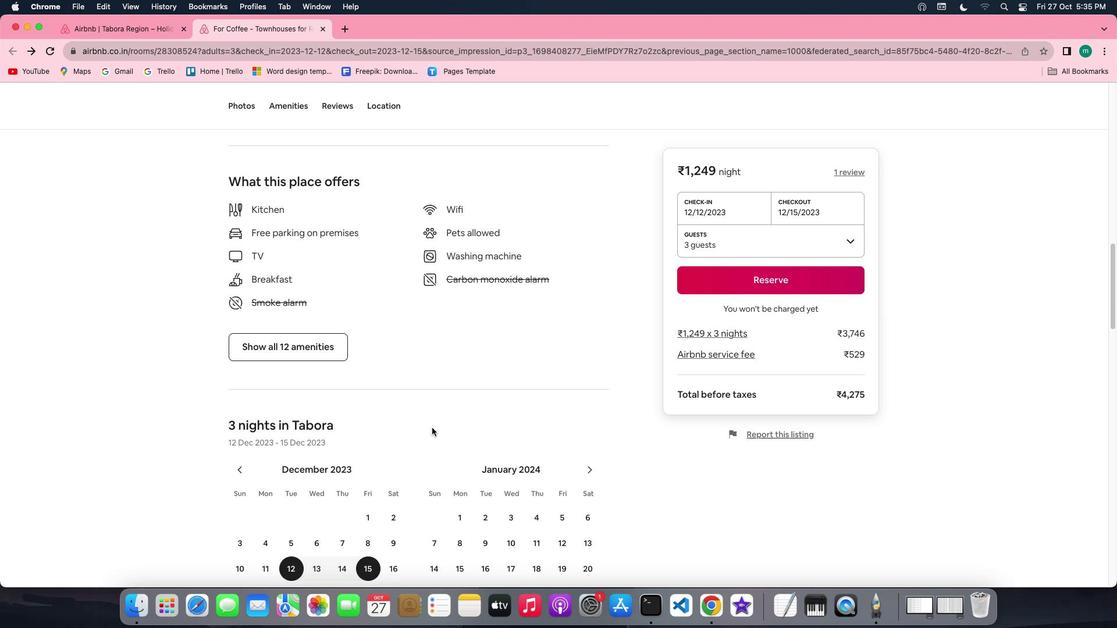 
Action: Mouse scrolled (432, 428) with delta (0, 0)
Screenshot: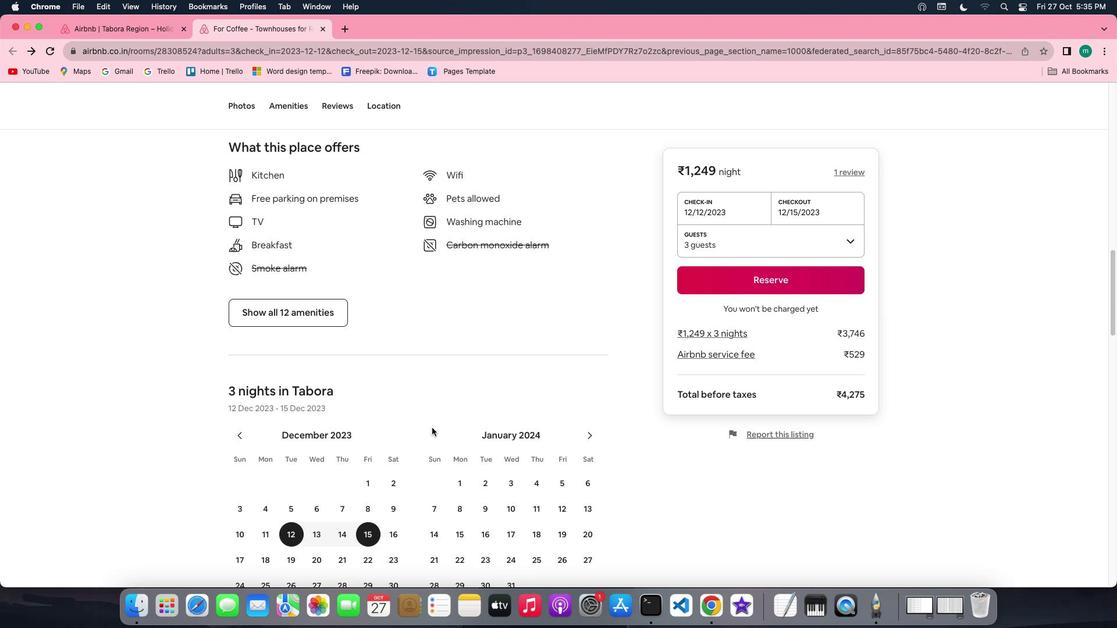 
Action: Mouse scrolled (432, 428) with delta (0, -1)
Screenshot: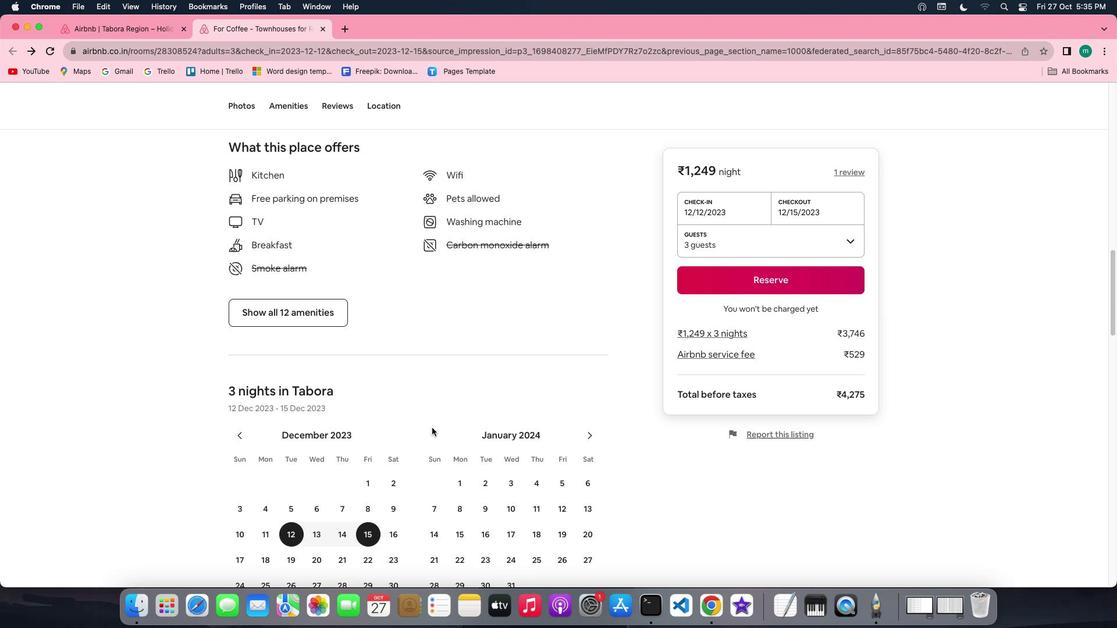 
Action: Mouse scrolled (432, 428) with delta (0, -2)
Screenshot: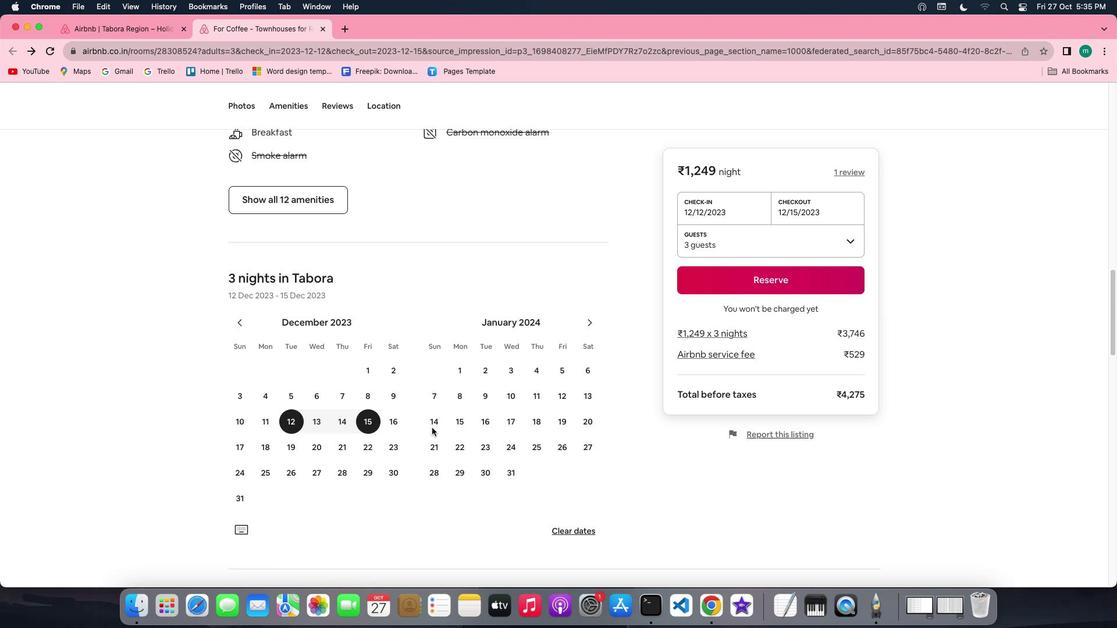 
Action: Mouse scrolled (432, 428) with delta (0, 0)
Screenshot: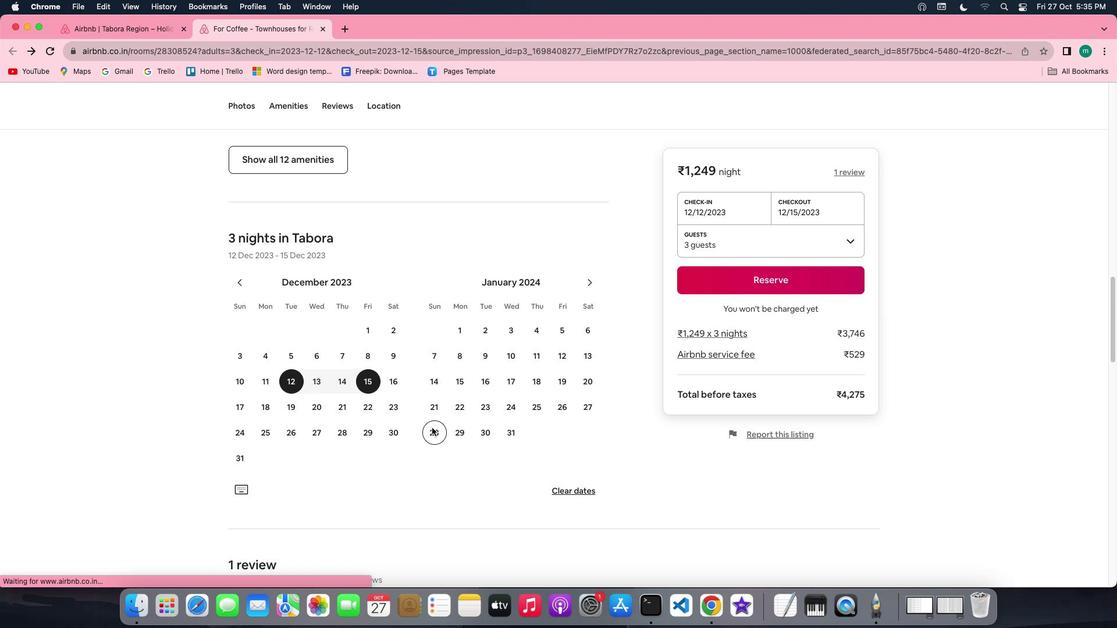 
Action: Mouse scrolled (432, 428) with delta (0, 0)
Screenshot: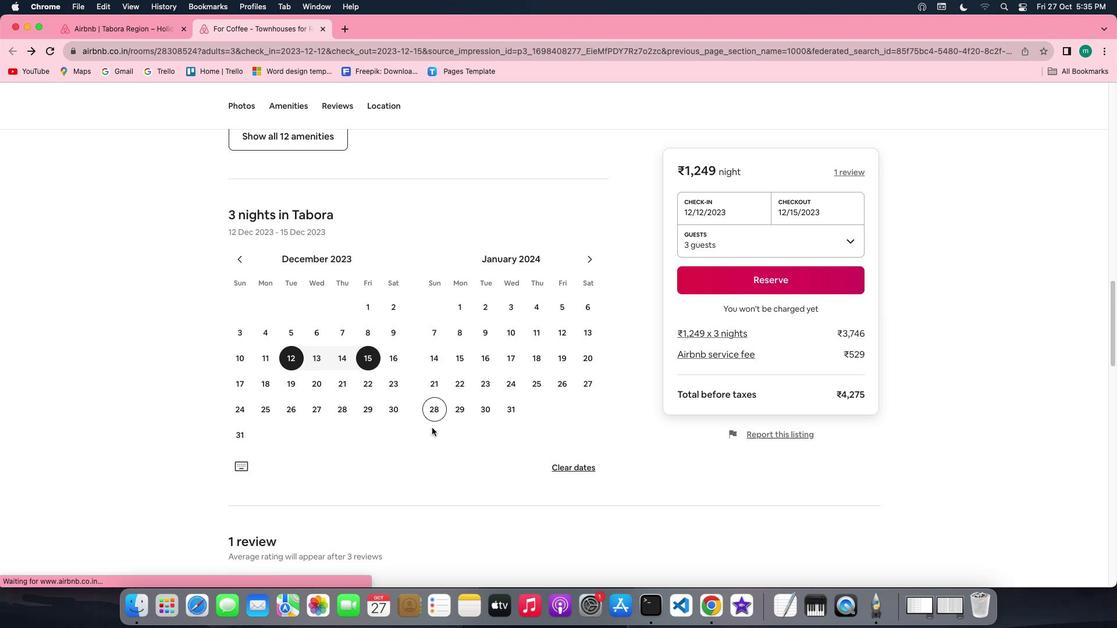 
Action: Mouse scrolled (432, 428) with delta (0, -1)
Screenshot: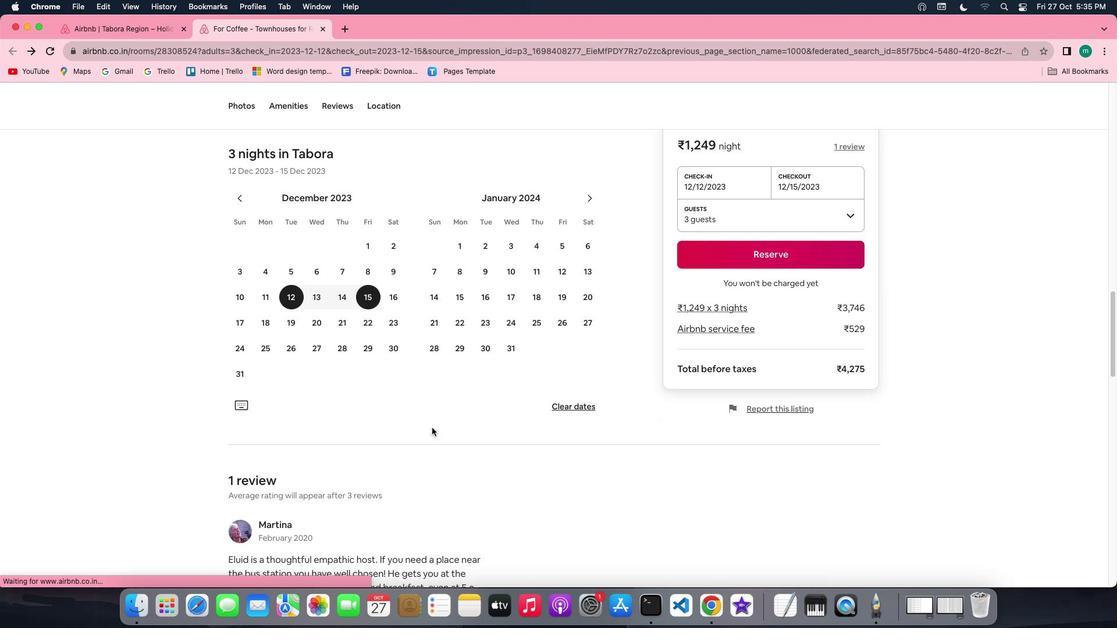 
Action: Mouse scrolled (432, 428) with delta (0, -2)
Screenshot: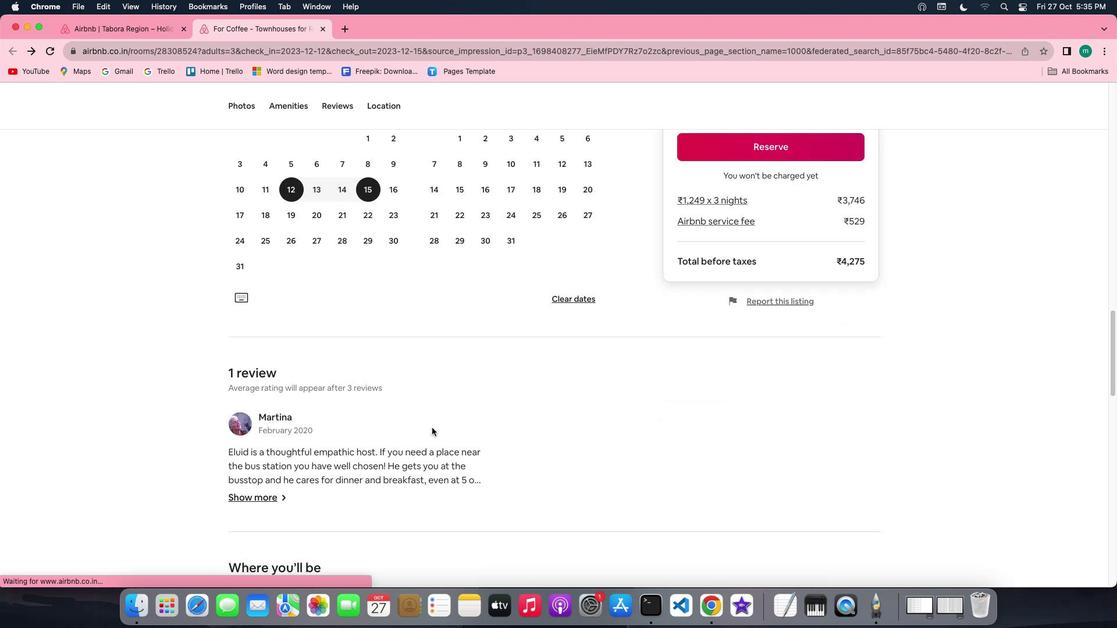
Action: Mouse scrolled (432, 428) with delta (0, 0)
Screenshot: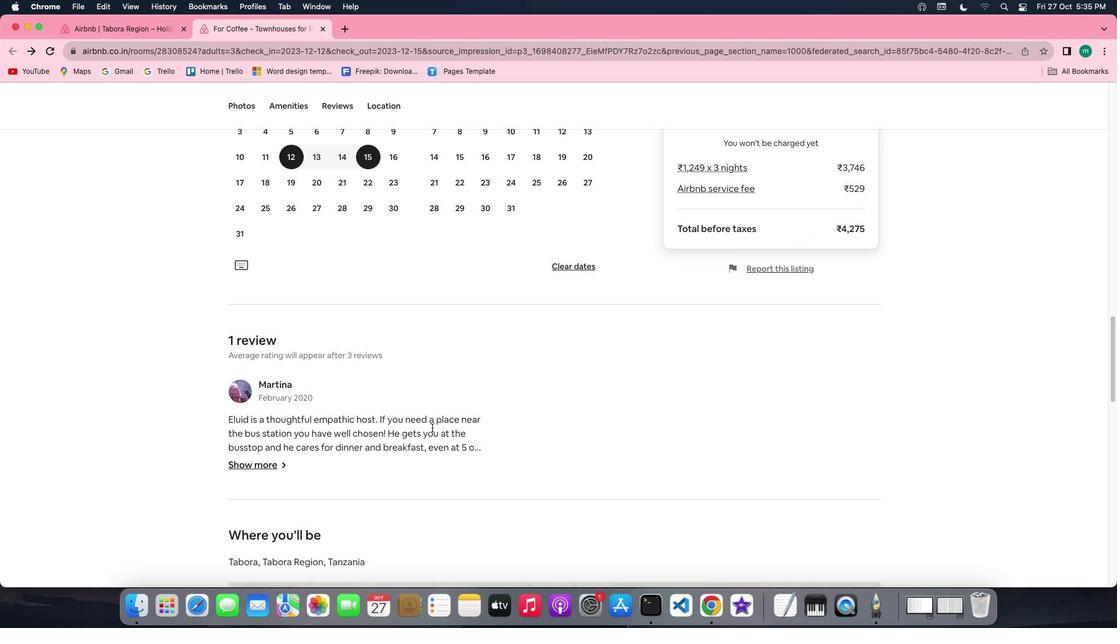 
Action: Mouse scrolled (432, 428) with delta (0, 0)
Screenshot: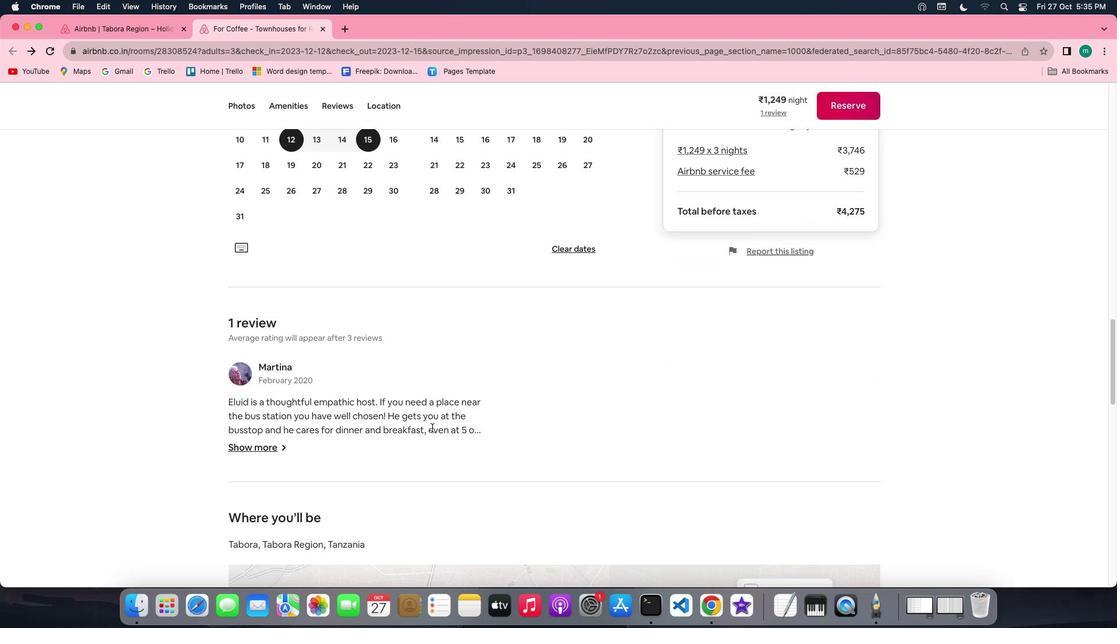 
Action: Mouse scrolled (432, 428) with delta (0, -1)
Screenshot: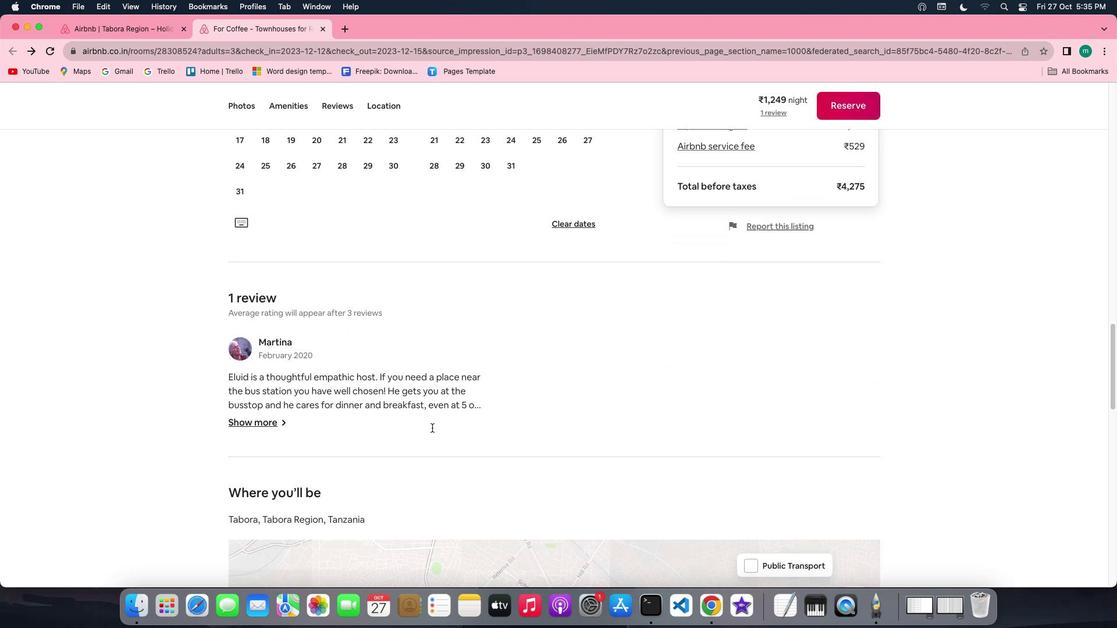 
Action: Mouse moved to (260, 381)
Screenshot: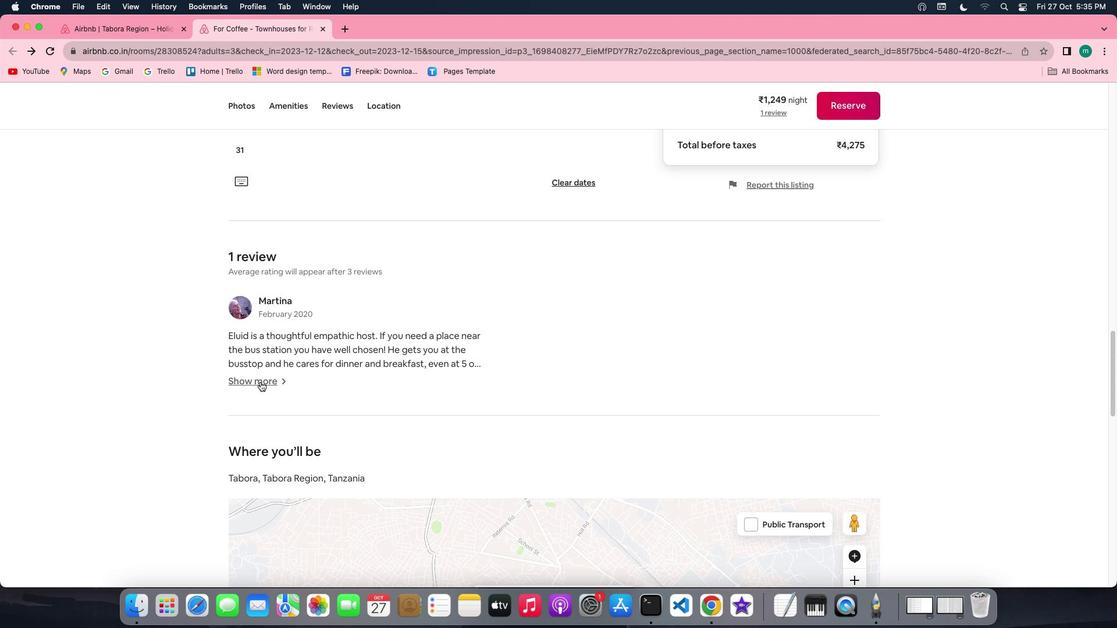 
Action: Mouse pressed left at (260, 381)
Screenshot: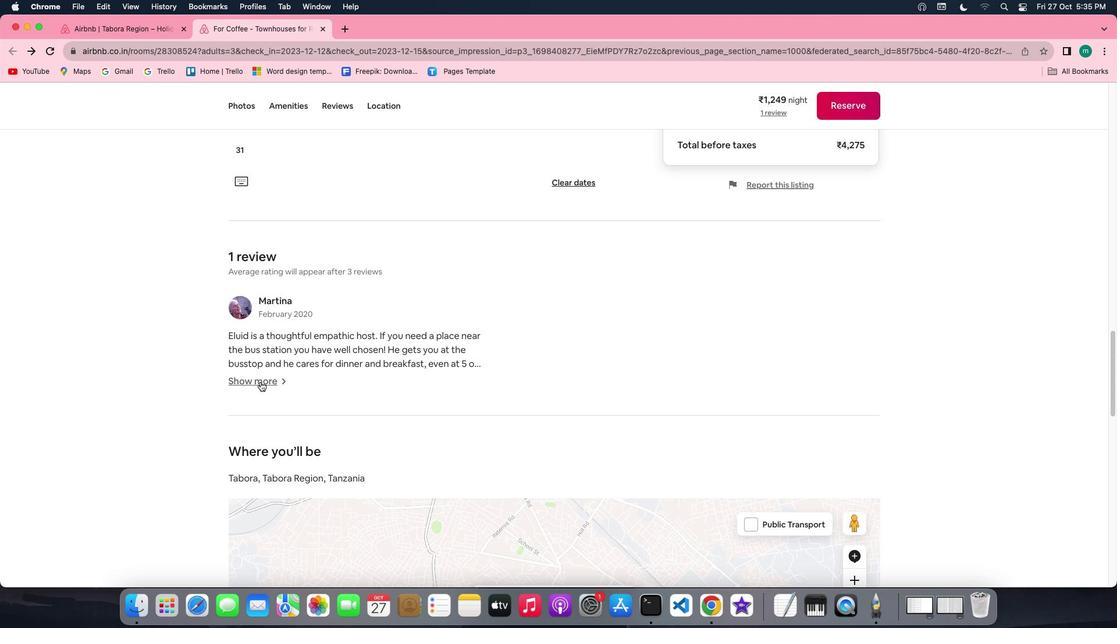 
Action: Mouse moved to (595, 456)
Screenshot: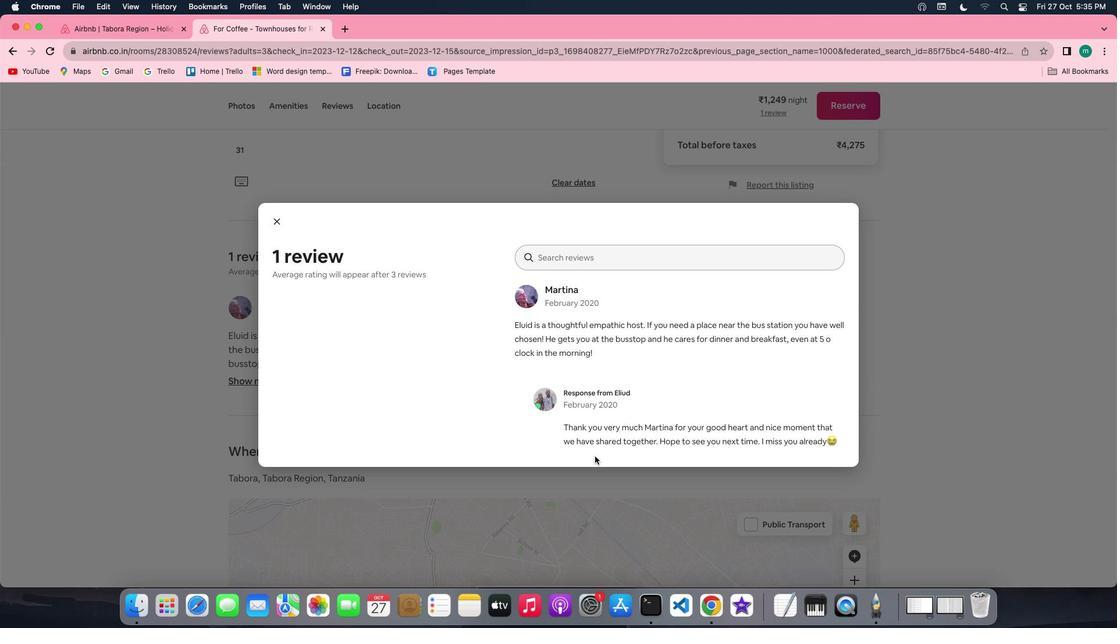 
Action: Mouse scrolled (595, 456) with delta (0, 0)
Screenshot: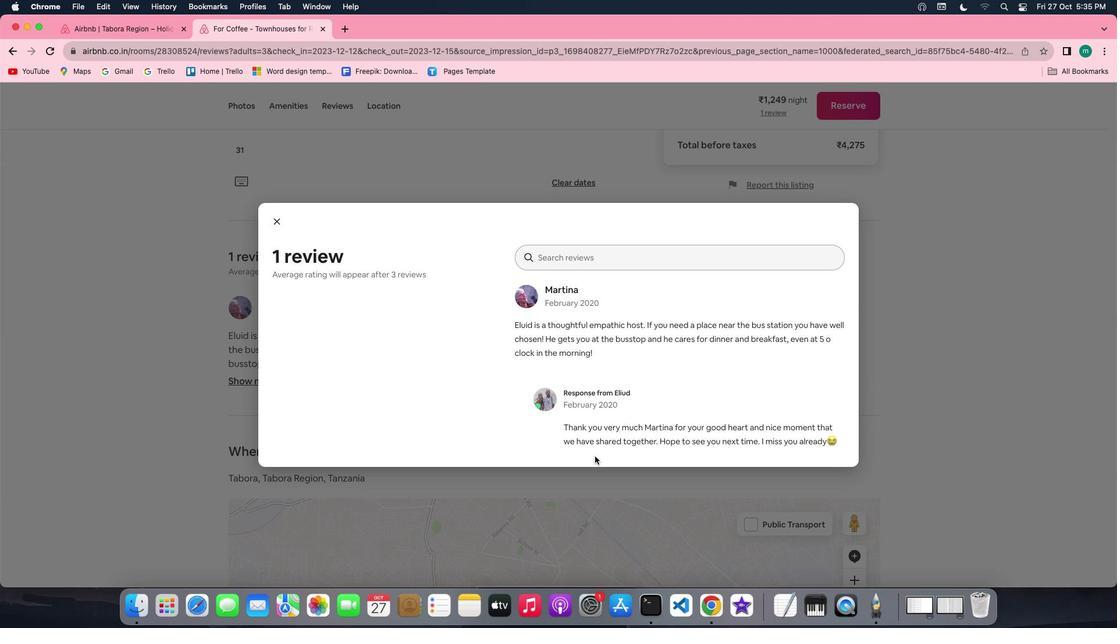 
Action: Mouse scrolled (595, 456) with delta (0, 0)
Screenshot: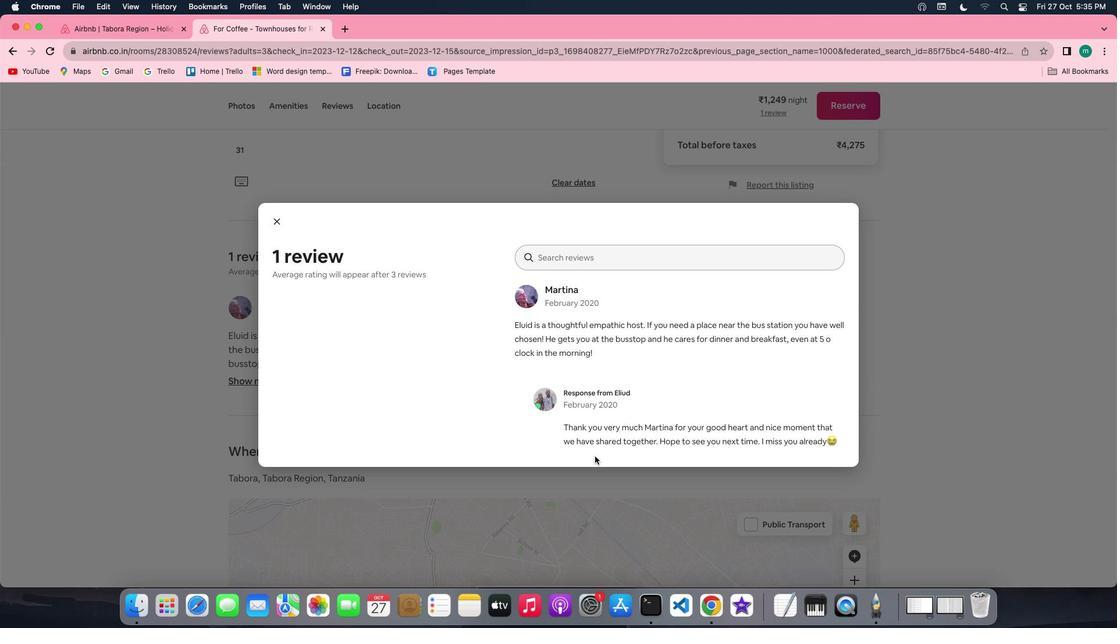 
Action: Mouse scrolled (595, 456) with delta (0, -1)
Screenshot: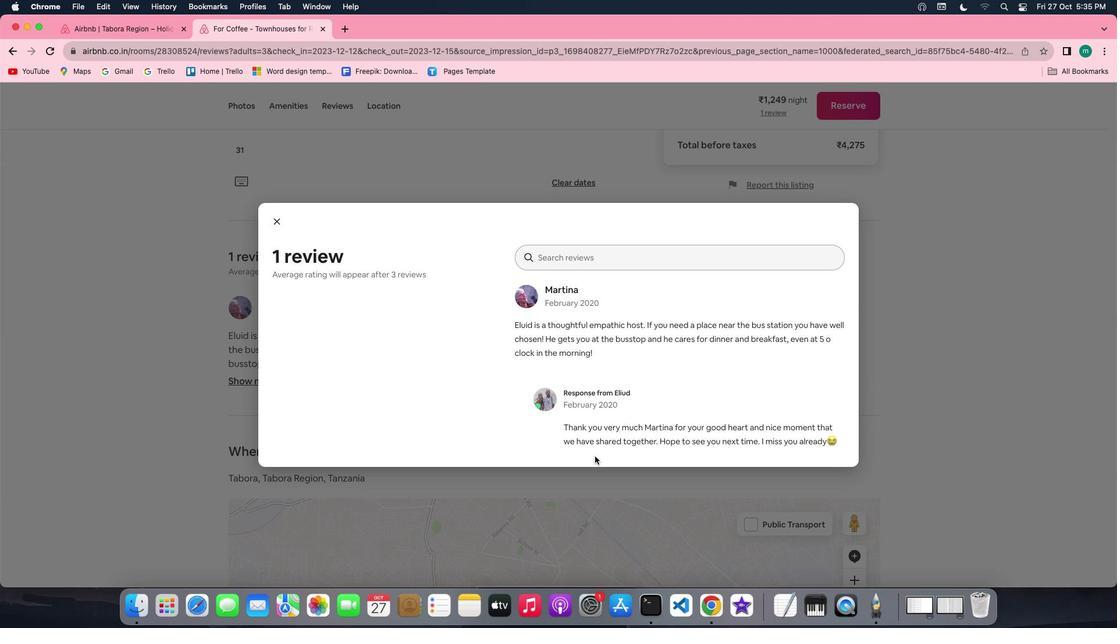 
Action: Mouse scrolled (595, 456) with delta (0, -2)
Screenshot: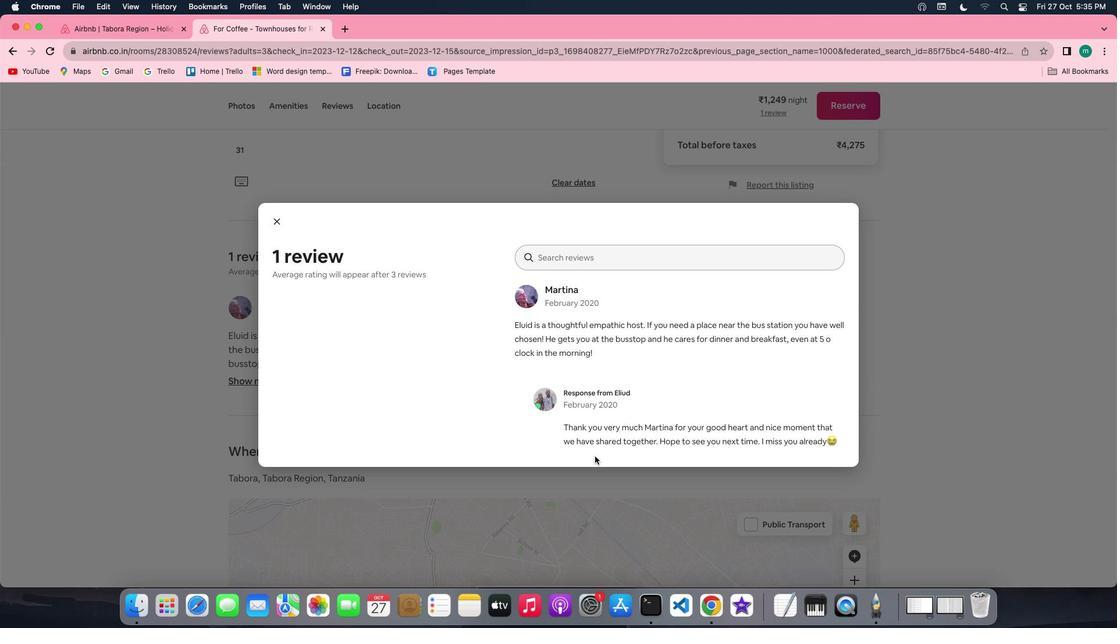 
Action: Mouse moved to (274, 214)
Screenshot: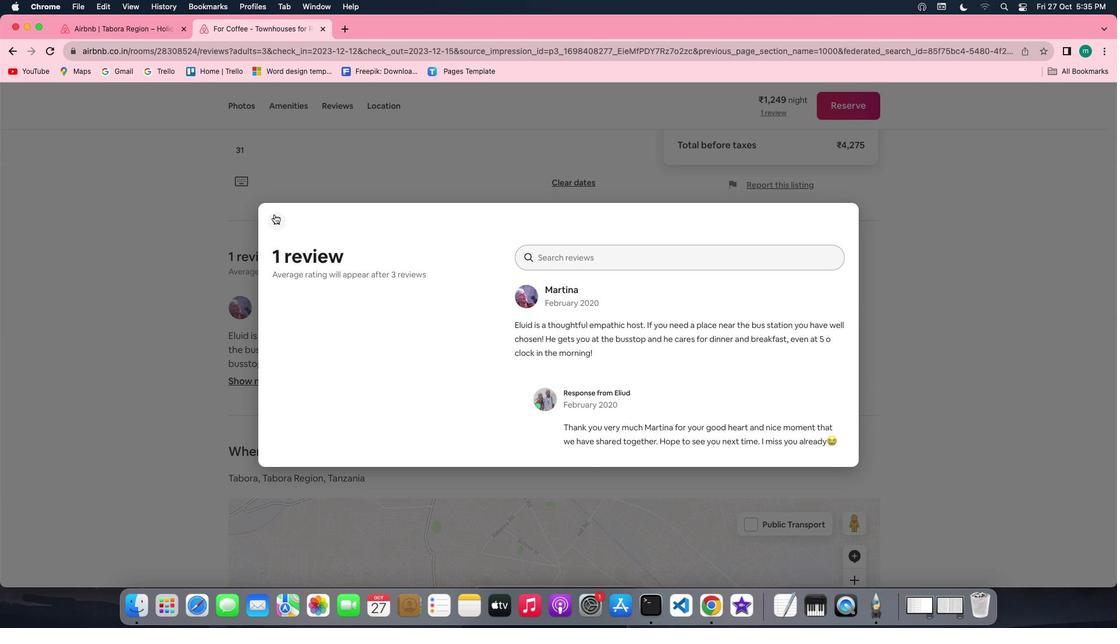 
Action: Mouse pressed left at (274, 214)
Screenshot: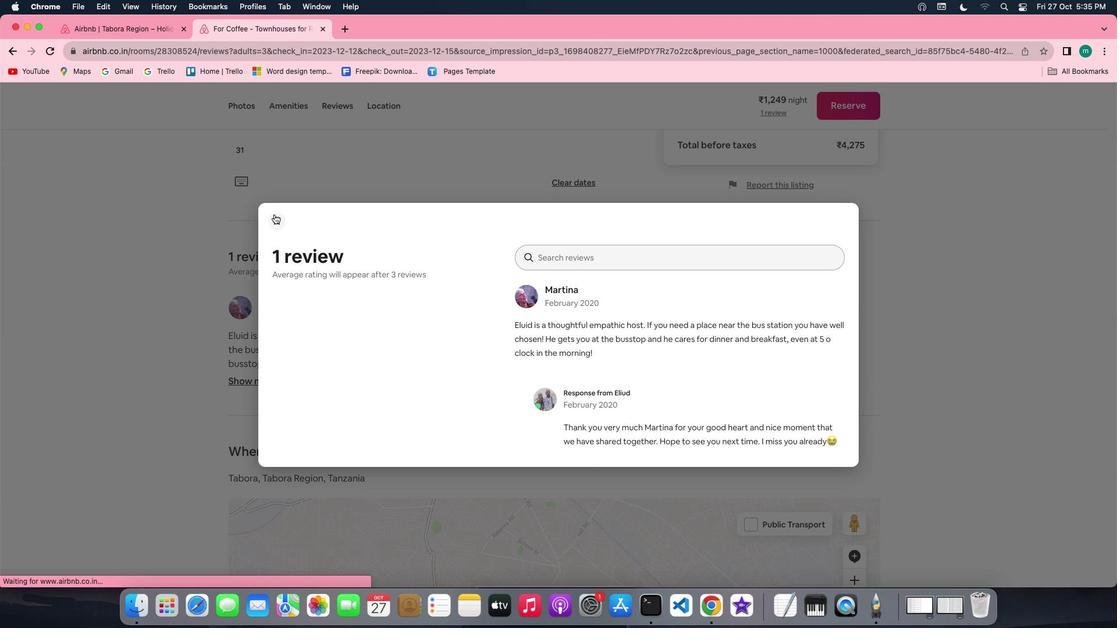 
Action: Mouse moved to (584, 383)
Screenshot: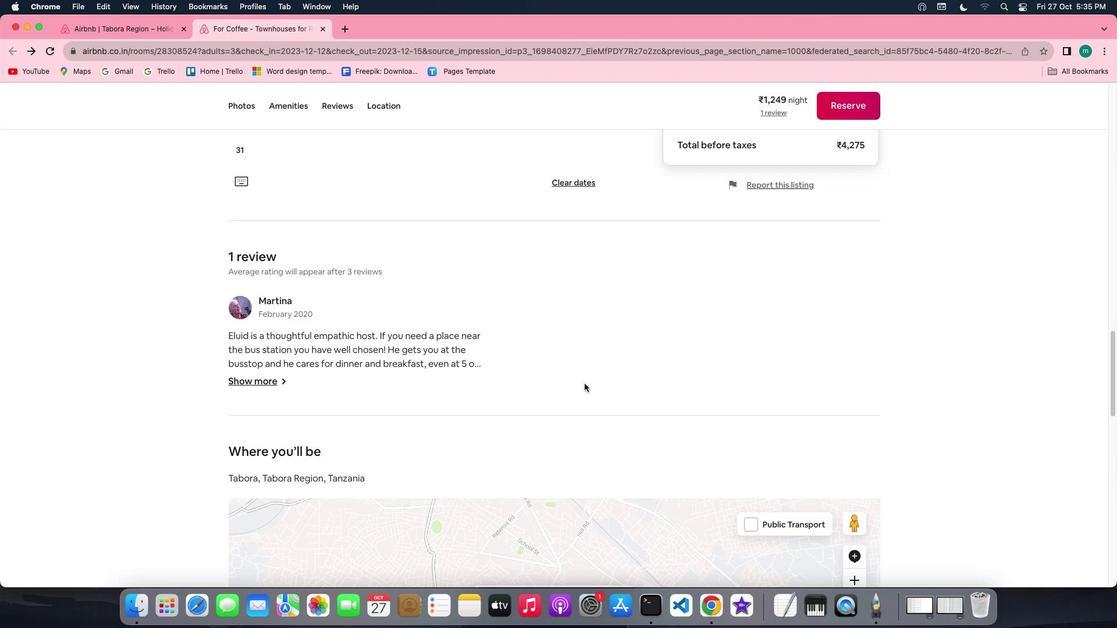 
Action: Mouse scrolled (584, 383) with delta (0, 0)
Screenshot: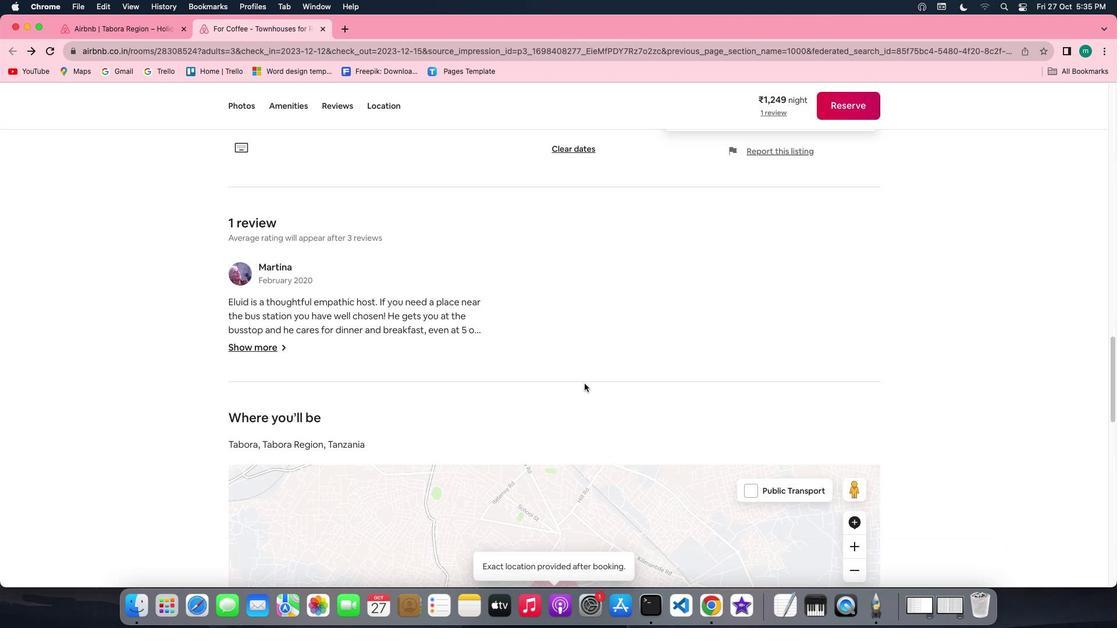
Action: Mouse scrolled (584, 383) with delta (0, 0)
Screenshot: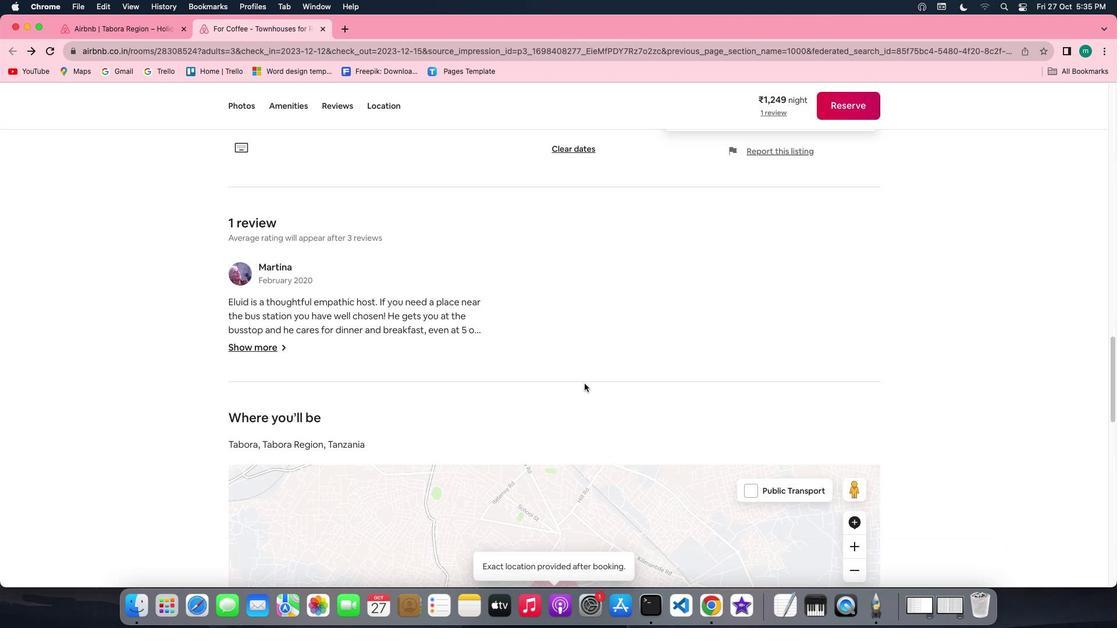 
Action: Mouse scrolled (584, 383) with delta (0, -1)
Screenshot: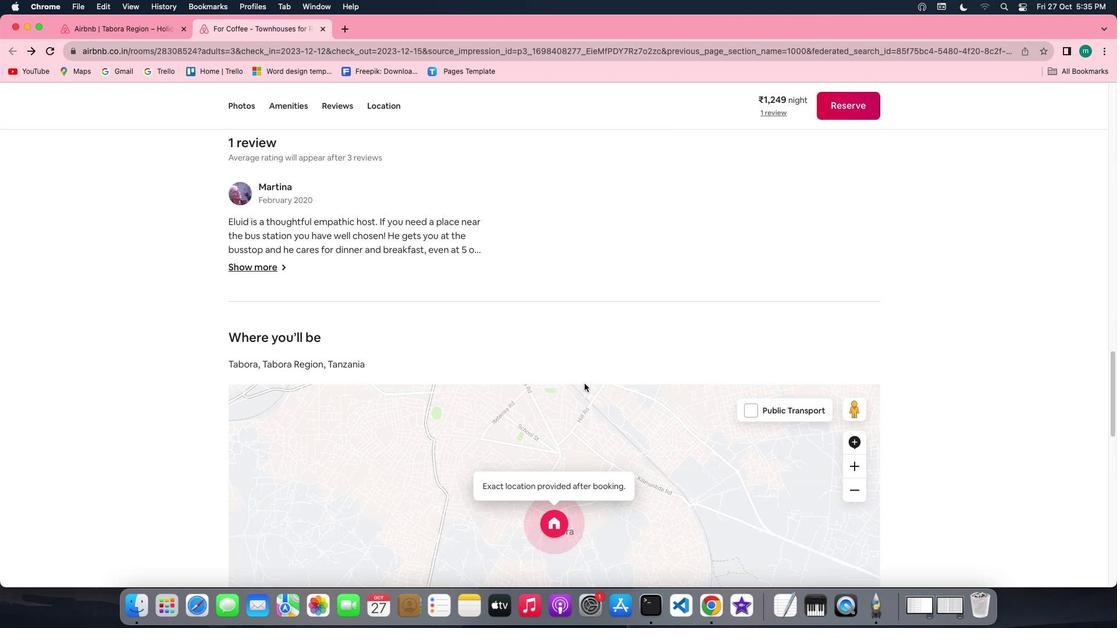 
Action: Mouse scrolled (584, 383) with delta (0, -2)
Screenshot: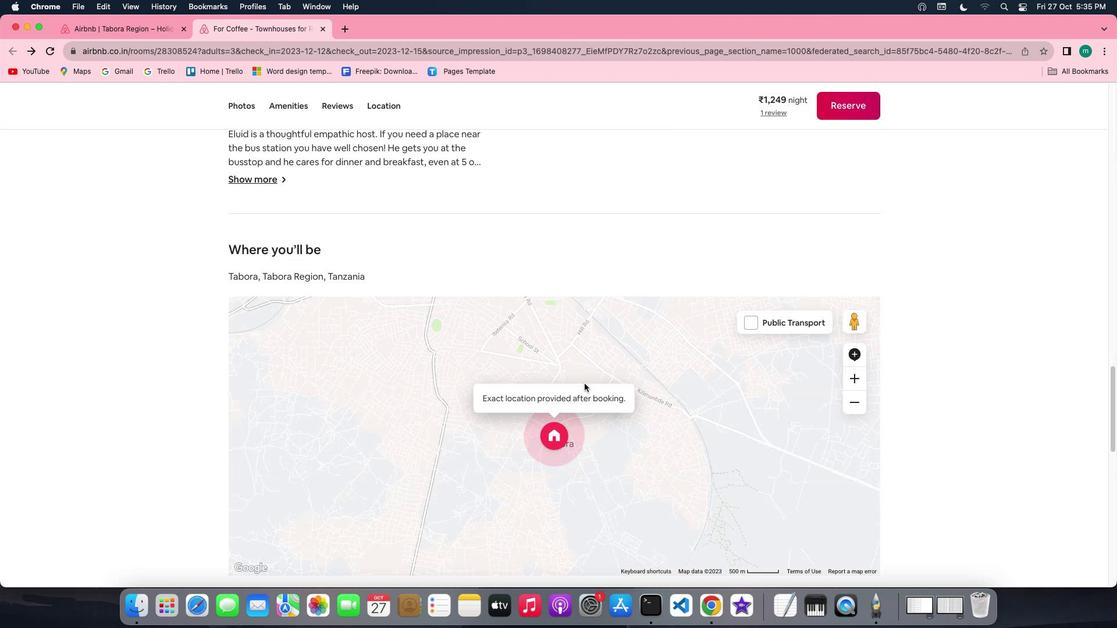 
Action: Mouse scrolled (584, 383) with delta (0, 0)
Screenshot: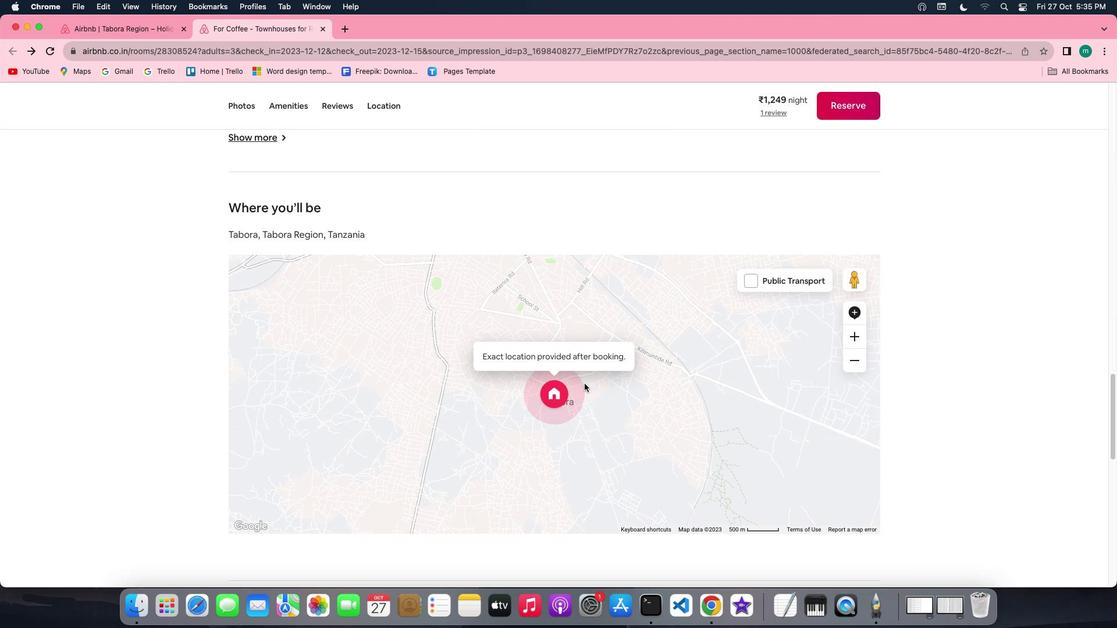 
Action: Mouse scrolled (584, 383) with delta (0, 0)
Screenshot: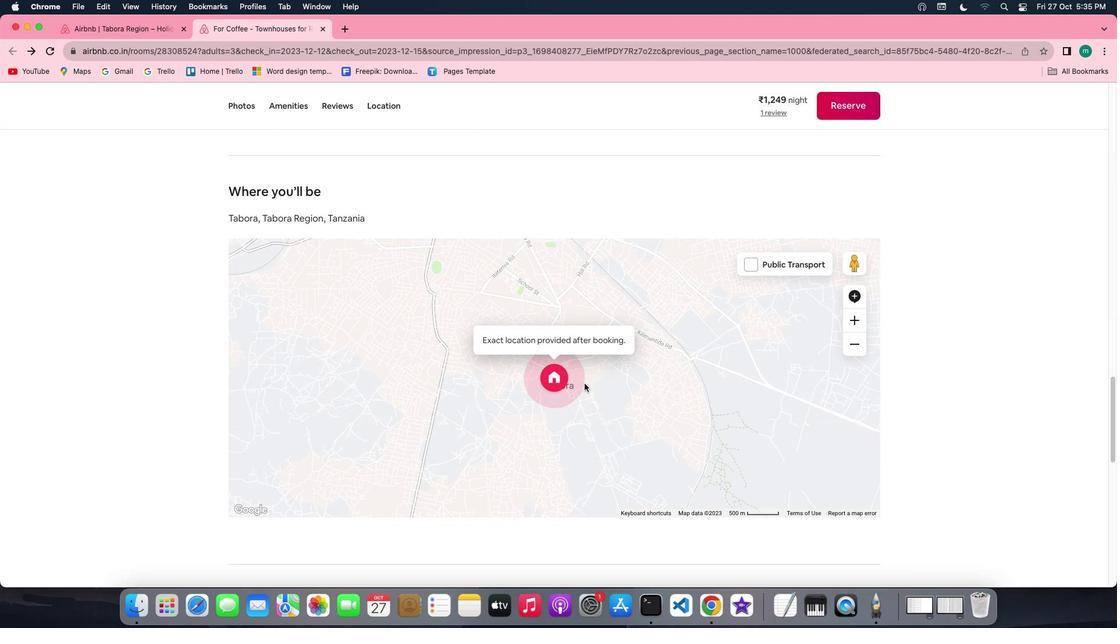 
Action: Mouse scrolled (584, 383) with delta (0, -1)
Screenshot: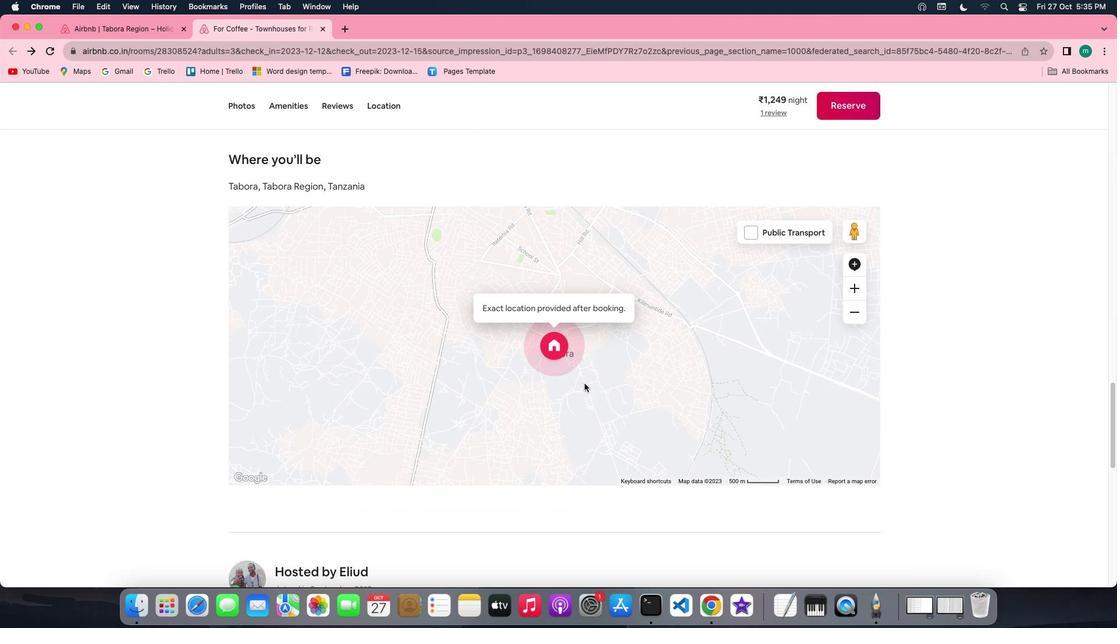 
Action: Mouse scrolled (584, 383) with delta (0, -2)
Screenshot: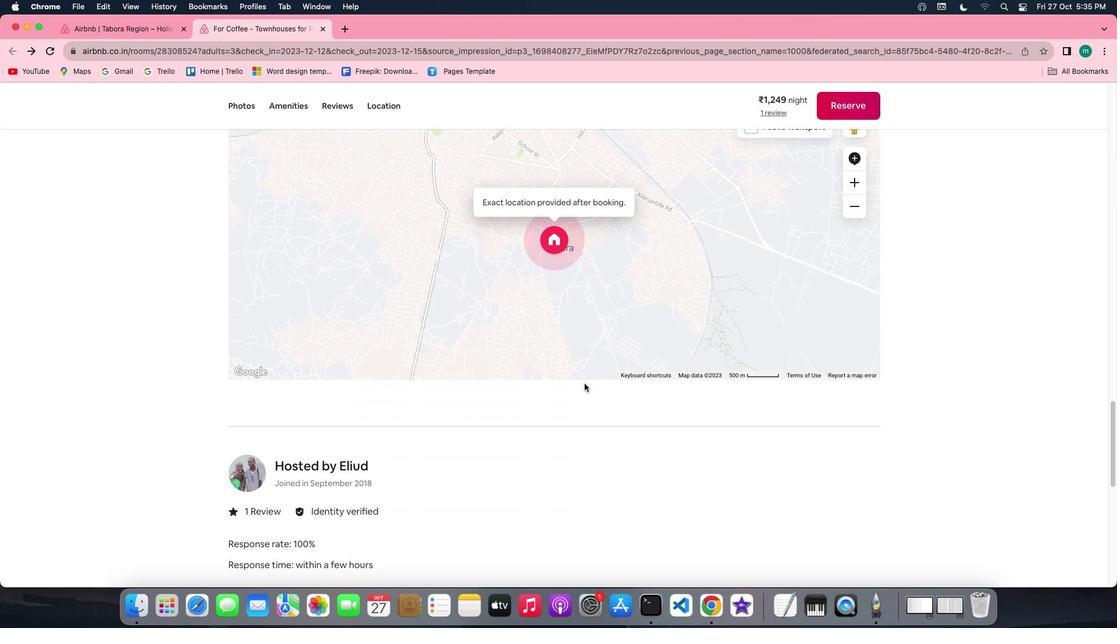 
Action: Mouse scrolled (584, 383) with delta (0, 0)
Screenshot: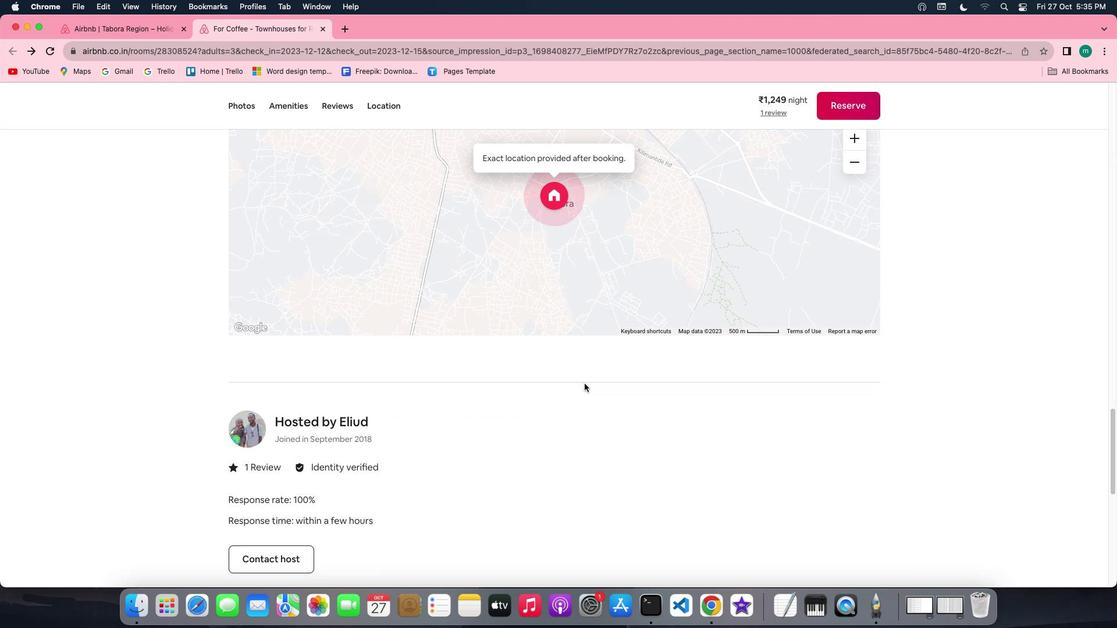 
Action: Mouse scrolled (584, 383) with delta (0, 0)
Screenshot: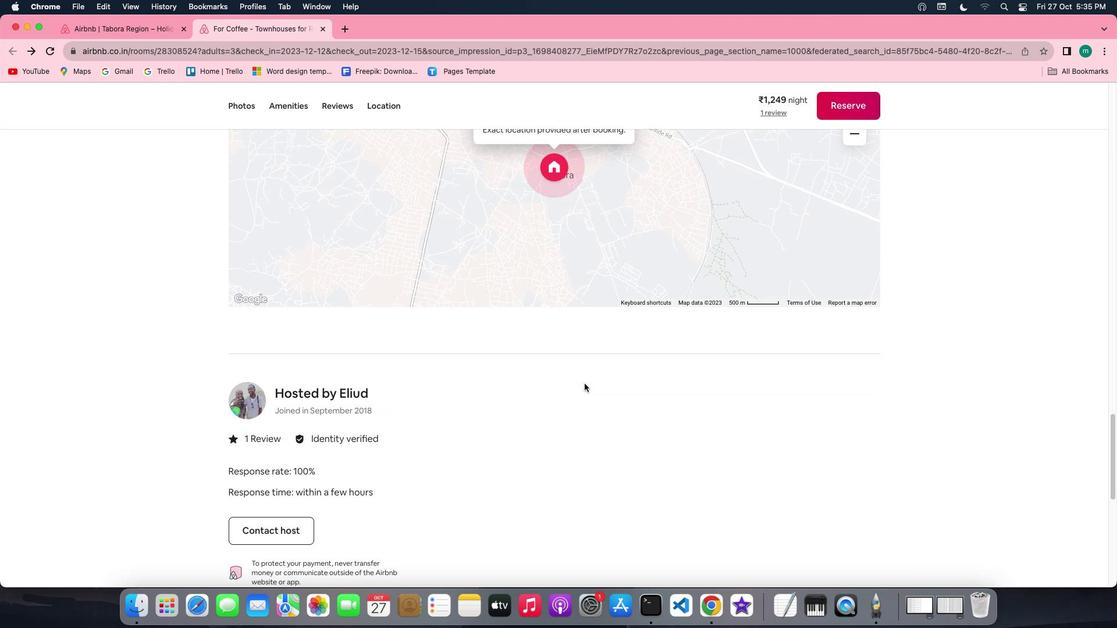 
Action: Mouse scrolled (584, 383) with delta (0, -1)
Screenshot: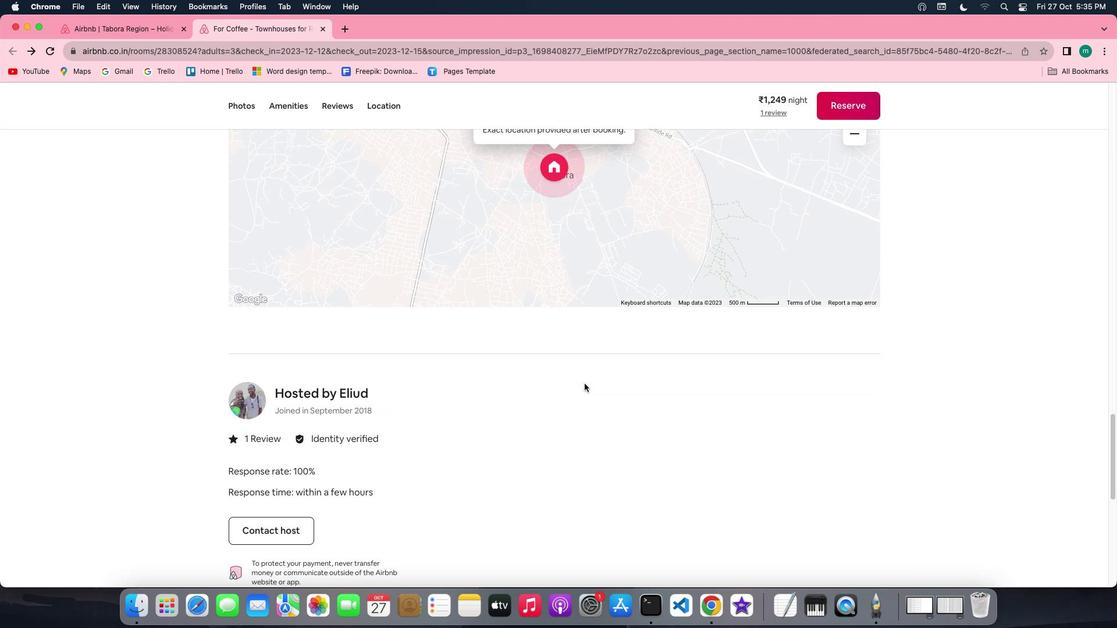 
Action: Mouse scrolled (584, 383) with delta (0, -2)
Screenshot: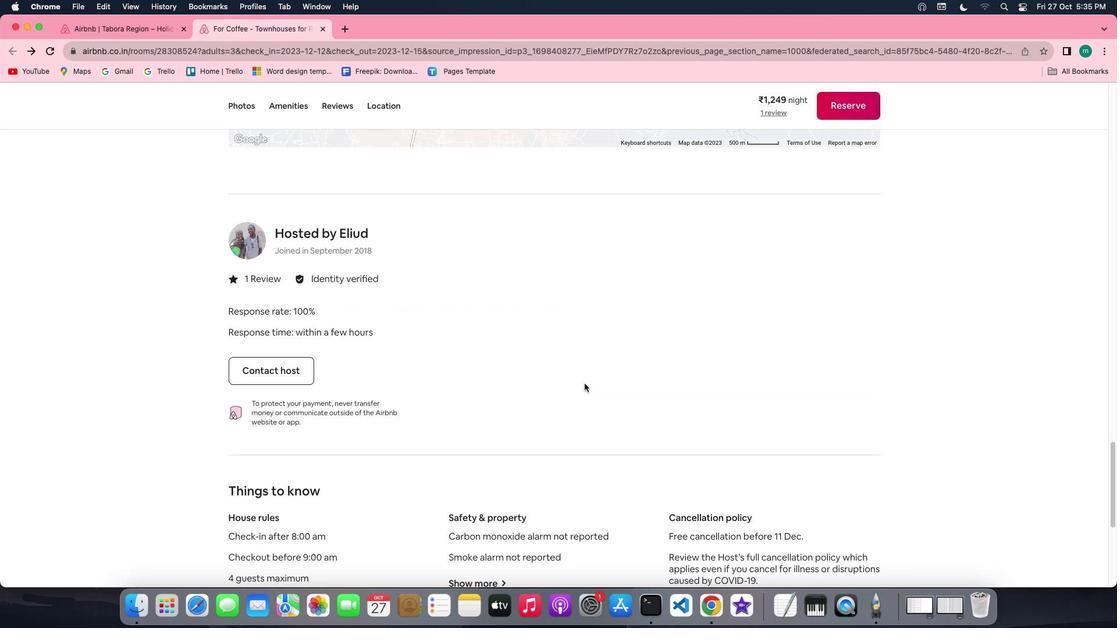 
Action: Mouse moved to (398, 428)
Screenshot: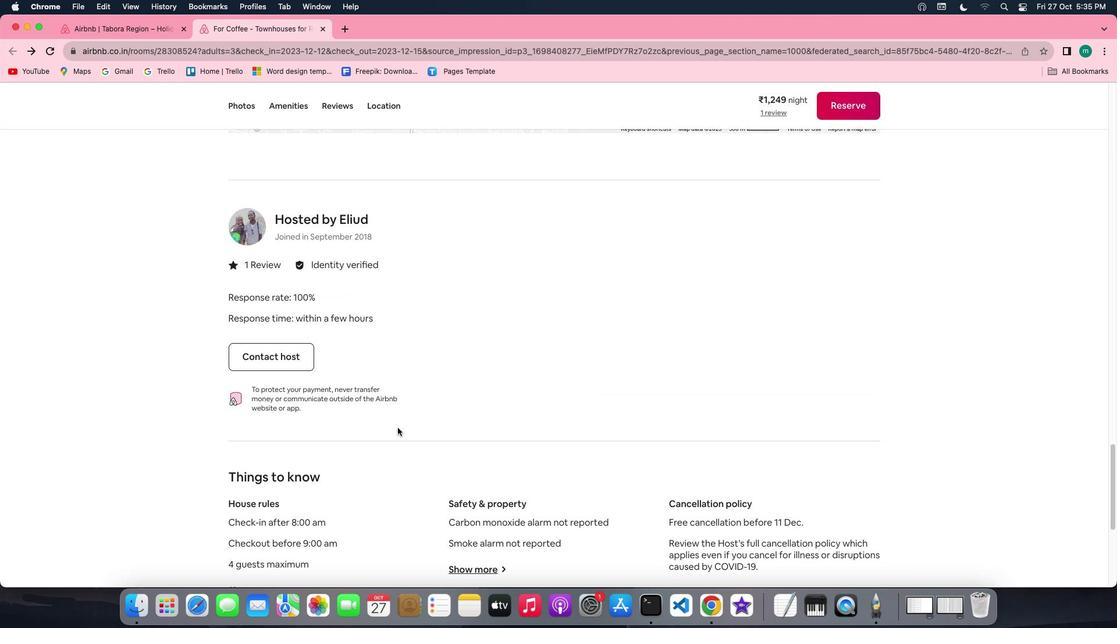 
Action: Mouse scrolled (398, 428) with delta (0, 0)
Screenshot: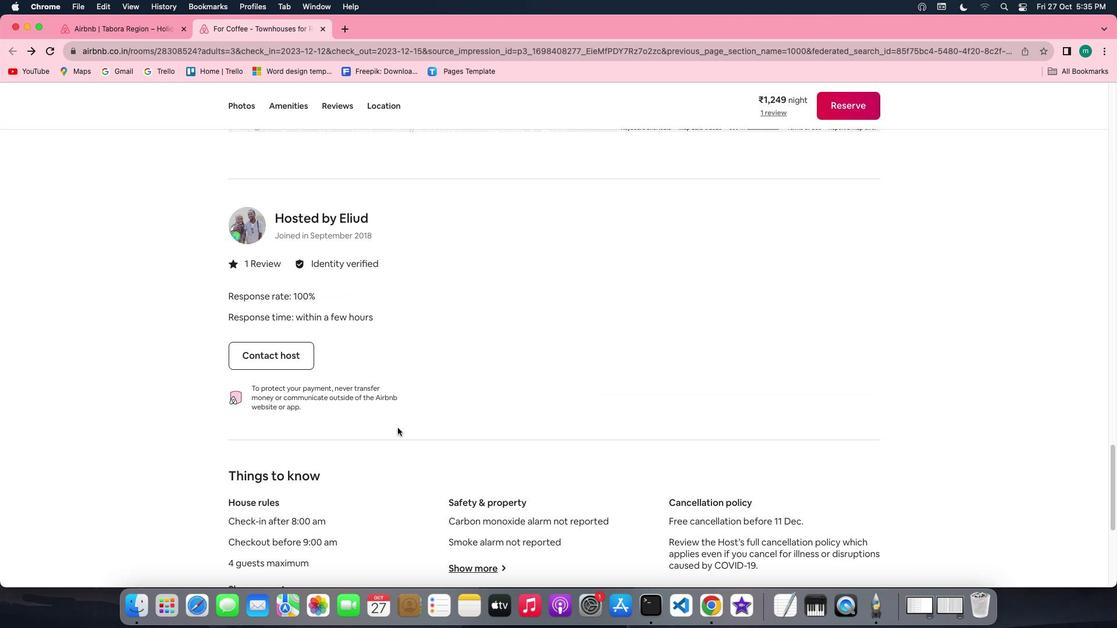
Action: Mouse scrolled (398, 428) with delta (0, 0)
Screenshot: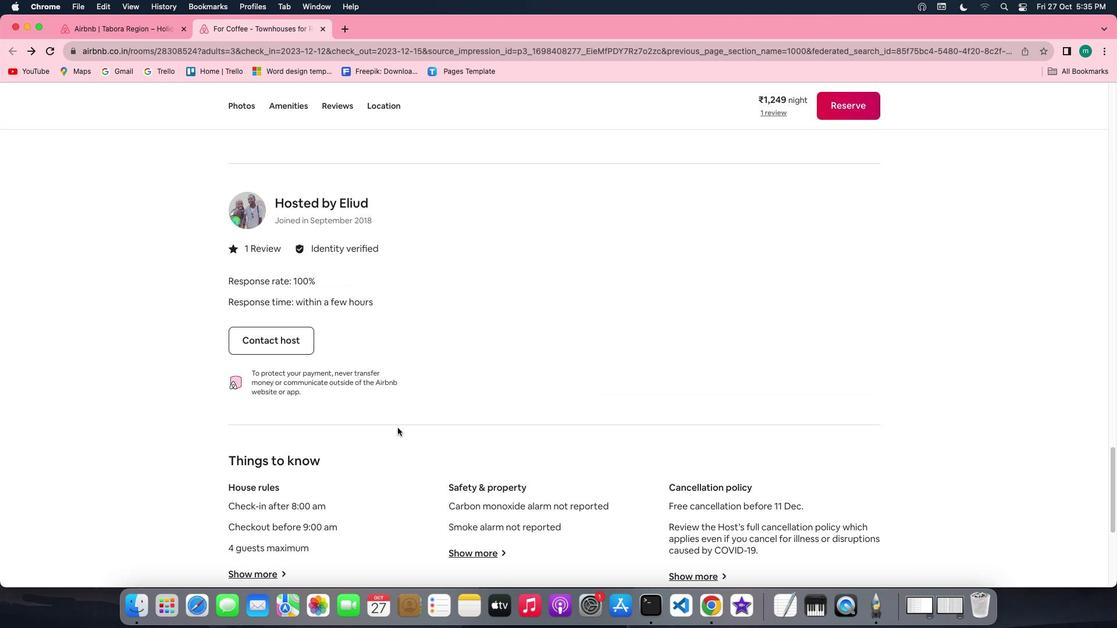 
Action: Mouse scrolled (398, 428) with delta (0, -1)
Screenshot: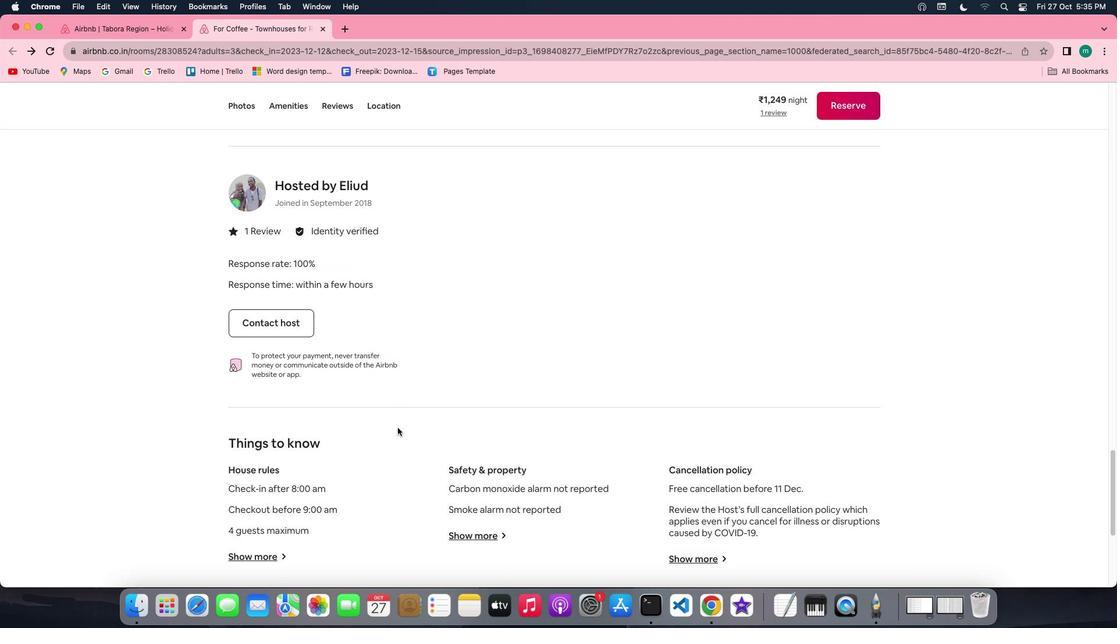 
Action: Mouse moved to (250, 516)
Screenshot: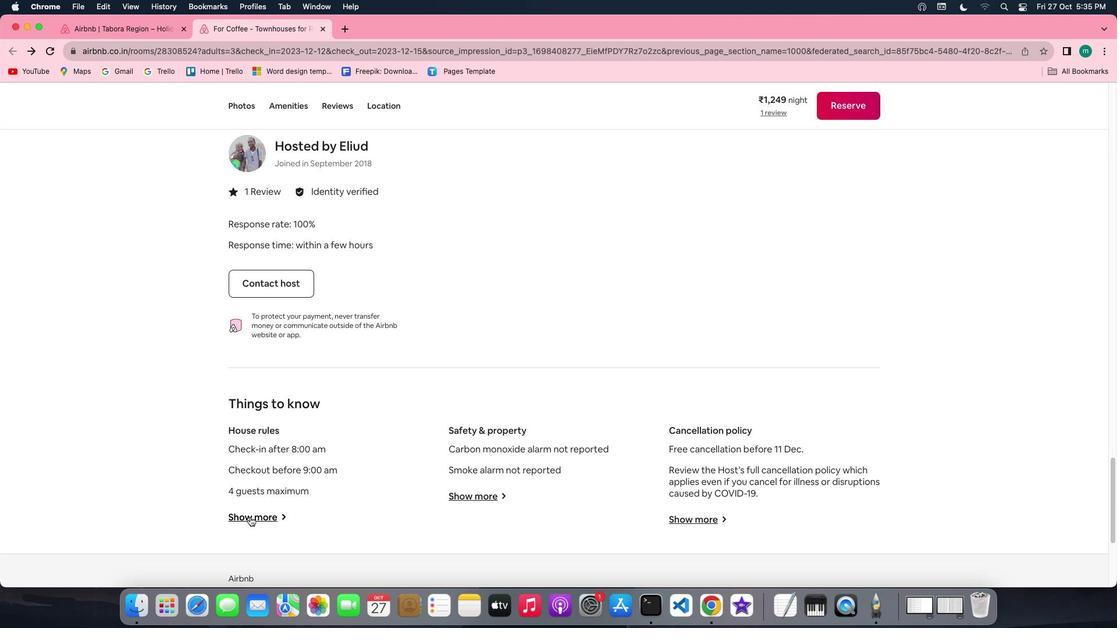 
Action: Mouse pressed left at (250, 516)
Screenshot: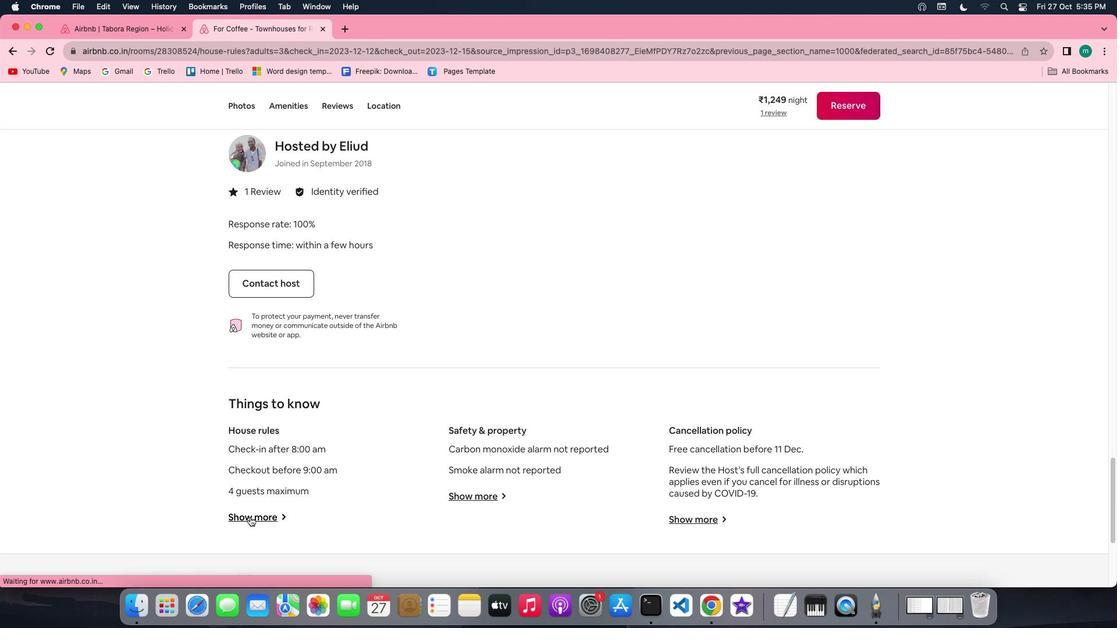 
Action: Mouse moved to (497, 442)
Screenshot: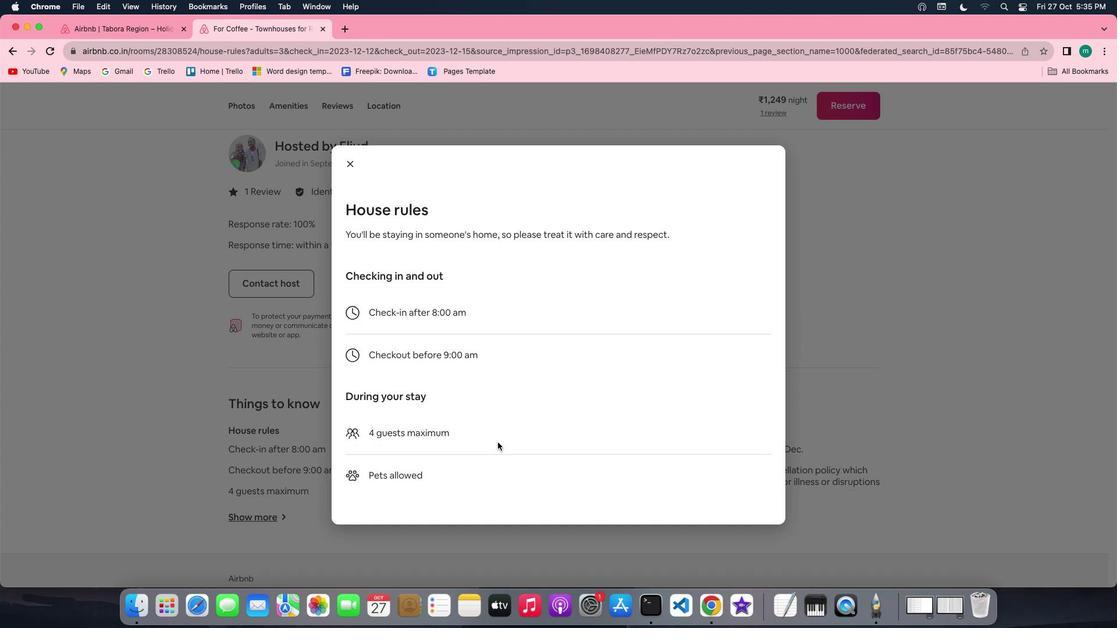 
Action: Mouse scrolled (497, 442) with delta (0, 0)
Screenshot: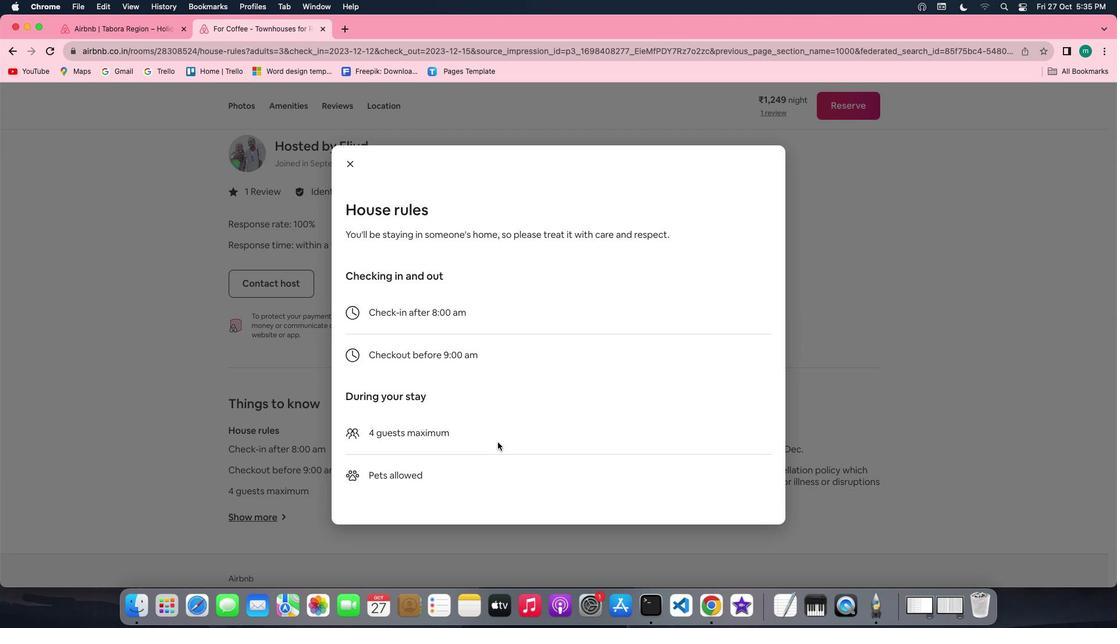 
Action: Mouse scrolled (497, 442) with delta (0, 0)
Screenshot: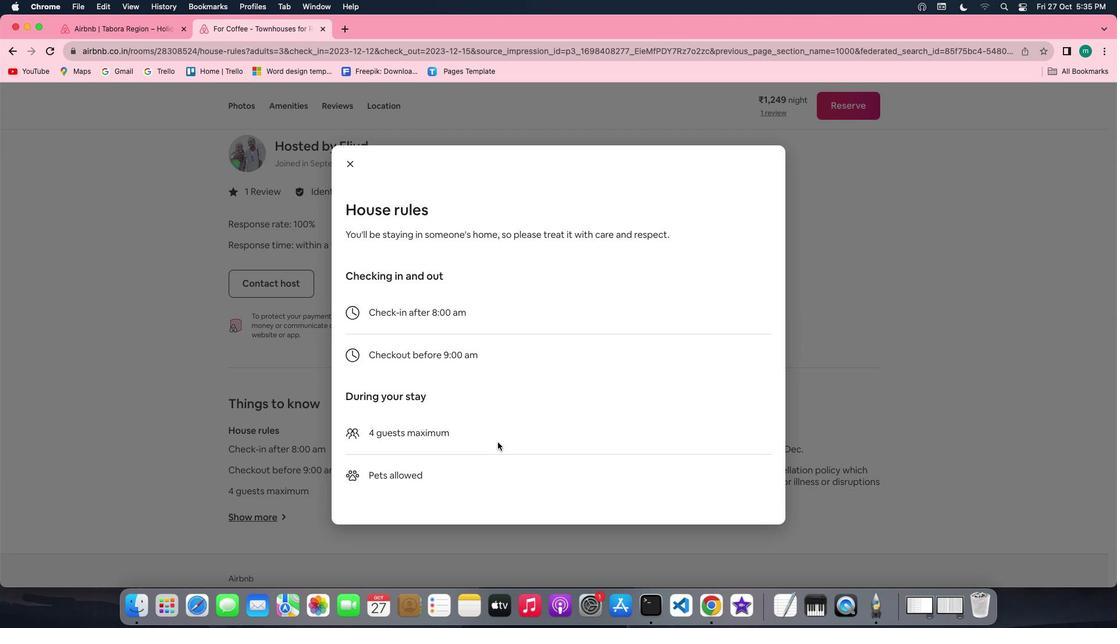 
Action: Mouse scrolled (497, 442) with delta (0, -1)
Screenshot: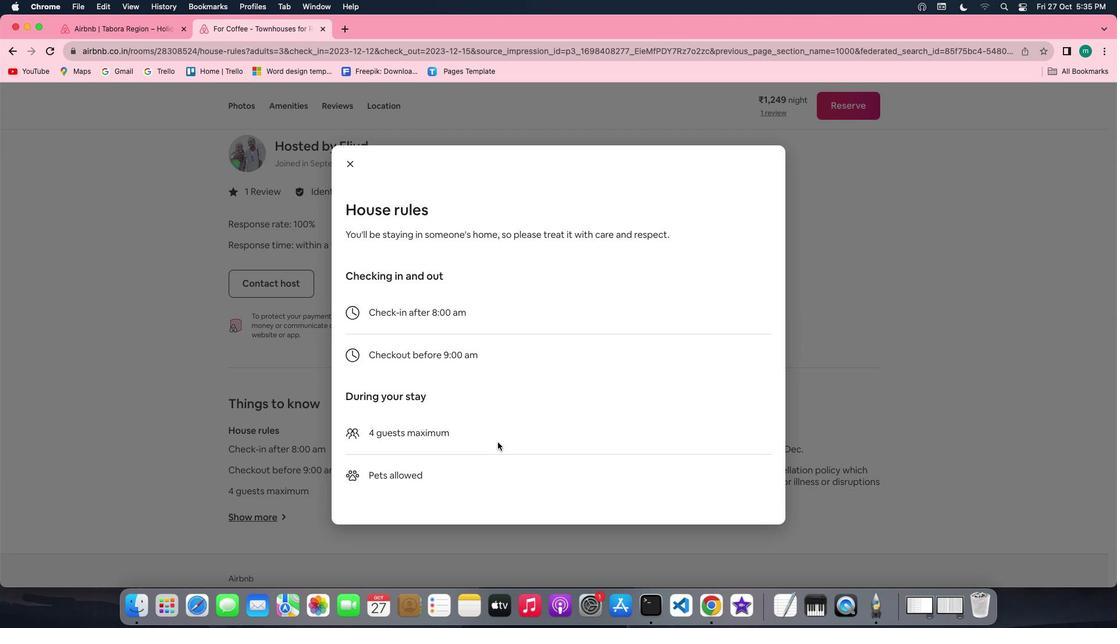 
Action: Mouse scrolled (497, 442) with delta (0, -2)
Screenshot: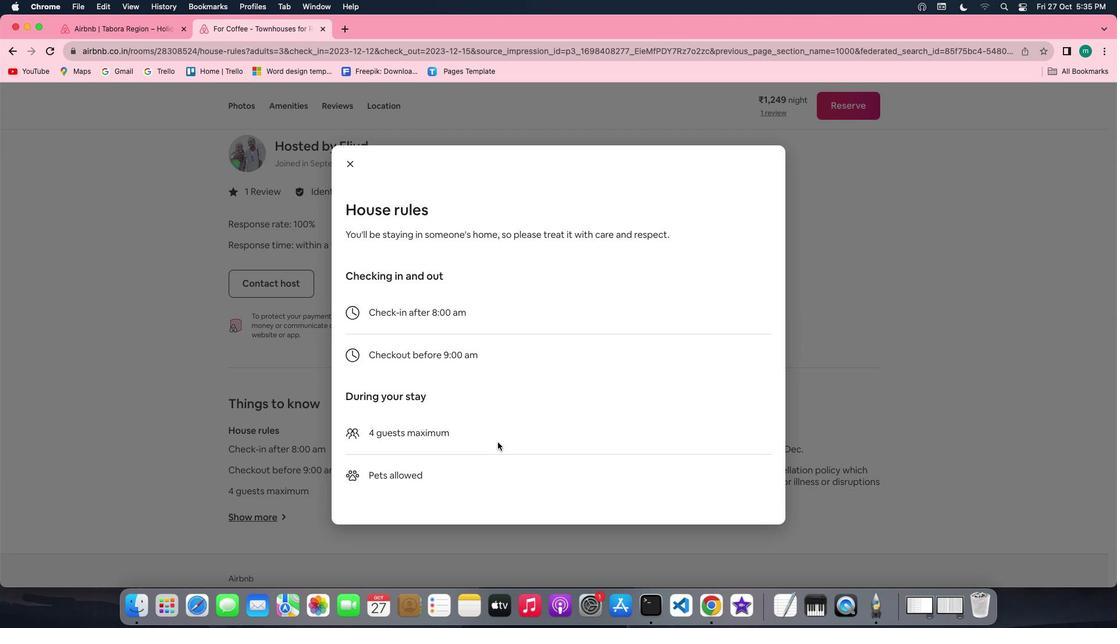 
Action: Mouse scrolled (497, 442) with delta (0, -2)
